 Task: Body Measurement Tracker .
Action: Mouse moved to (375, 163)
Screenshot: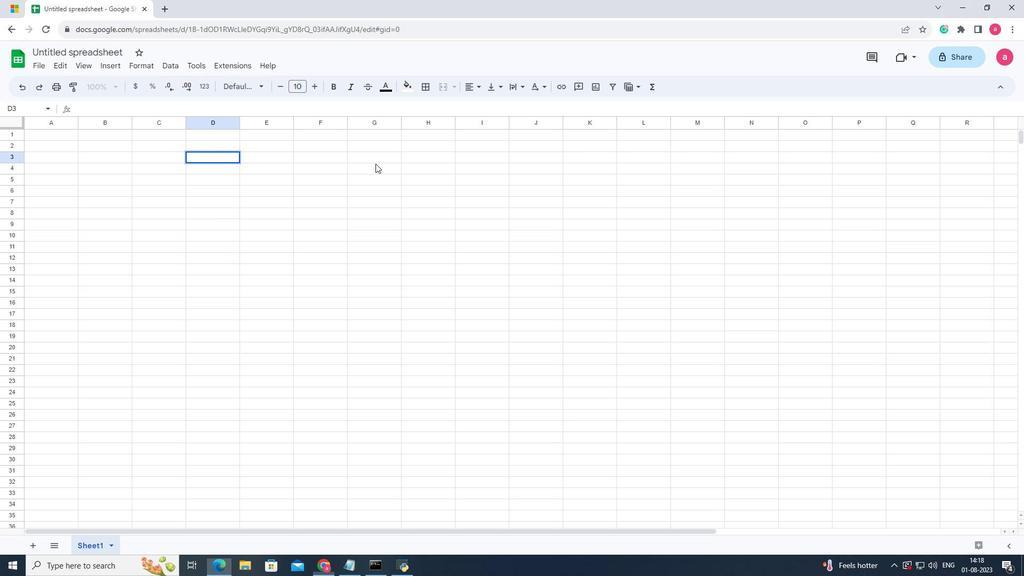 
Action: Mouse pressed left at (375, 163)
Screenshot: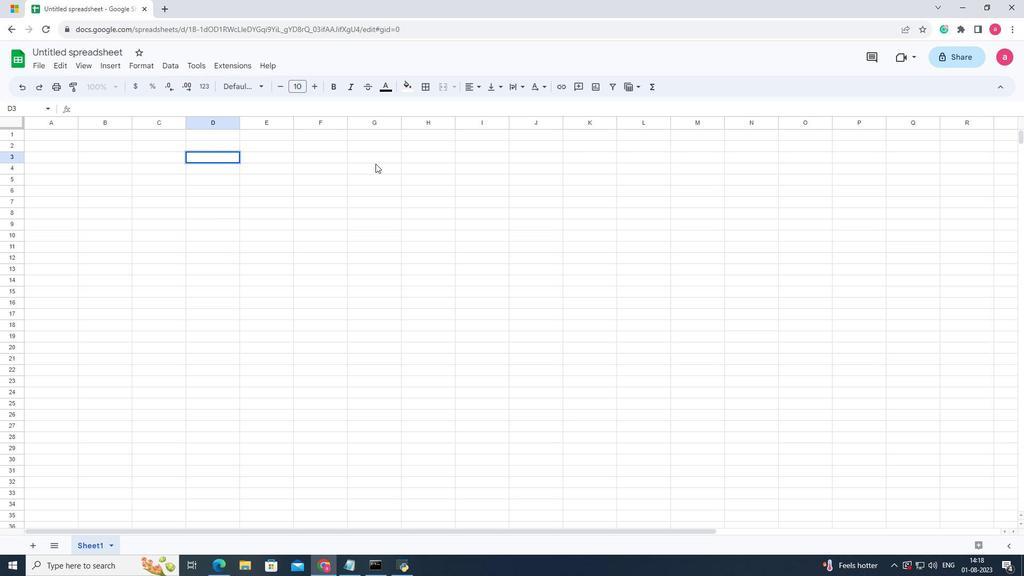
Action: Mouse pressed left at (375, 163)
Screenshot: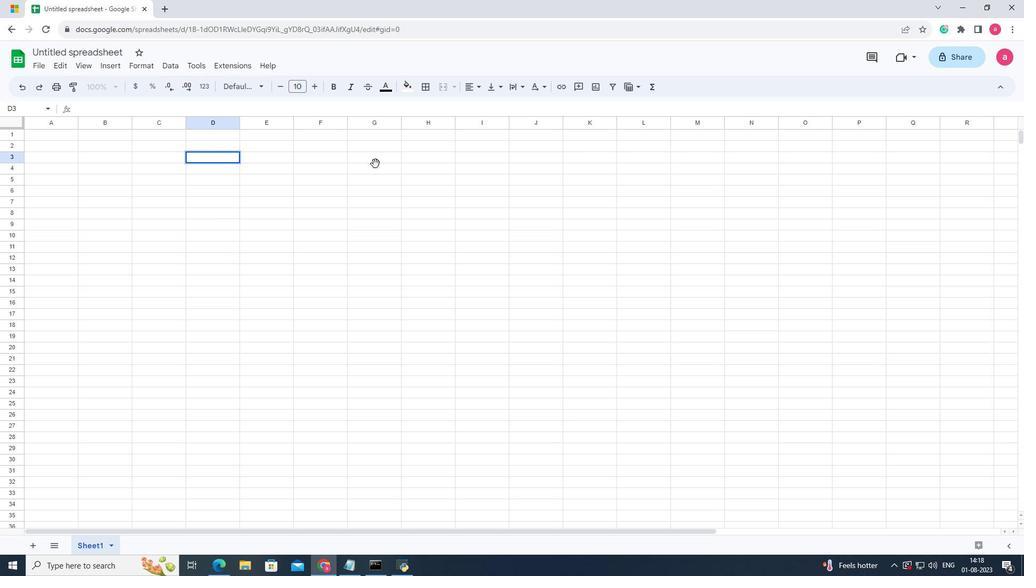 
Action: Mouse moved to (332, 162)
Screenshot: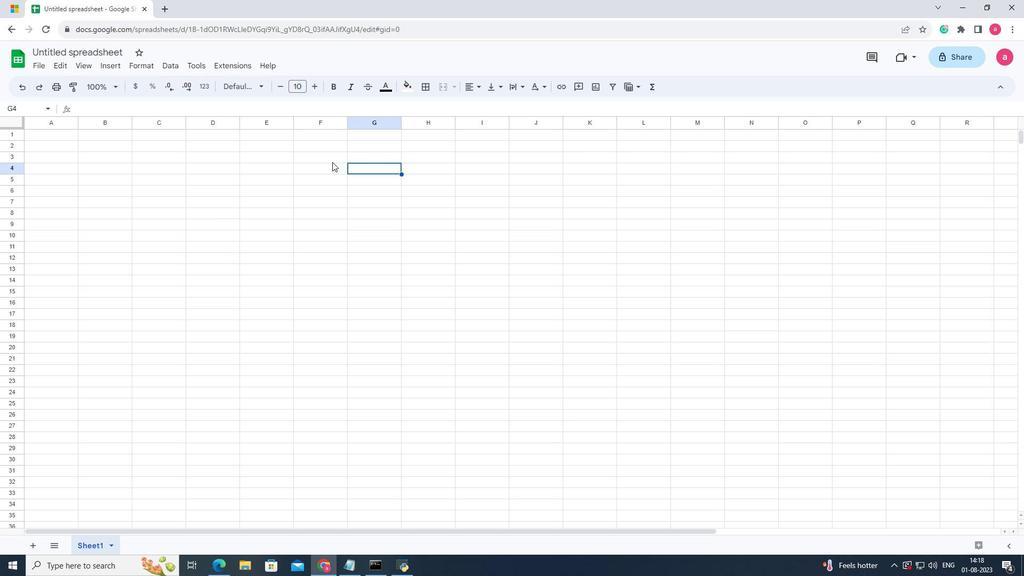 
Action: Mouse pressed left at (332, 162)
Screenshot: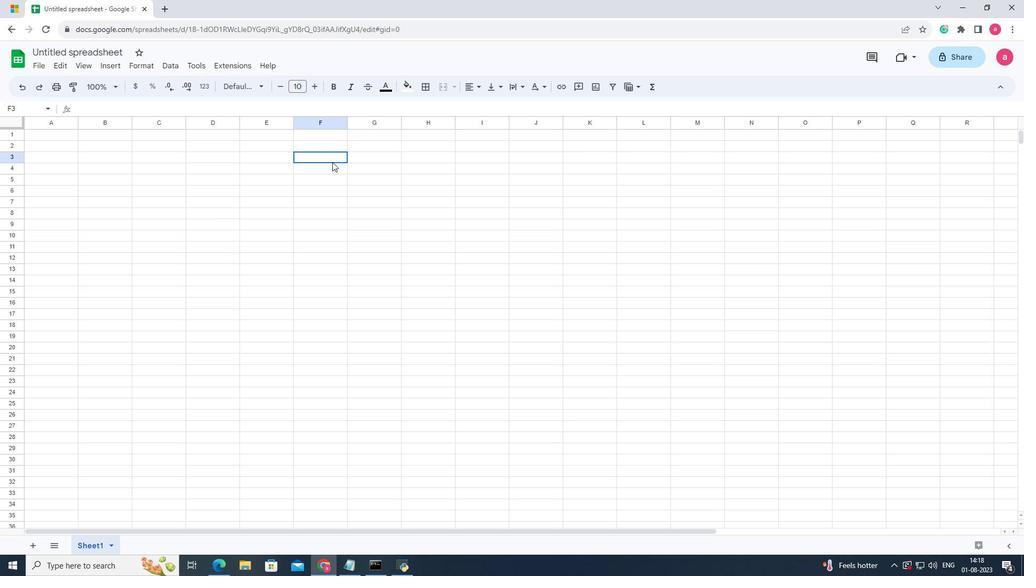 
Action: Mouse pressed left at (332, 162)
Screenshot: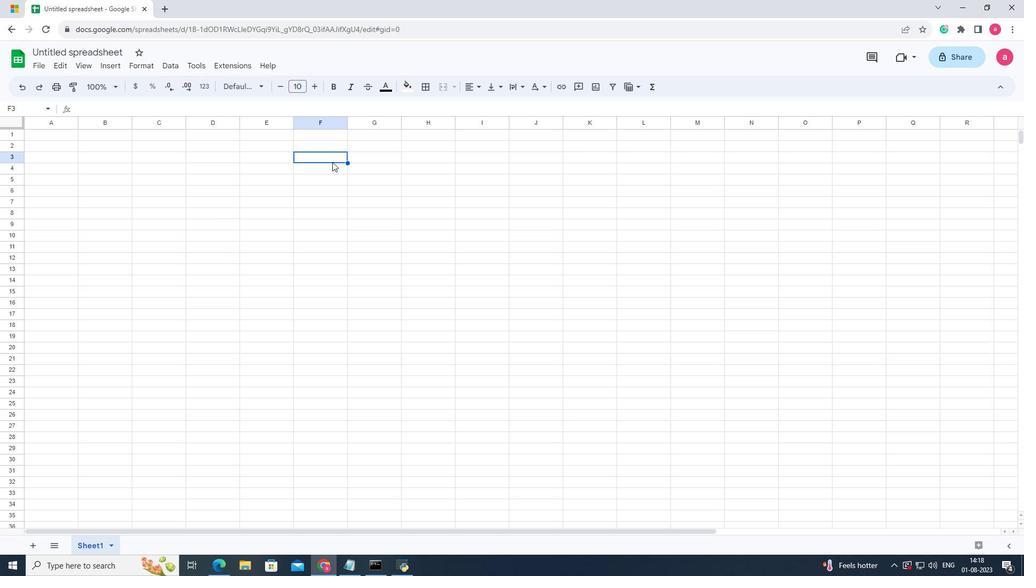
Action: Key pressed <Key.shift><Key.shift><Key.shift><Key.shift><Key.shift><Key.shift><Key.shift><Key.shift><Key.shift><Key.shift><Key.shift><Key.shift><Key.shift>Fox<Key.space><Key.shift><Key.shift><Key.shift><Key.shift><Key.shift>Fitness
Screenshot: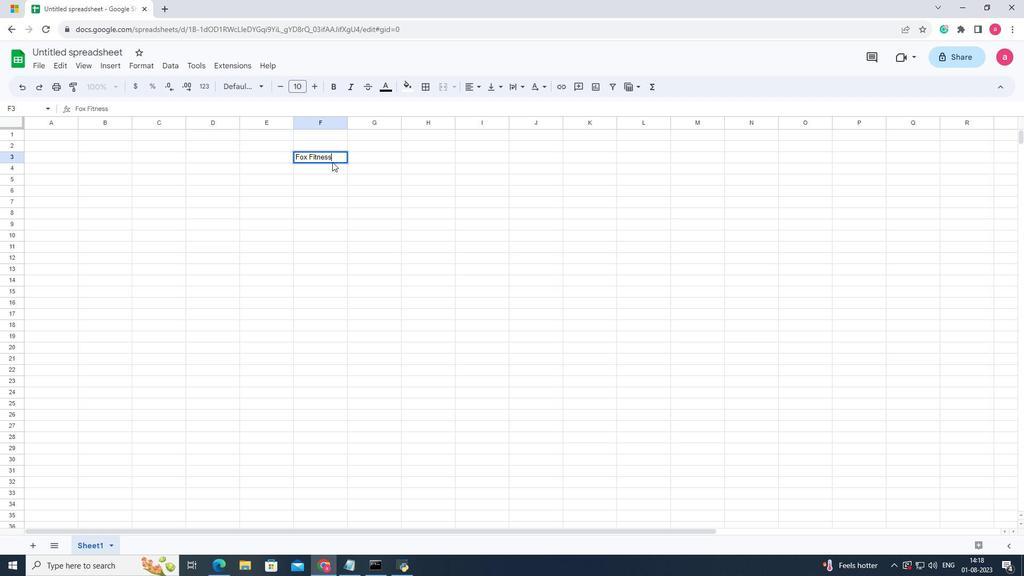
Action: Mouse moved to (319, 155)
Screenshot: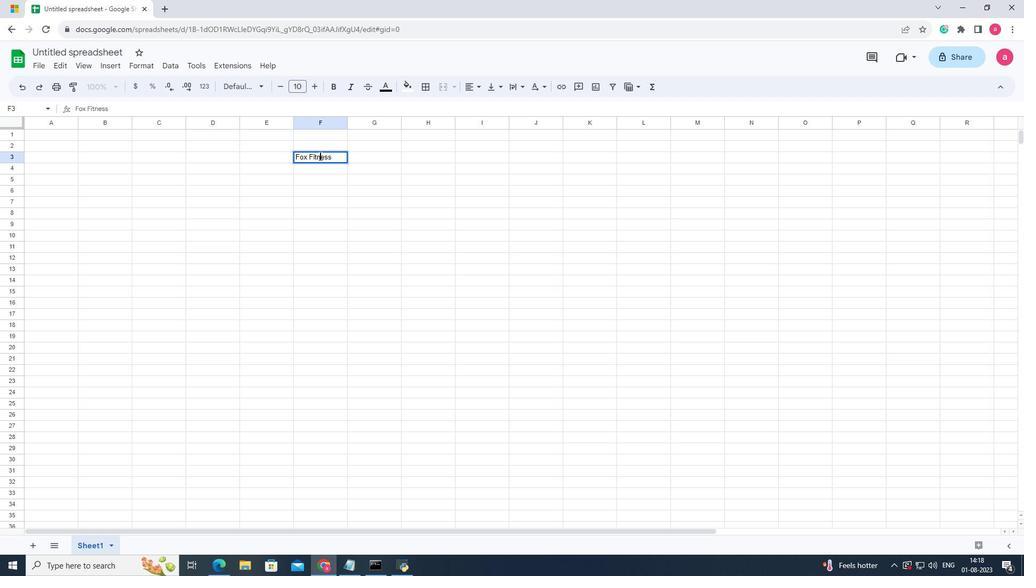 
Action: Mouse pressed left at (319, 155)
Screenshot: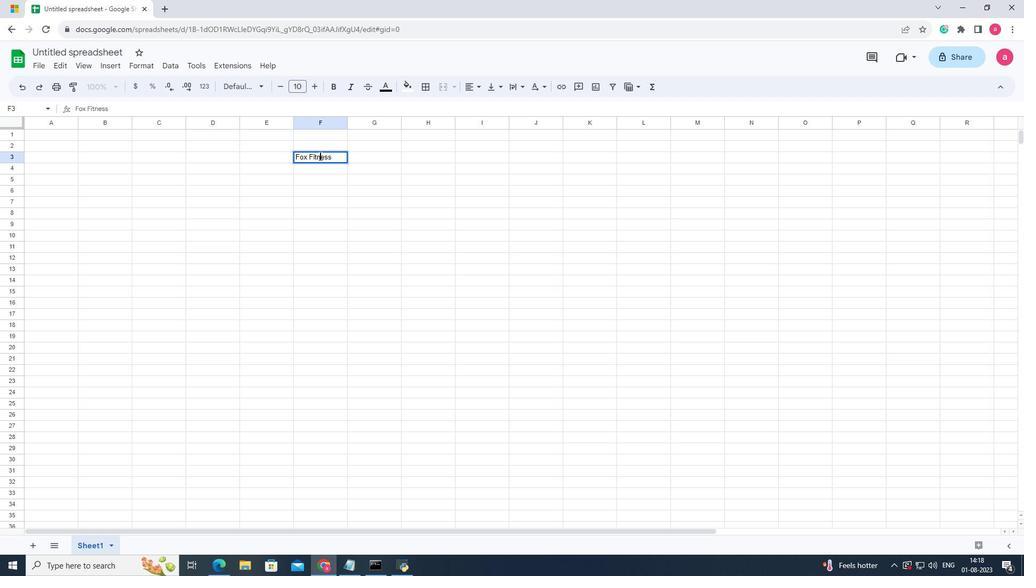 
Action: Mouse pressed left at (319, 155)
Screenshot: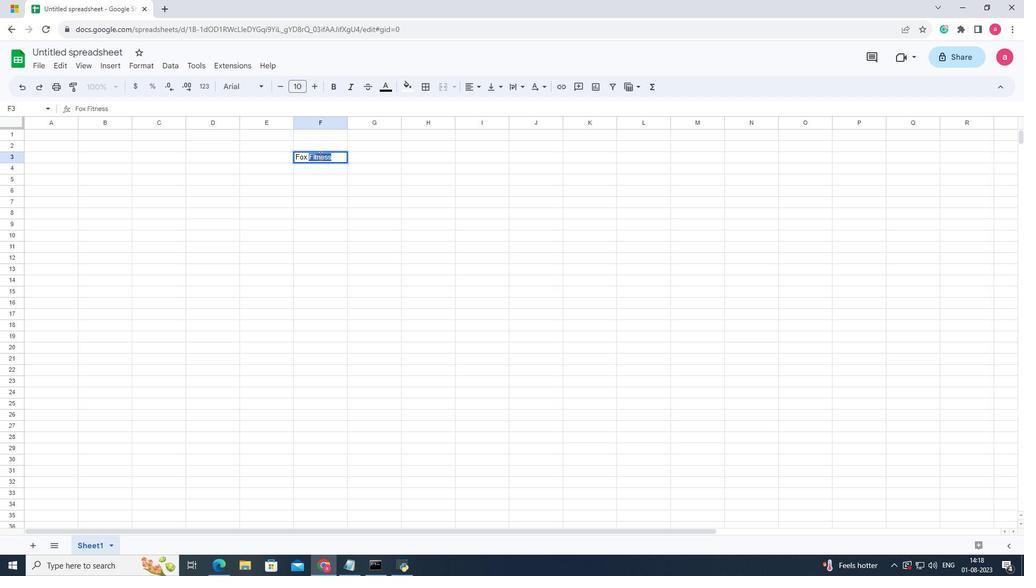 
Action: Mouse pressed left at (319, 155)
Screenshot: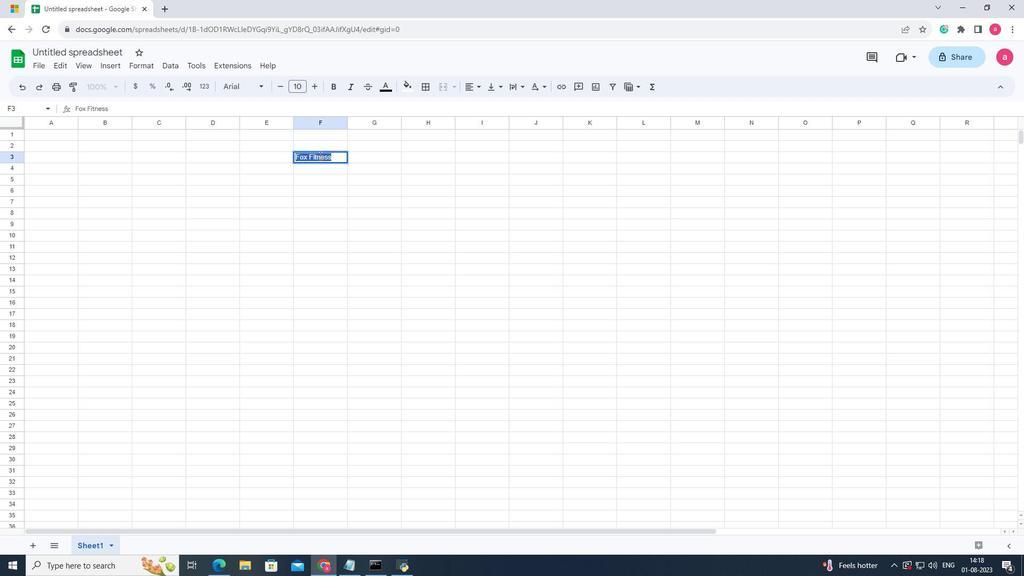 
Action: Mouse moved to (313, 88)
Screenshot: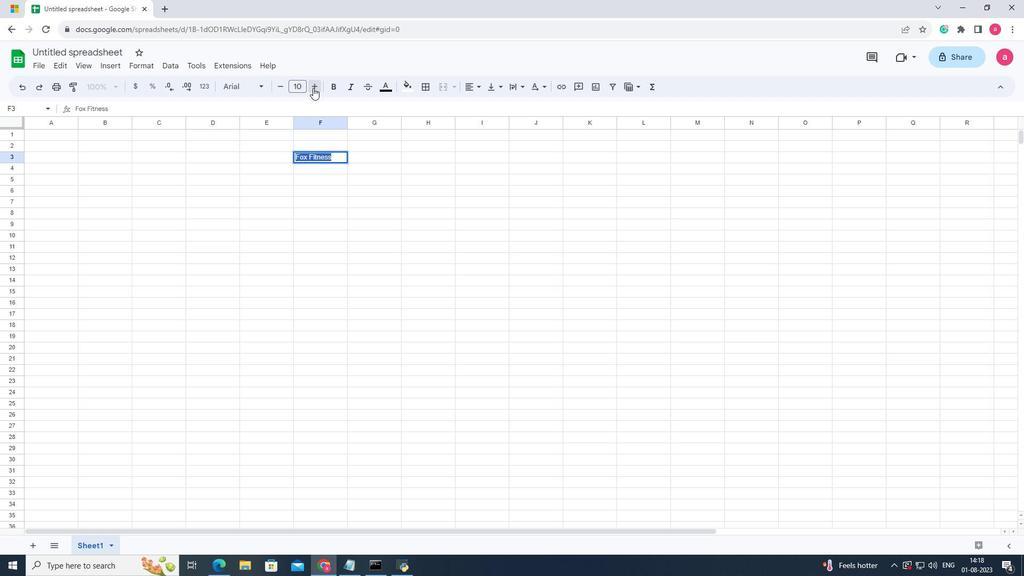 
Action: Mouse pressed left at (313, 88)
Screenshot: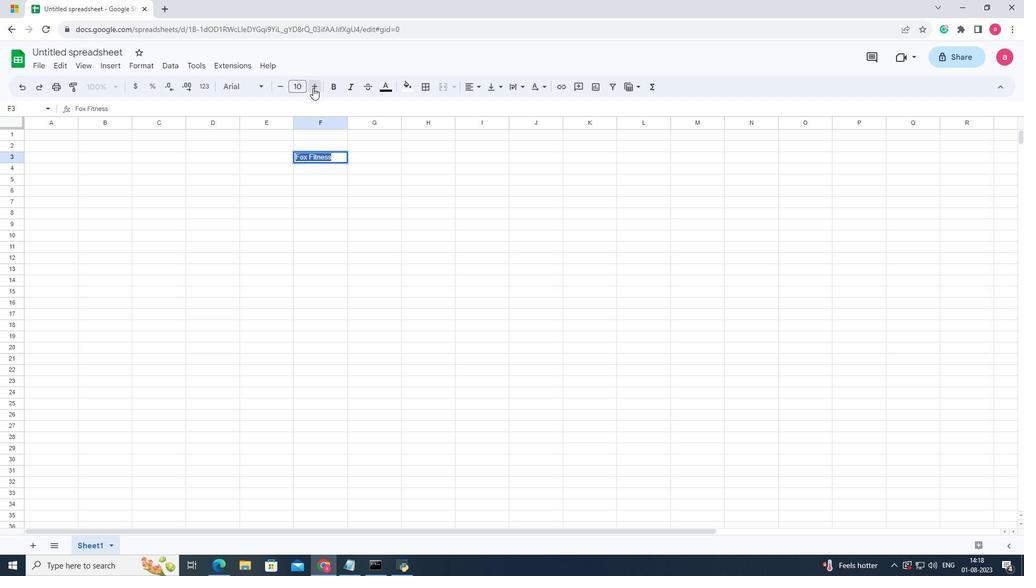 
Action: Mouse pressed left at (313, 88)
Screenshot: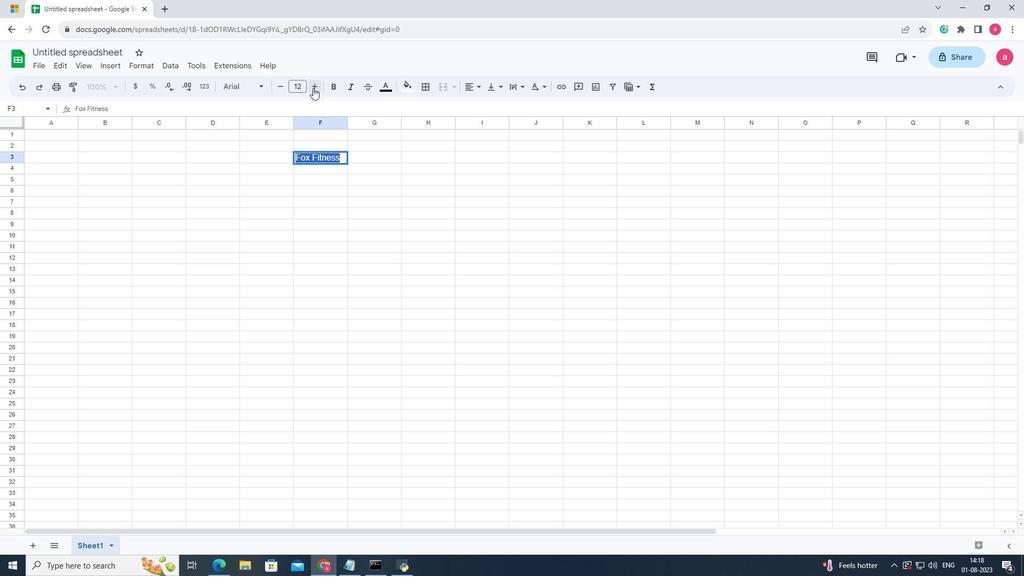 
Action: Mouse pressed left at (313, 88)
Screenshot: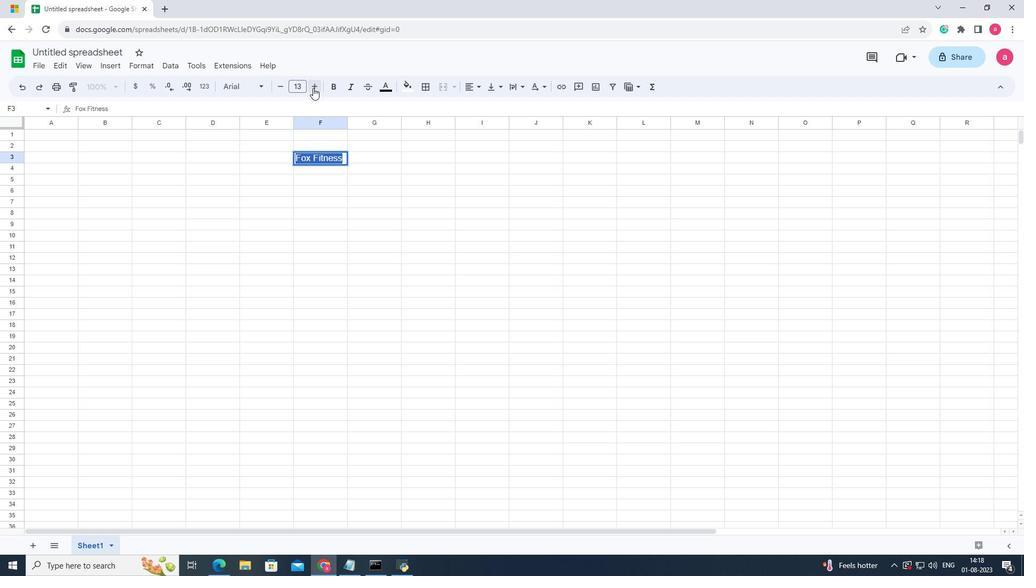 
Action: Mouse pressed left at (313, 88)
Screenshot: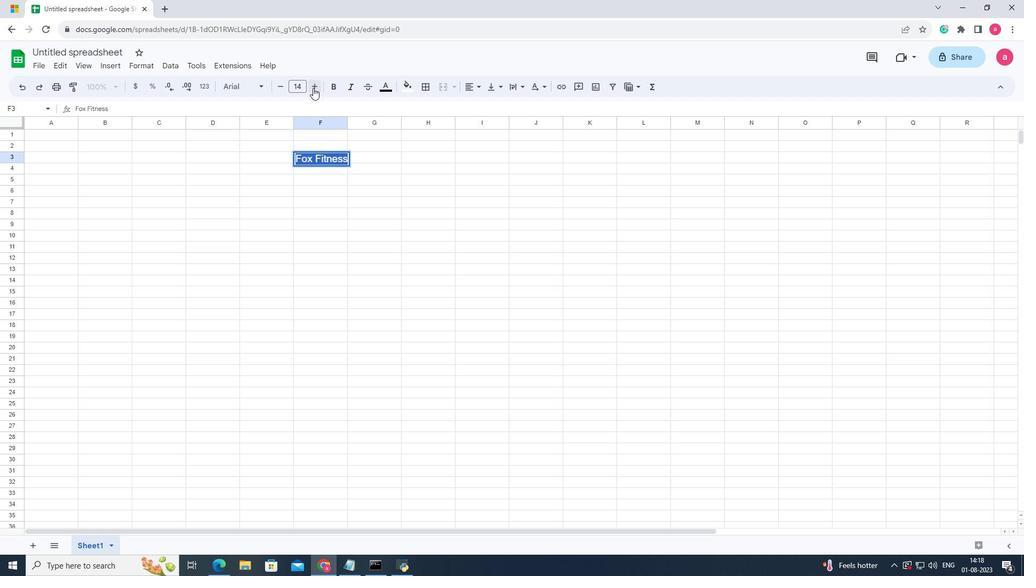 
Action: Mouse pressed left at (313, 88)
Screenshot: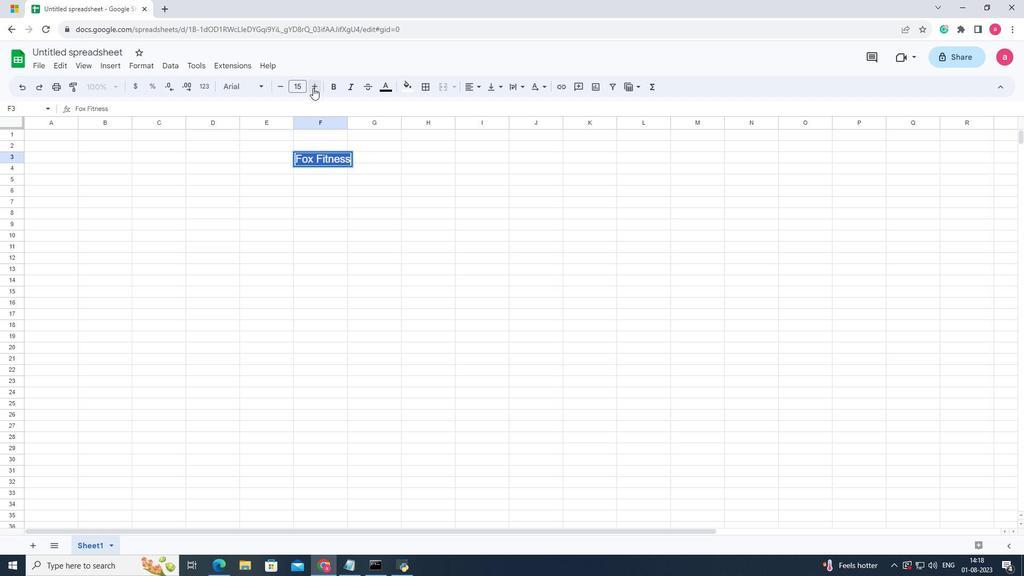 
Action: Mouse moved to (330, 91)
Screenshot: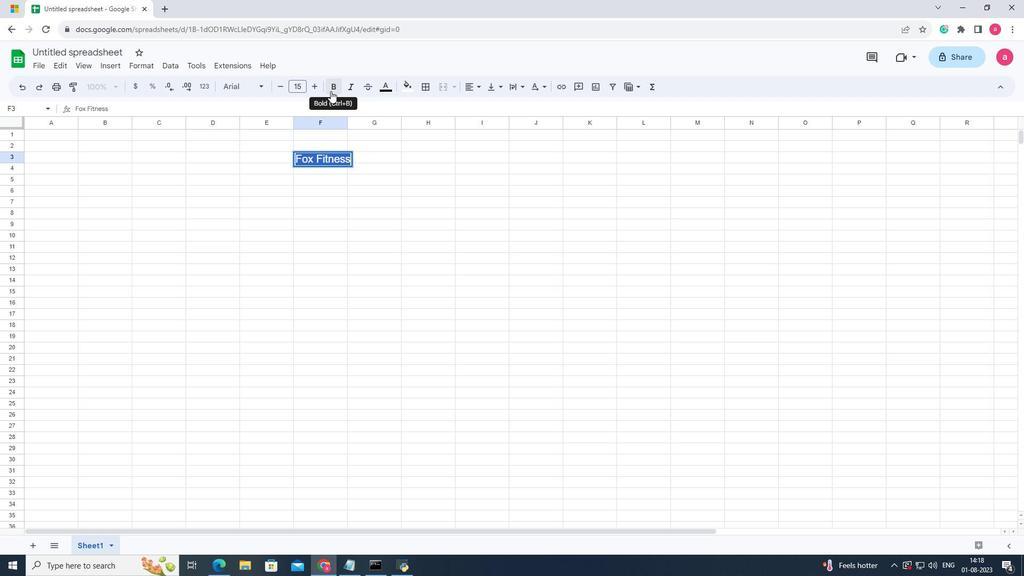 
Action: Mouse pressed left at (330, 91)
Screenshot: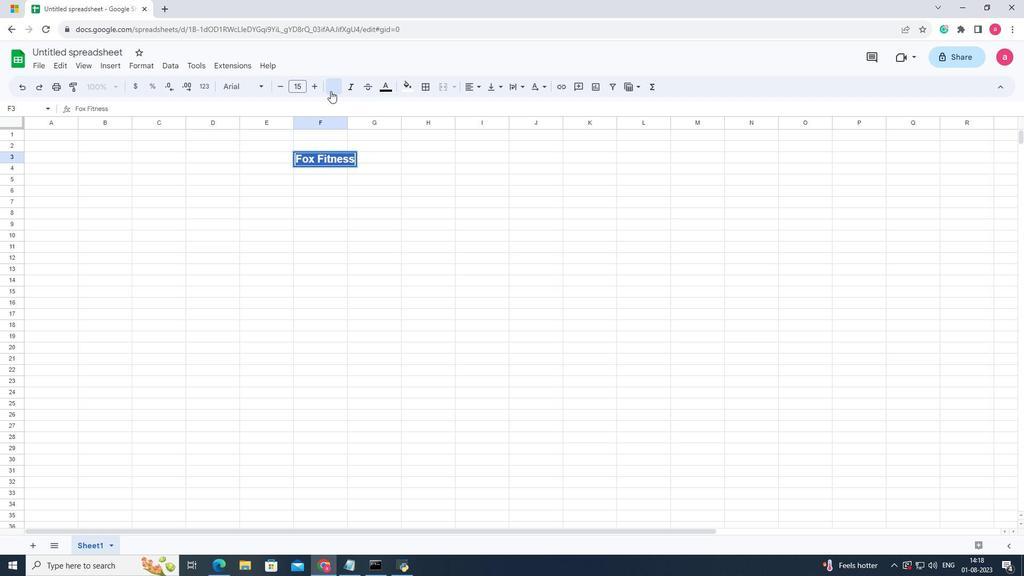 
Action: Mouse moved to (229, 86)
Screenshot: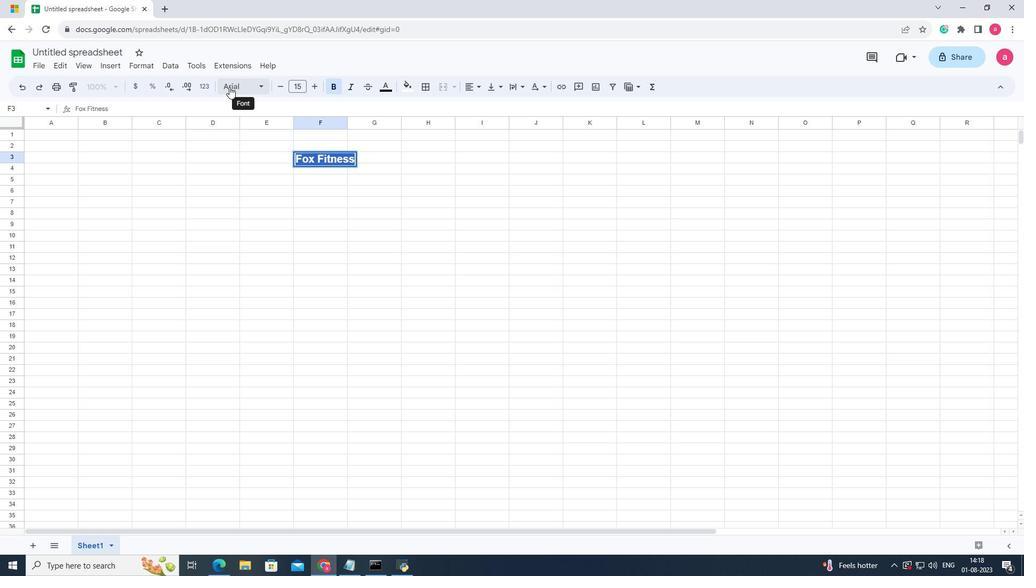 
Action: Mouse pressed left at (229, 86)
Screenshot: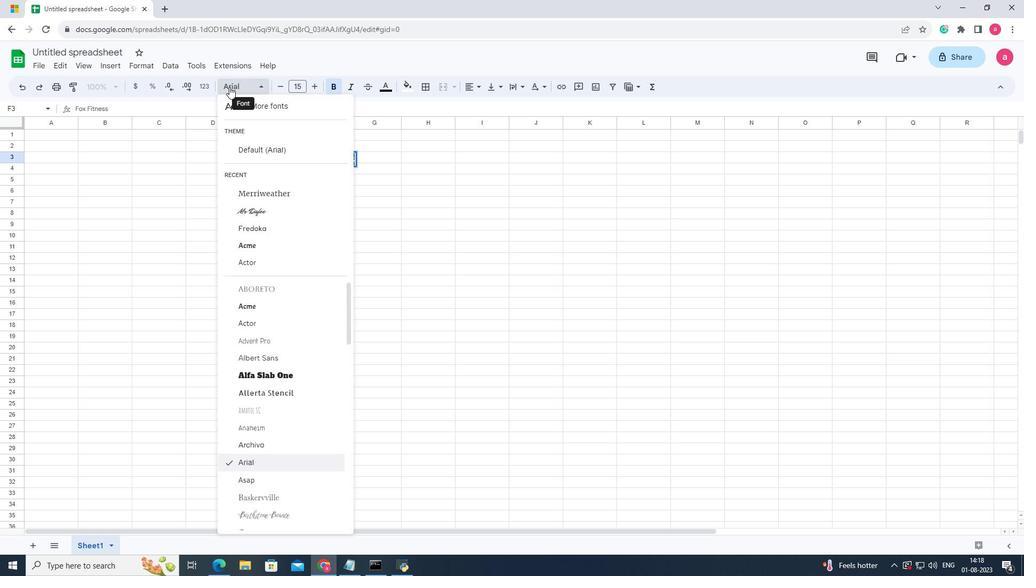 
Action: Mouse moved to (262, 377)
Screenshot: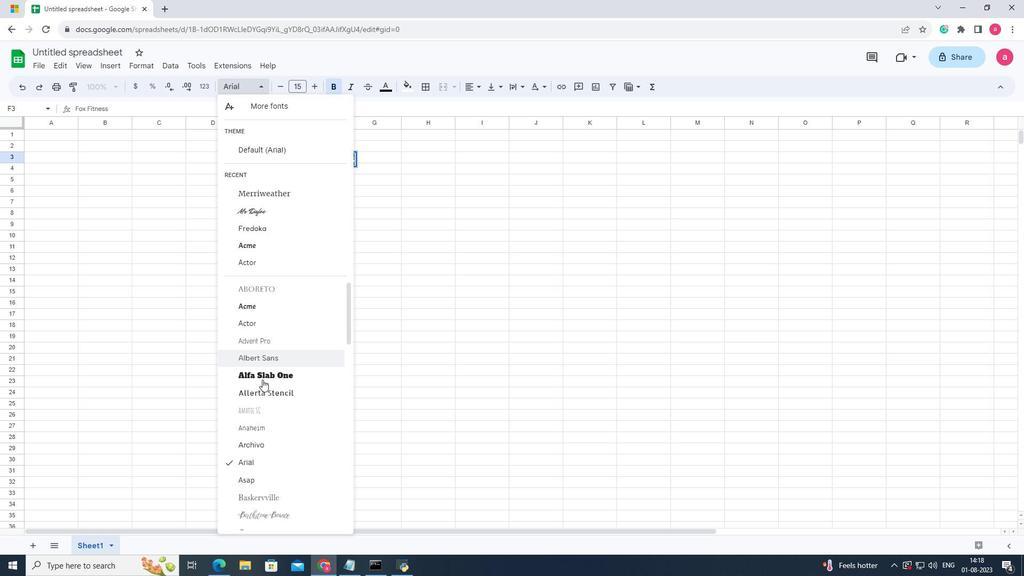 
Action: Mouse scrolled (262, 376) with delta (0, 0)
Screenshot: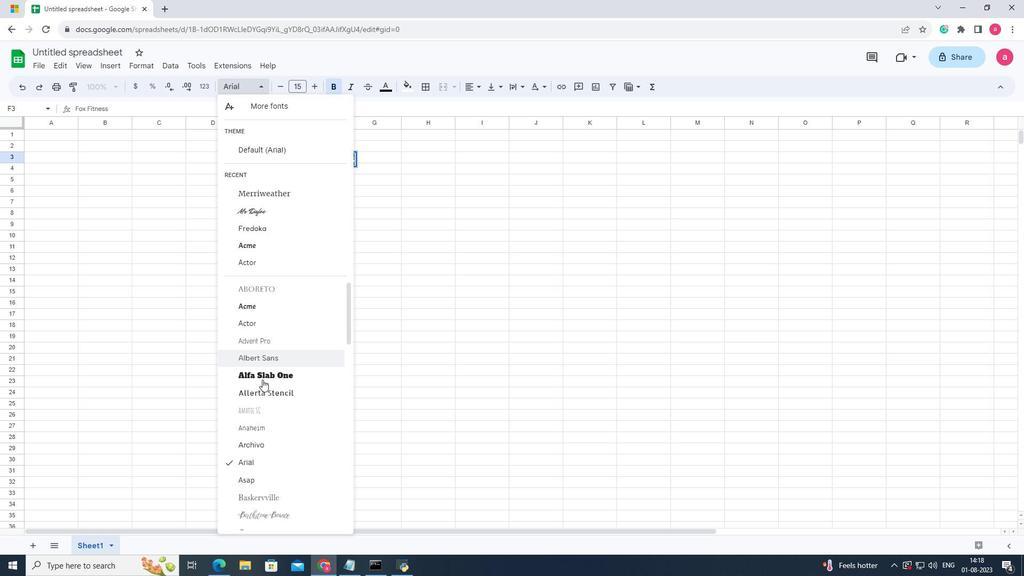 
Action: Mouse moved to (262, 378)
Screenshot: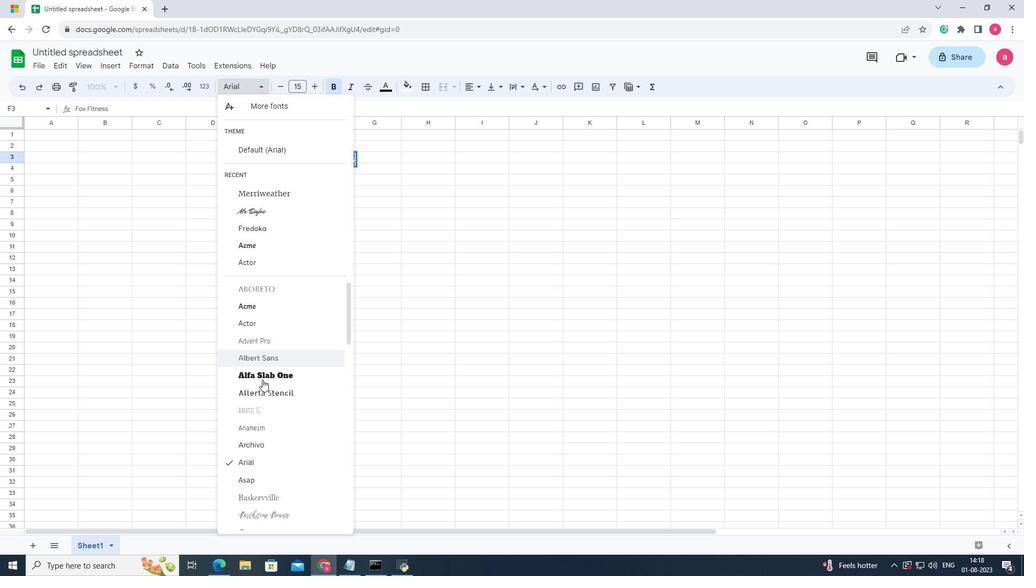 
Action: Mouse scrolled (262, 378) with delta (0, 0)
Screenshot: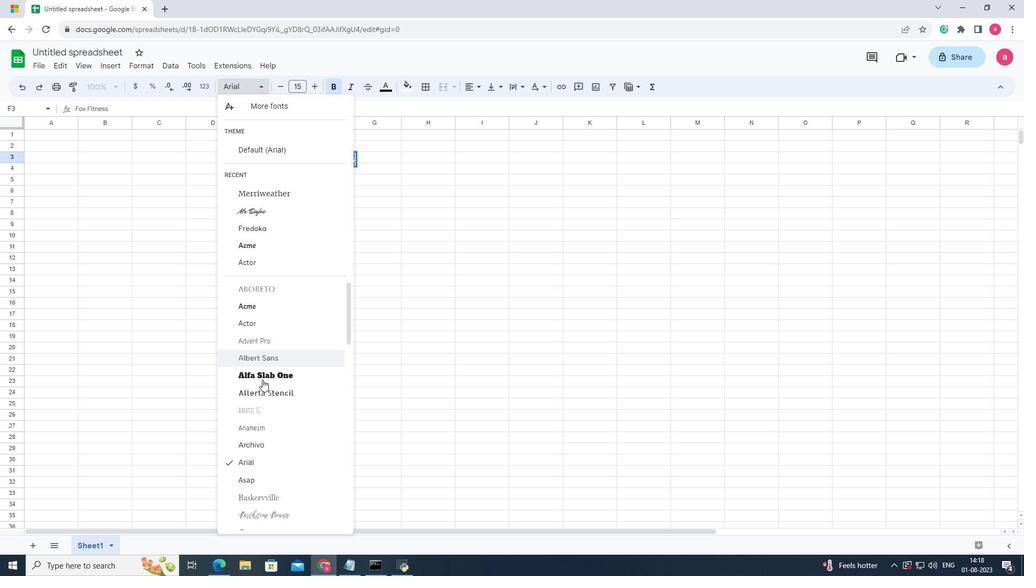 
Action: Mouse moved to (269, 481)
Screenshot: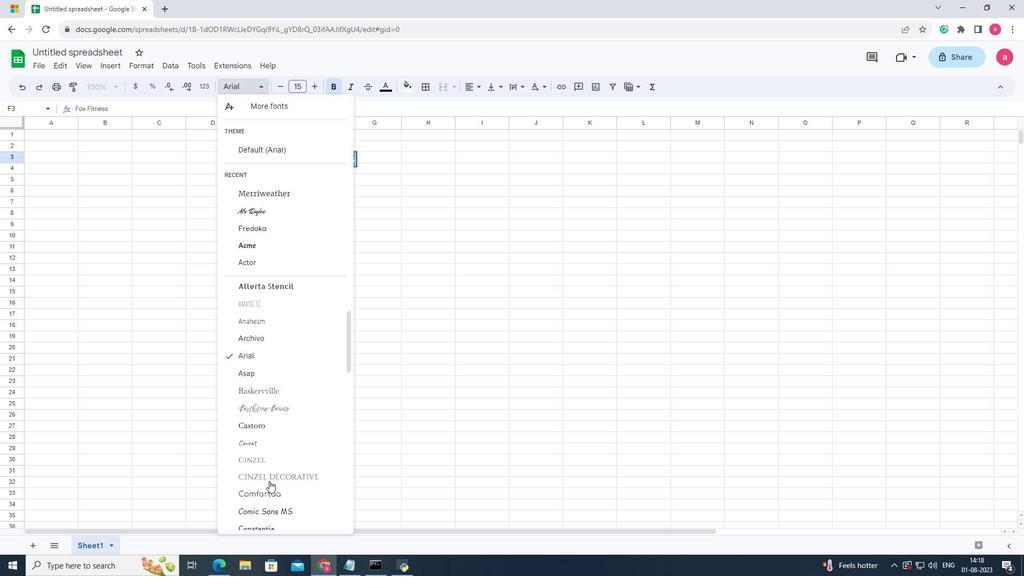 
Action: Mouse scrolled (269, 480) with delta (0, 0)
Screenshot: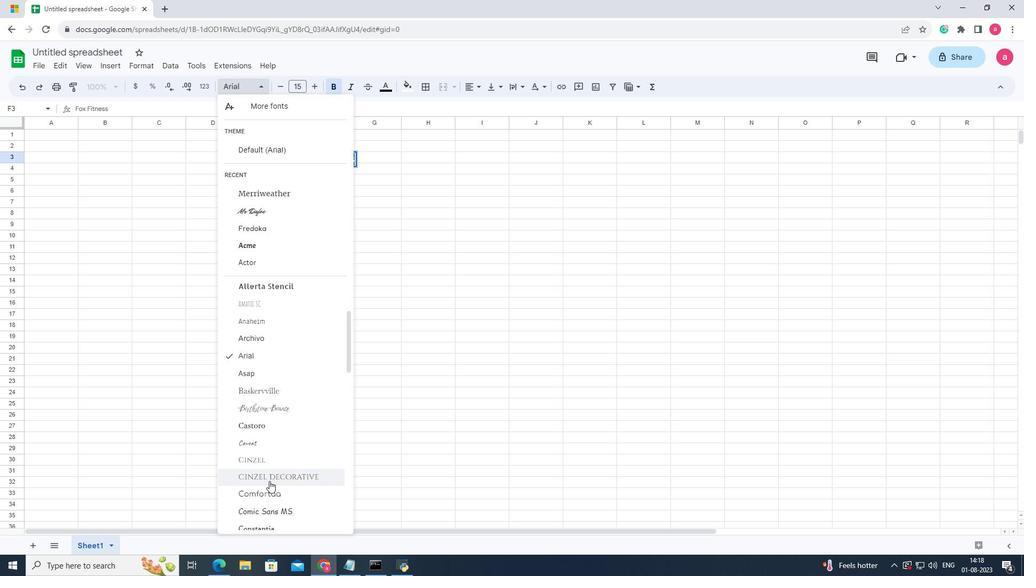 
Action: Mouse moved to (254, 461)
Screenshot: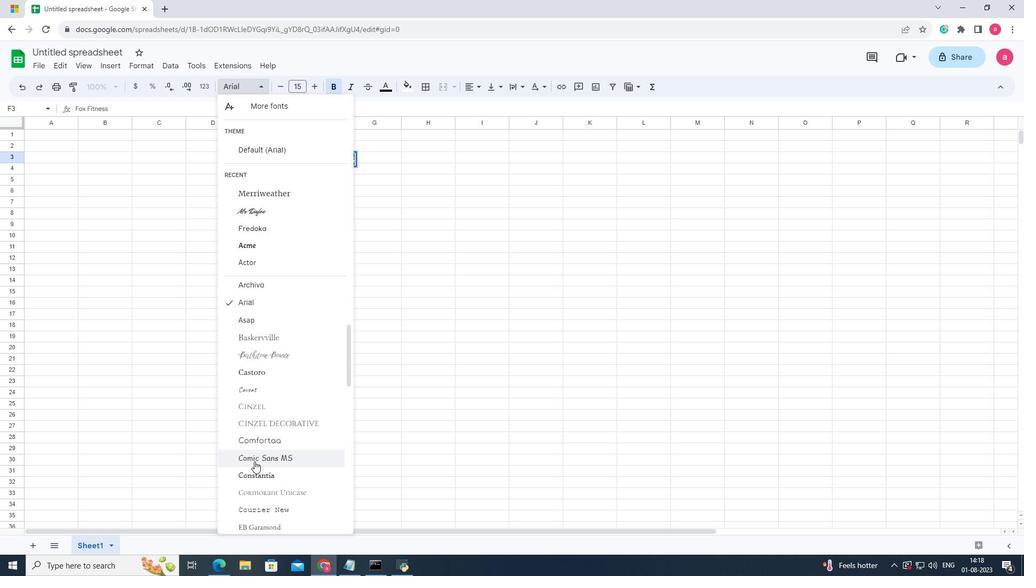 
Action: Mouse pressed left at (254, 461)
Screenshot: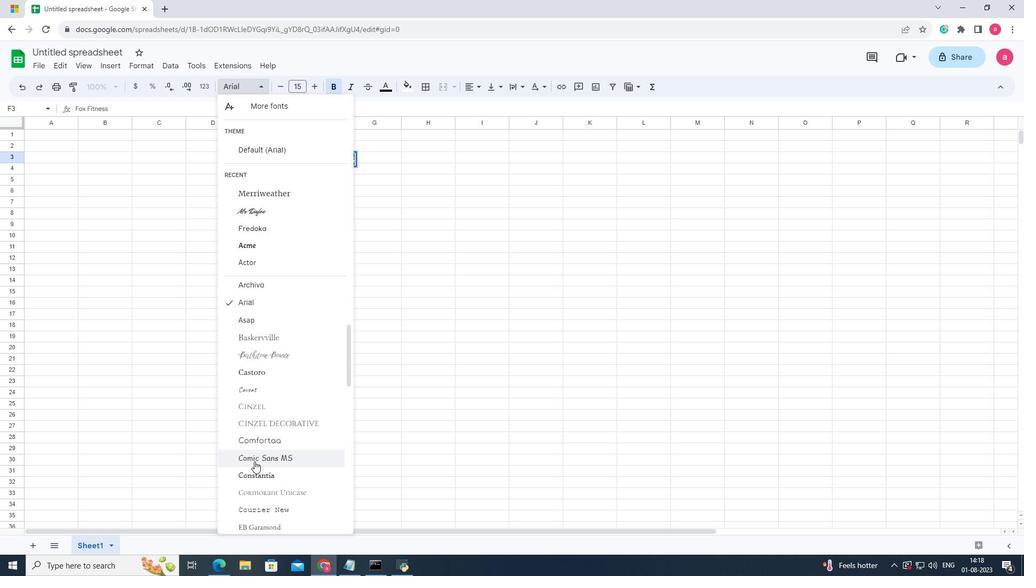 
Action: Mouse moved to (294, 171)
Screenshot: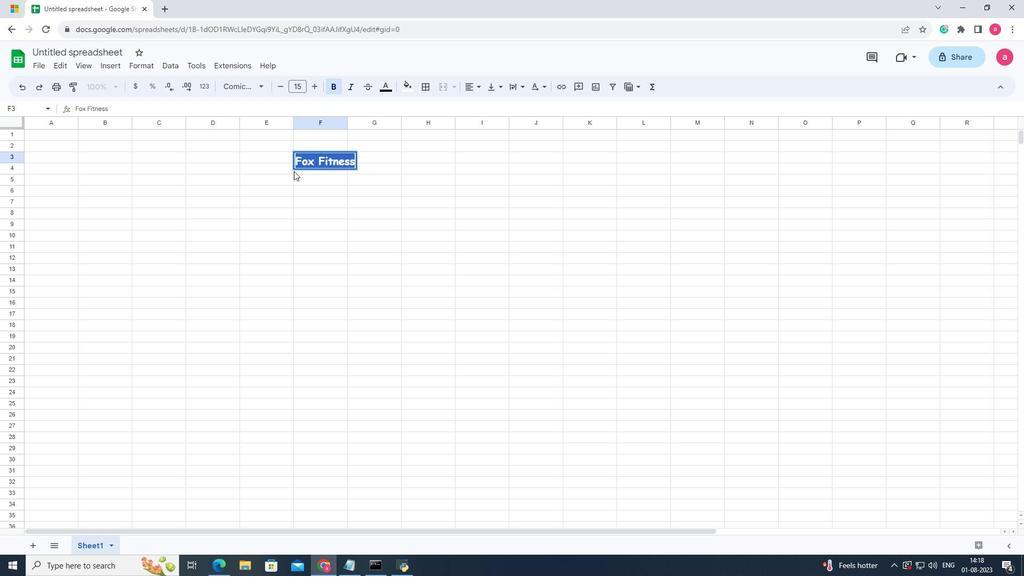 
Action: Mouse pressed left at (294, 171)
Screenshot: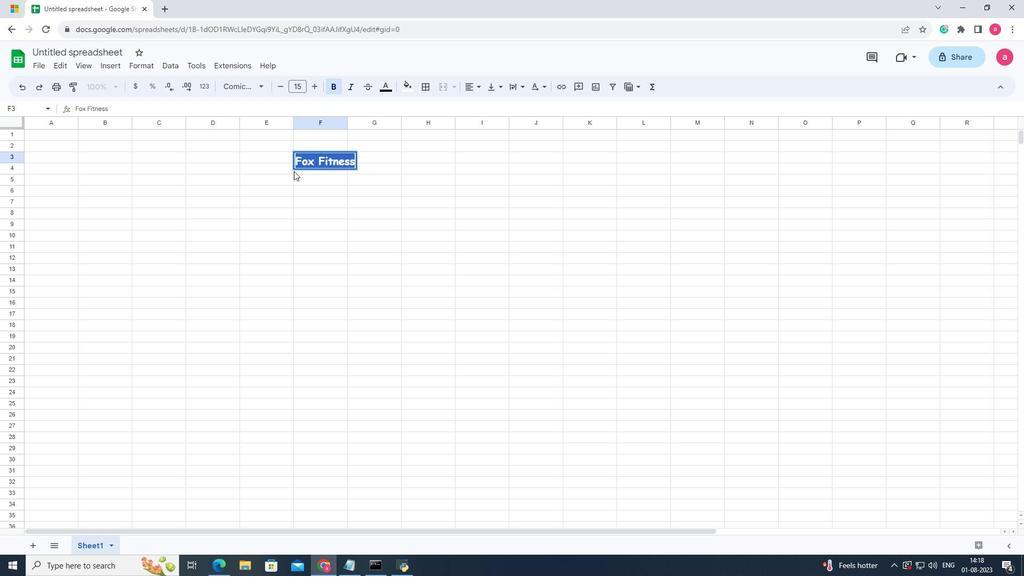 
Action: Mouse moved to (285, 176)
Screenshot: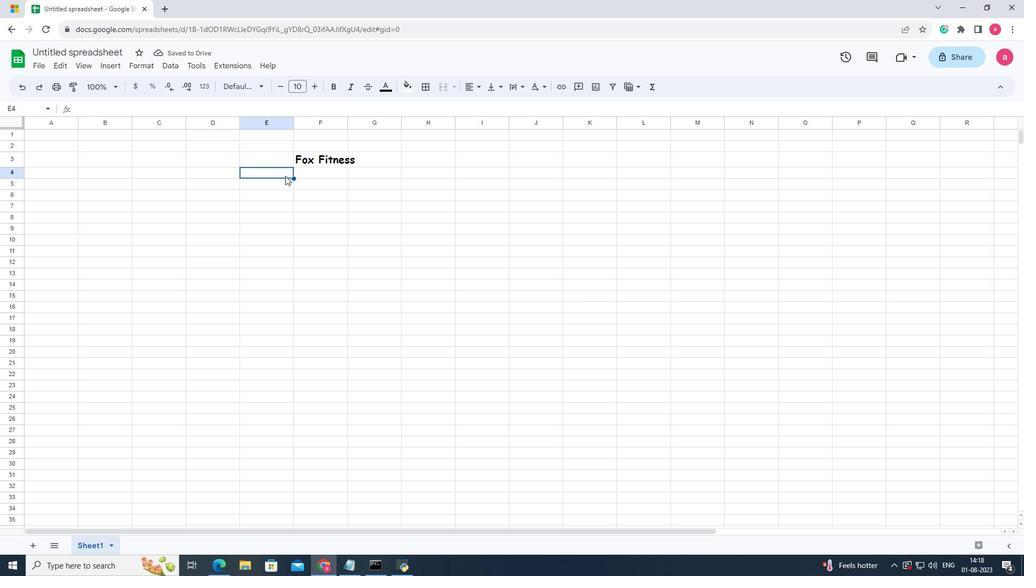 
Action: Mouse pressed left at (285, 176)
Screenshot: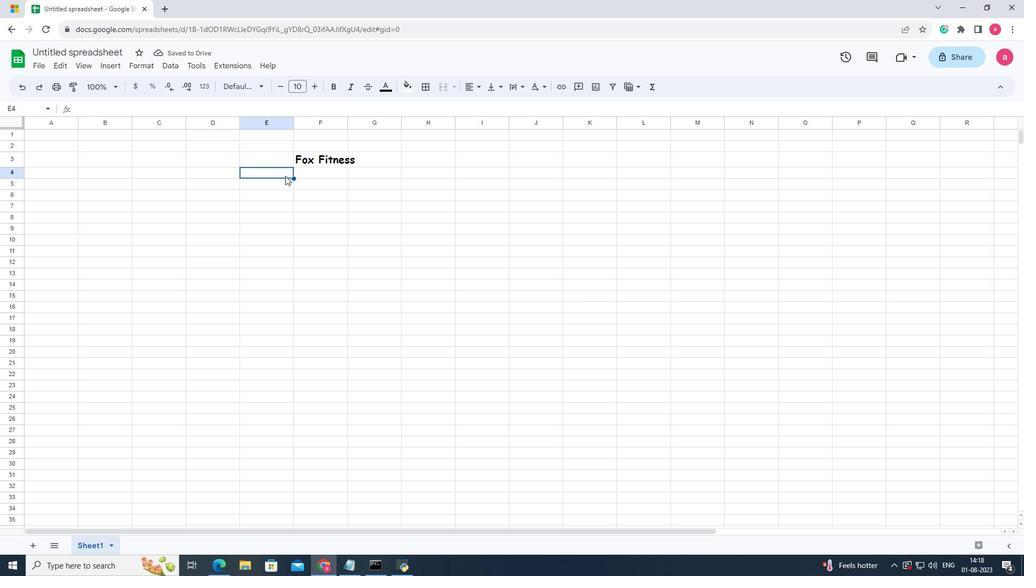 
Action: Mouse pressed left at (285, 176)
Screenshot: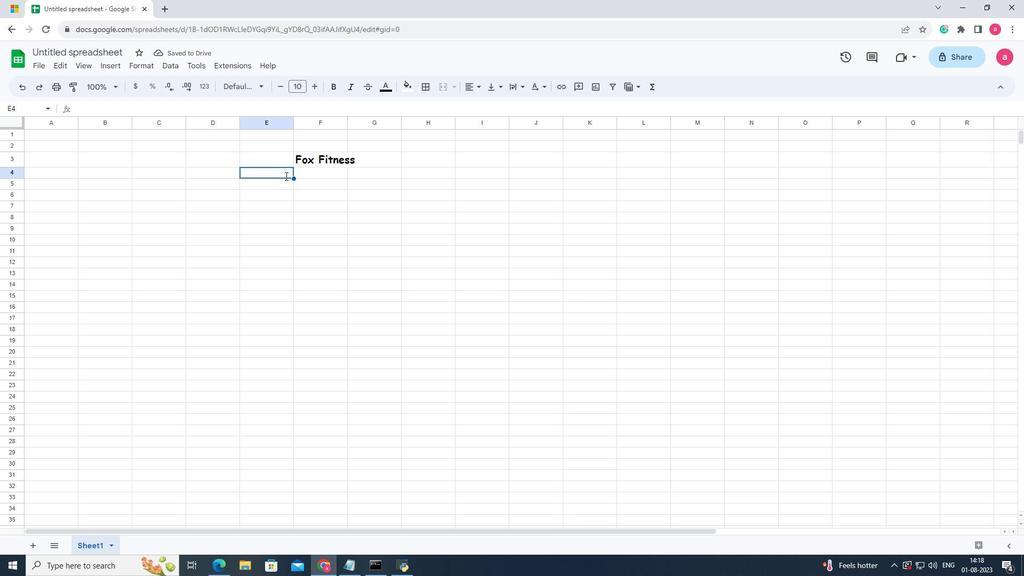 
Action: Key pressed b<Key.backspace><Key.shift>B1<Key.space>columbia<Key.space><Key.shift><Key.shift><Key.shift><Key.shift><Key.shift><Key.shift><Key.shift><Key.shift><Key.shift><Key.shift><Key.shift><Key.shift>St<Key.space><Key.shift>Allbany,<Key.space><Key.shift><Key.shift><Key.shift><Key.shift><Key.shift><Key.shift>N<Key.shift><Key.shift>Y,<Key.space>12210
Screenshot: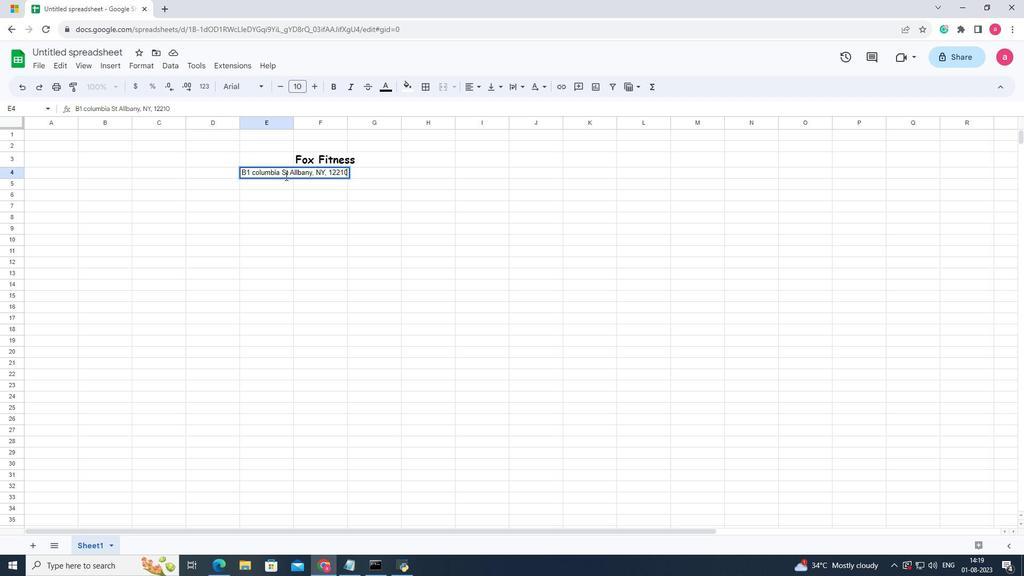 
Action: Mouse moved to (263, 184)
Screenshot: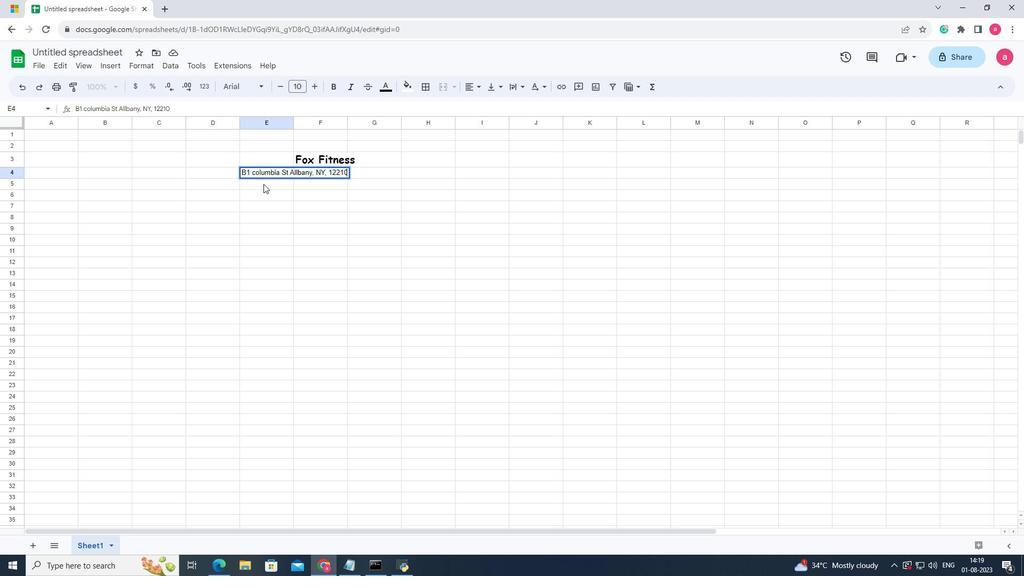 
Action: Mouse pressed left at (263, 184)
Screenshot: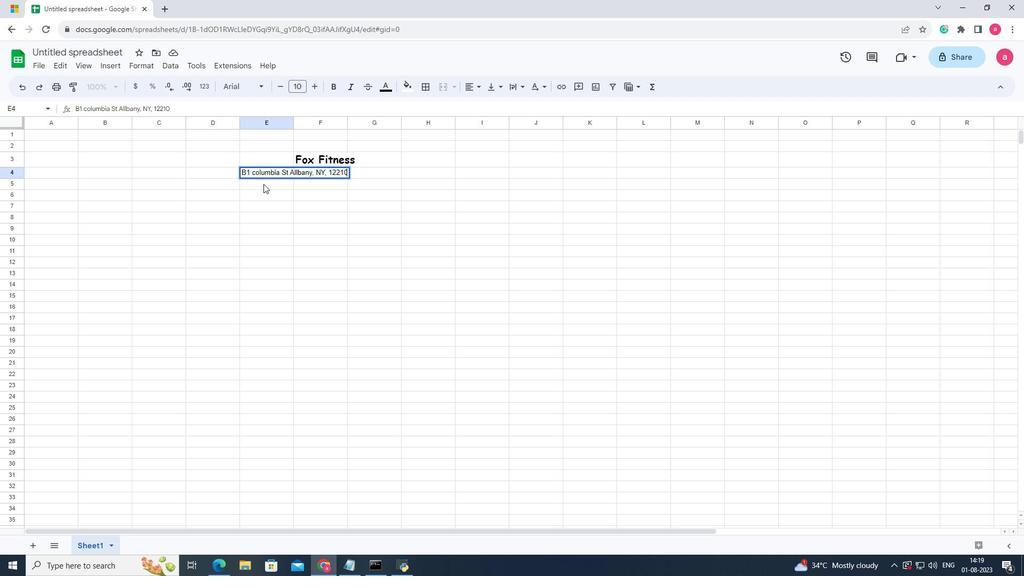 
Action: Mouse pressed left at (263, 184)
Screenshot: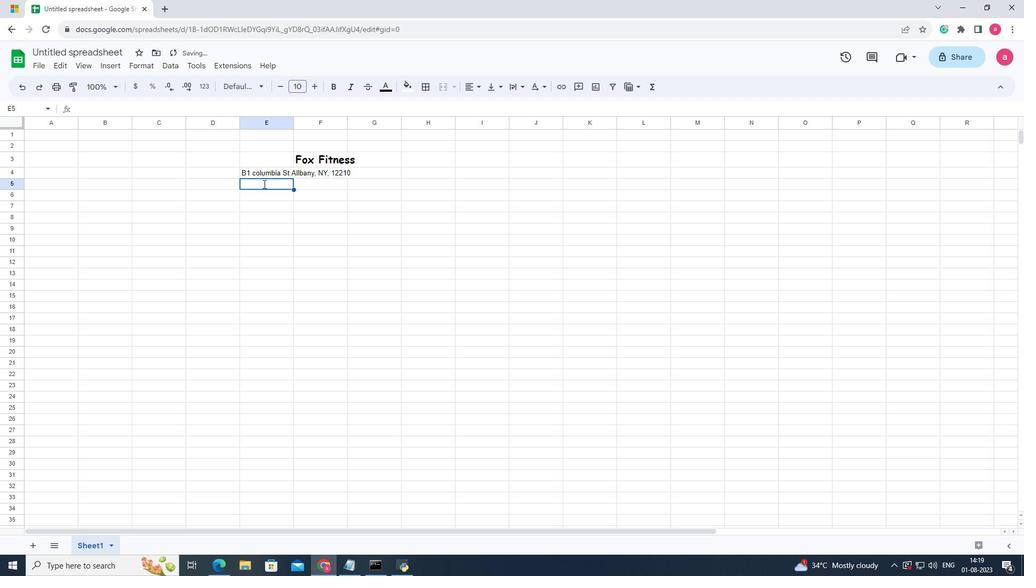 
Action: Key pressed foxfitness<Key.shift>@jo<Key.backspace>ogmail.com<Key.space><Key.shift>|<Key.space>222<Key.space>555<Key.space>7777
Screenshot: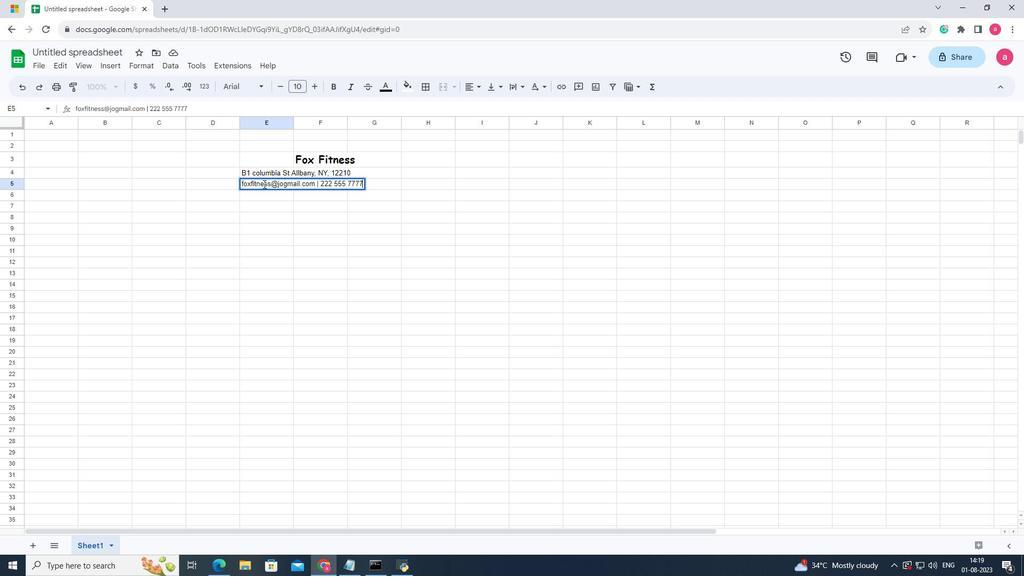 
Action: Mouse moved to (265, 206)
Screenshot: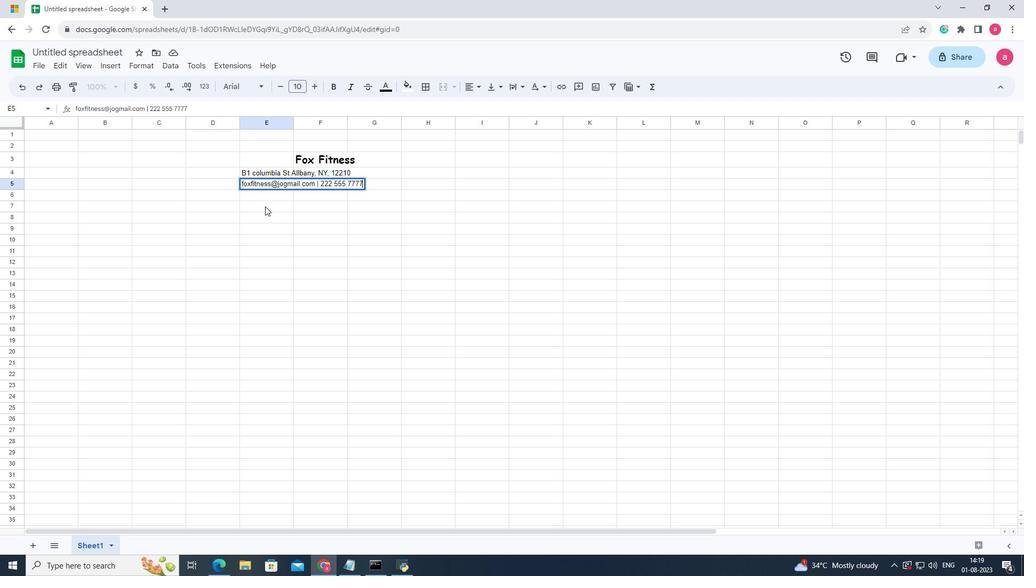
Action: Mouse pressed left at (265, 206)
Screenshot: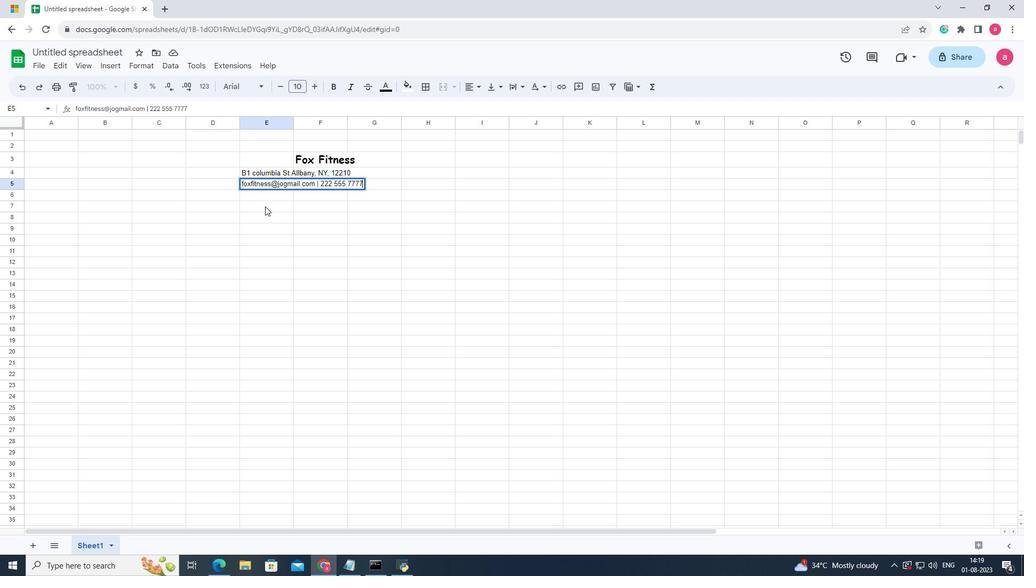 
Action: Mouse pressed left at (265, 206)
Screenshot: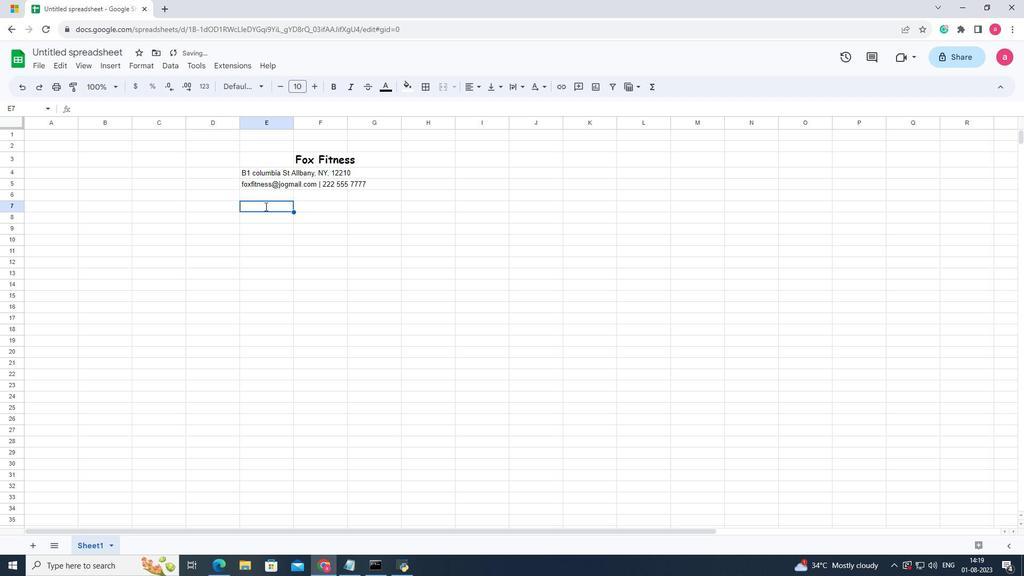 
Action: Key pressed <Key.shift><Key.shift><Key.shift><Key.shift><Key.shift><Key.shift><Key.shift><Key.shift><Key.shift><Key.shift><Key.shift><Key.shift><Key.shift><Key.shift><Key.shift><Key.shift><Key.shift><Key.shift><Key.shift>B<Key.caps_lock>ODY<Key.space>MEASUREMENT<Key.space>TRACKER
Screenshot: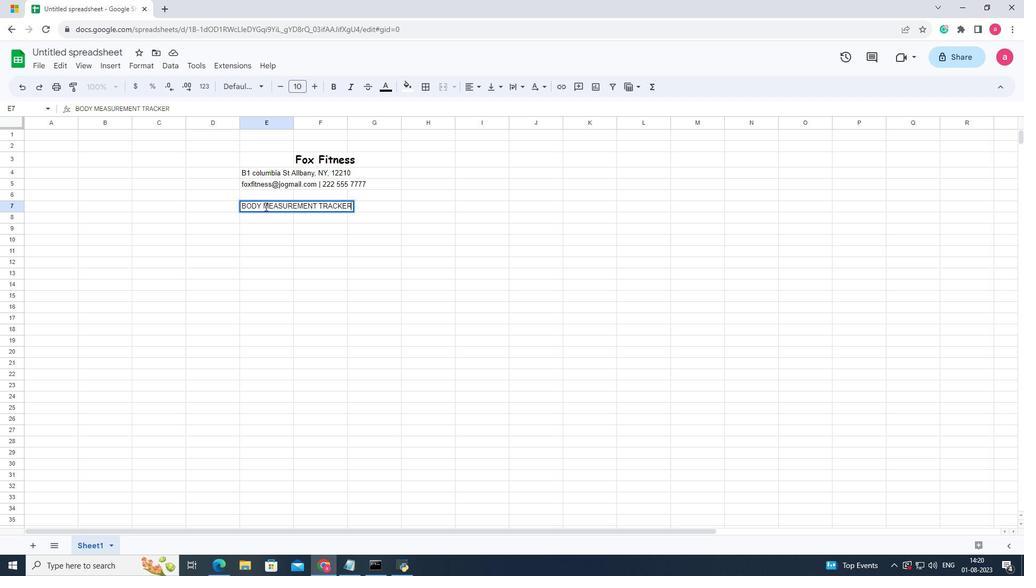 
Action: Mouse pressed left at (265, 206)
Screenshot: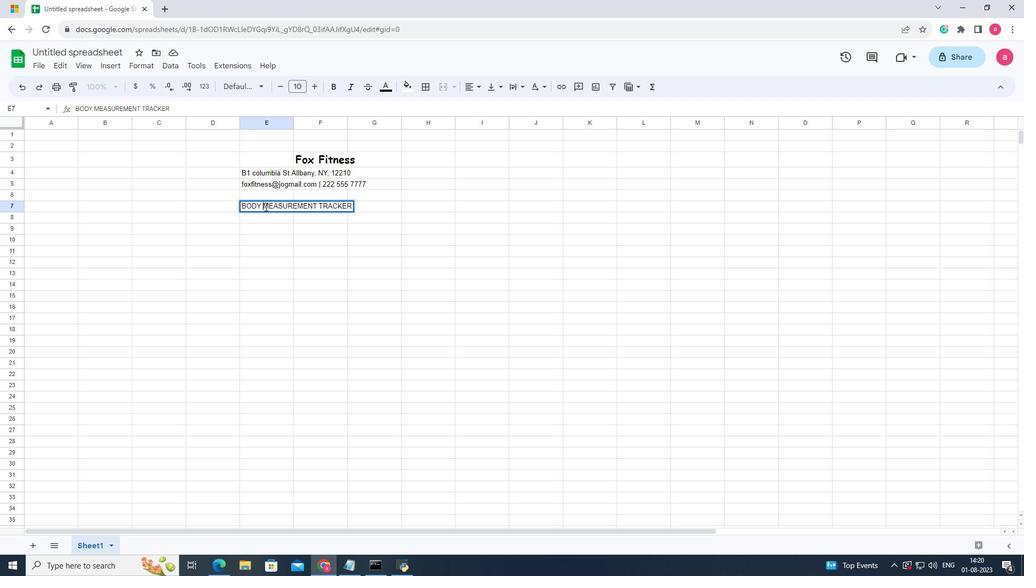 
Action: Mouse pressed left at (265, 206)
Screenshot: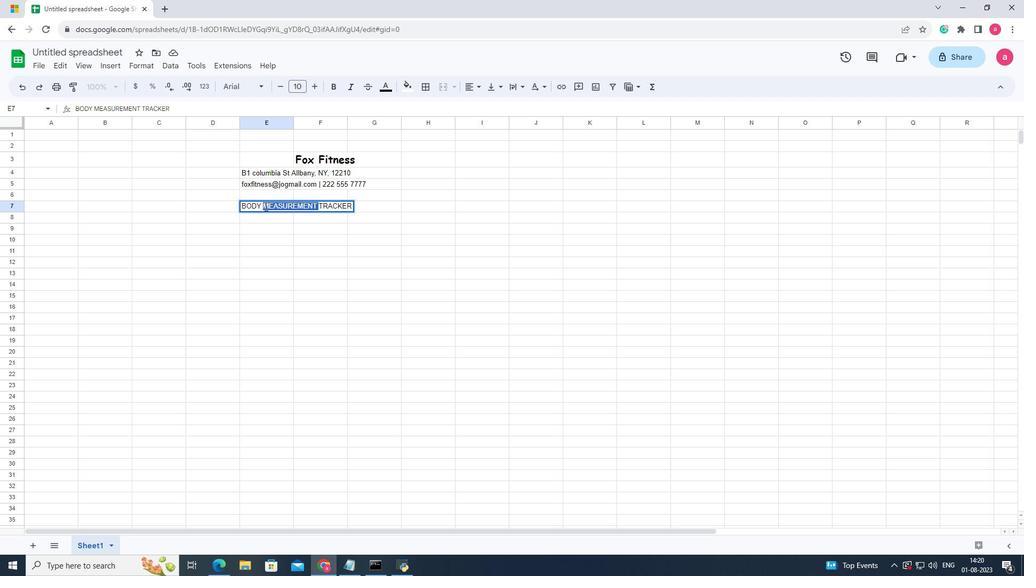 
Action: Mouse pressed left at (265, 206)
Screenshot: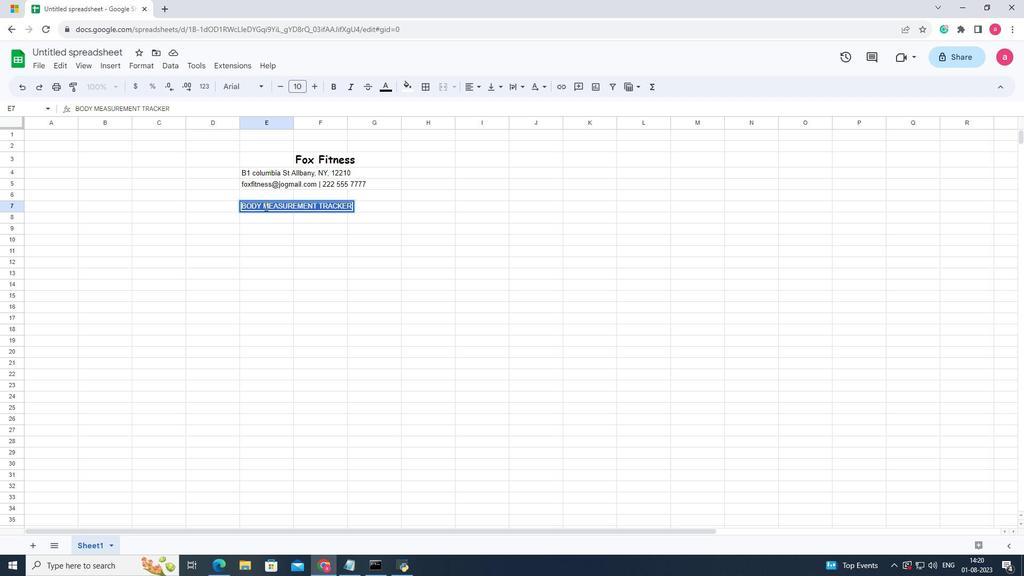 
Action: Mouse moved to (308, 83)
Screenshot: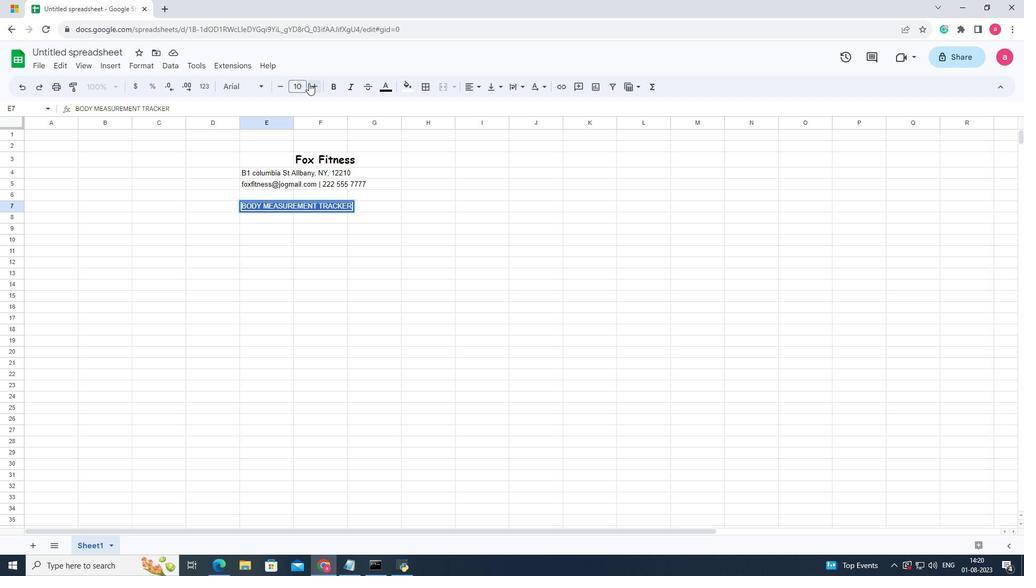 
Action: Mouse pressed left at (308, 83)
Screenshot: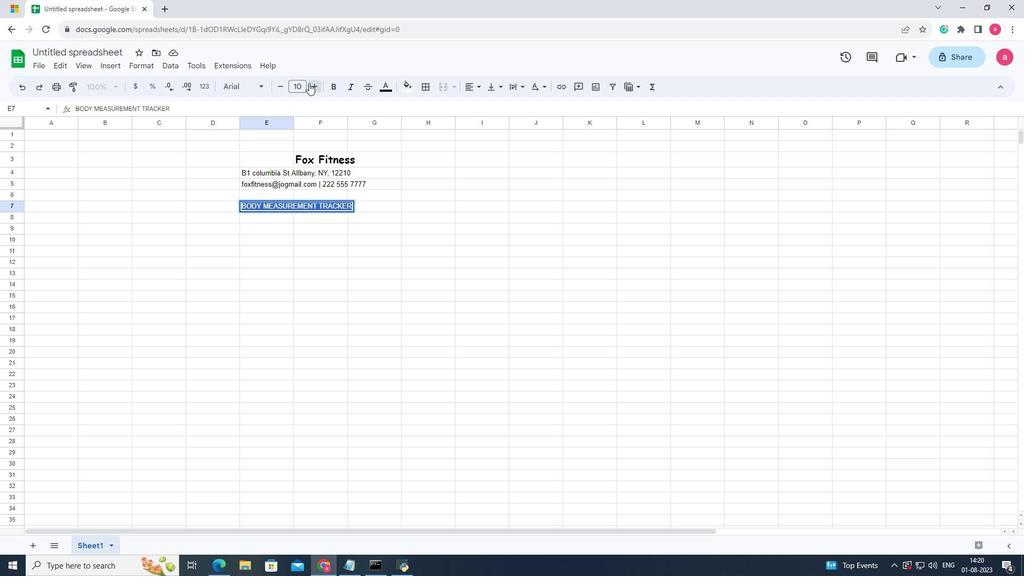 
Action: Mouse pressed left at (308, 83)
Screenshot: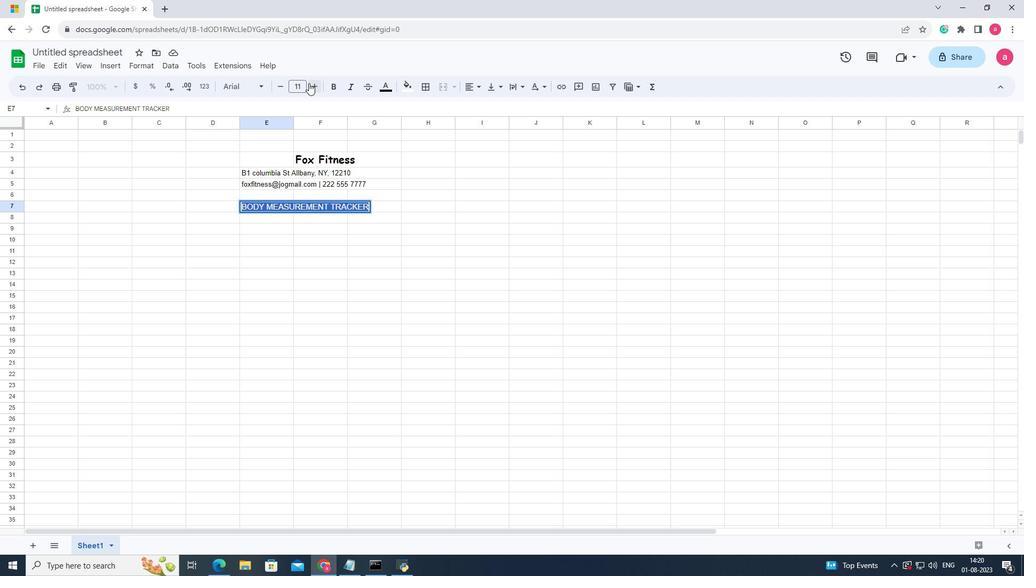 
Action: Mouse pressed left at (308, 83)
Screenshot: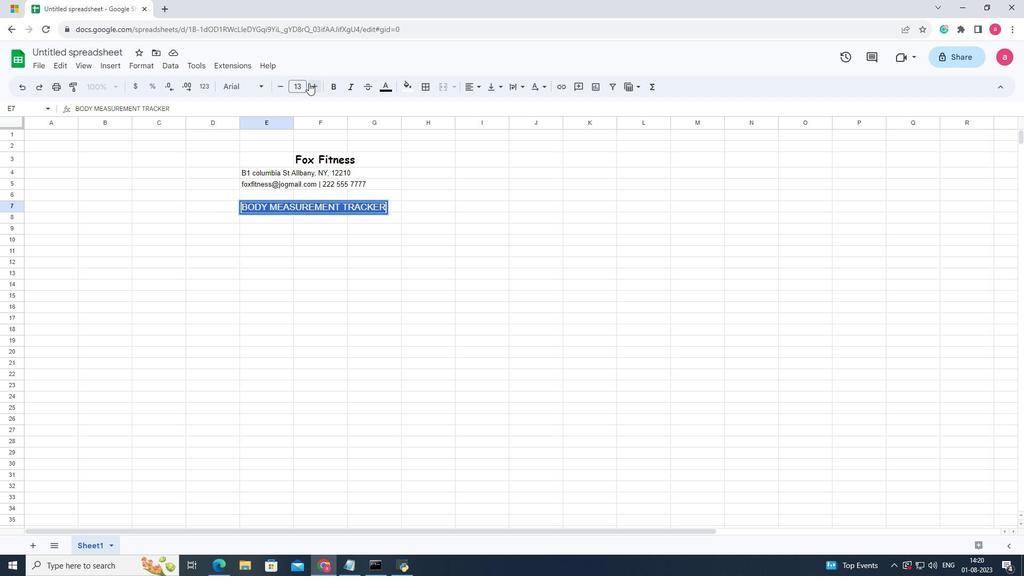 
Action: Mouse pressed left at (308, 83)
Screenshot: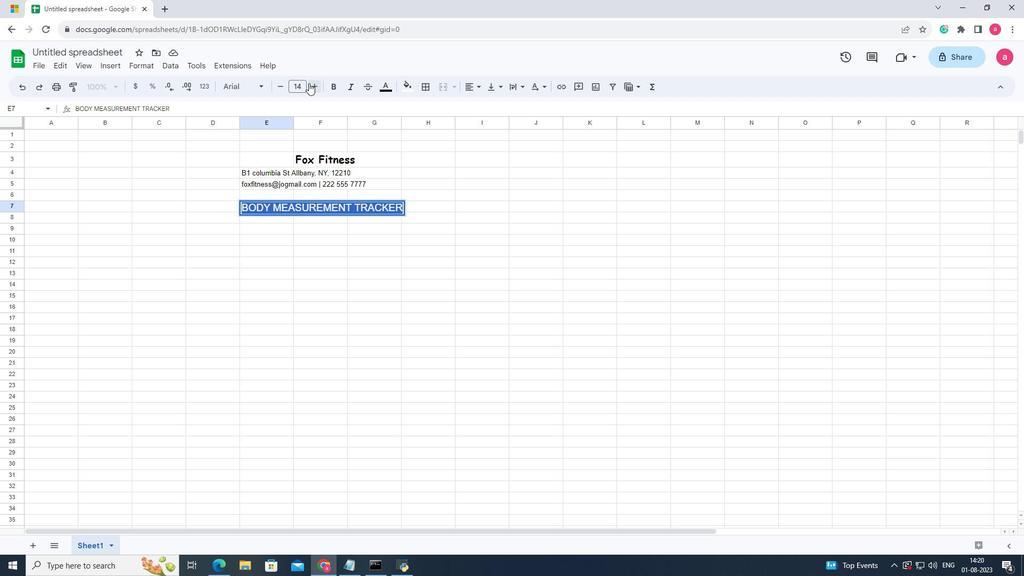 
Action: Mouse pressed left at (308, 83)
Screenshot: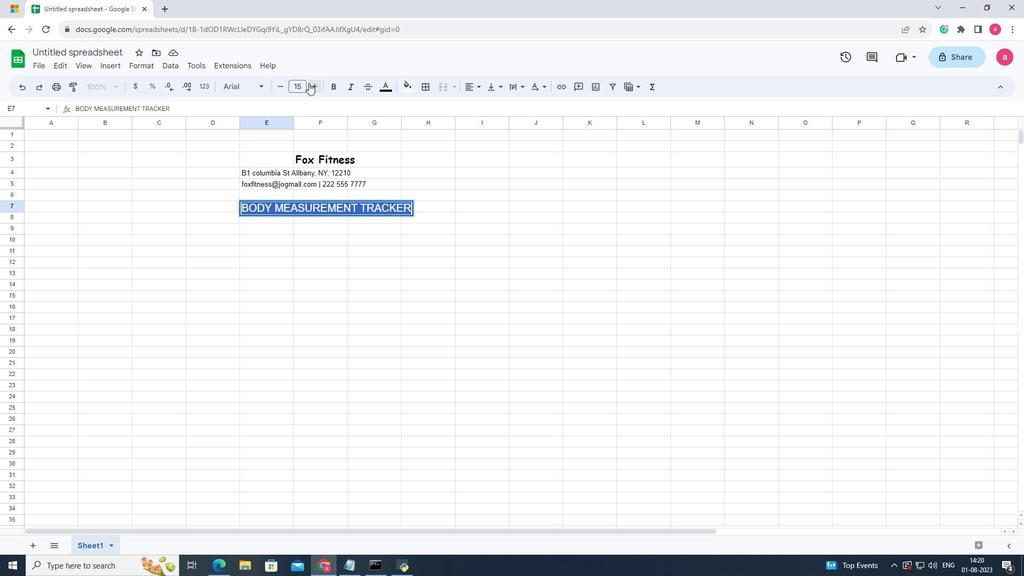 
Action: Mouse pressed left at (308, 83)
Screenshot: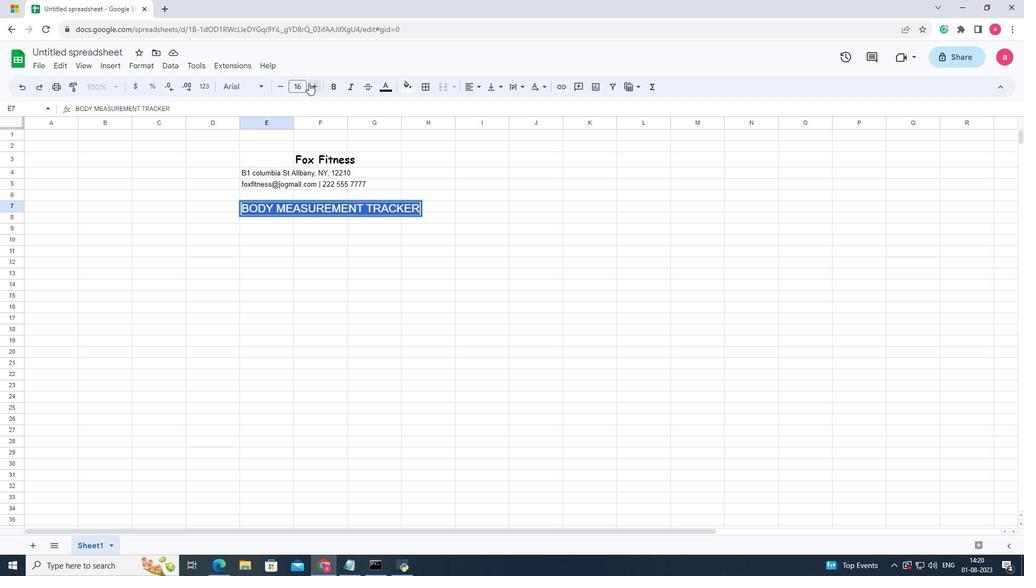 
Action: Mouse pressed left at (308, 83)
Screenshot: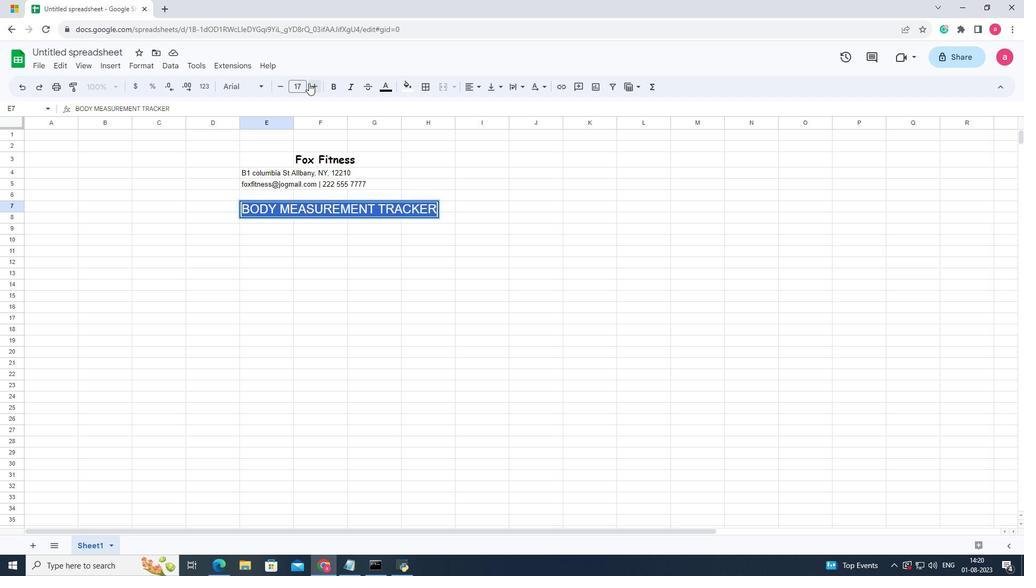 
Action: Mouse moved to (330, 82)
Screenshot: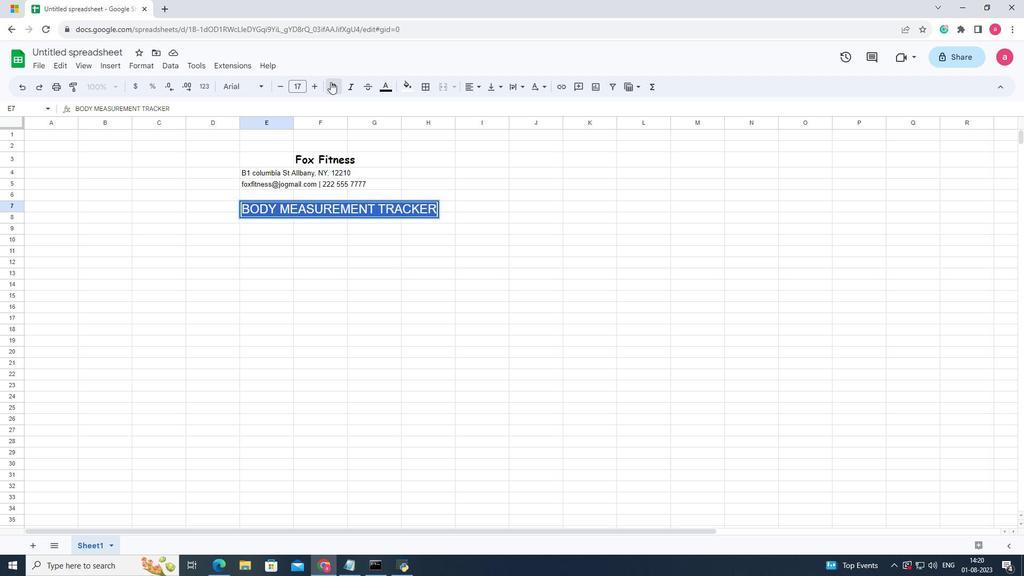 
Action: Mouse pressed left at (330, 82)
Screenshot: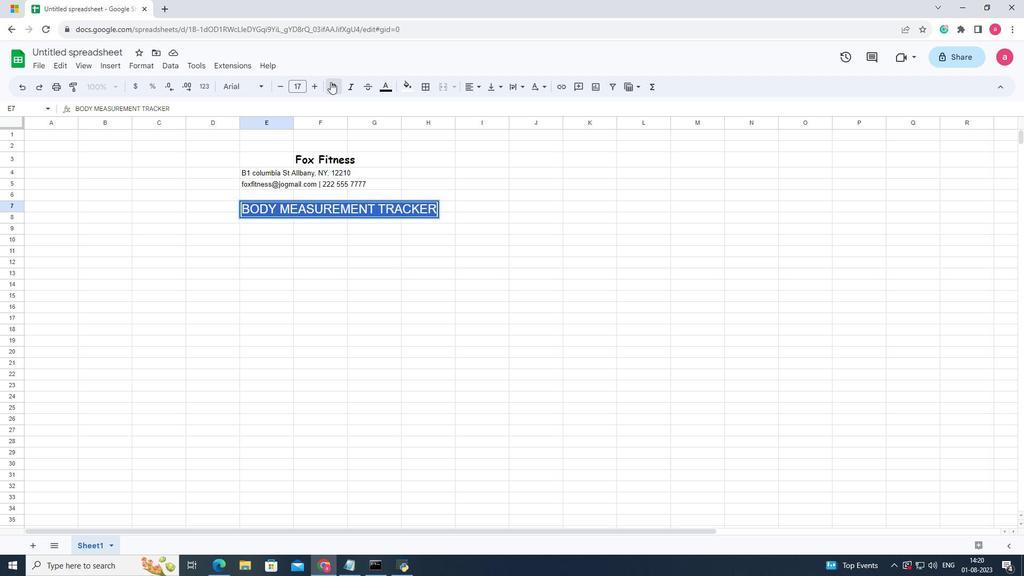 
Action: Mouse moved to (258, 240)
Screenshot: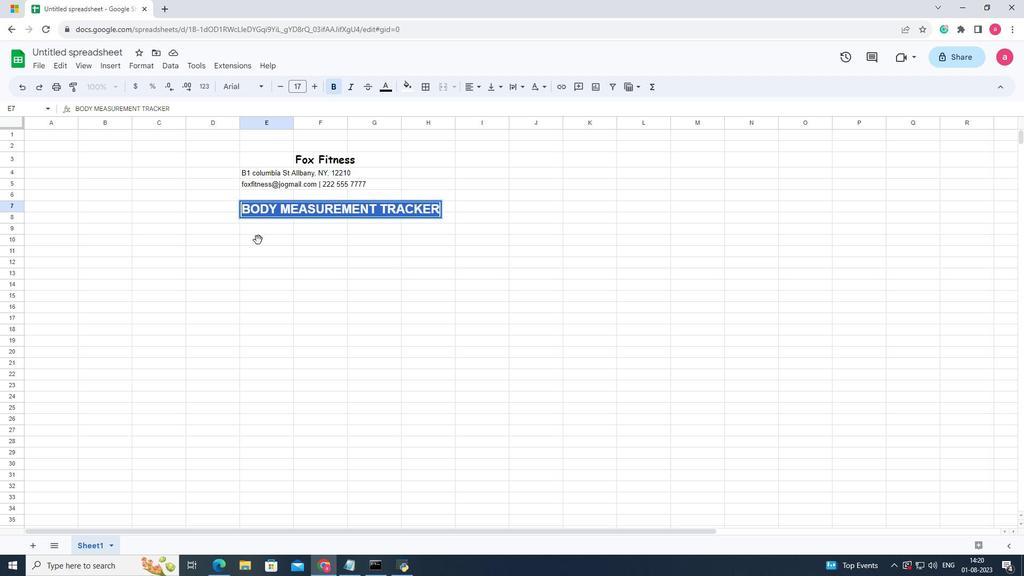 
Action: Mouse pressed left at (258, 240)
Screenshot: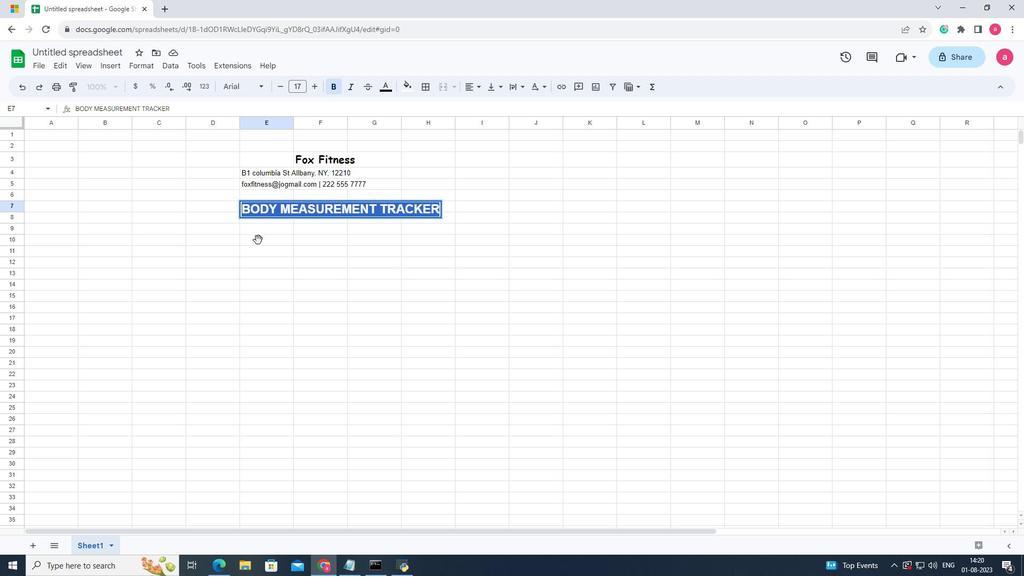 
Action: Mouse moved to (151, 170)
Screenshot: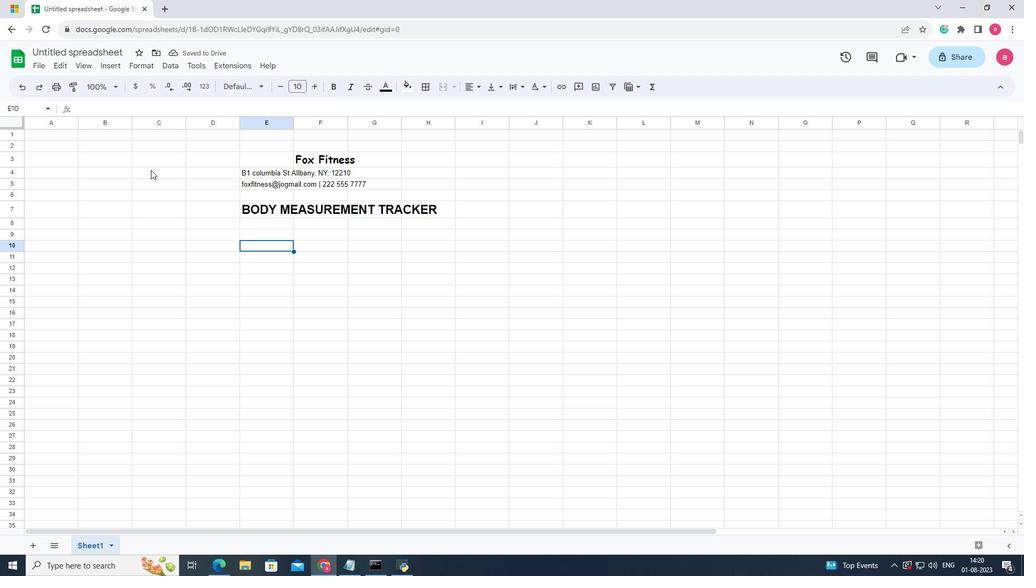 
Action: Mouse pressed left at (151, 170)
Screenshot: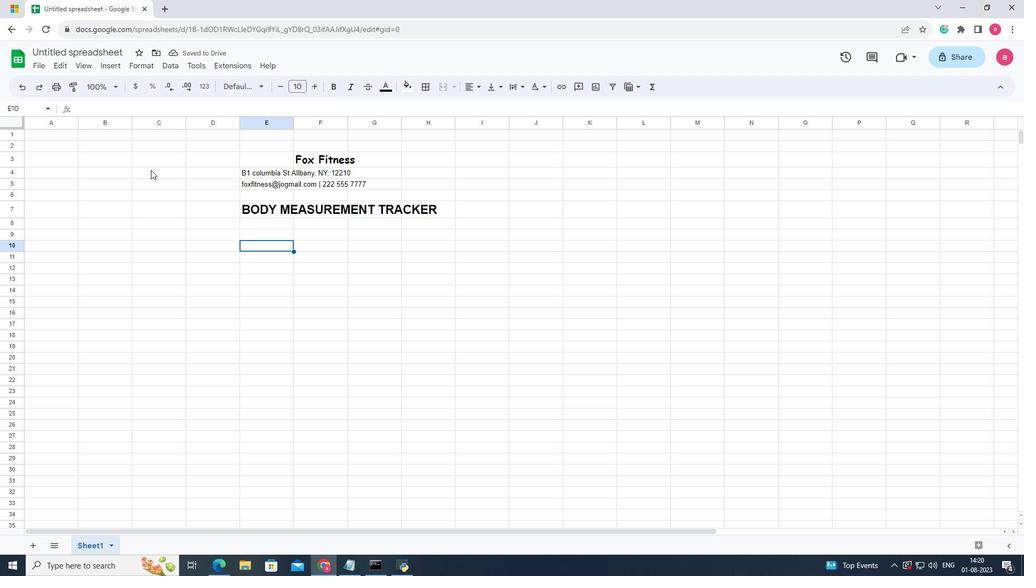 
Action: Mouse pressed left at (151, 170)
Screenshot: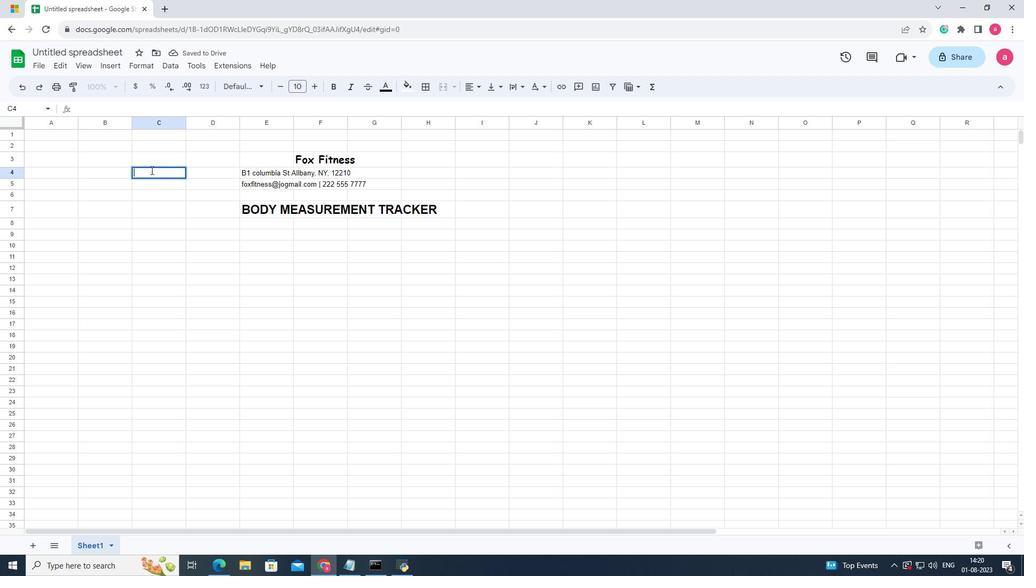 
Action: Mouse moved to (152, 153)
Screenshot: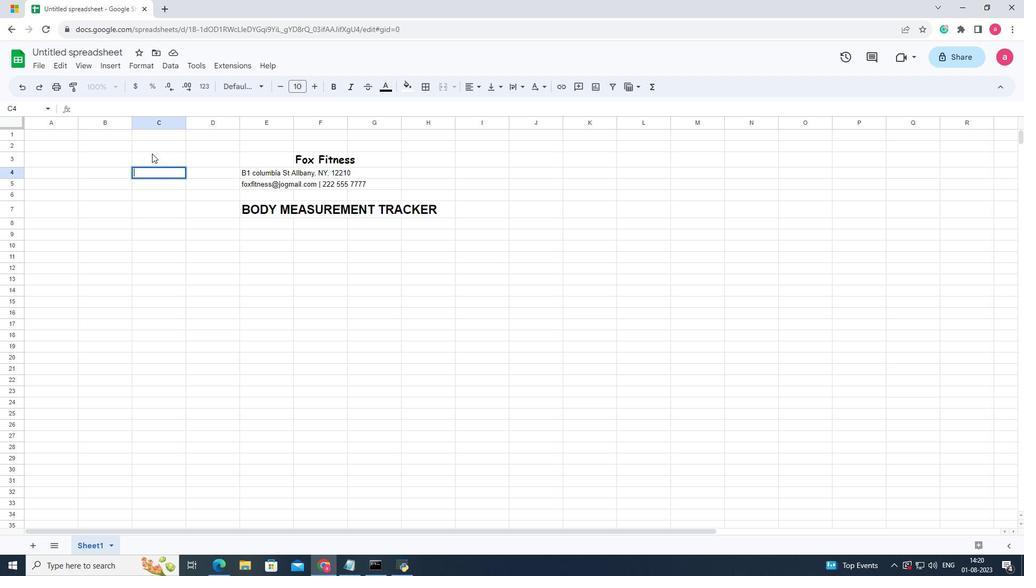
Action: Mouse pressed left at (152, 153)
Screenshot: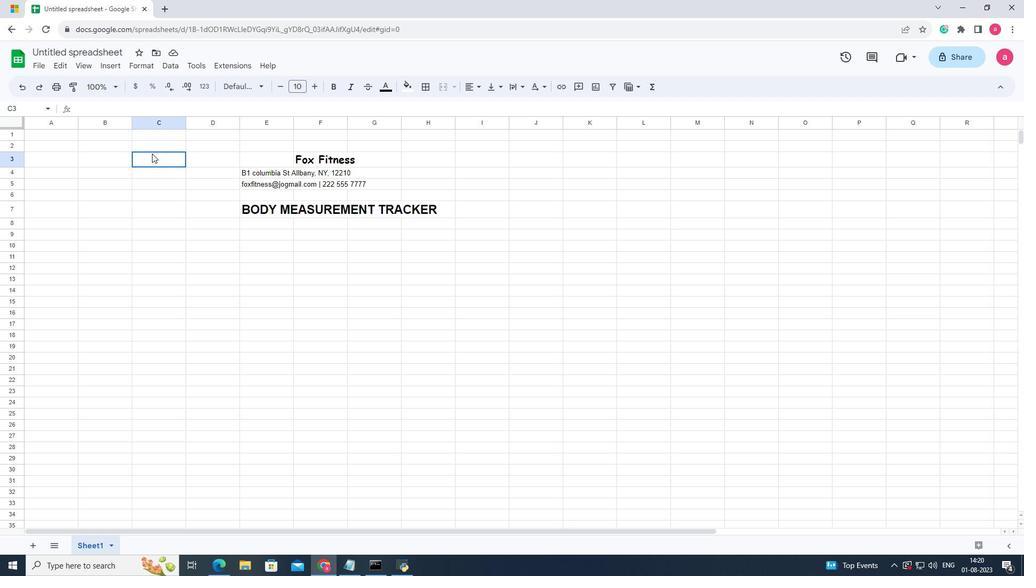 
Action: Mouse moved to (153, 226)
Screenshot: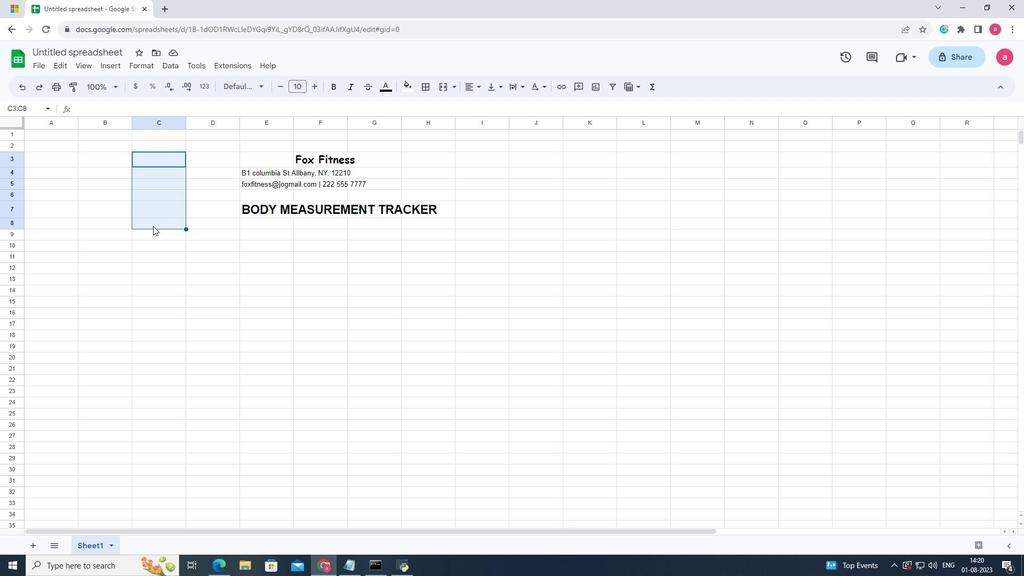 
Action: Mouse pressed left at (153, 226)
Screenshot: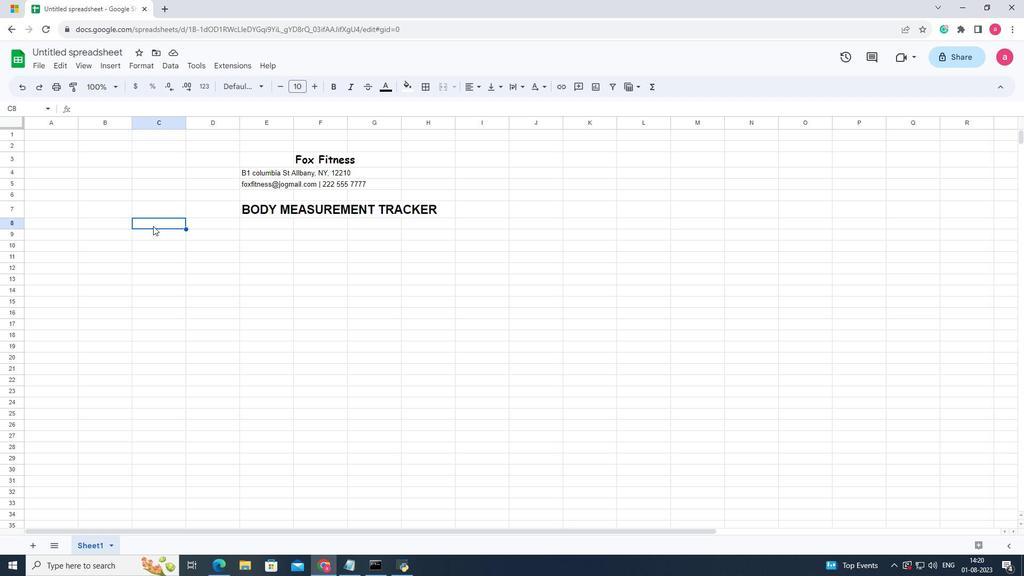 
Action: Mouse pressed left at (153, 226)
Screenshot: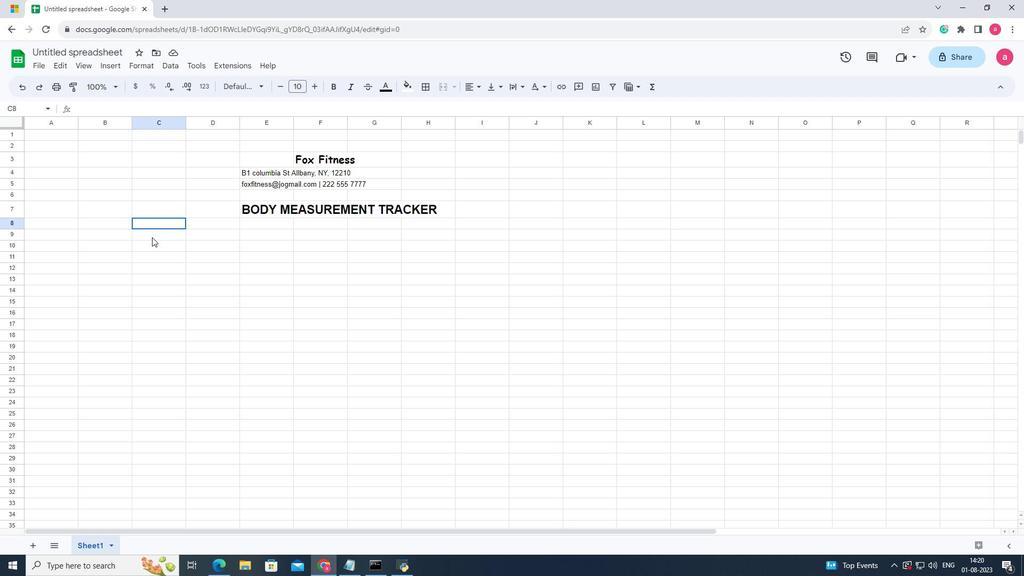 
Action: Mouse moved to (441, 83)
Screenshot: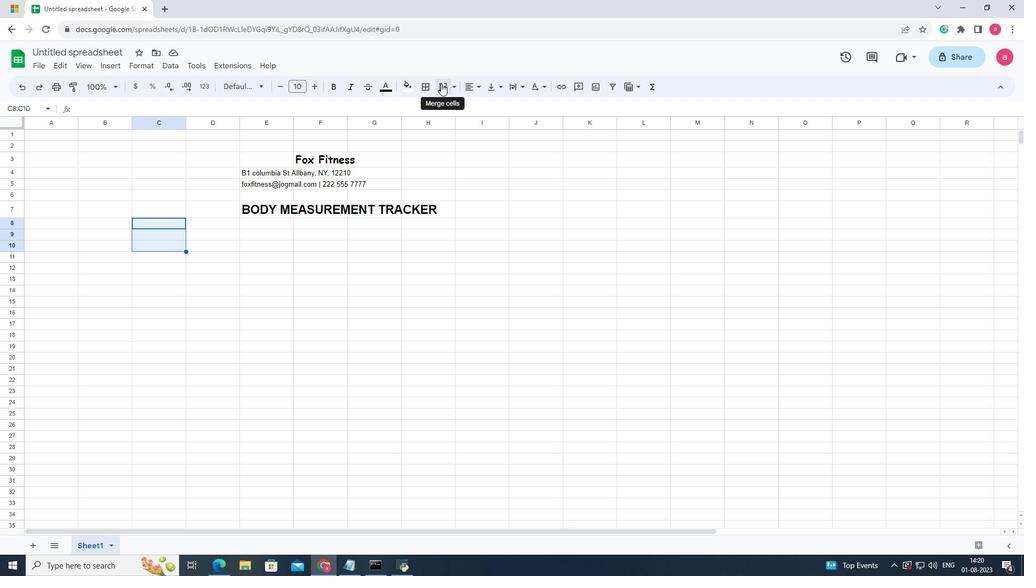 
Action: Mouse pressed left at (441, 83)
Screenshot: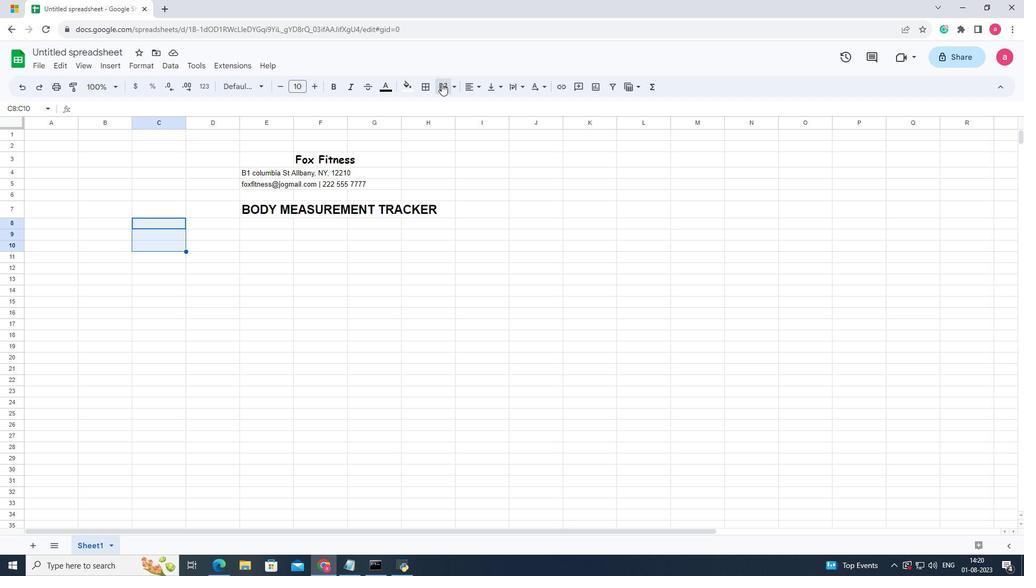 
Action: Mouse moved to (149, 232)
Screenshot: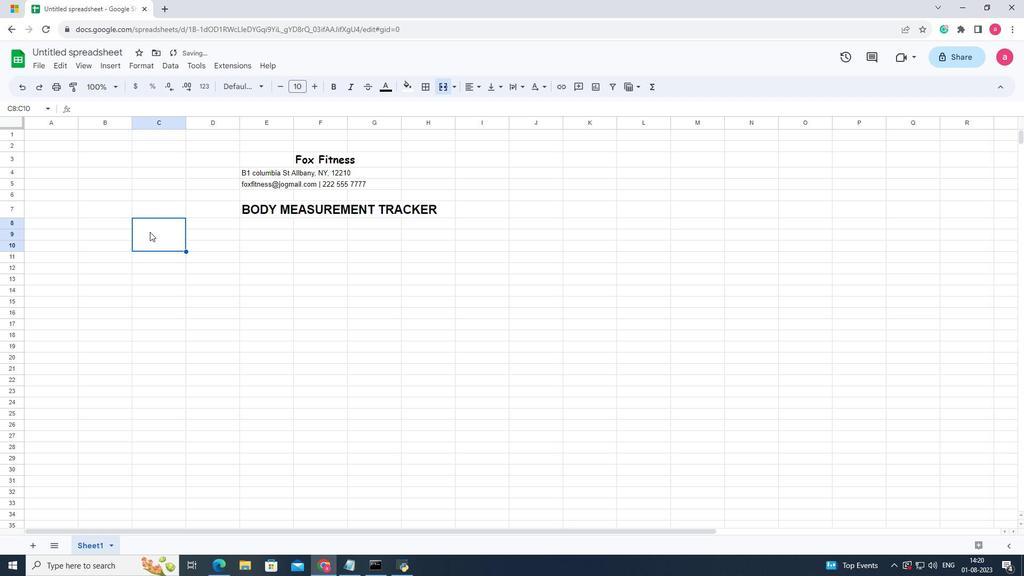 
Action: Mouse pressed left at (149, 232)
Screenshot: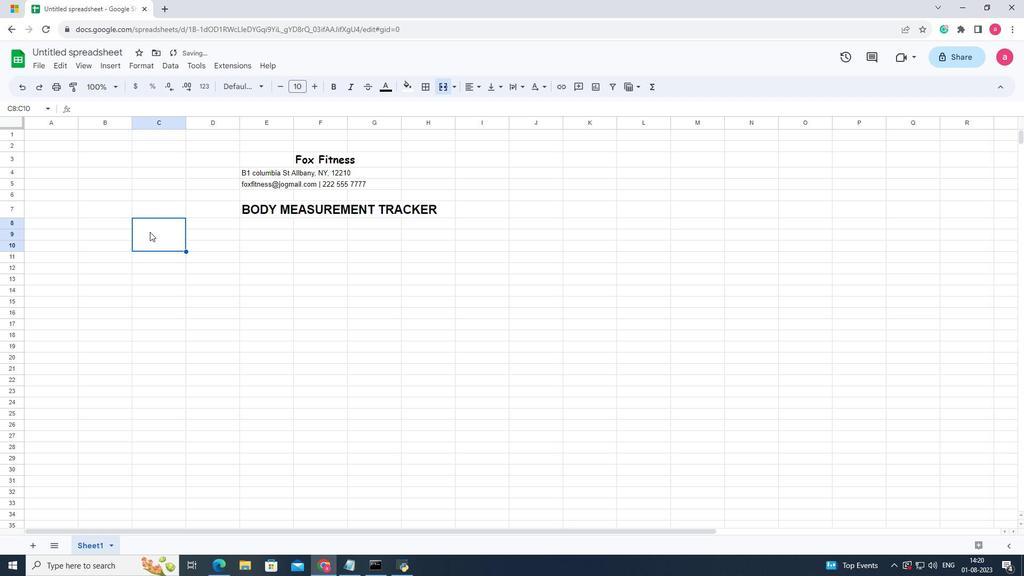 
Action: Mouse pressed left at (149, 232)
Screenshot: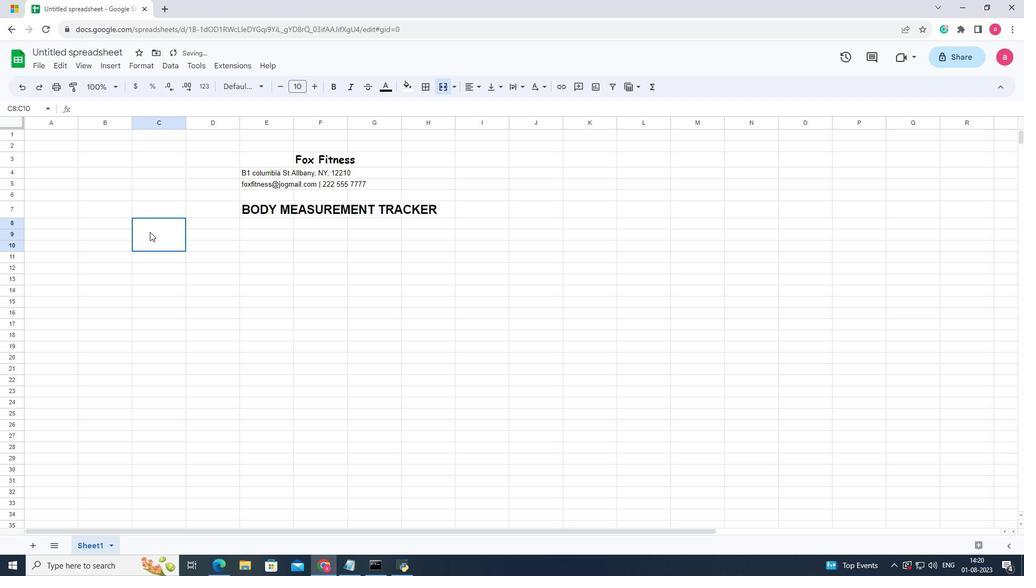 
Action: Key pressed <Key.shift>kAYLA<Key.space><Key.shift>b<Key.backspace>B.
Screenshot: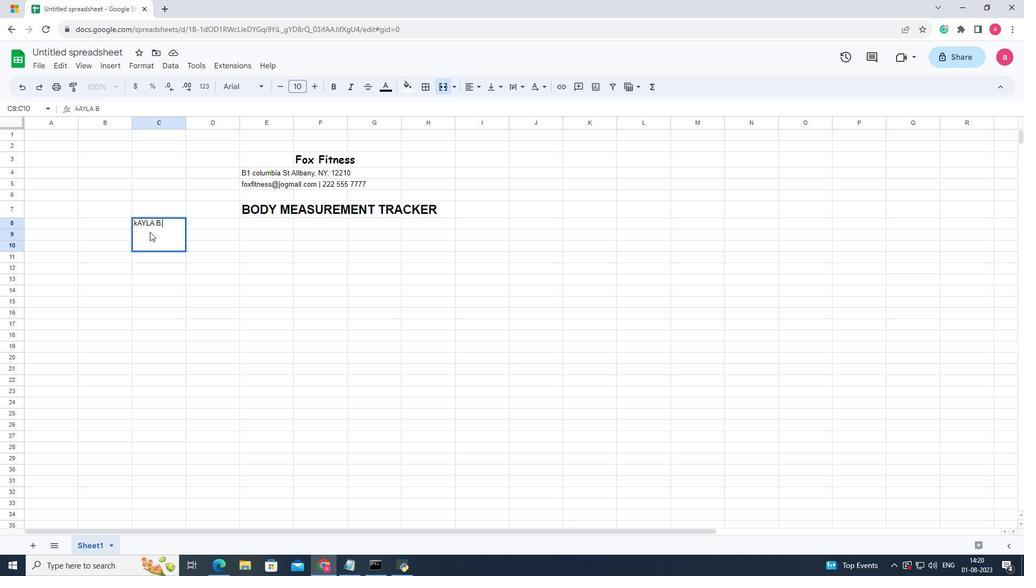 
Action: Mouse moved to (138, 220)
Screenshot: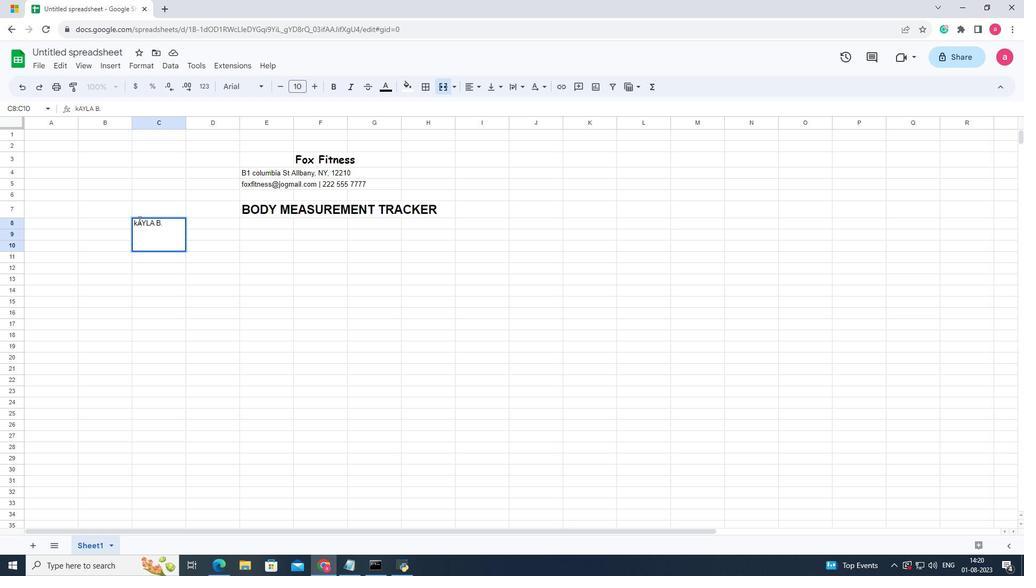 
Action: Mouse pressed left at (138, 220)
Screenshot: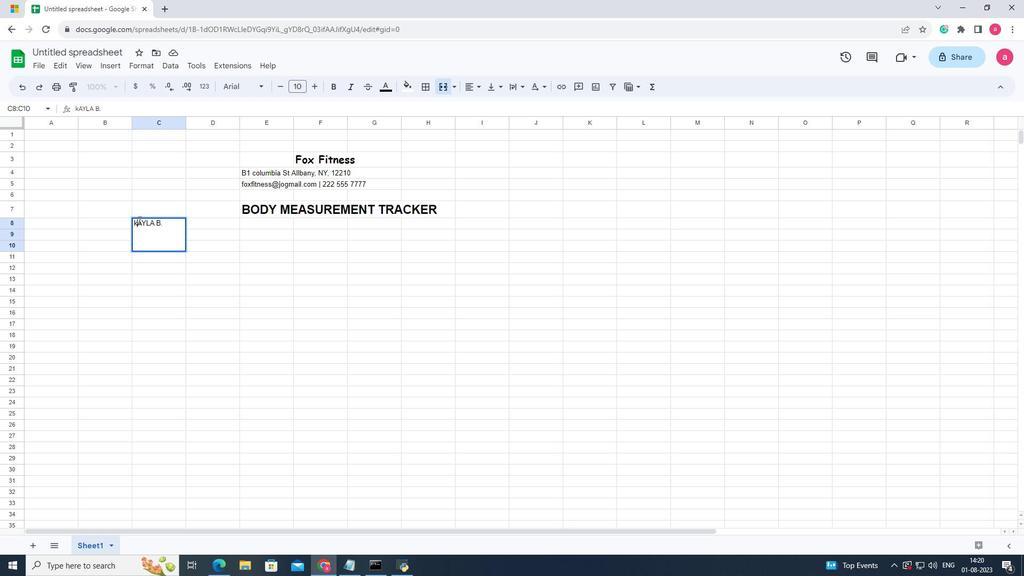 
Action: Key pressed <Key.backspace>K
Screenshot: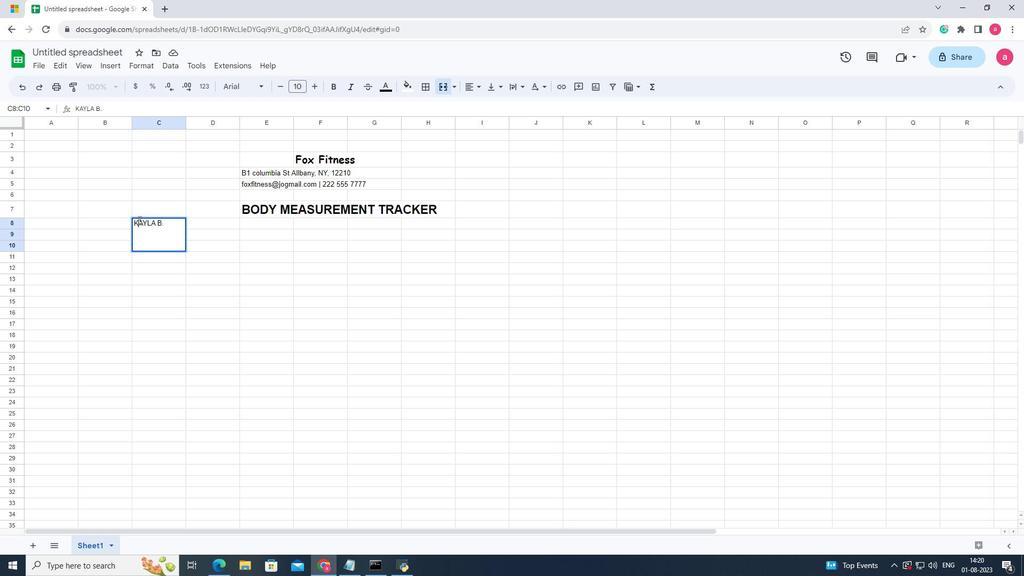 
Action: Mouse moved to (153, 223)
Screenshot: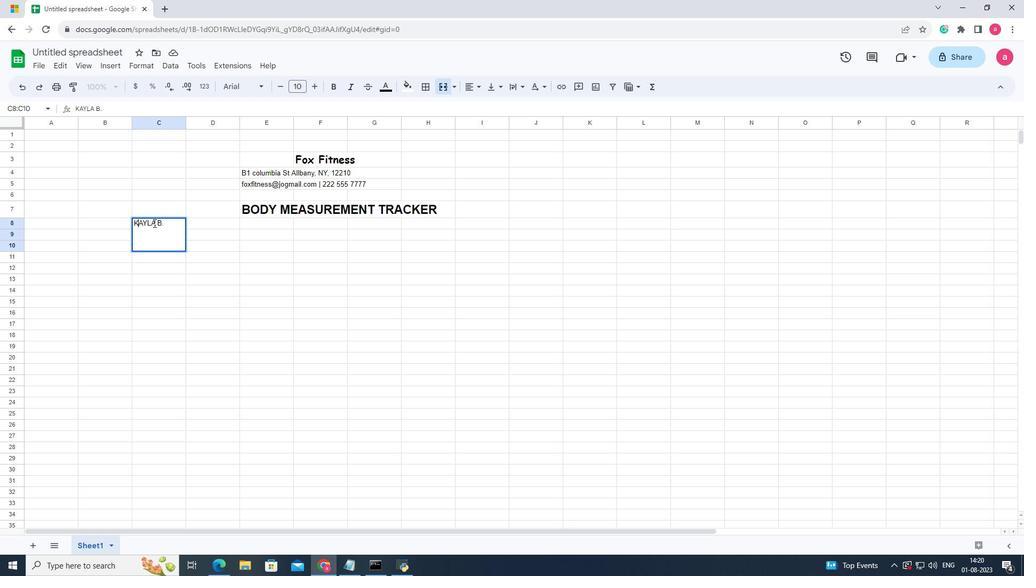 
Action: Mouse pressed left at (153, 223)
Screenshot: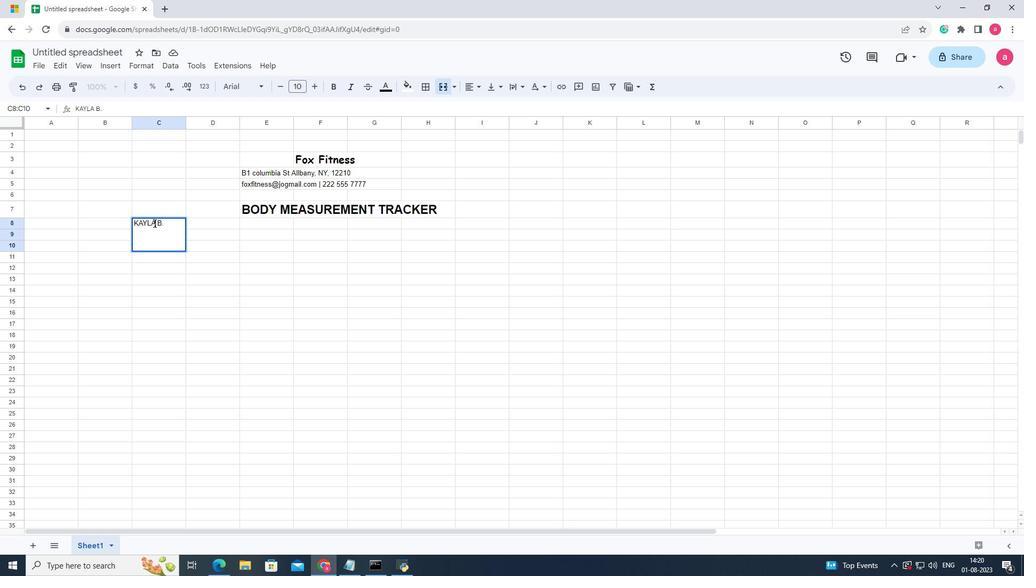 
Action: Mouse moved to (138, 222)
Screenshot: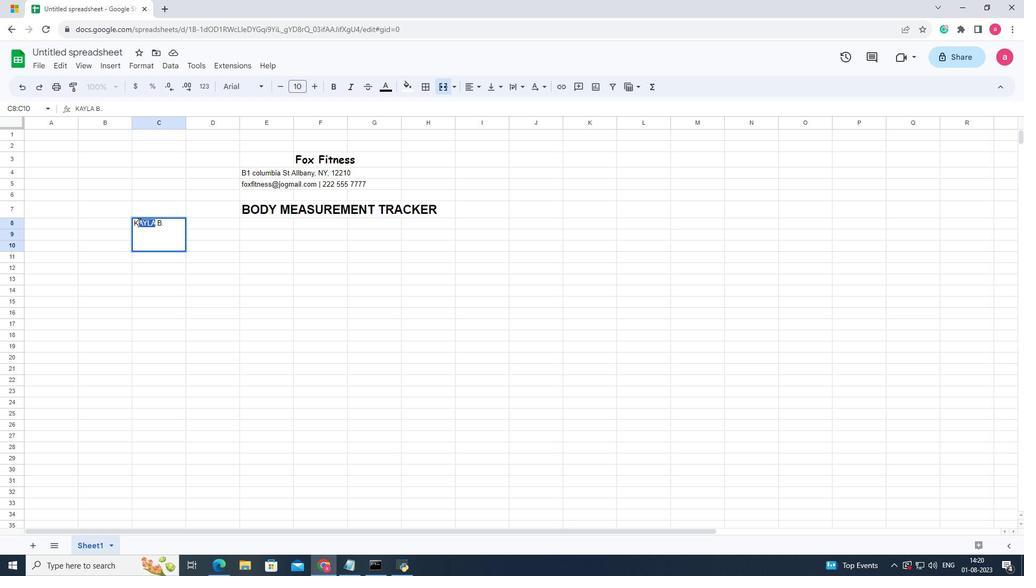 
Action: Key pressed <Key.backspace>AYLA
Screenshot: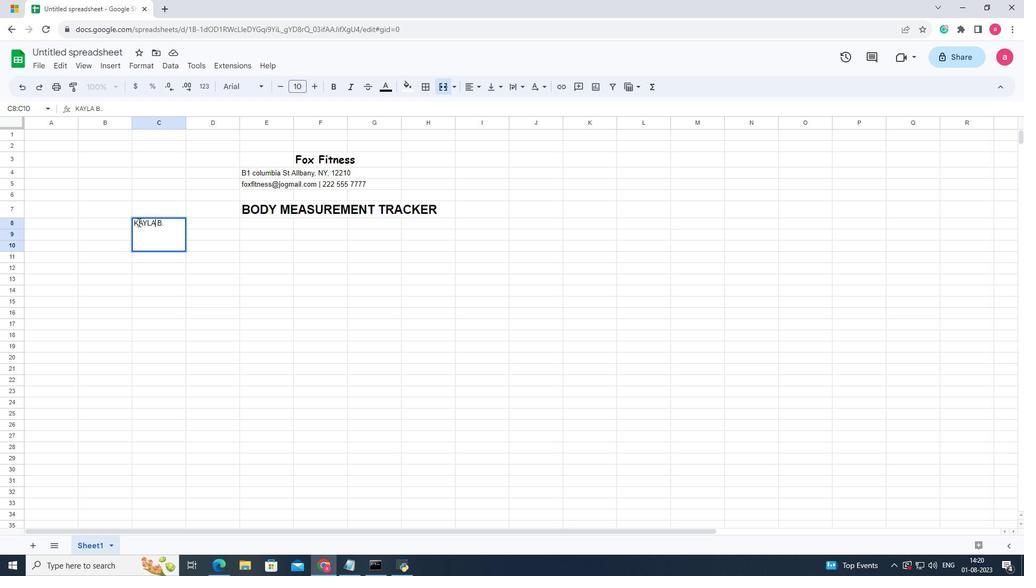 
Action: Mouse moved to (165, 223)
Screenshot: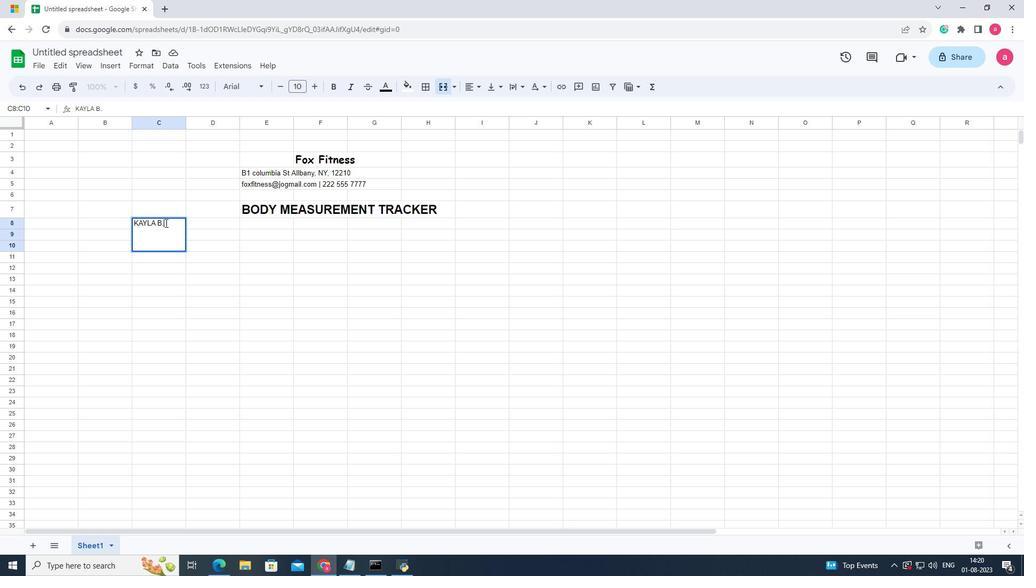 
Action: Mouse pressed left at (165, 223)
Screenshot: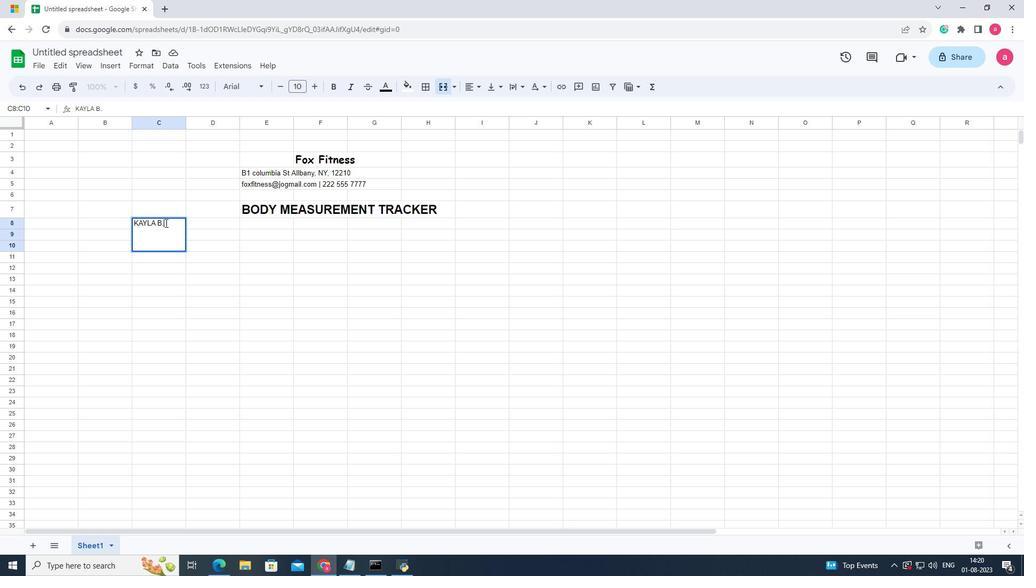 
Action: Key pressed <Key.enter>
Screenshot: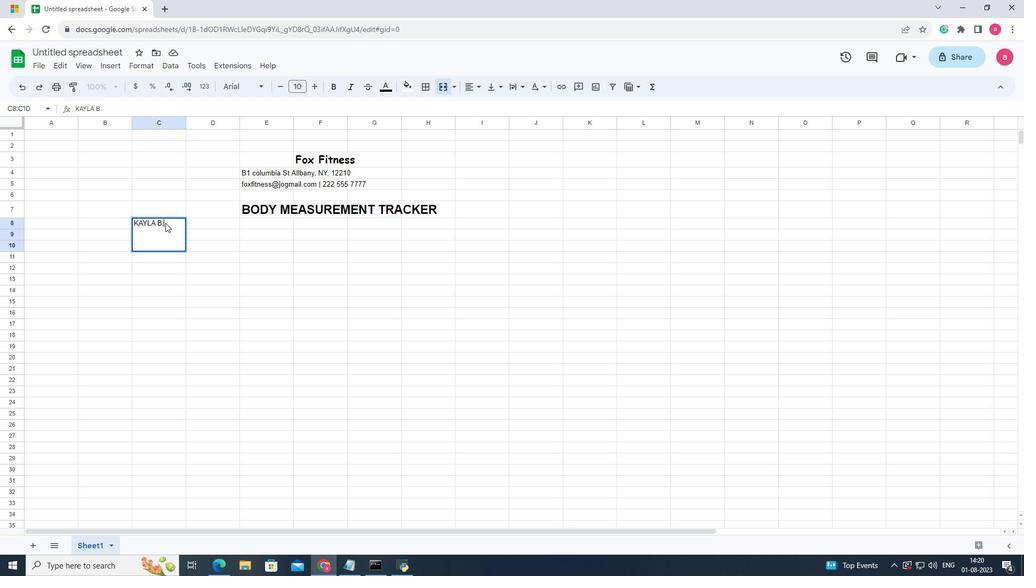 
Action: Mouse moved to (167, 242)
Screenshot: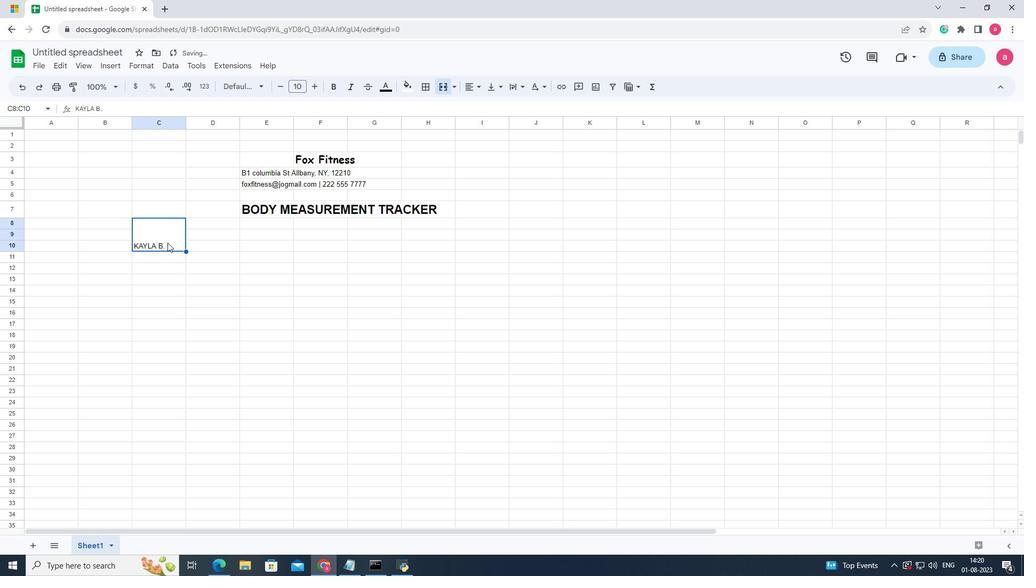 
Action: Mouse pressed left at (167, 242)
Screenshot: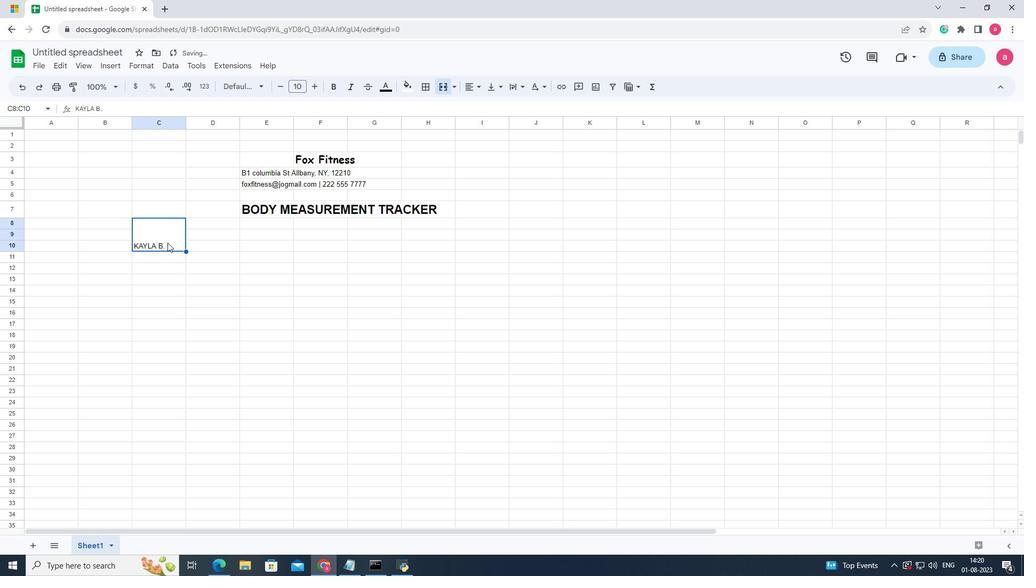 
Action: Mouse pressed left at (167, 242)
Screenshot: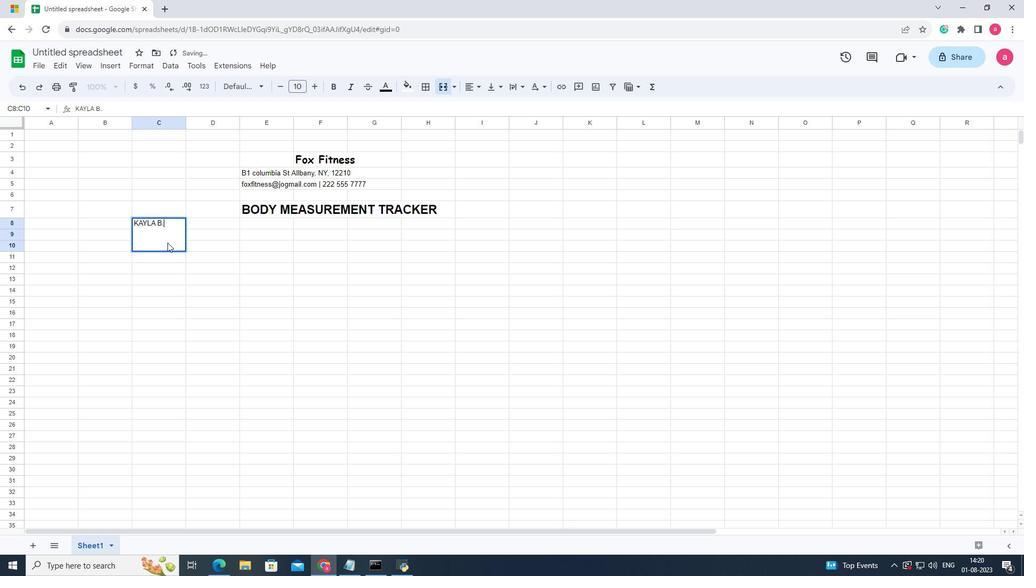 
Action: Mouse moved to (165, 233)
Screenshot: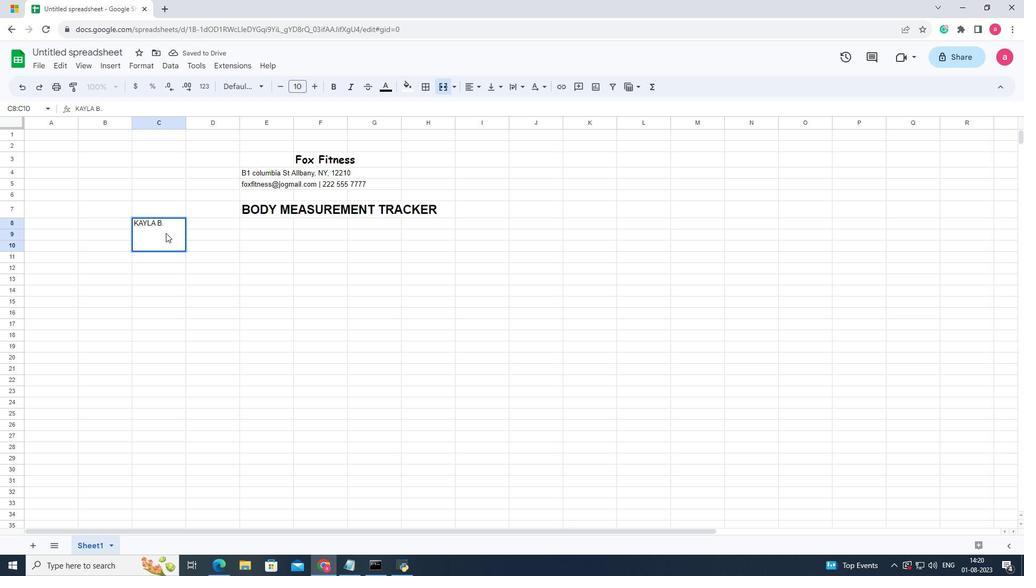 
Action: Key pressed NAME<Key.backspace><Key.backspace><Key.backspace><Key.backspace><Key.caps_lock><Key.shift>Name
Screenshot: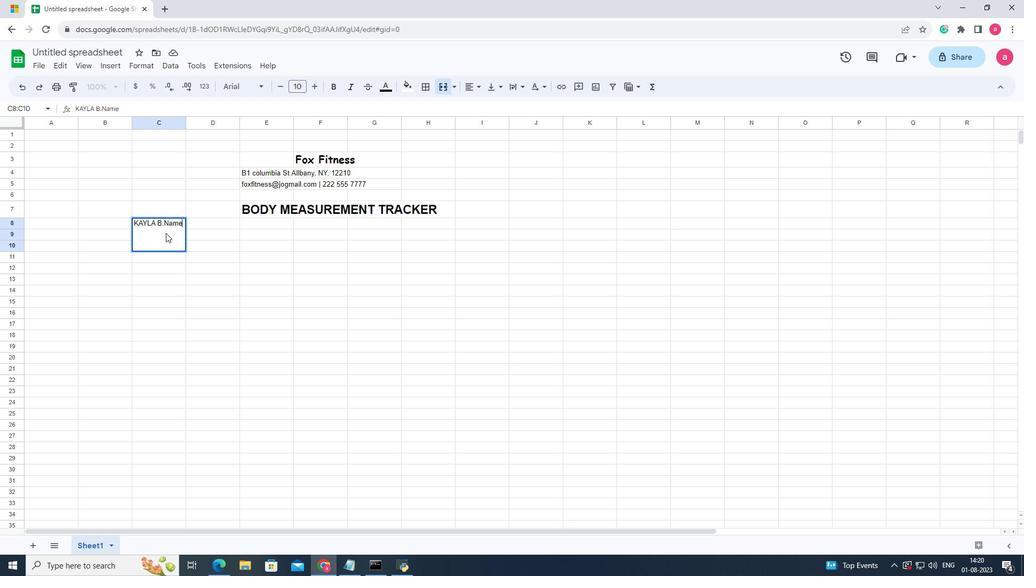
Action: Mouse moved to (148, 256)
Screenshot: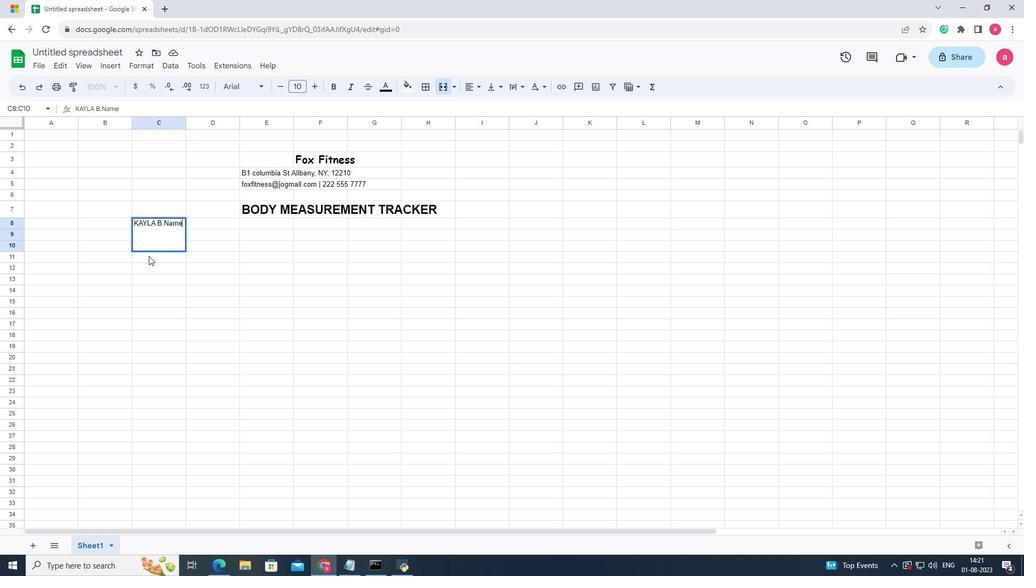 
Action: Mouse pressed left at (148, 256)
Screenshot: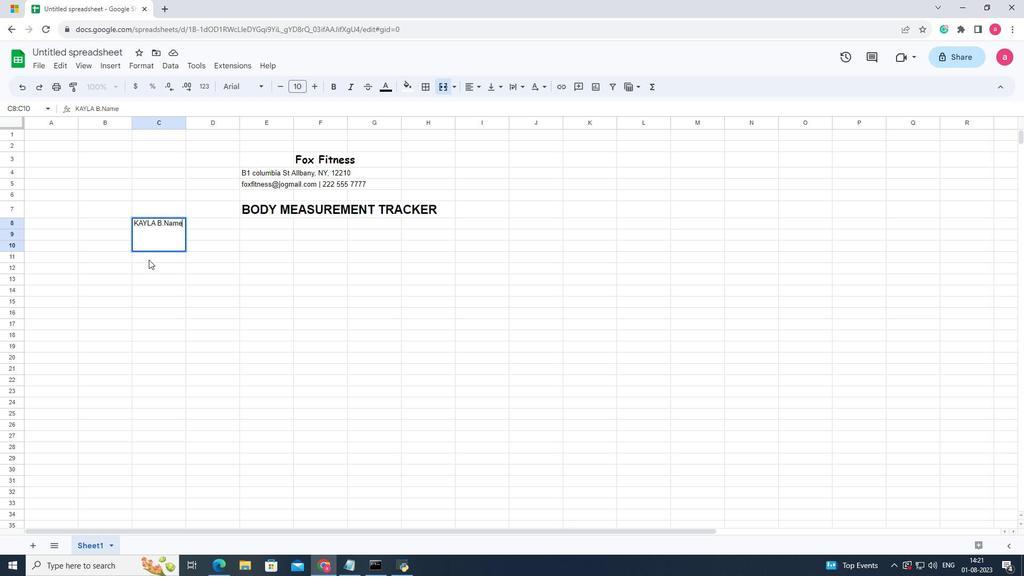 
Action: Mouse moved to (446, 84)
Screenshot: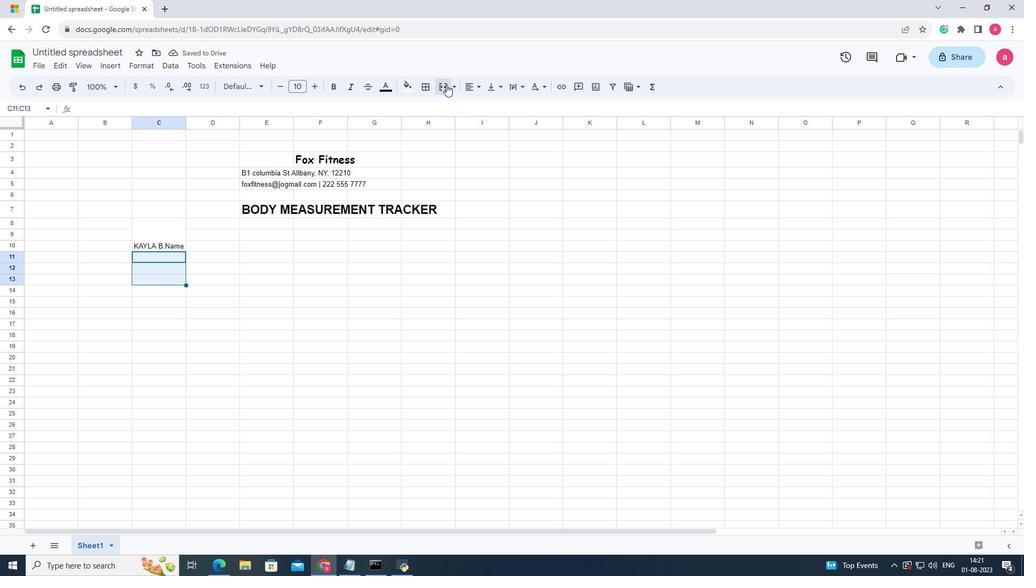 
Action: Mouse pressed left at (446, 84)
Screenshot: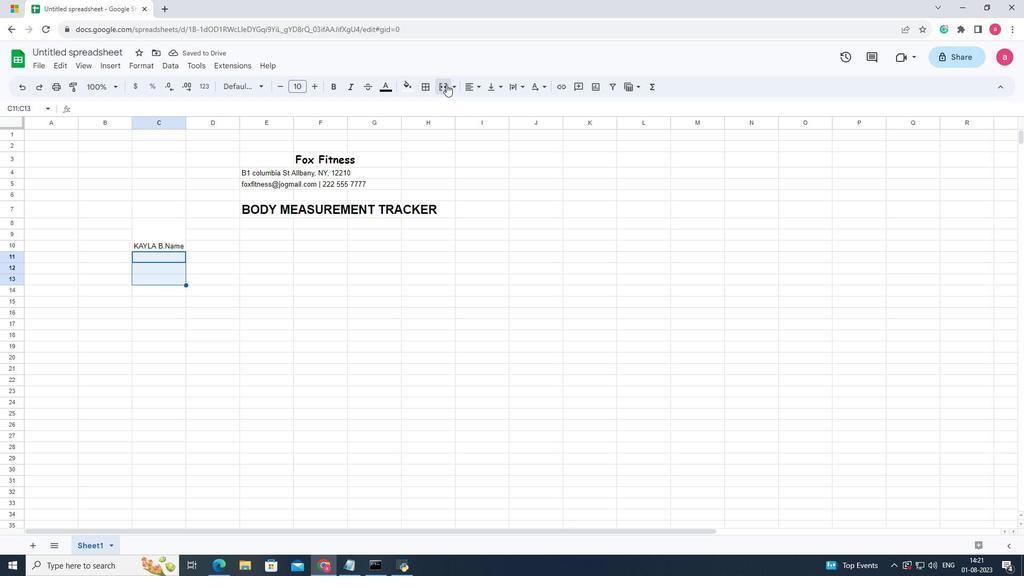 
Action: Mouse moved to (161, 263)
Screenshot: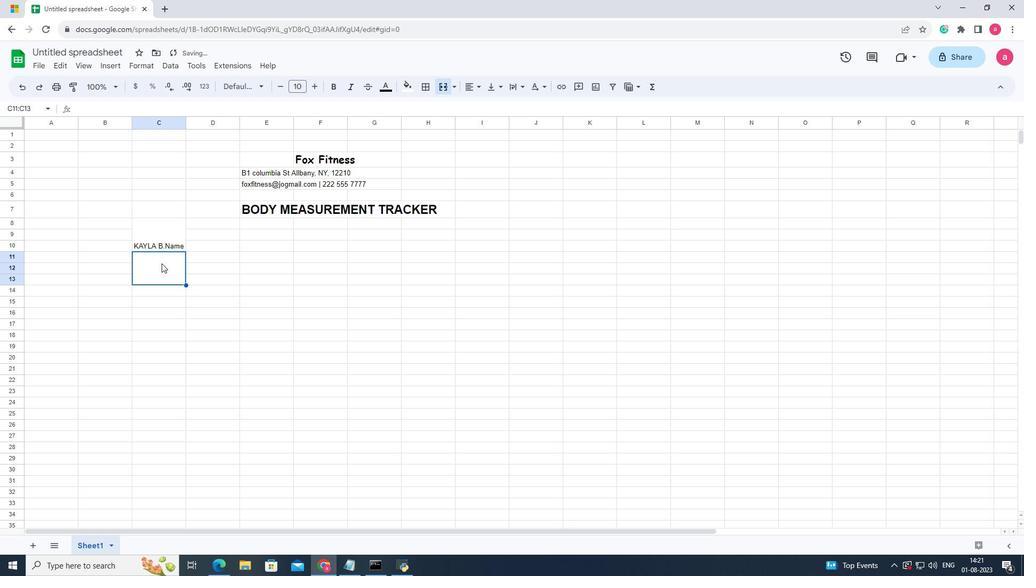 
Action: Mouse pressed left at (161, 263)
Screenshot: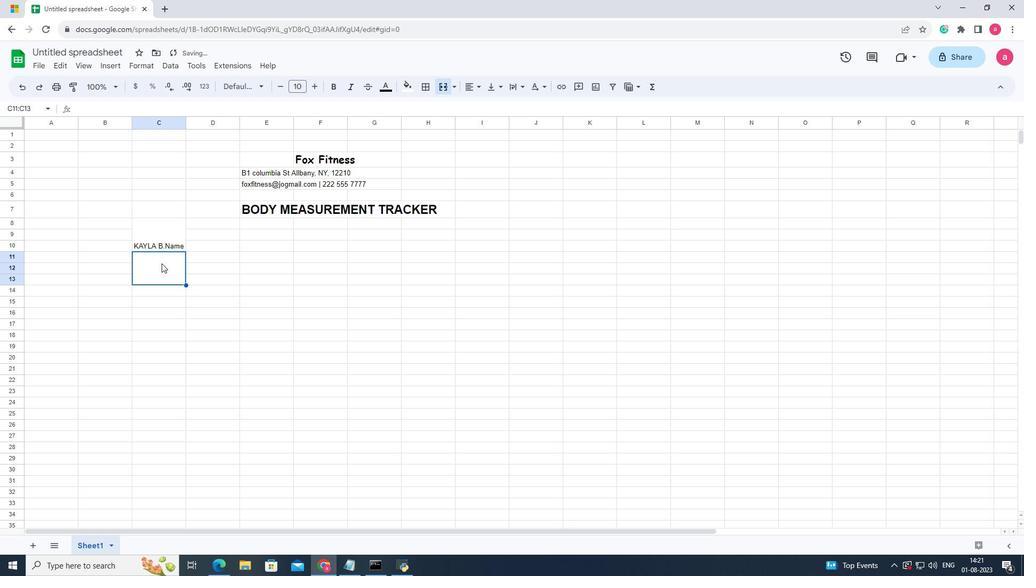 
Action: Mouse pressed left at (161, 263)
Screenshot: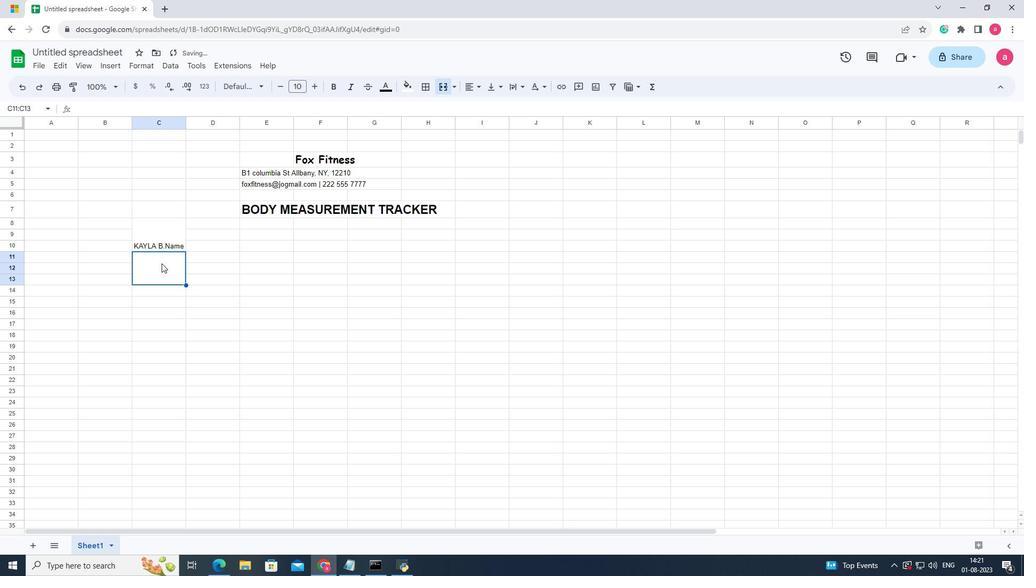 
Action: Key pressed 210lbs<Key.space>
Screenshot: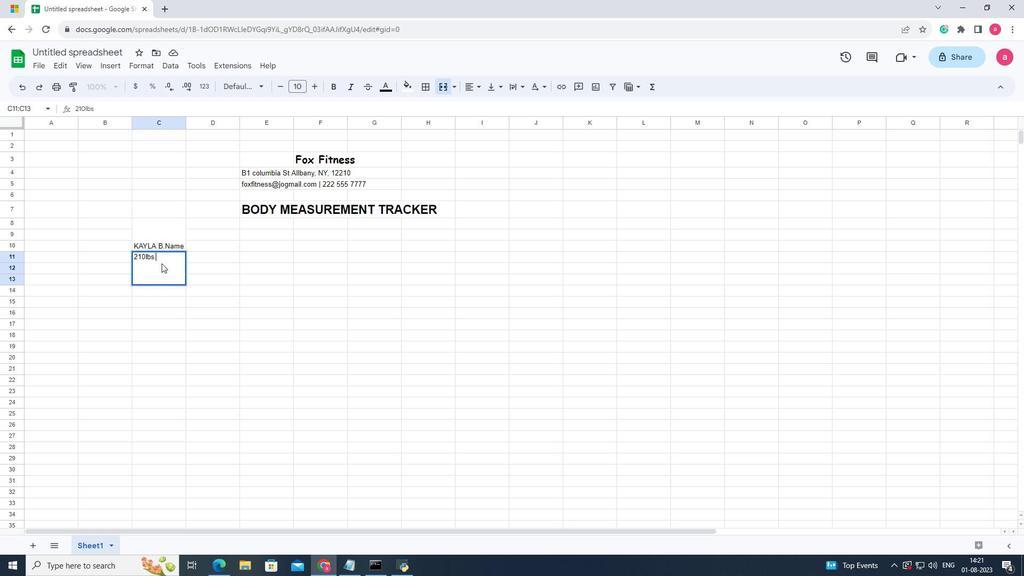 
Action: Mouse moved to (157, 263)
Screenshot: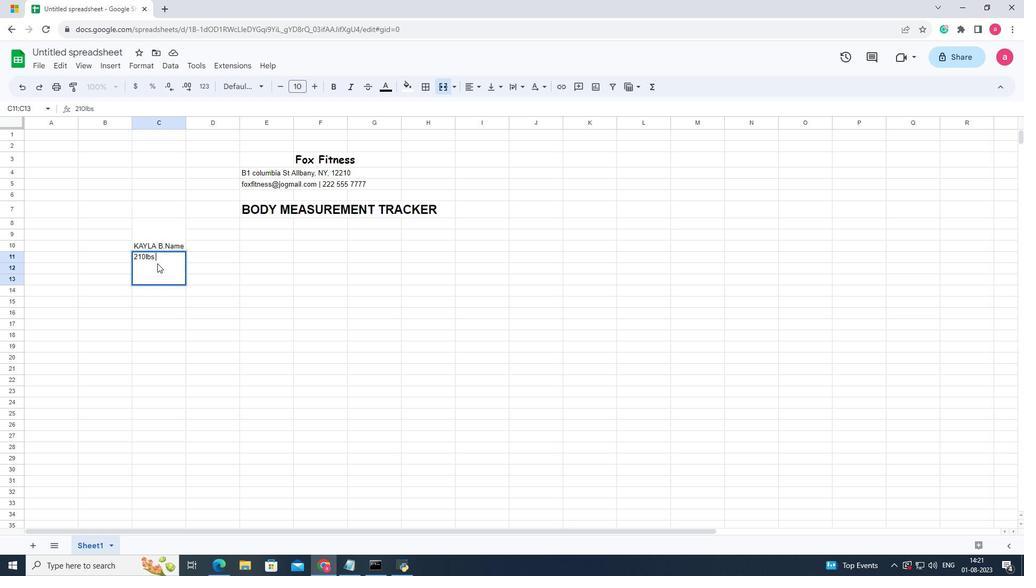 
Action: Key pressed ctrl+Z<'\x1a'><'\x1a'><'\x1a'><'\x1a'><'\x1a'><'\x1a'><'\x1a'>
Screenshot: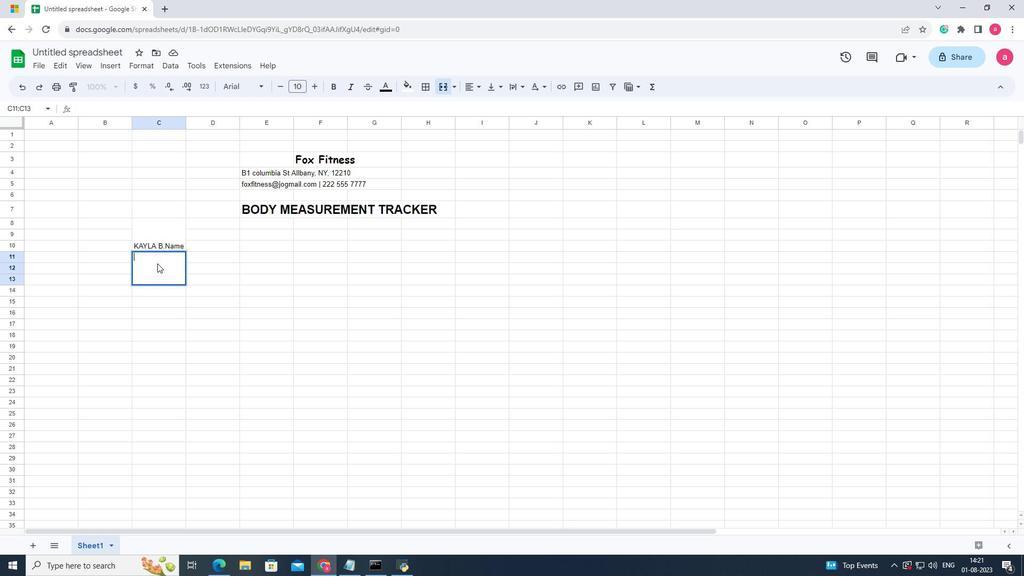 
Action: Mouse moved to (446, 82)
Screenshot: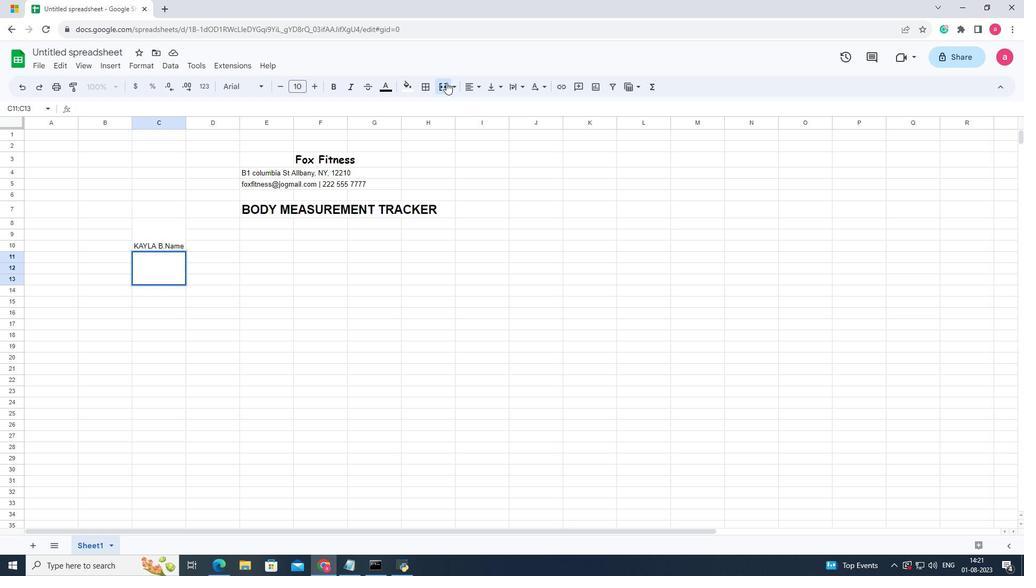 
Action: Mouse pressed left at (446, 82)
Screenshot: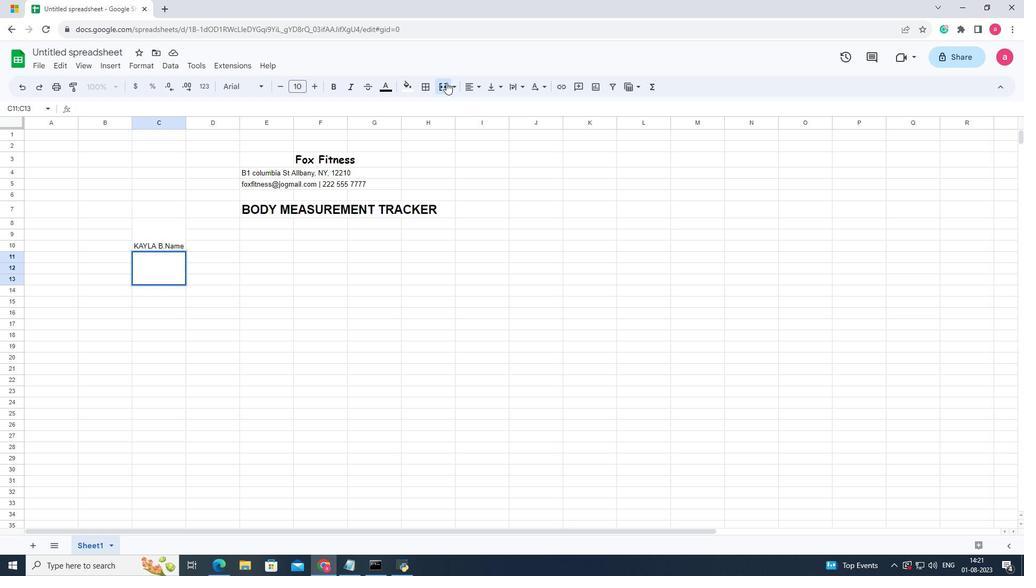 
Action: Mouse moved to (444, 86)
Screenshot: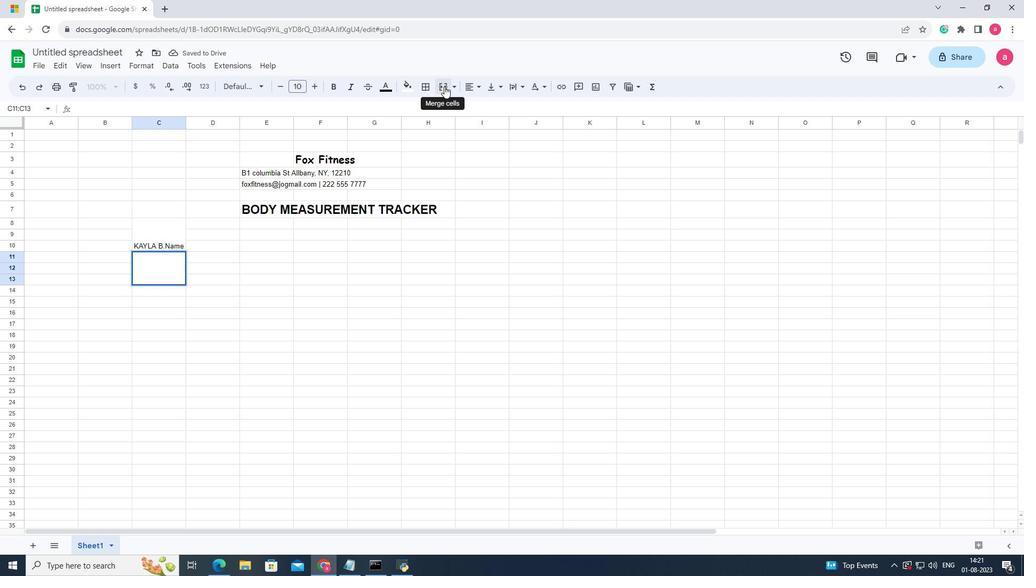 
Action: Mouse pressed left at (444, 86)
Screenshot: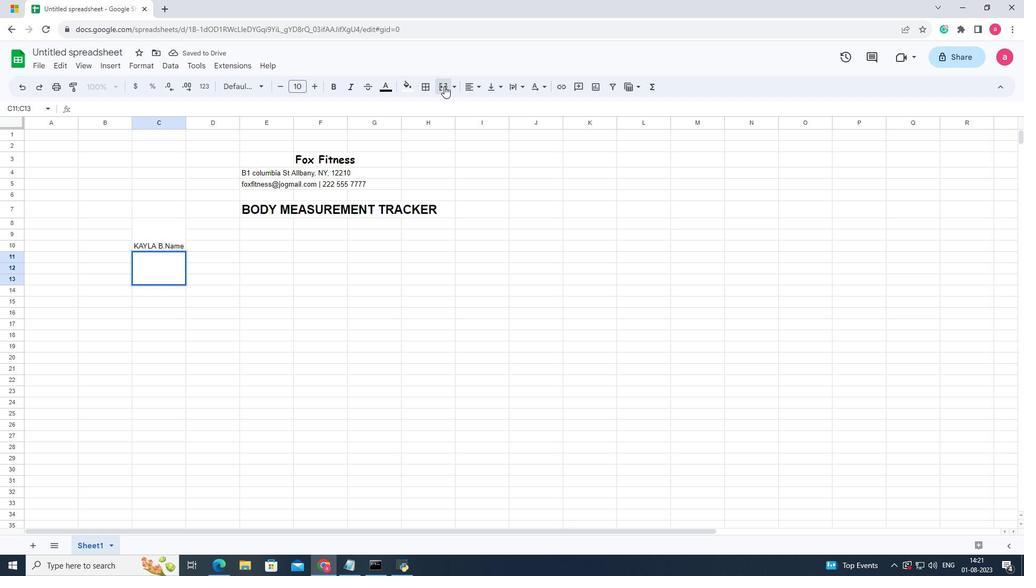 
Action: Mouse moved to (146, 243)
Screenshot: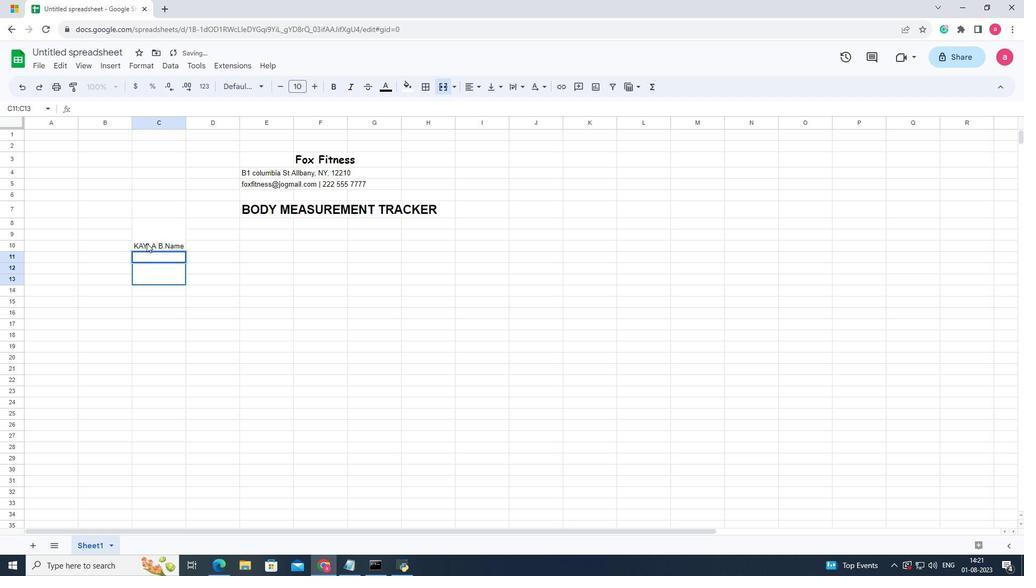 
Action: Mouse pressed left at (146, 243)
Screenshot: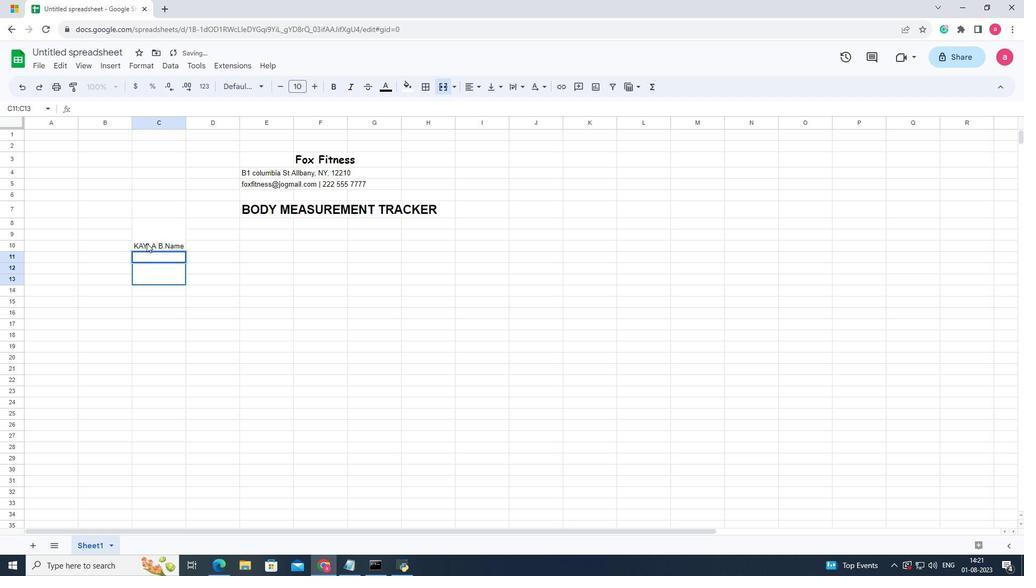 
Action: Mouse moved to (442, 88)
Screenshot: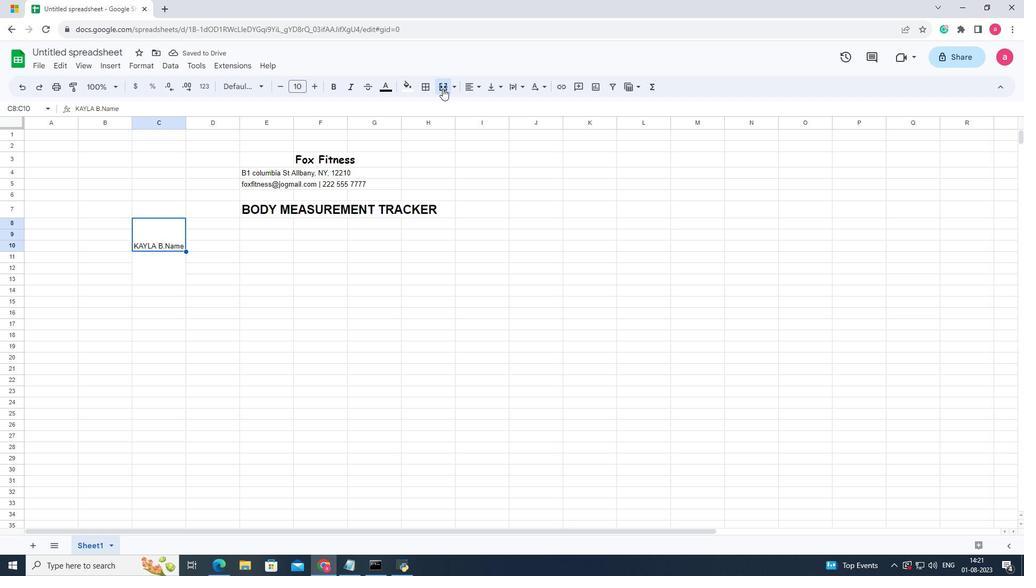 
Action: Mouse pressed left at (442, 88)
Screenshot: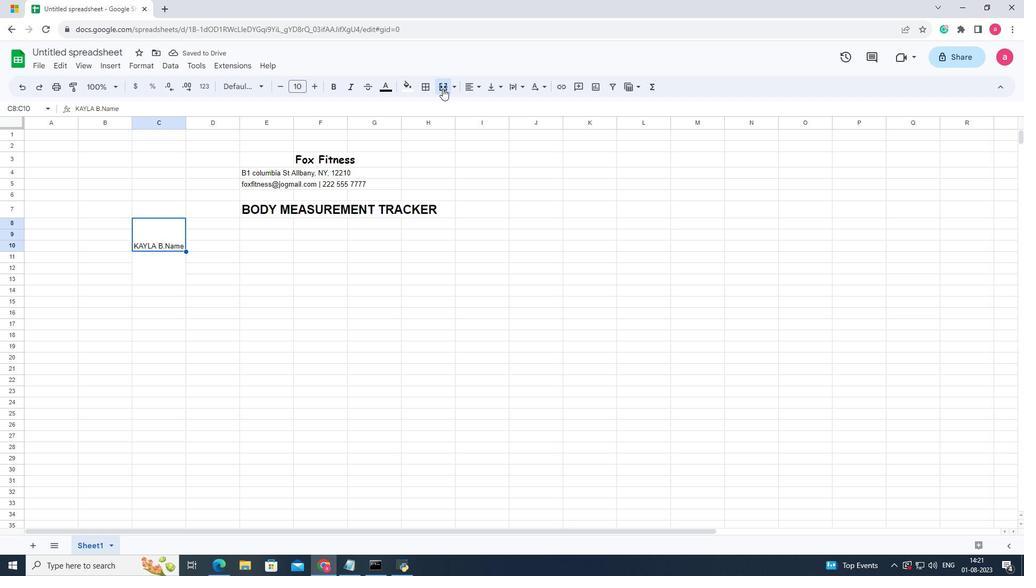 
Action: Mouse moved to (151, 266)
Screenshot: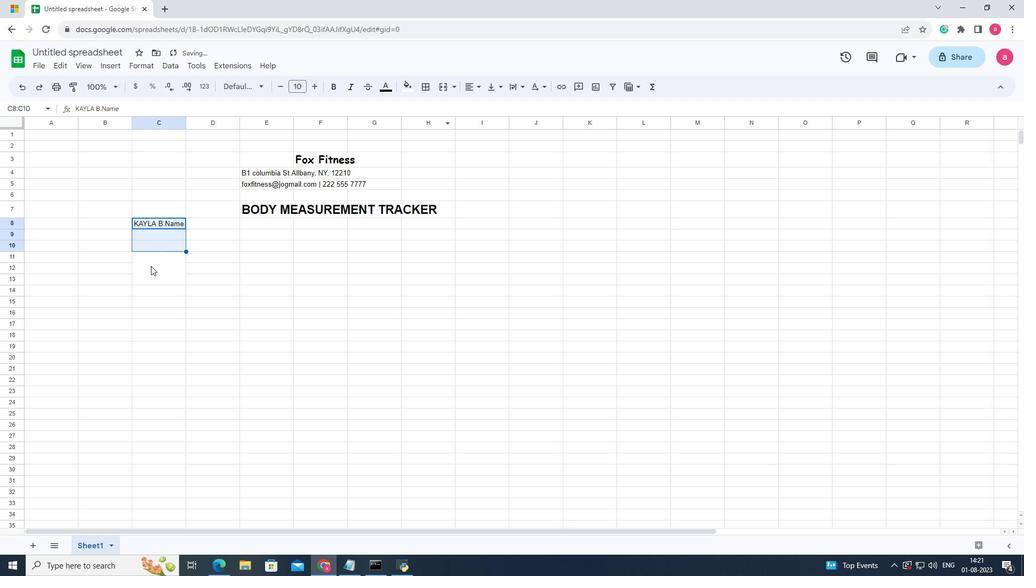 
Action: Mouse pressed left at (151, 266)
Screenshot: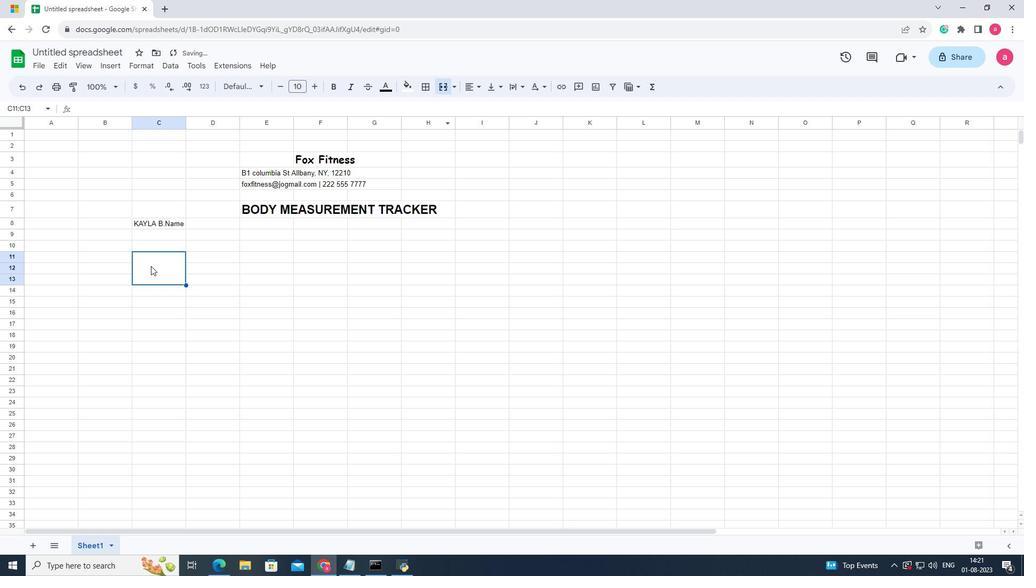 
Action: Mouse moved to (439, 83)
Screenshot: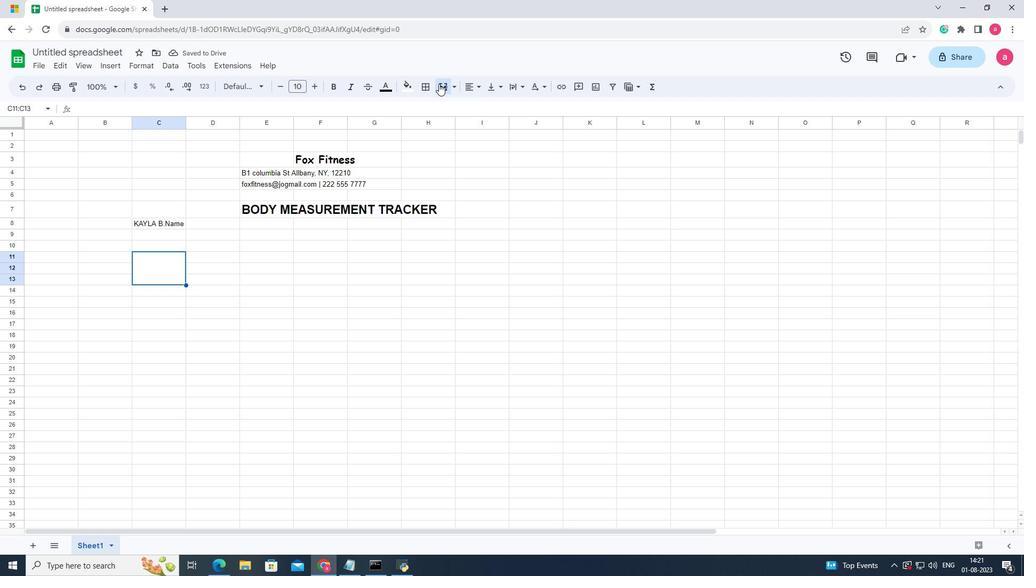 
Action: Mouse pressed left at (439, 83)
Screenshot: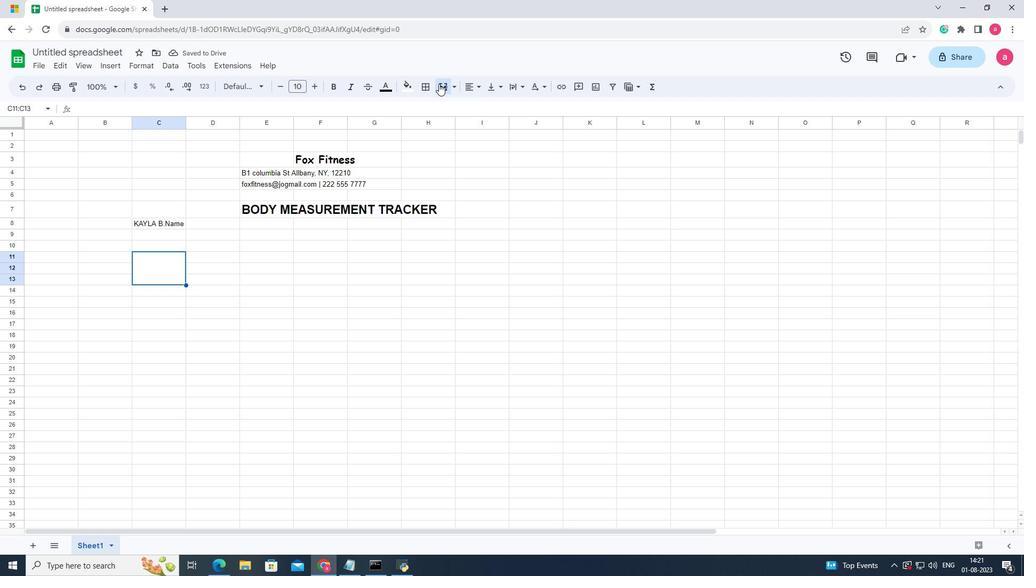
Action: Mouse moved to (144, 226)
Screenshot: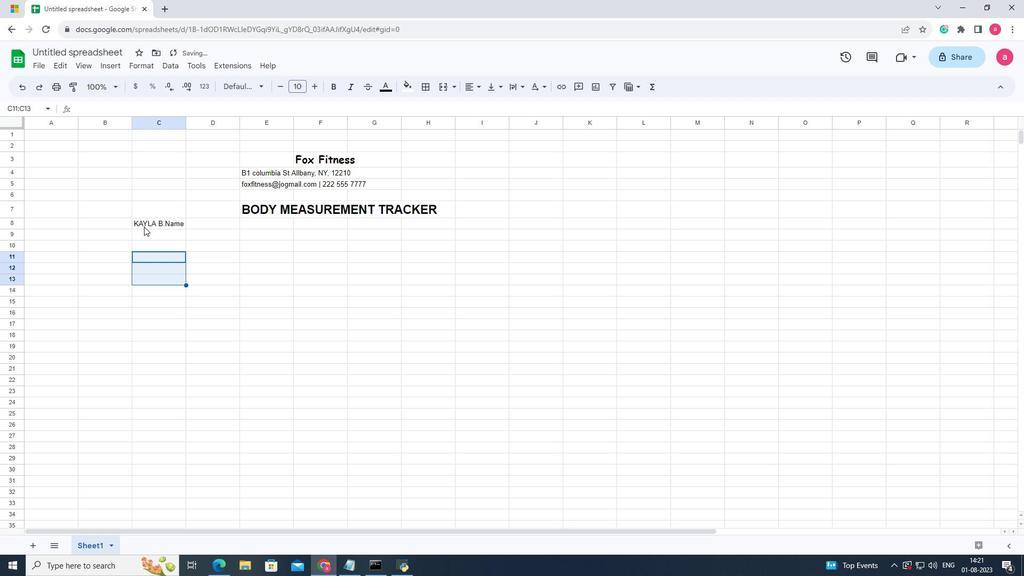 
Action: Mouse pressed left at (144, 226)
Screenshot: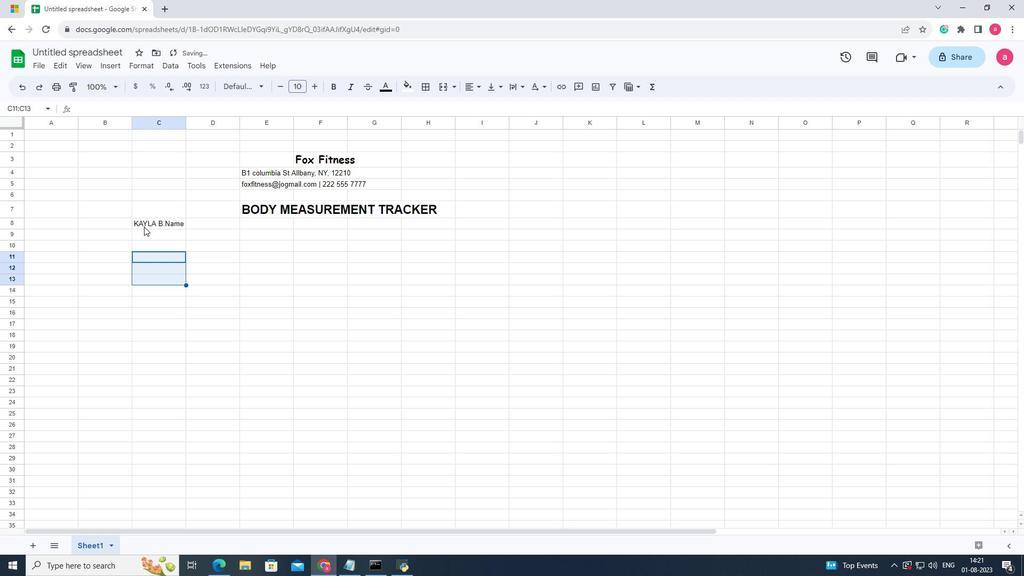 
Action: Mouse moved to (146, 233)
Screenshot: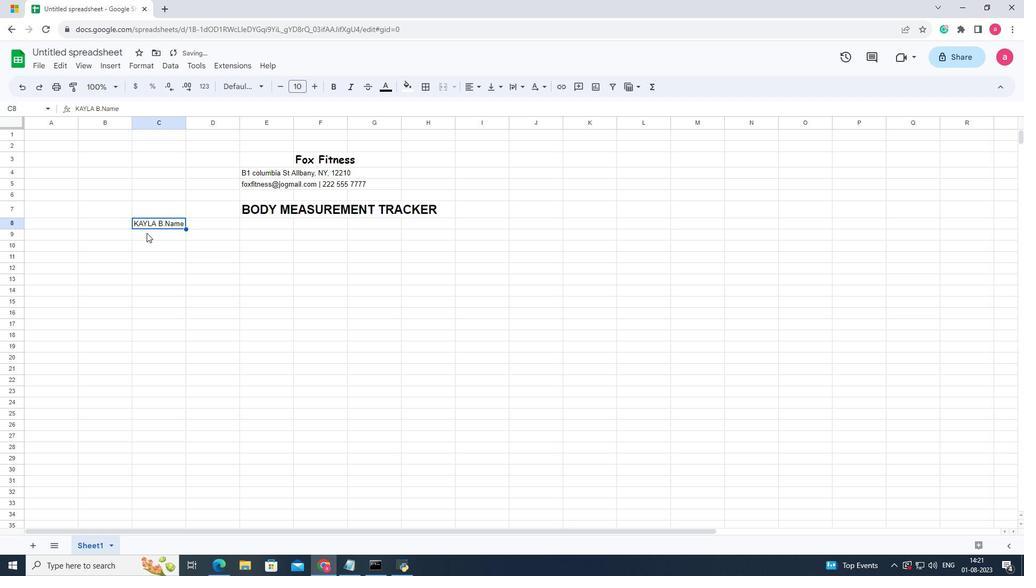 
Action: Mouse pressed left at (146, 233)
Screenshot: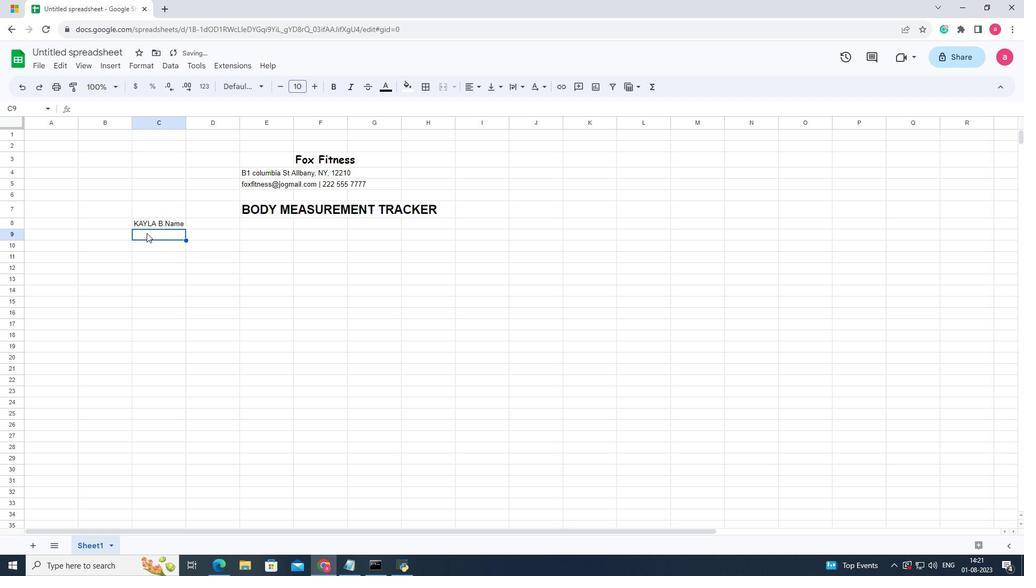 
Action: Mouse moved to (152, 223)
Screenshot: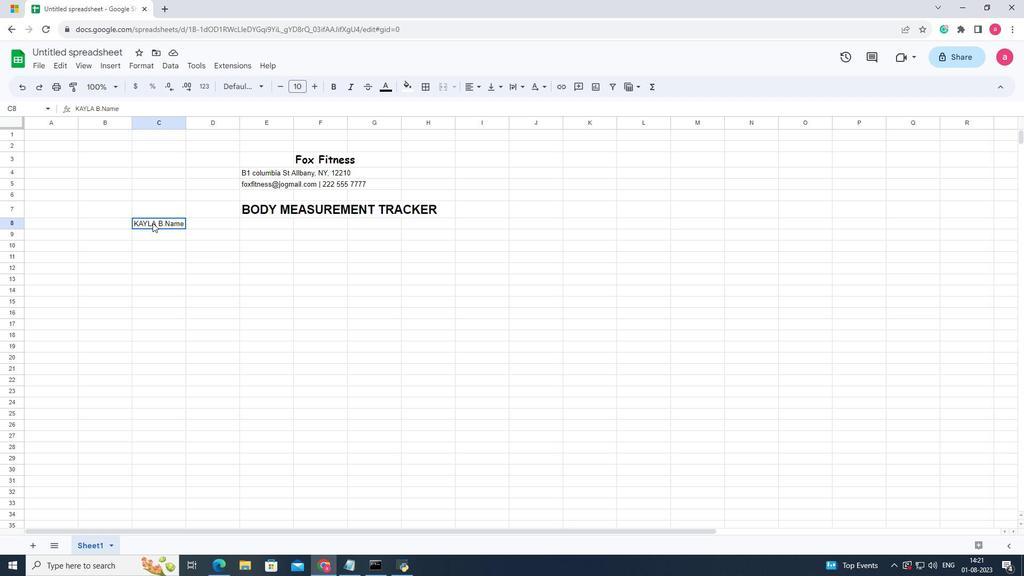 
Action: Mouse pressed left at (152, 223)
Screenshot: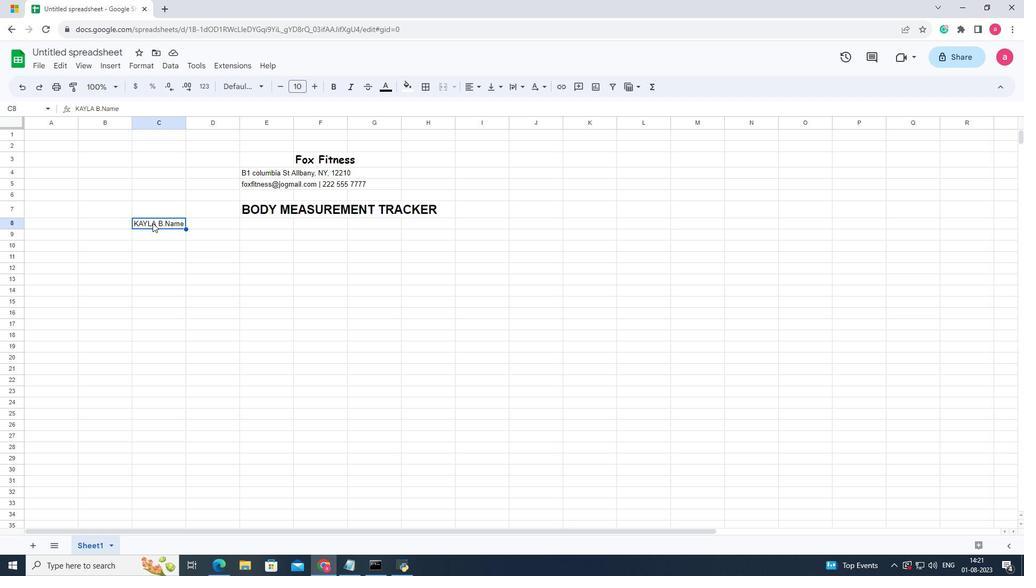 
Action: Mouse pressed left at (152, 223)
Screenshot: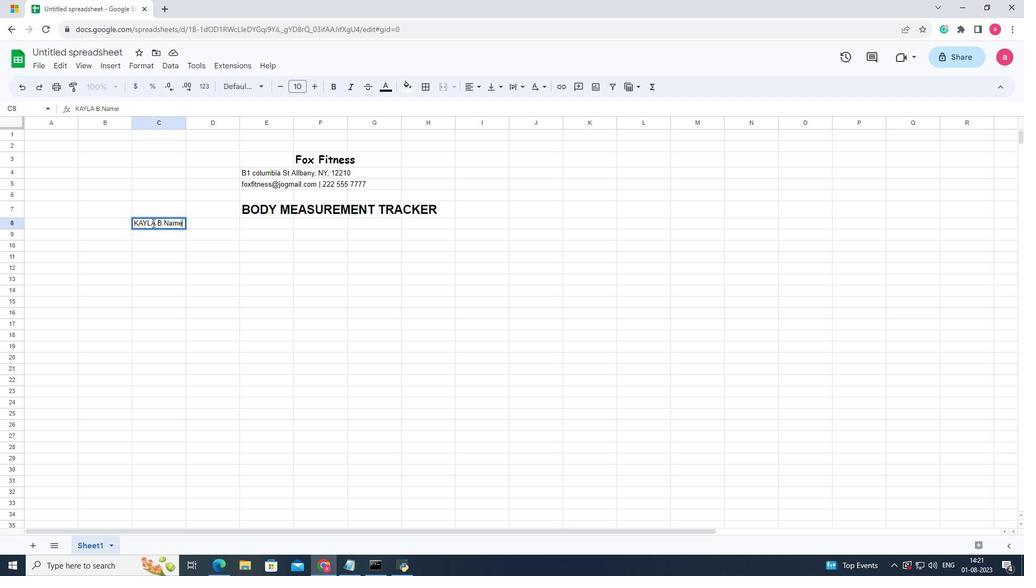 
Action: Mouse moved to (163, 222)
Screenshot: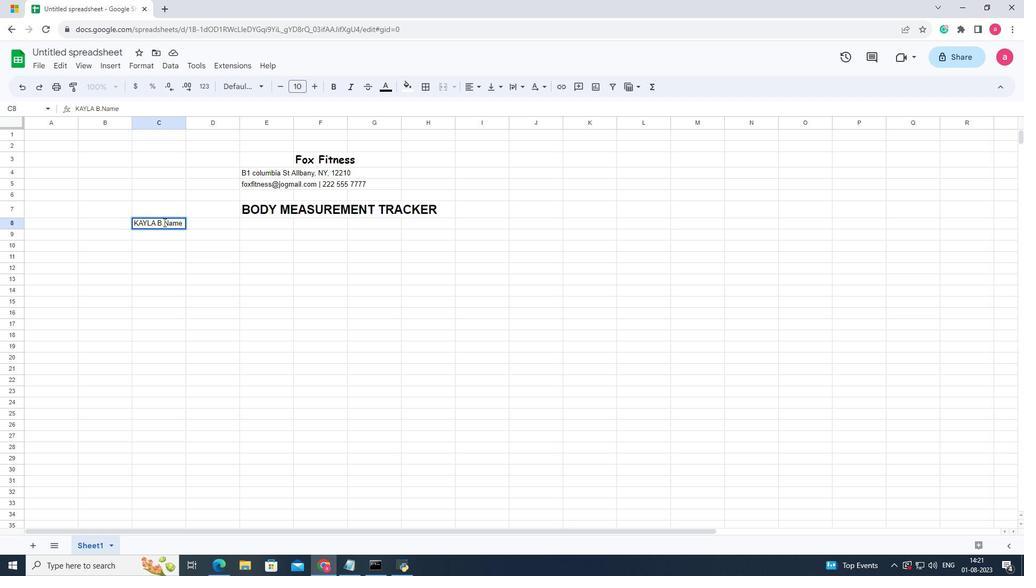 
Action: Mouse pressed left at (163, 222)
Screenshot: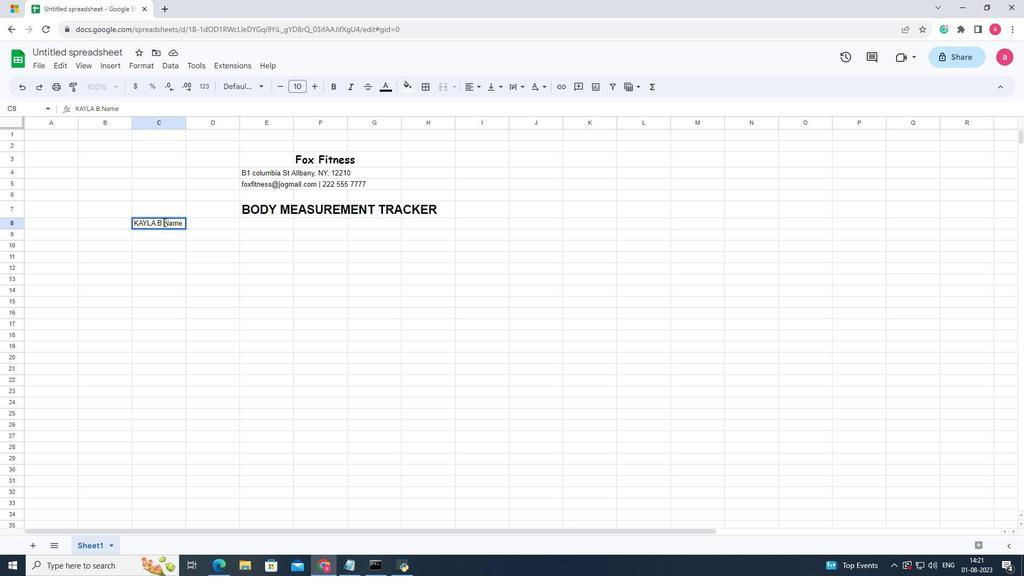 
Action: Mouse moved to (181, 226)
Screenshot: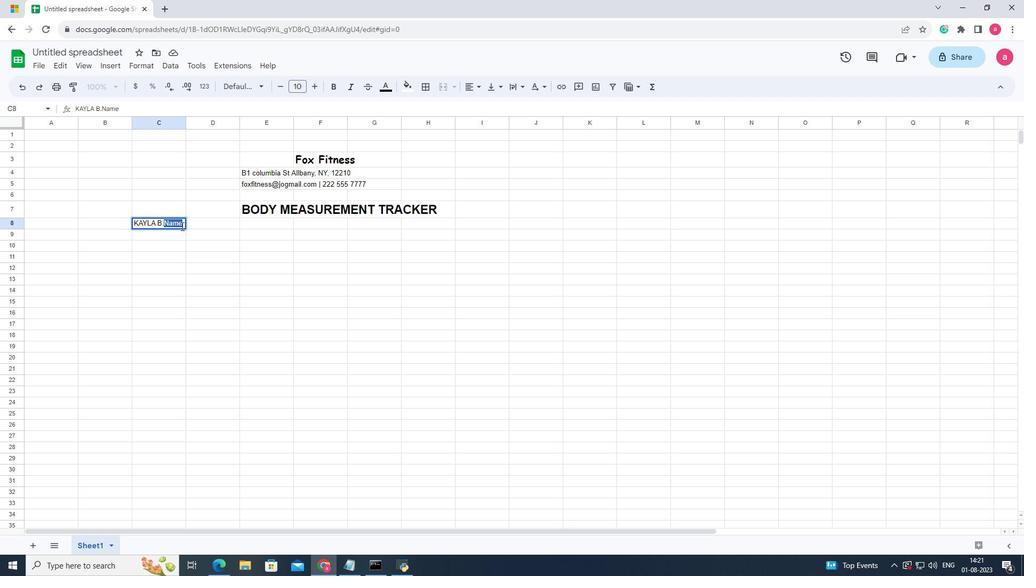 
Action: Key pressed <Key.backspace>
Screenshot: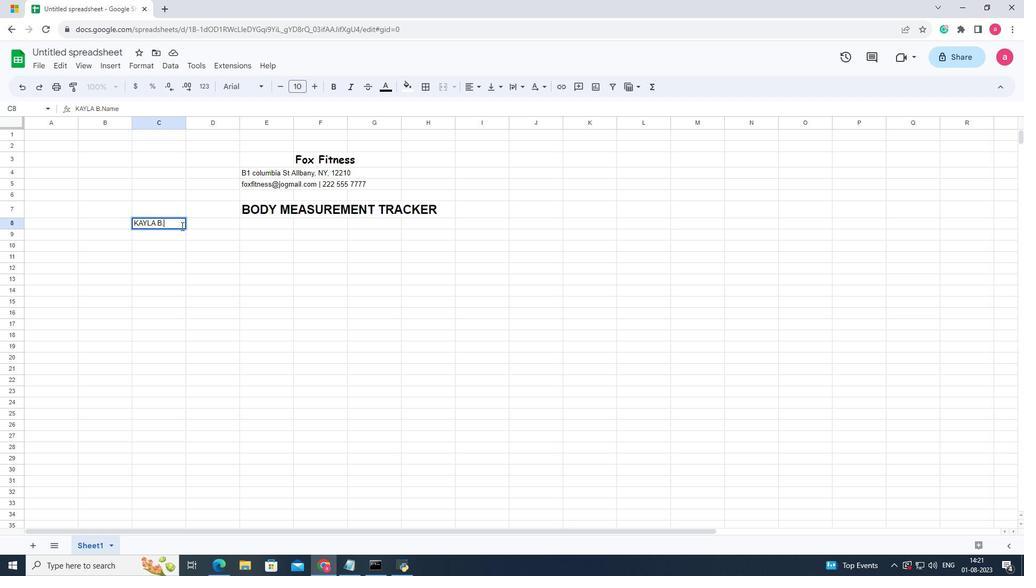 
Action: Mouse moved to (149, 240)
Screenshot: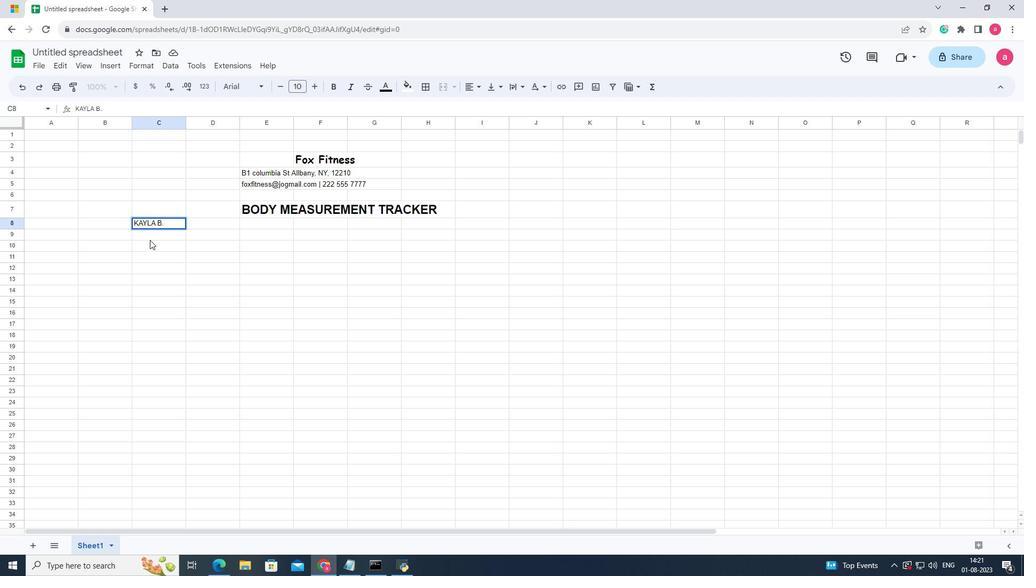 
Action: Mouse pressed left at (149, 240)
Screenshot: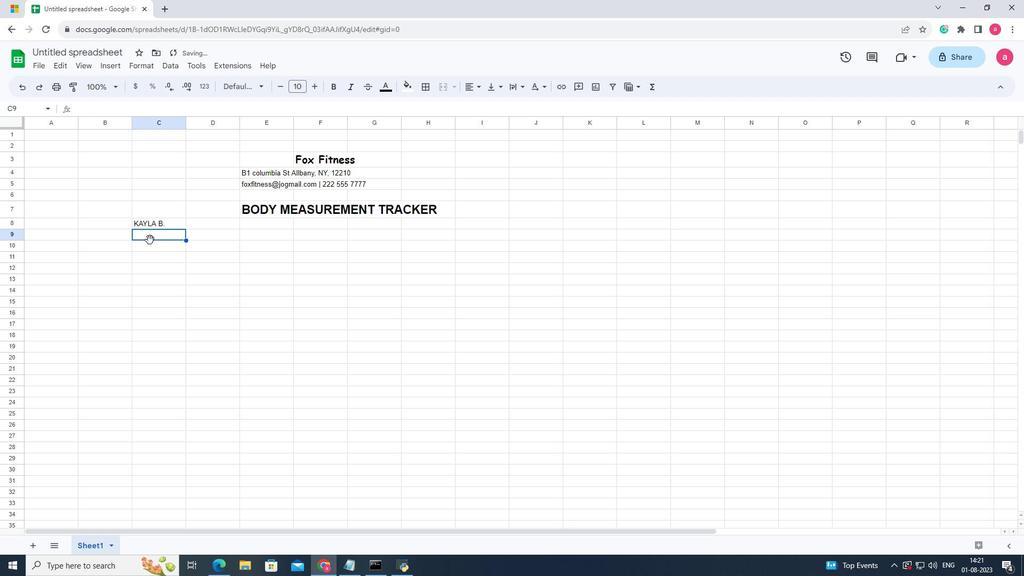 
Action: Mouse pressed left at (149, 240)
Screenshot: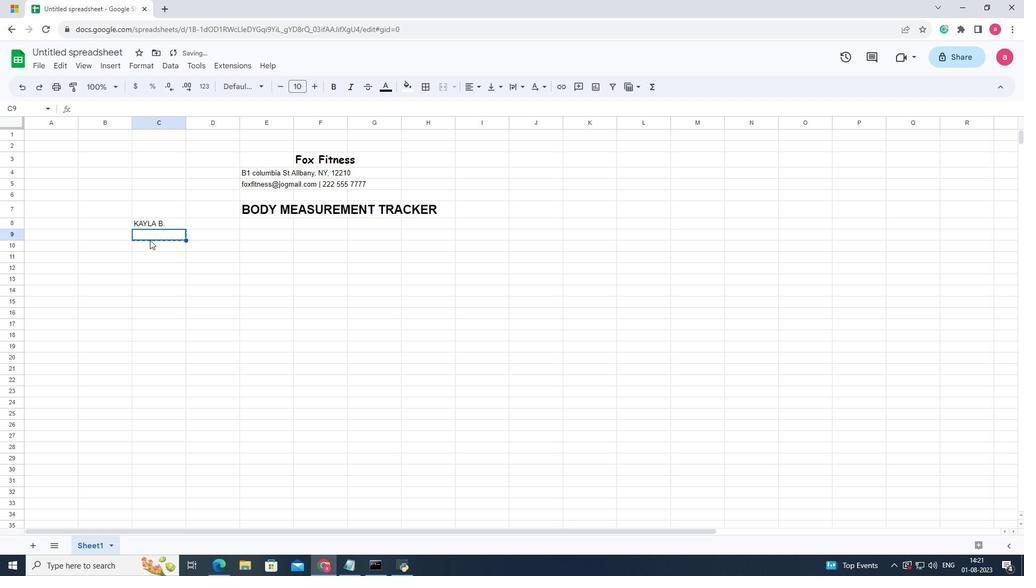 
Action: Mouse moved to (148, 234)
Screenshot: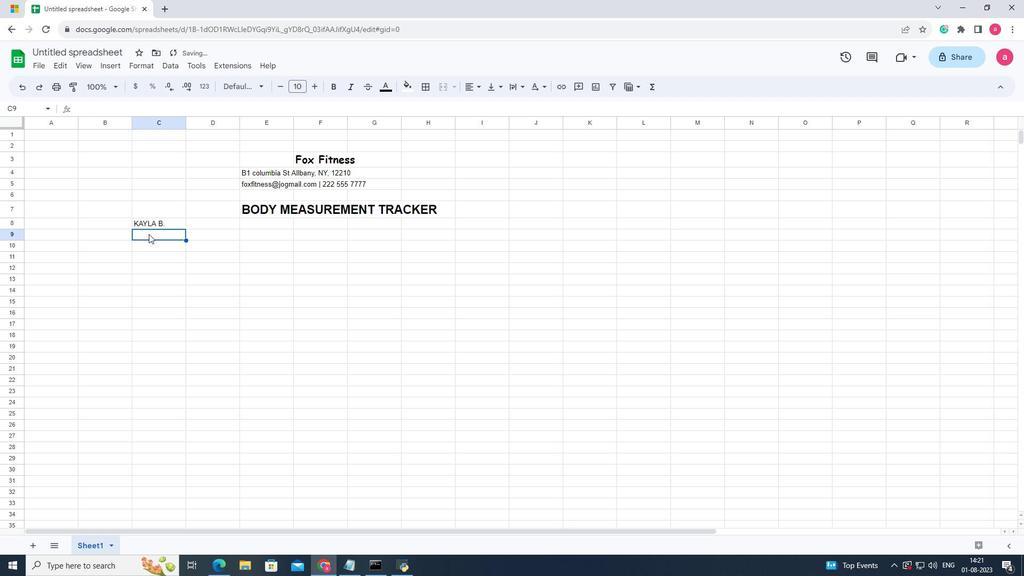 
Action: Mouse pressed left at (148, 234)
Screenshot: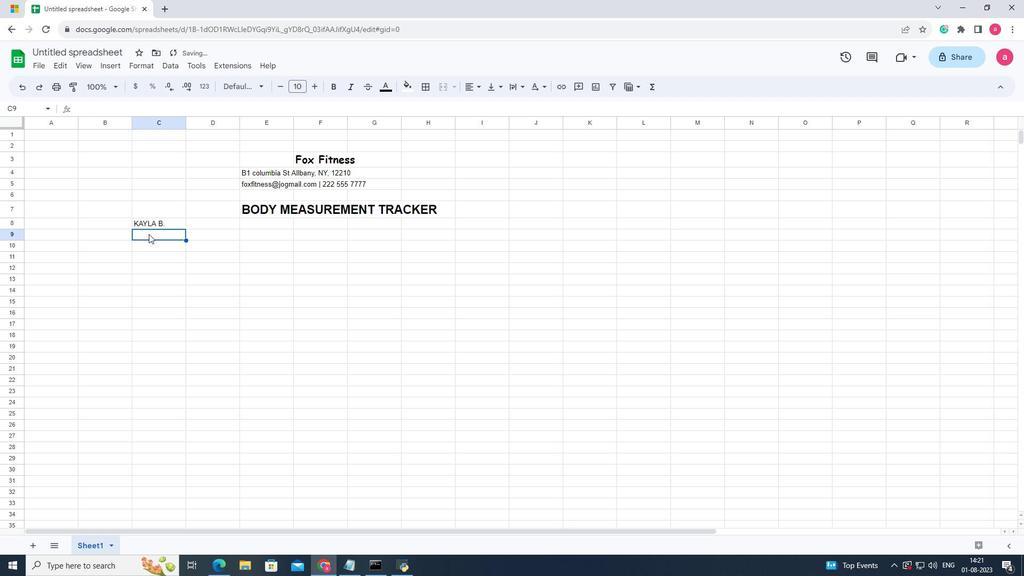 
Action: Mouse pressed left at (148, 234)
Screenshot: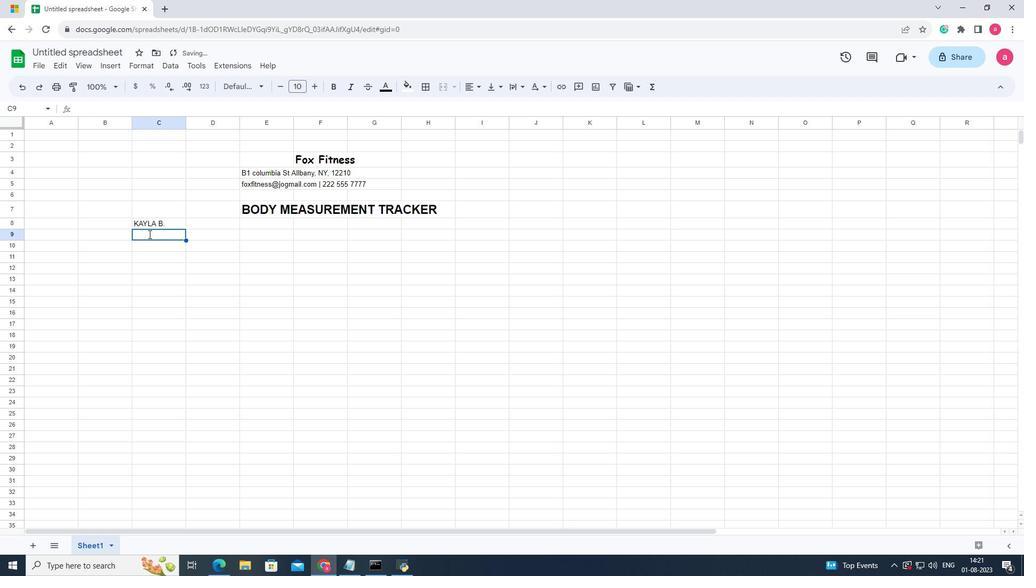 
Action: Key pressed <Key.shift><Key.shift><Key.shift><Key.shift><Key.shift>N<Key.shift>AME
Screenshot: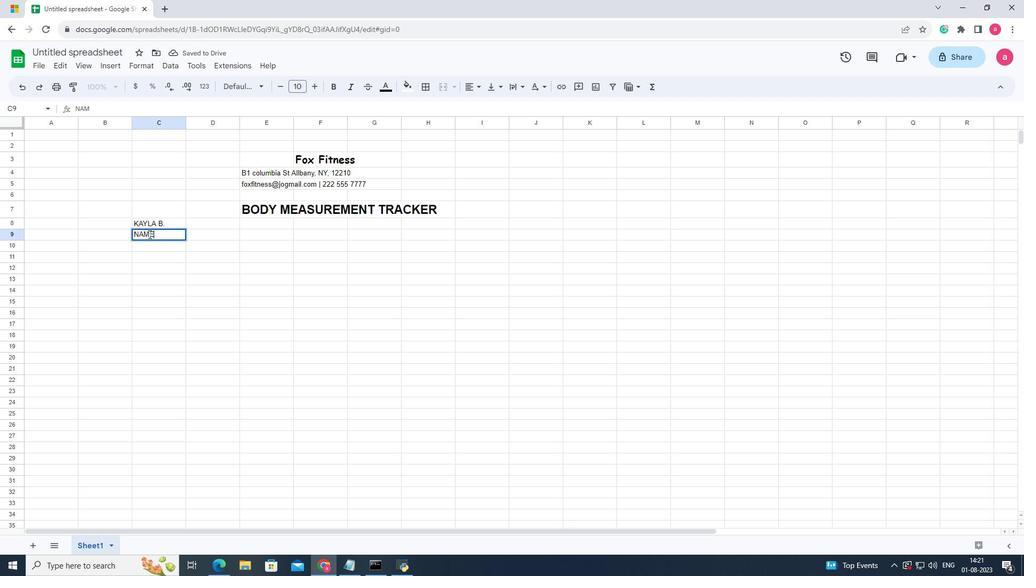 
Action: Mouse moved to (146, 257)
Screenshot: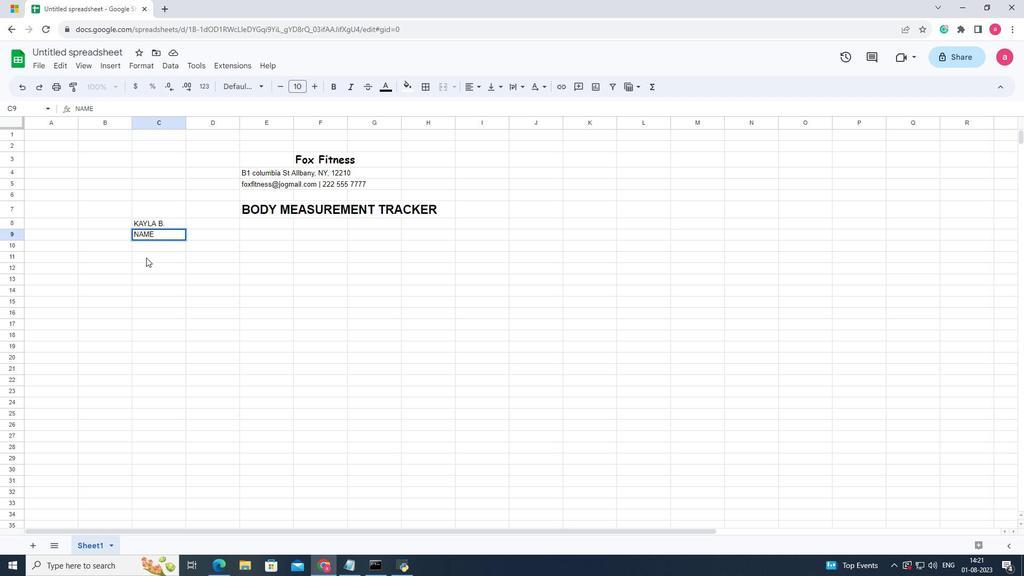 
Action: Mouse pressed left at (146, 257)
Screenshot: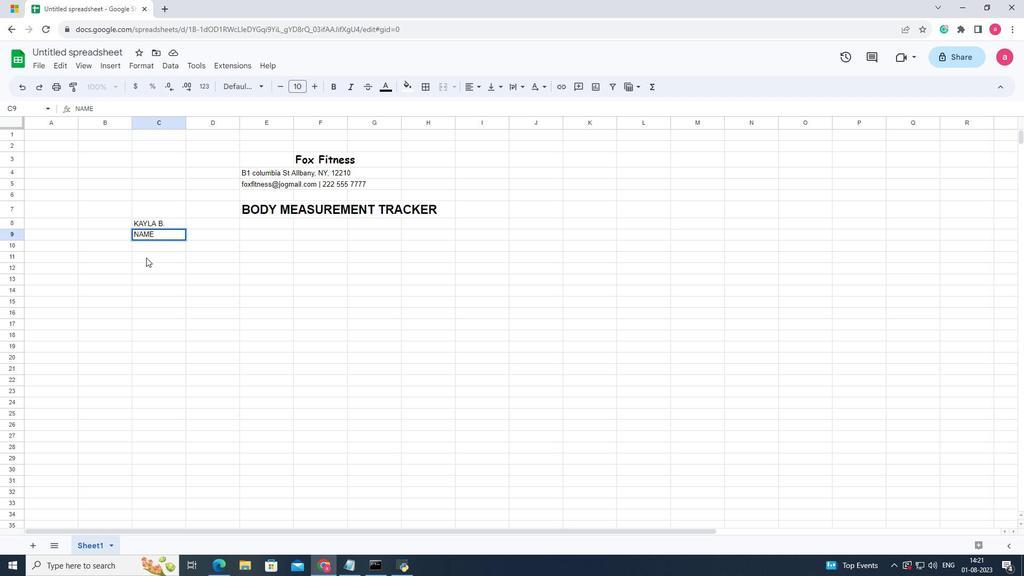 
Action: Key pressed 210<Key.space>lbs
Screenshot: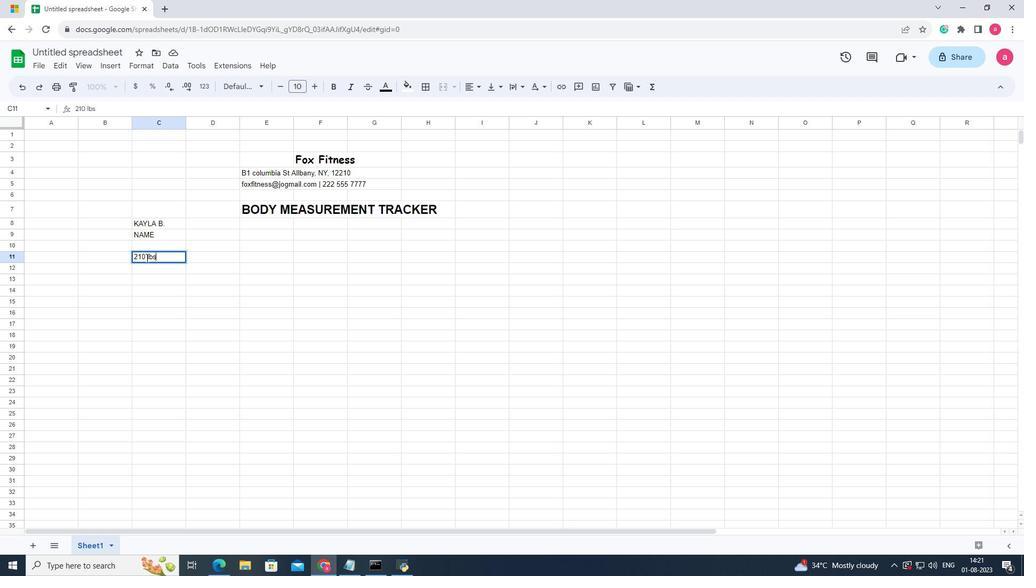 
Action: Mouse pressed left at (146, 257)
Screenshot: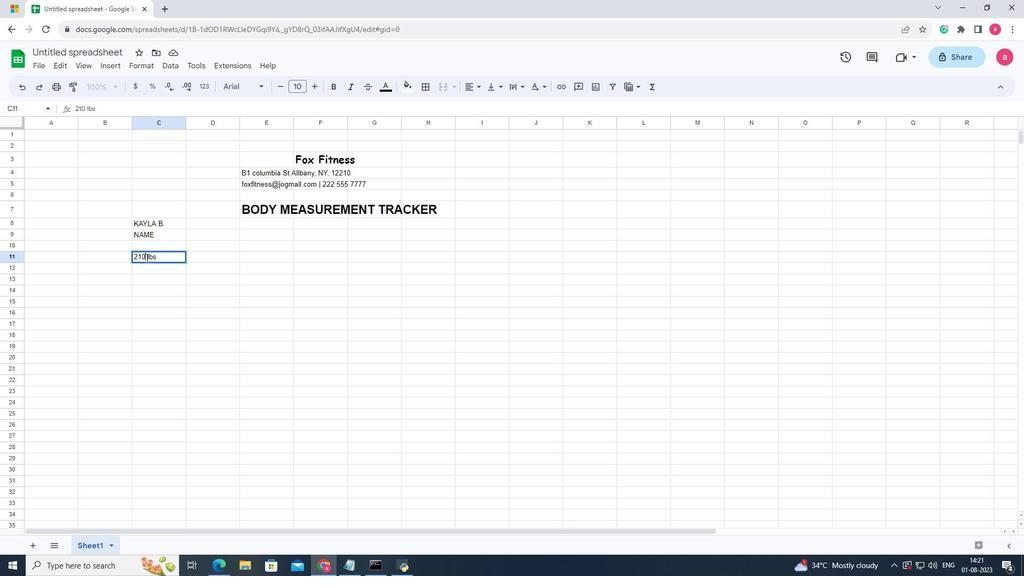
Action: Mouse moved to (147, 268)
Screenshot: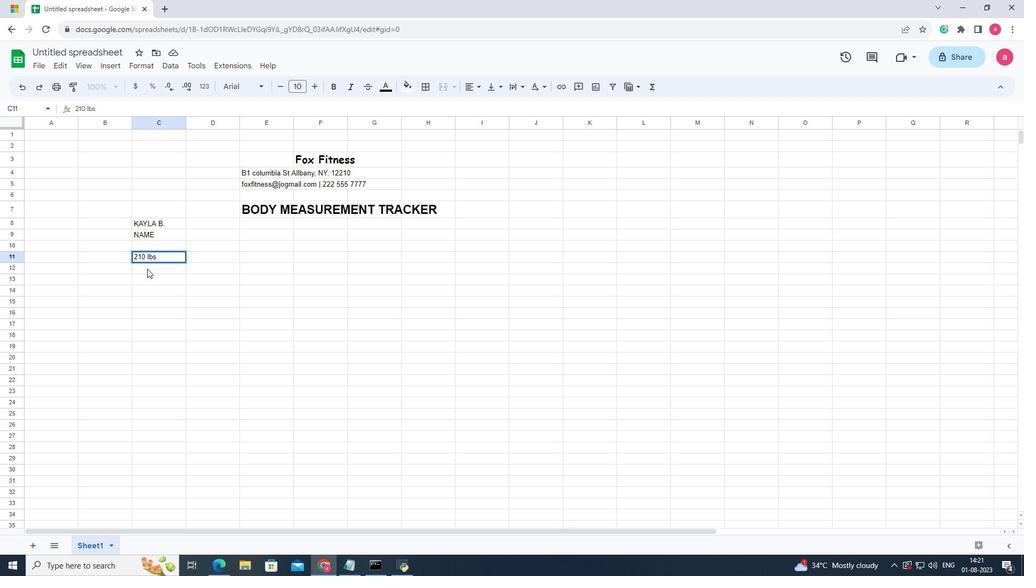 
Action: Mouse pressed left at (147, 268)
Screenshot: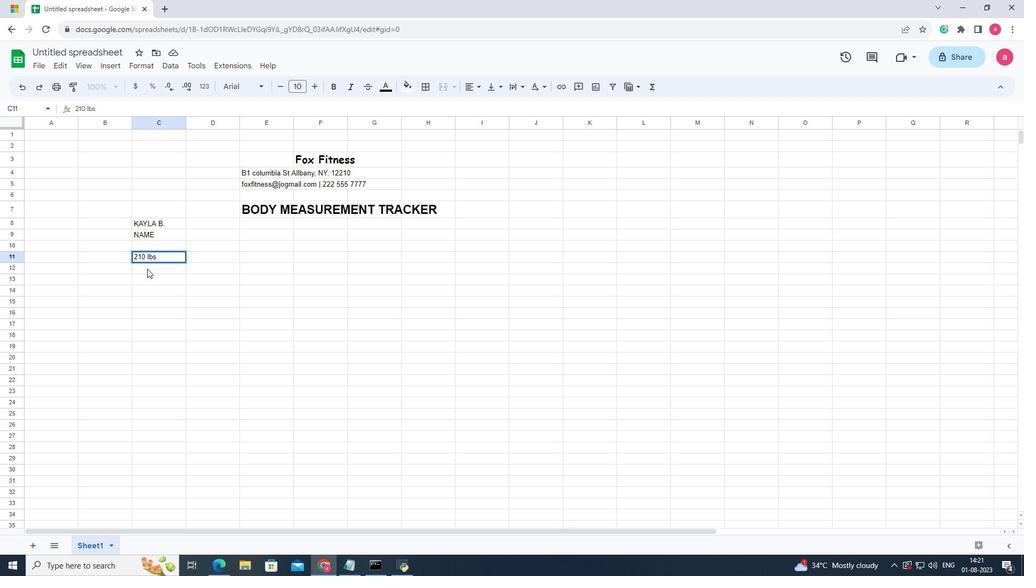 
Action: Mouse pressed left at (147, 268)
Screenshot: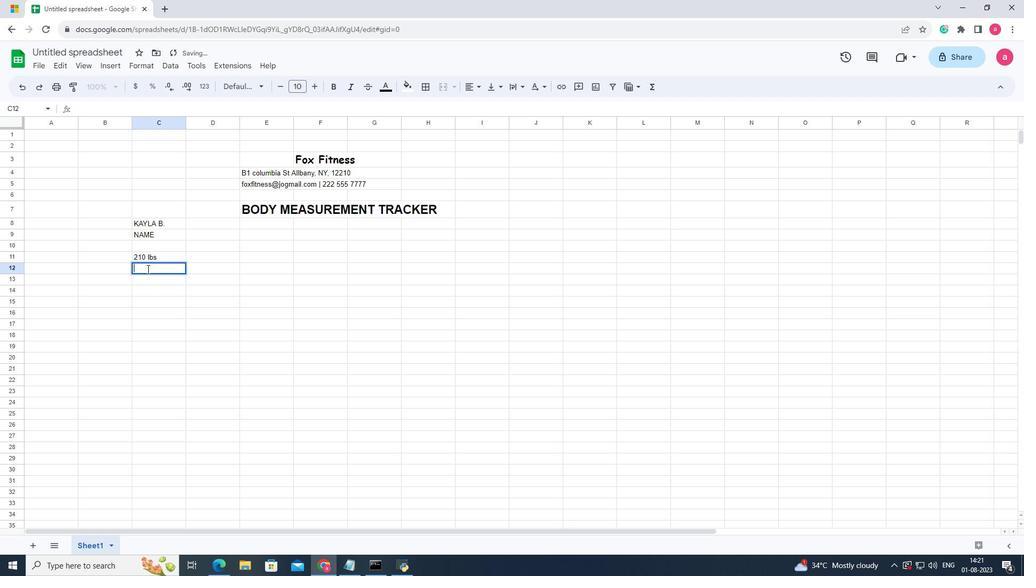 
Action: Key pressed <Key.shift>S<Key.caps_lock>TART<Key.space>WEIGHT
Screenshot: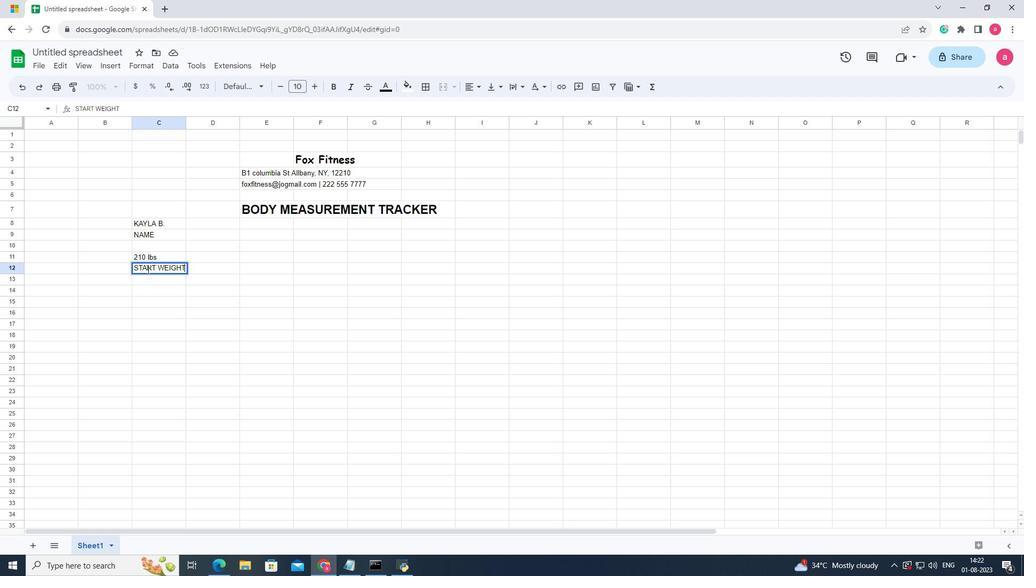 
Action: Mouse moved to (146, 286)
Screenshot: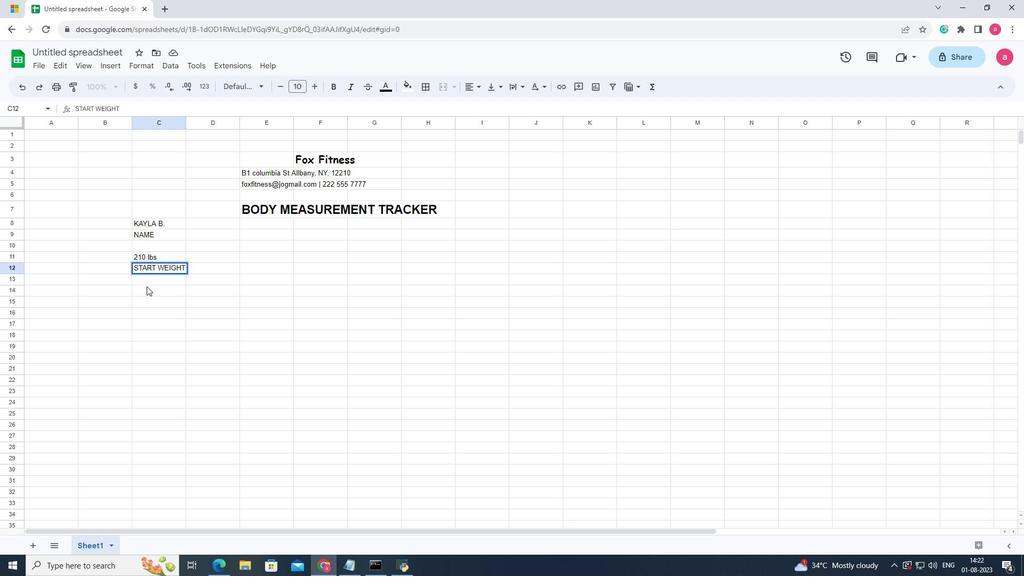 
Action: Mouse pressed left at (146, 286)
Screenshot: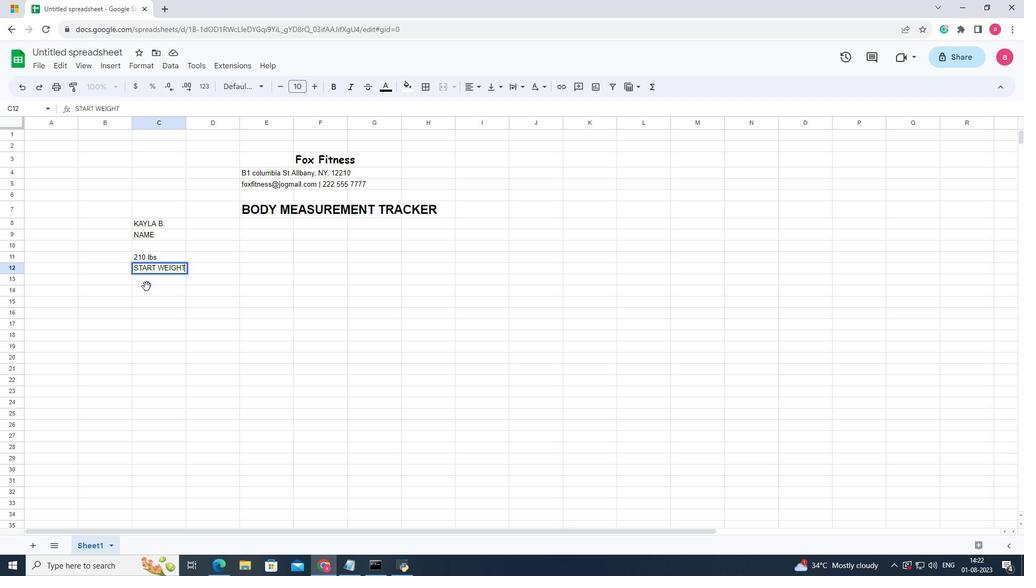 
Action: Mouse moved to (143, 291)
Screenshot: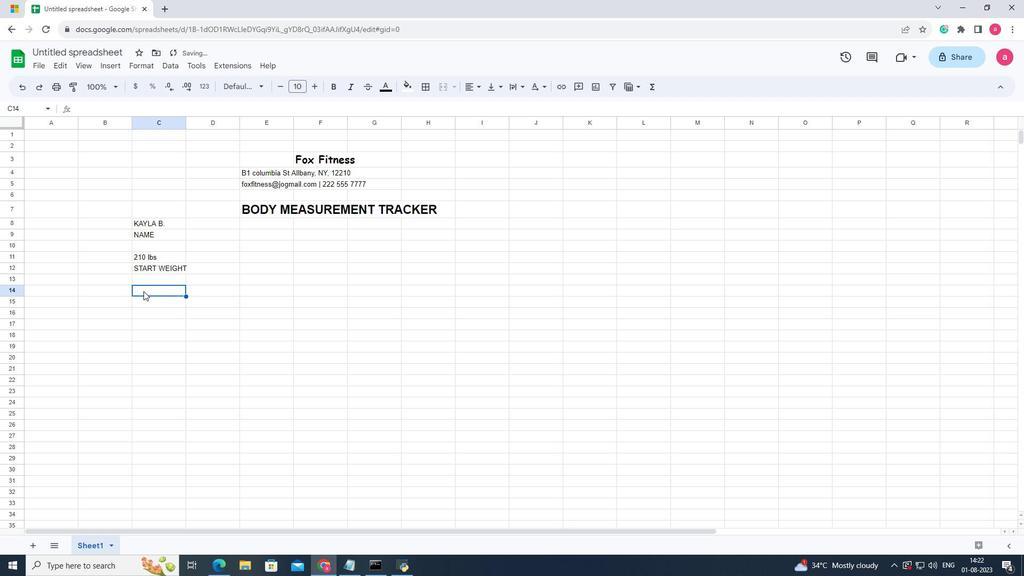 
Action: Mouse pressed left at (143, 291)
Screenshot: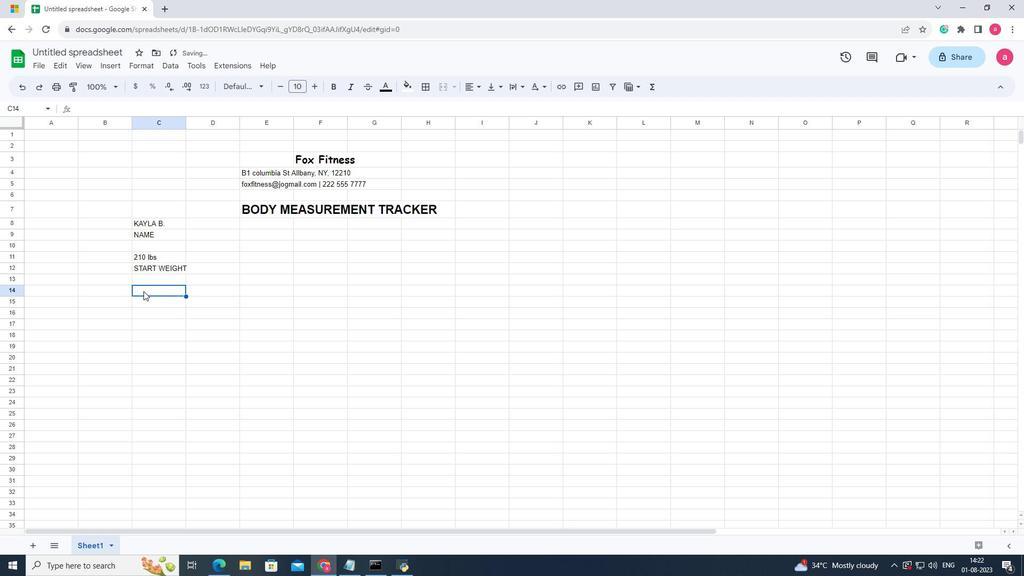 
Action: Mouse pressed left at (143, 291)
Screenshot: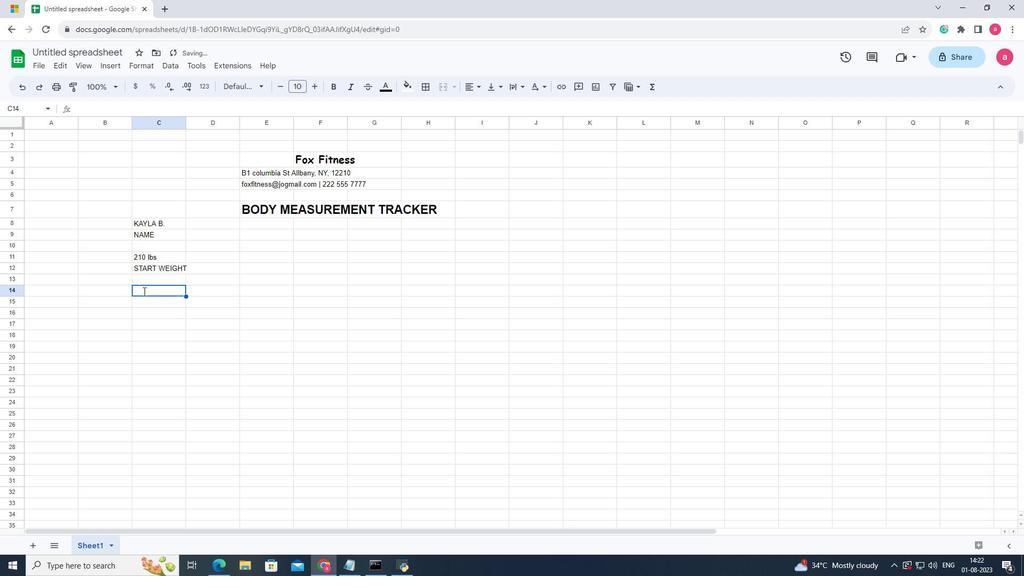 
Action: Key pressed 210<Key.space>LBS<Key.backspace><Key.backspace><Key.backspace><Key.caps_lock>lbs
Screenshot: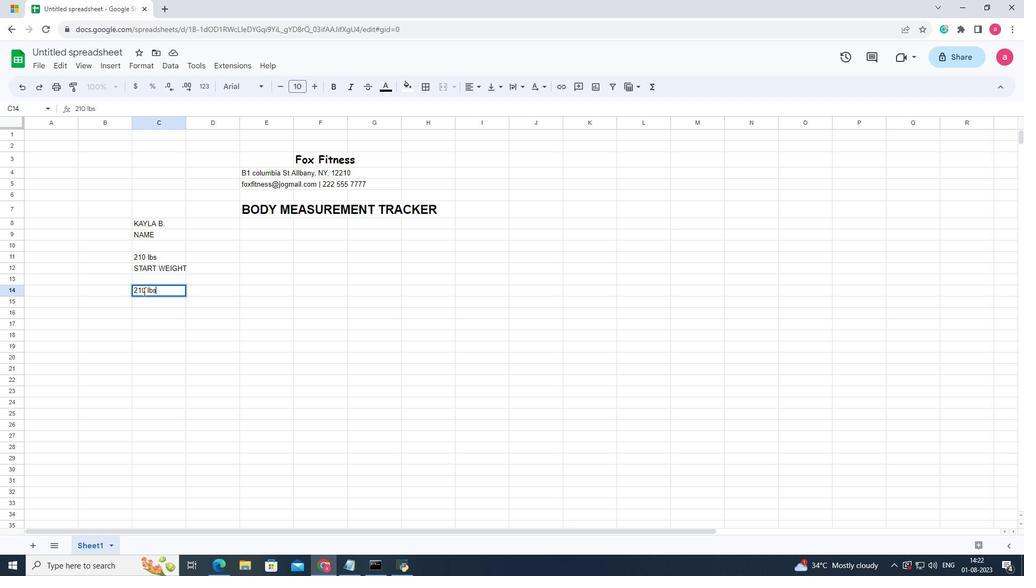 
Action: Mouse moved to (148, 301)
Screenshot: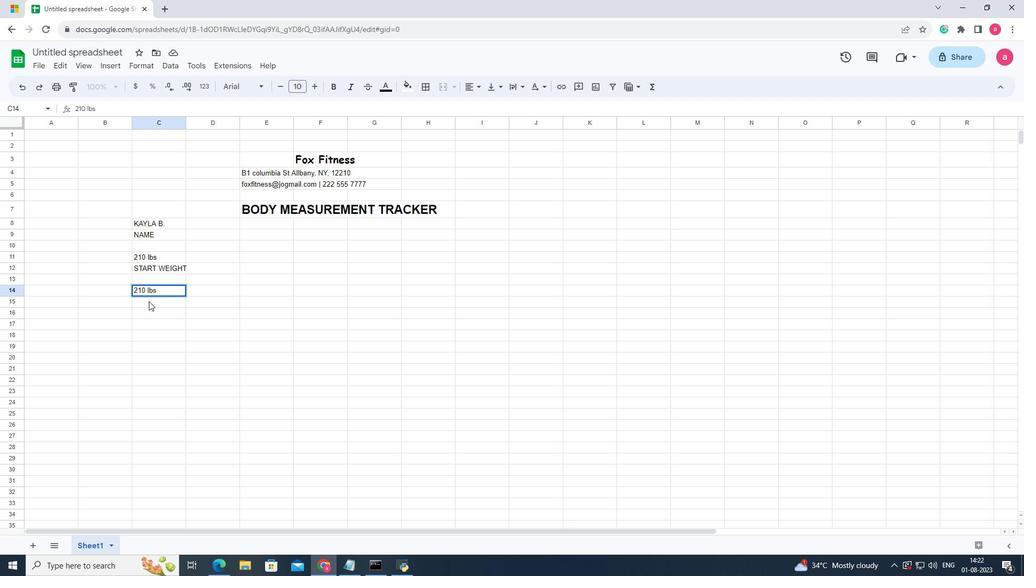 
Action: Mouse pressed left at (148, 301)
Screenshot: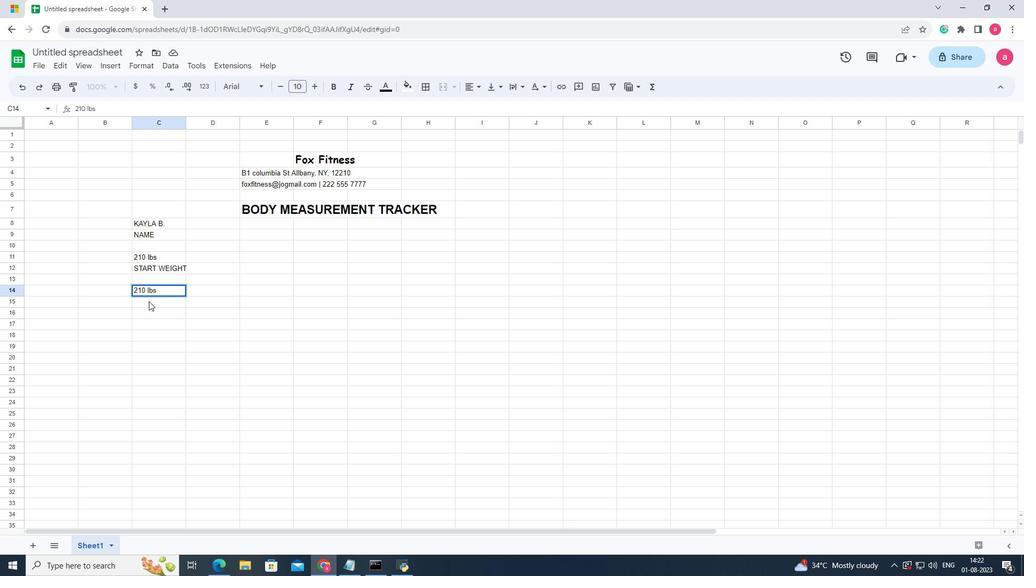 
Action: Mouse pressed left at (148, 301)
Screenshot: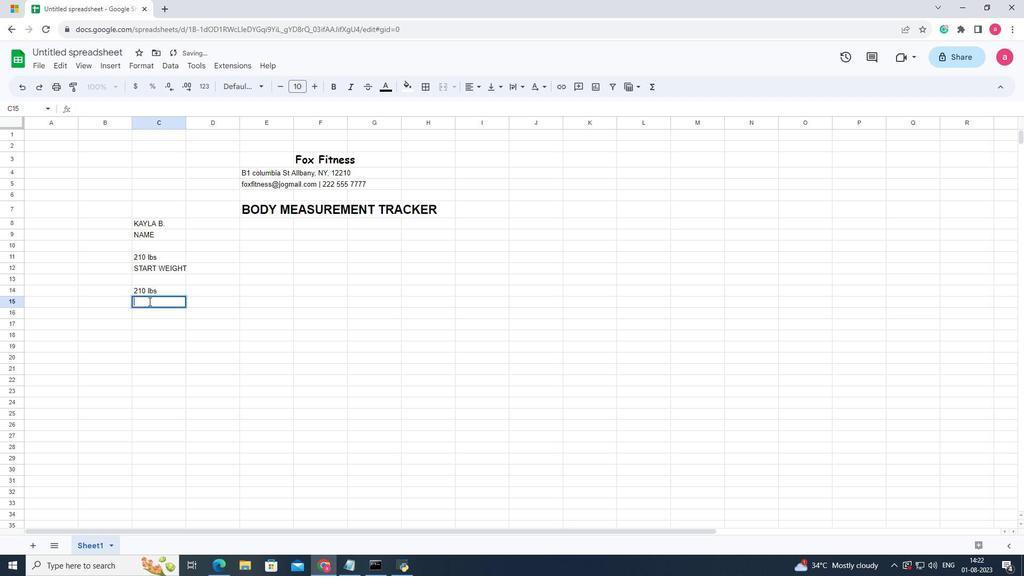 
Action: Mouse moved to (140, 267)
Screenshot: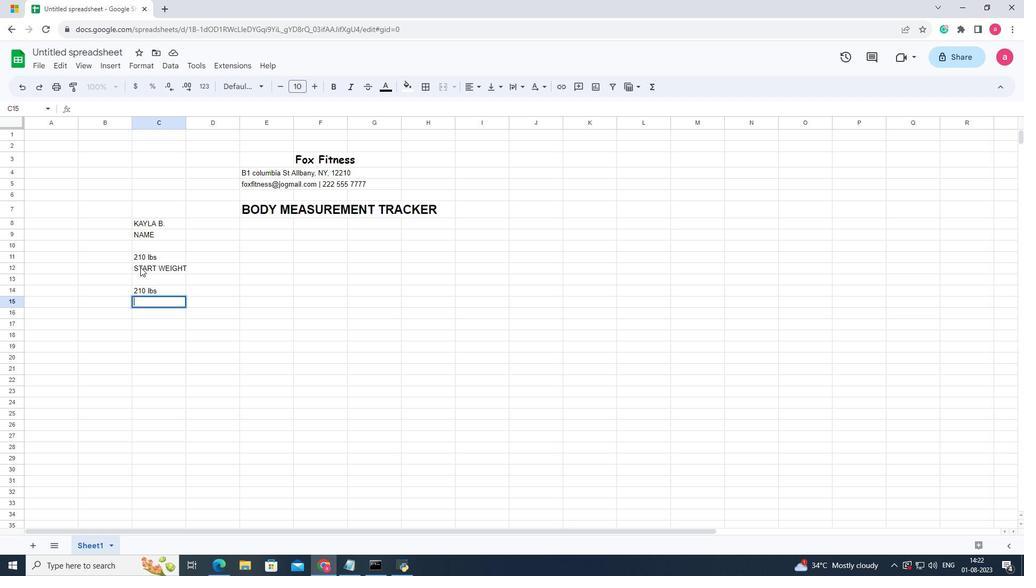 
Action: Mouse pressed left at (140, 267)
Screenshot: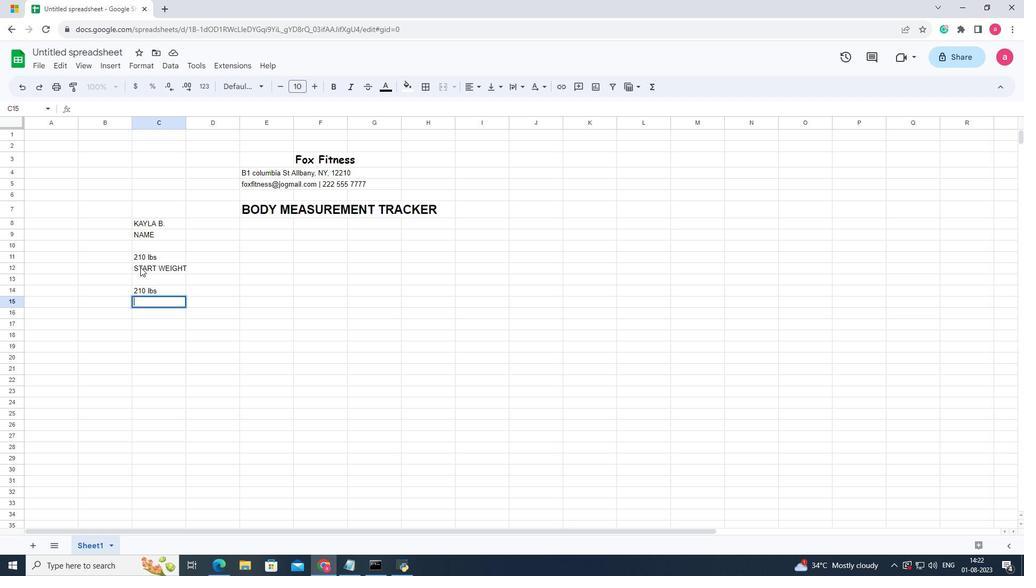 
Action: Mouse pressed left at (140, 267)
Screenshot: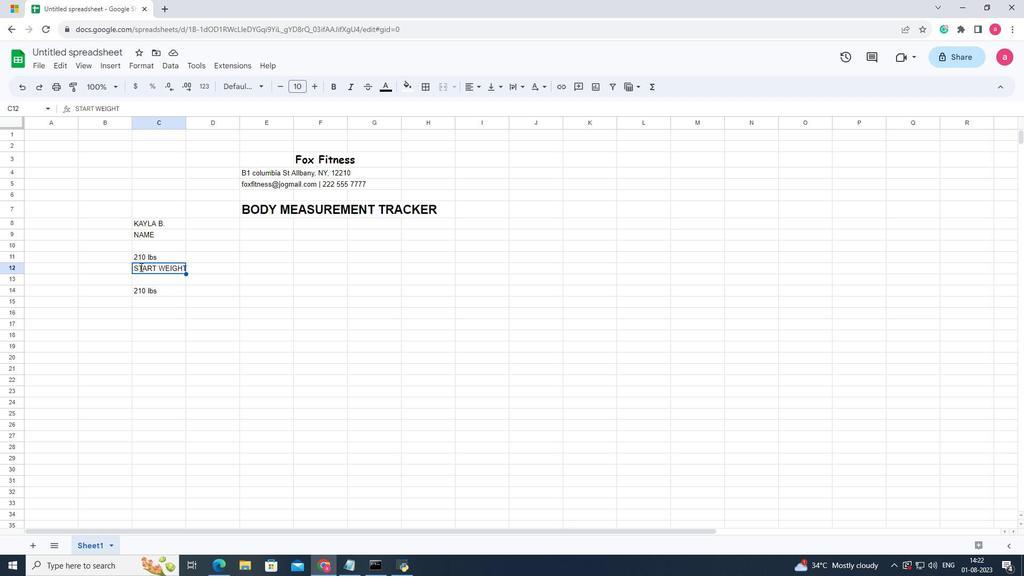 
Action: Mouse pressed left at (140, 267)
Screenshot: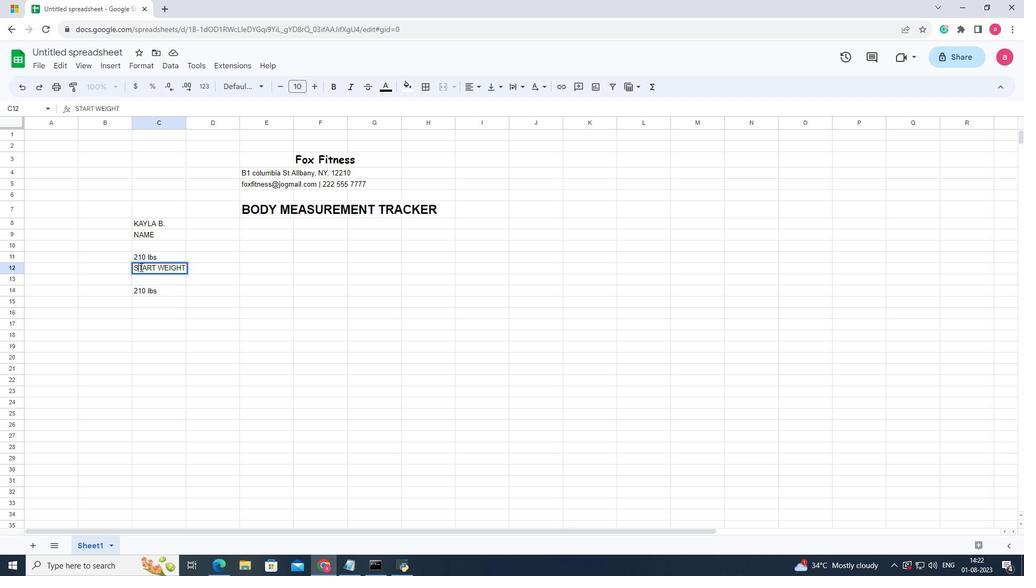 
Action: Mouse pressed left at (140, 267)
Screenshot: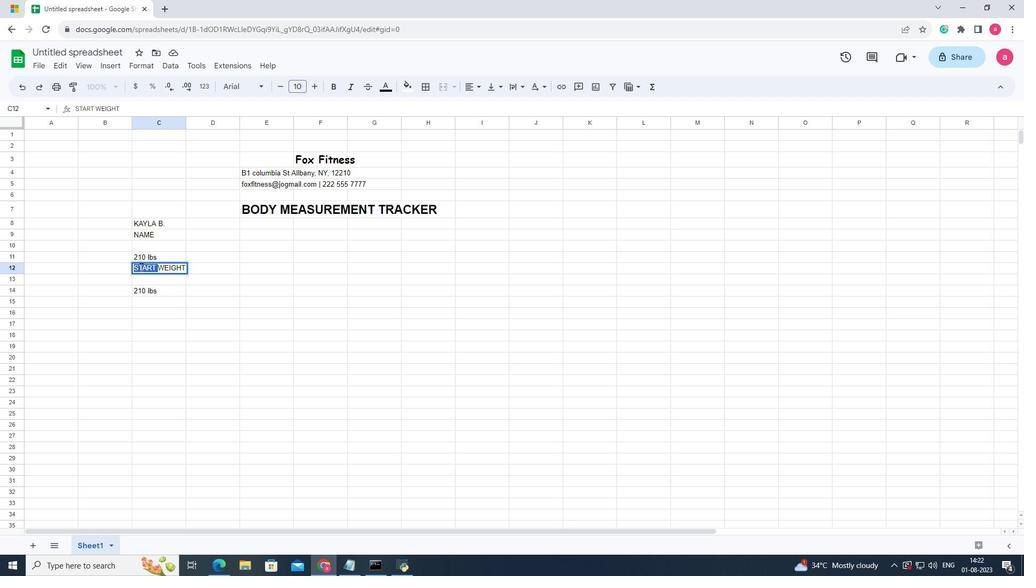 
Action: Mouse pressed left at (140, 267)
Screenshot: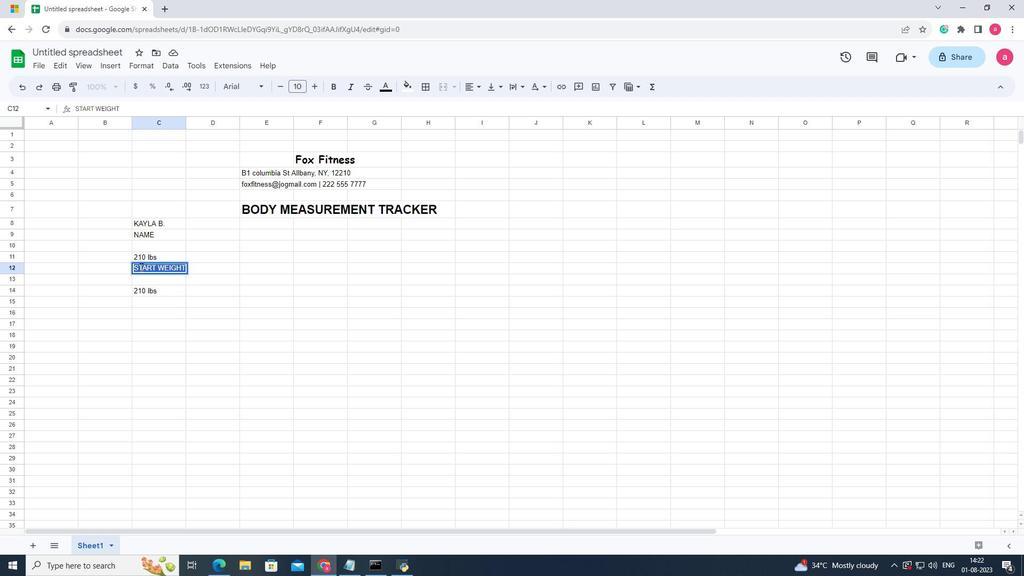 
Action: Key pressed <Key.backspace><Key.shift><Key.shift>G<Key.shift>OALWEIGHT
Screenshot: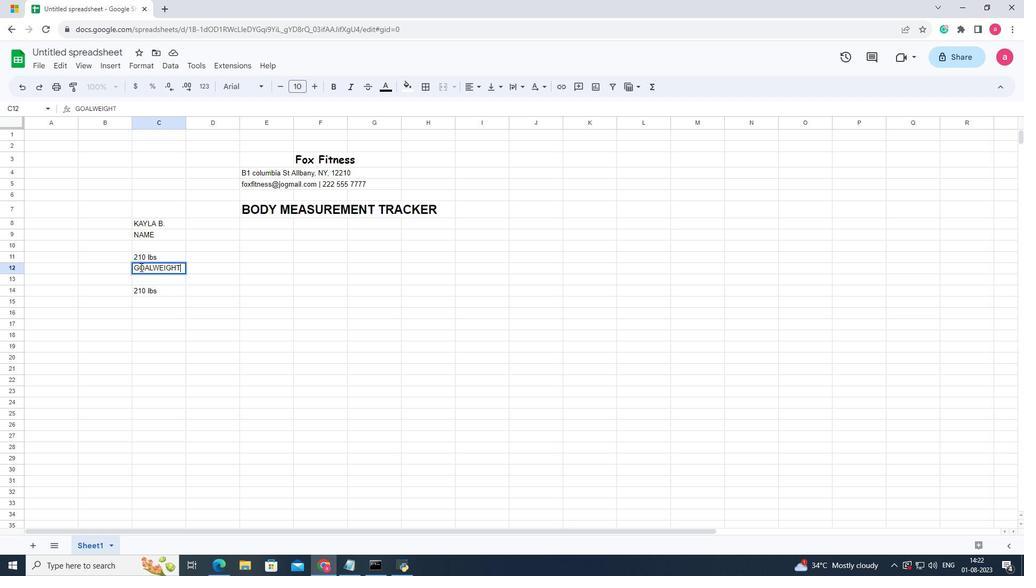 
Action: Mouse moved to (151, 267)
Screenshot: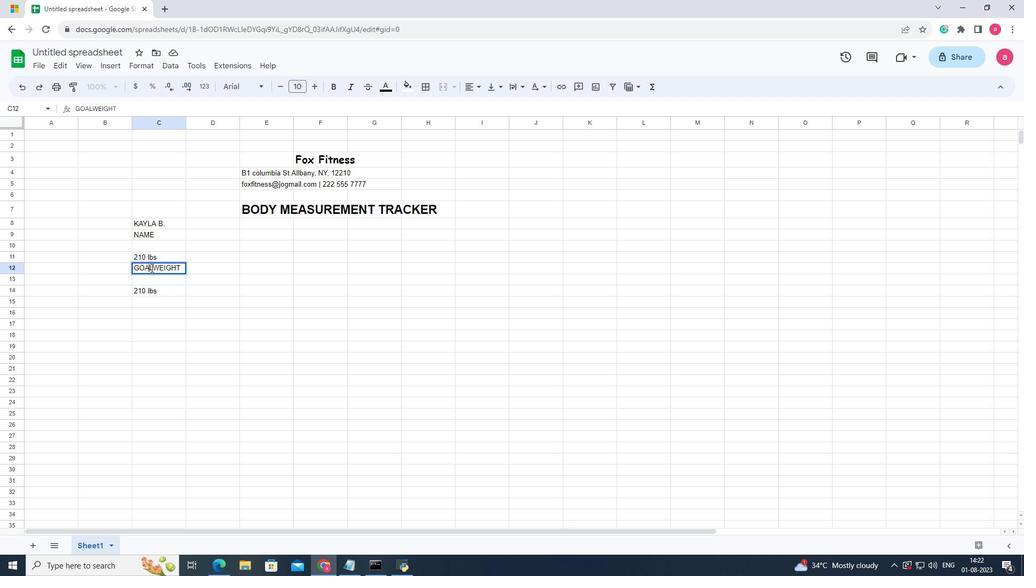 
Action: Mouse pressed left at (151, 267)
Screenshot: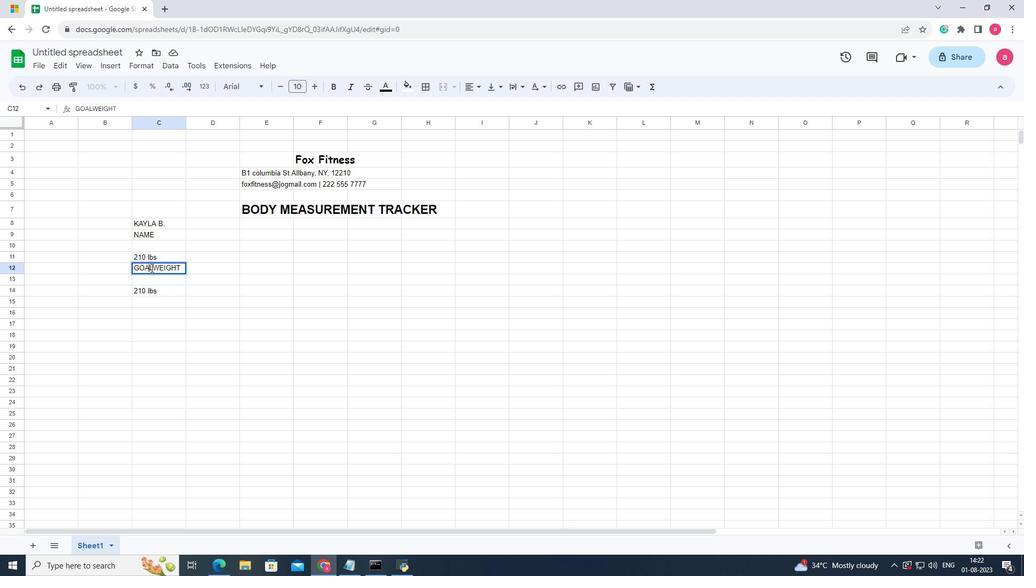 
Action: Mouse moved to (154, 282)
Screenshot: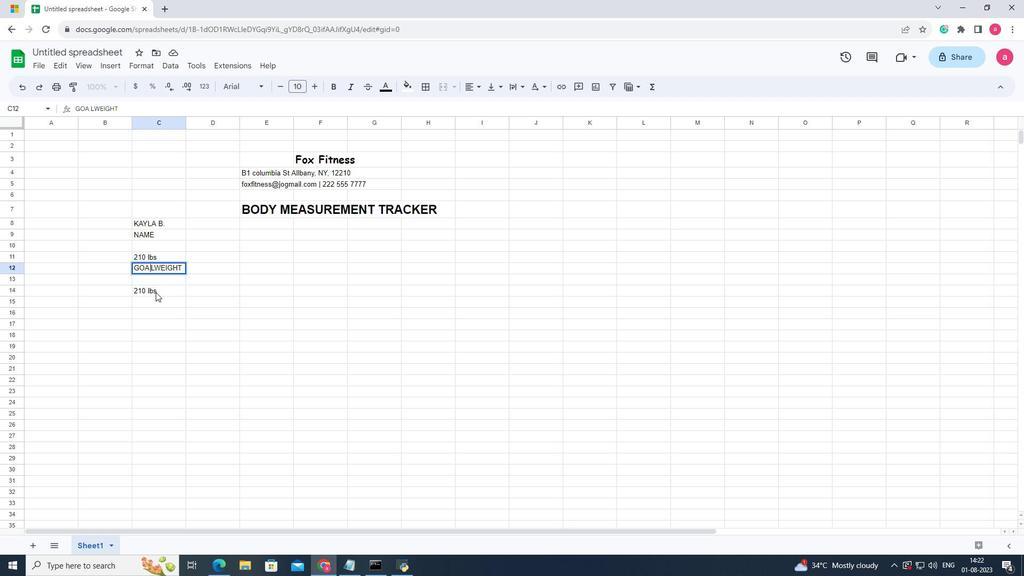 
Action: Key pressed <Key.space>
Screenshot: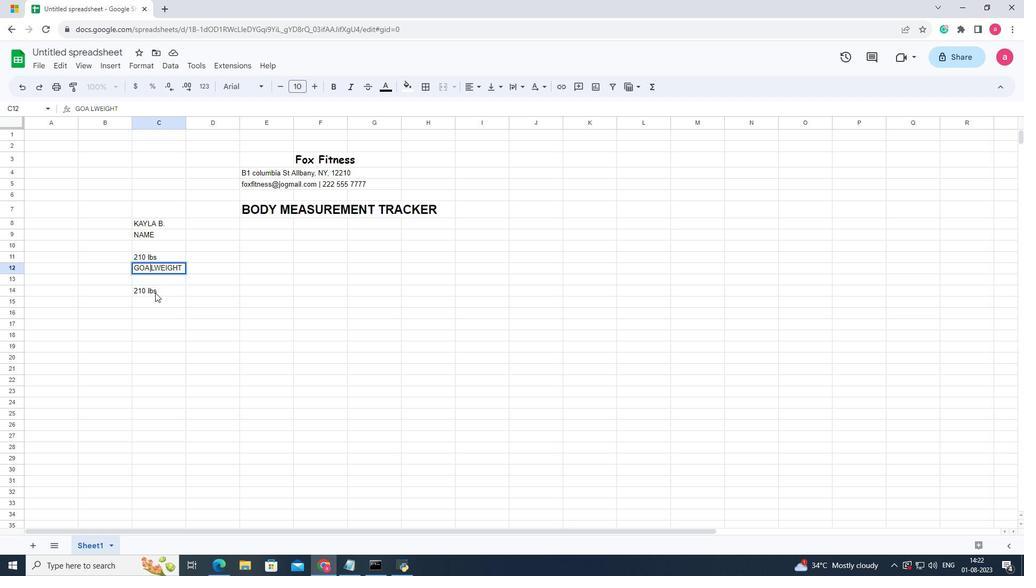 
Action: Mouse moved to (154, 268)
Screenshot: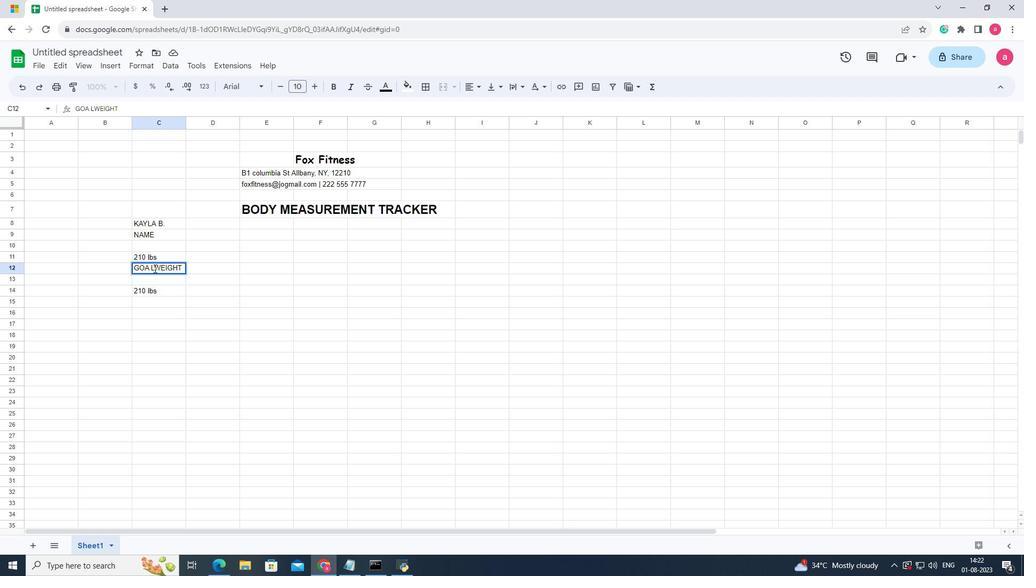 
Action: Mouse pressed left at (154, 268)
Screenshot: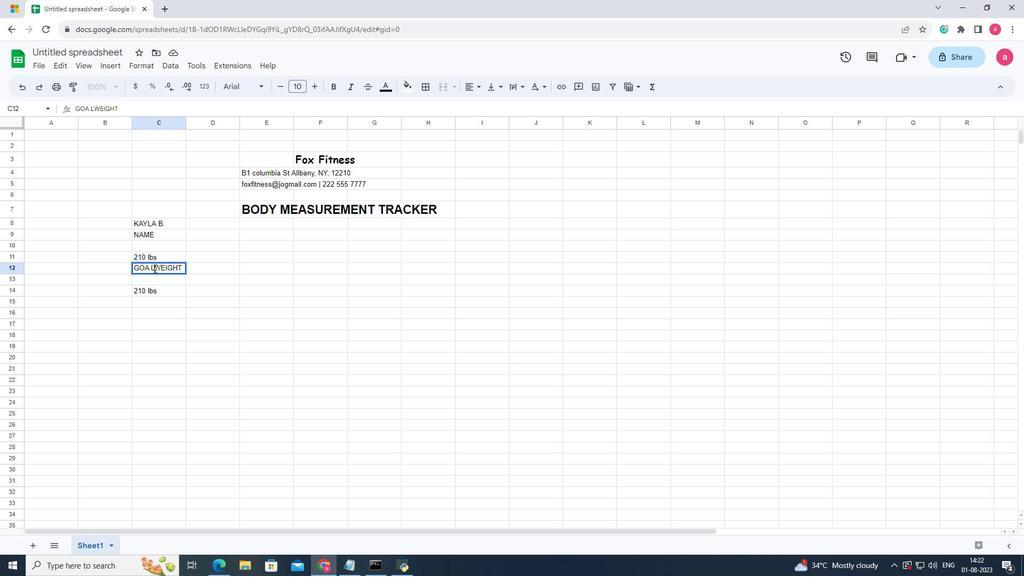 
Action: Key pressed <Key.space>
Screenshot: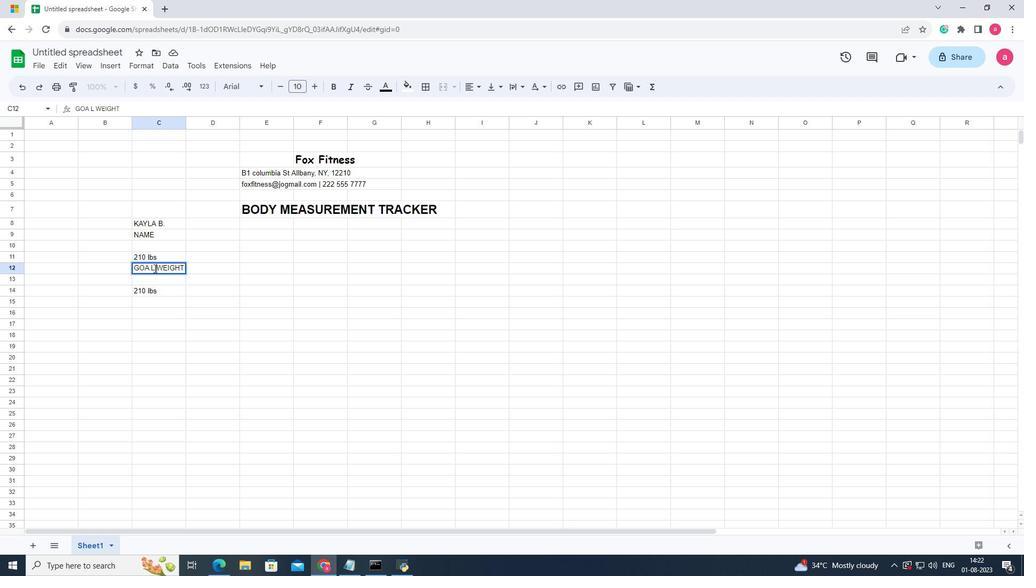 
Action: Mouse moved to (150, 267)
Screenshot: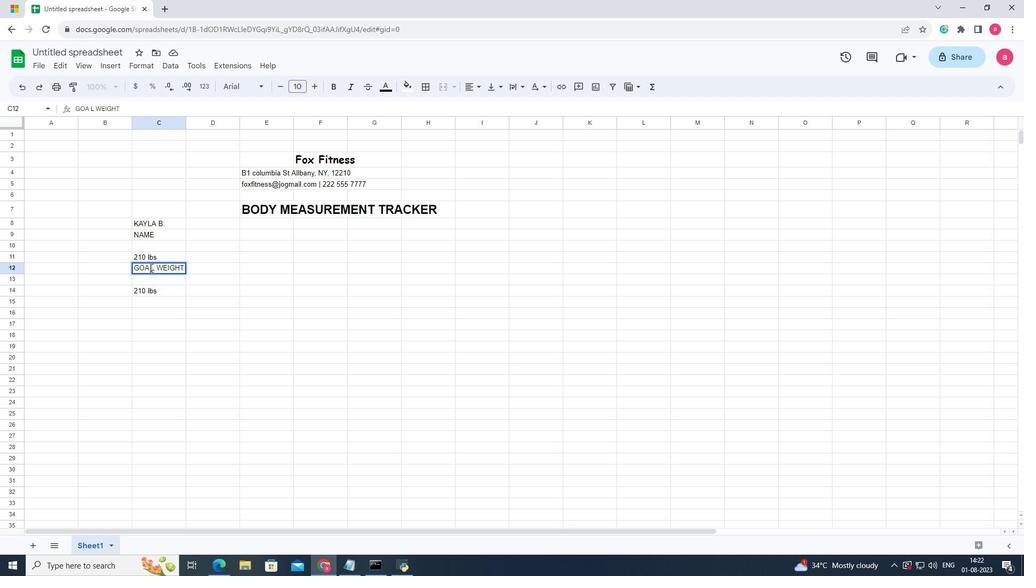 
Action: Mouse pressed left at (150, 267)
Screenshot: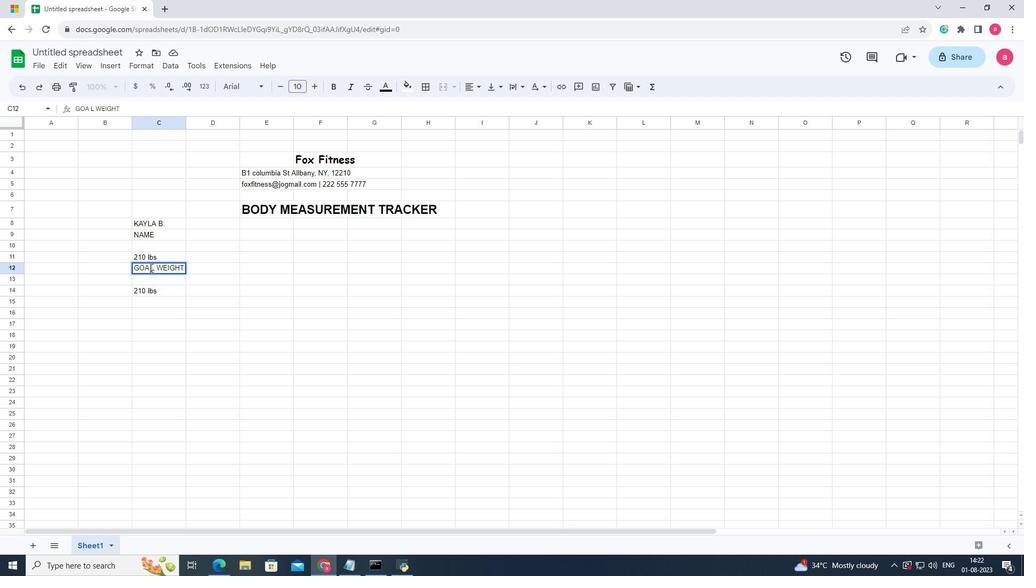 
Action: Mouse moved to (153, 282)
Screenshot: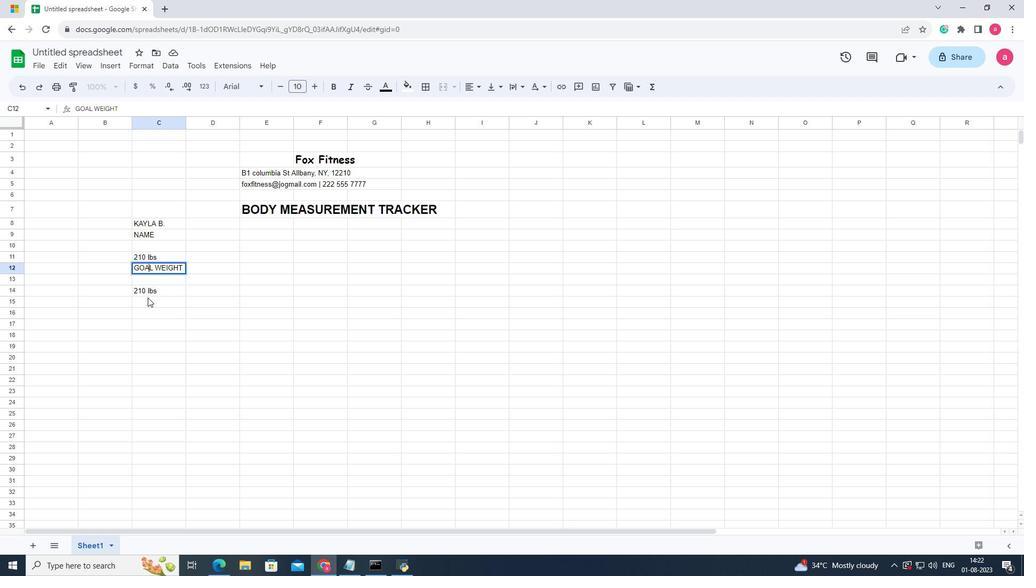 
Action: Key pressed <Key.backspace>
Screenshot: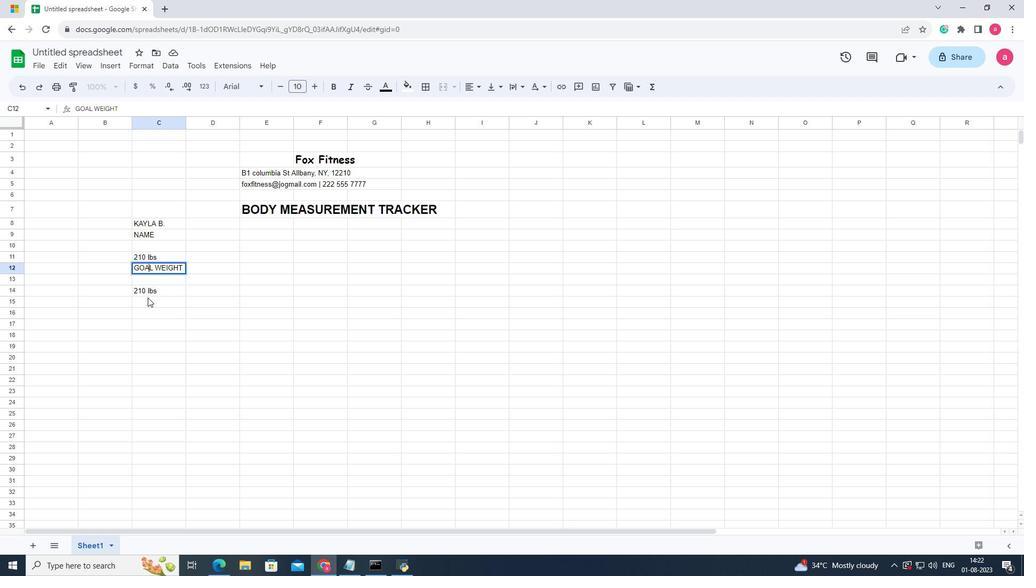 
Action: Mouse moved to (147, 299)
Screenshot: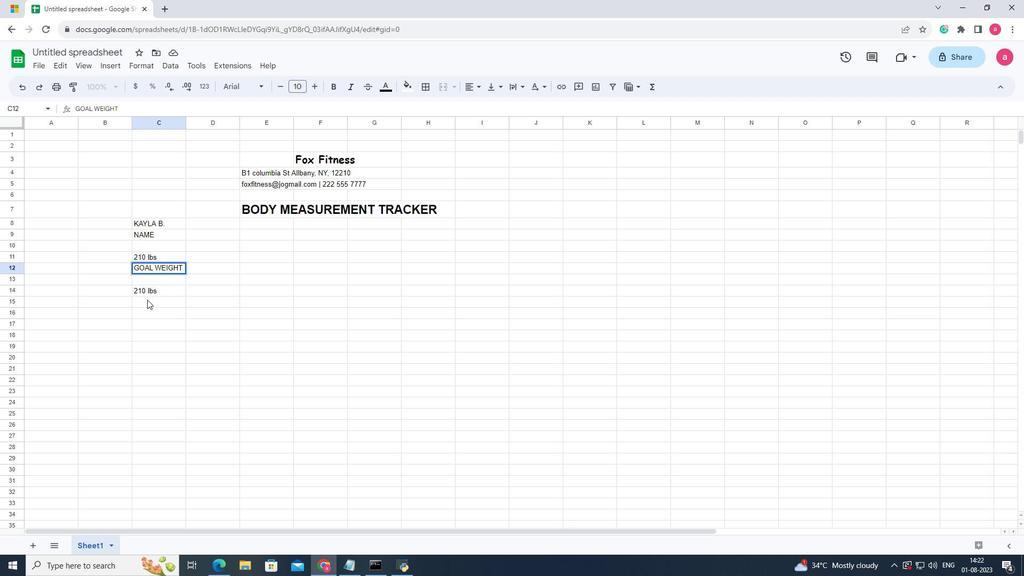 
Action: Mouse pressed left at (147, 299)
Screenshot: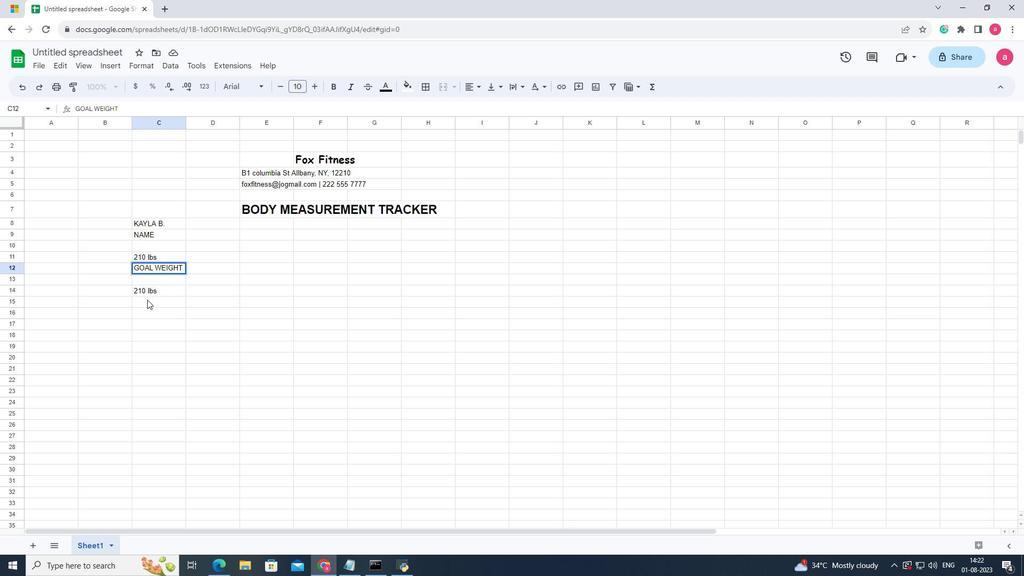 
Action: Mouse pressed left at (147, 299)
Screenshot: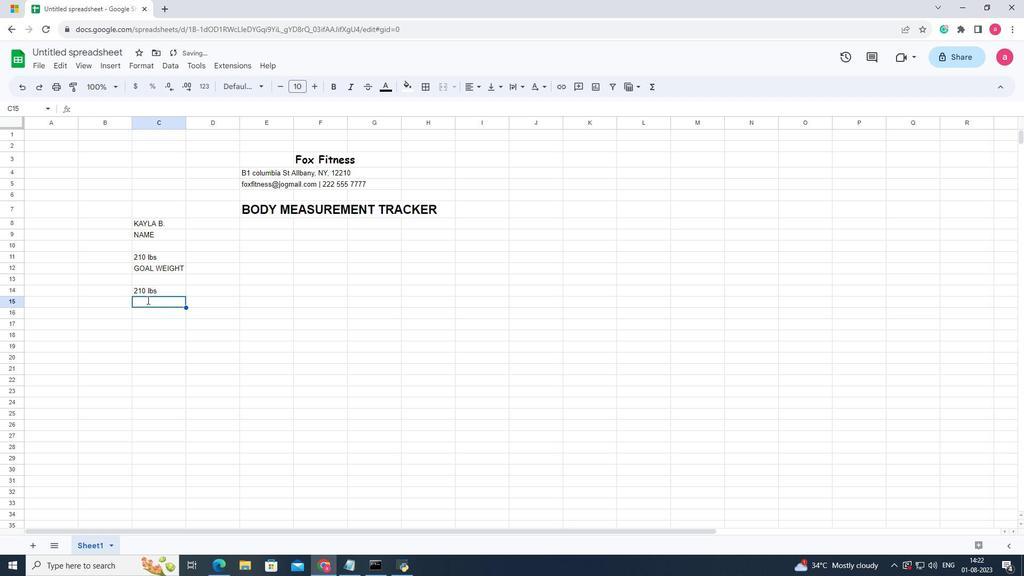 
Action: Key pressed <Key.shift>S<Key.shift>TART<Key.space>WEIGHT
Screenshot: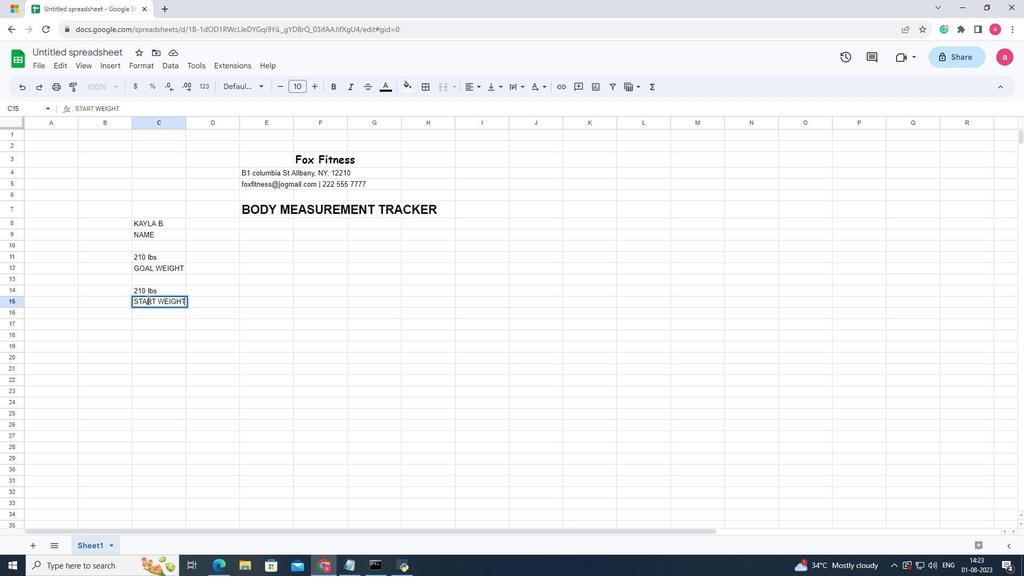 
Action: Mouse moved to (153, 324)
Screenshot: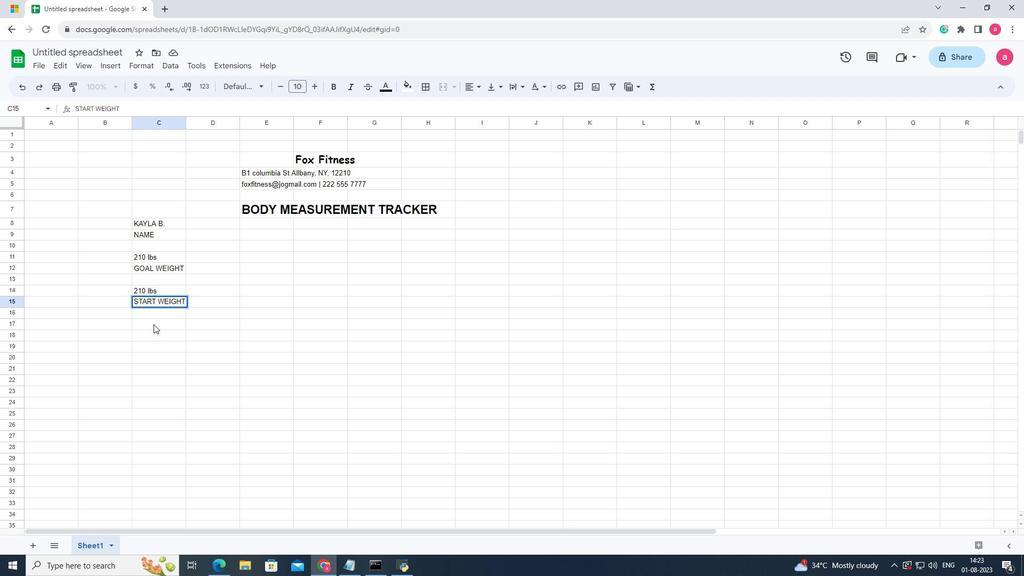 
Action: Mouse pressed left at (153, 324)
Screenshot: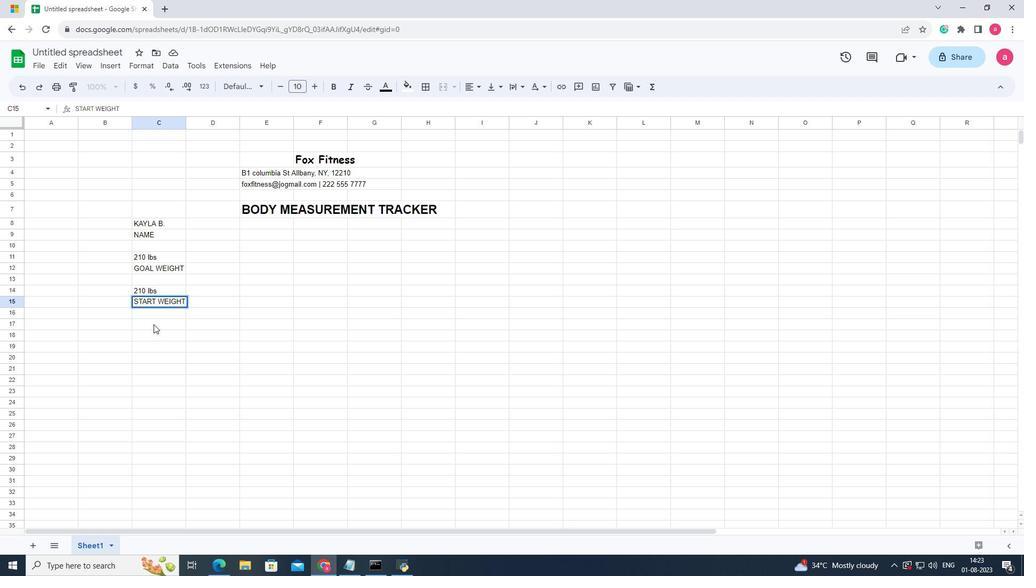 
Action: Mouse pressed left at (153, 324)
Screenshot: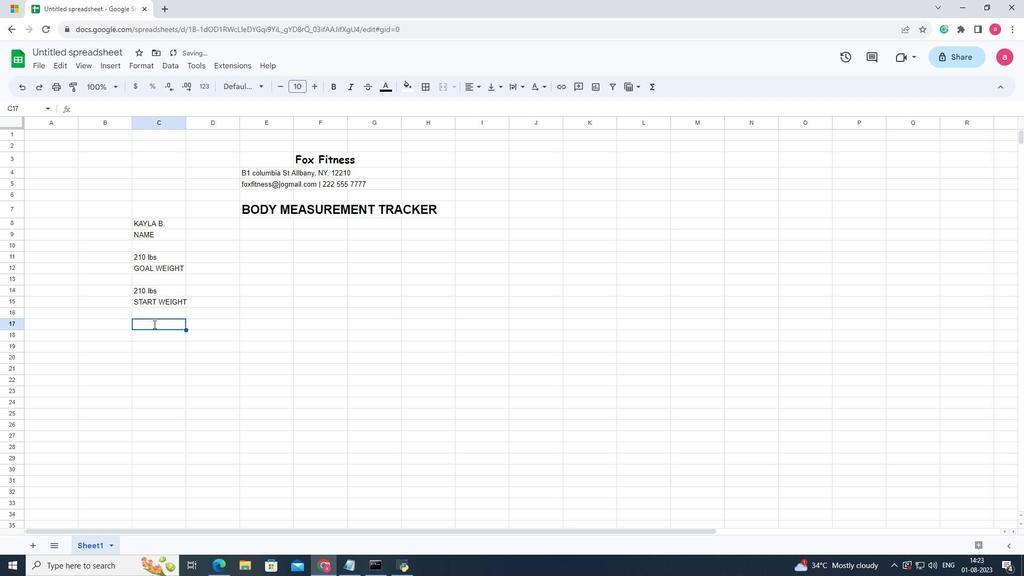
Action: Key pressed 210<Key.space>lbs
Screenshot: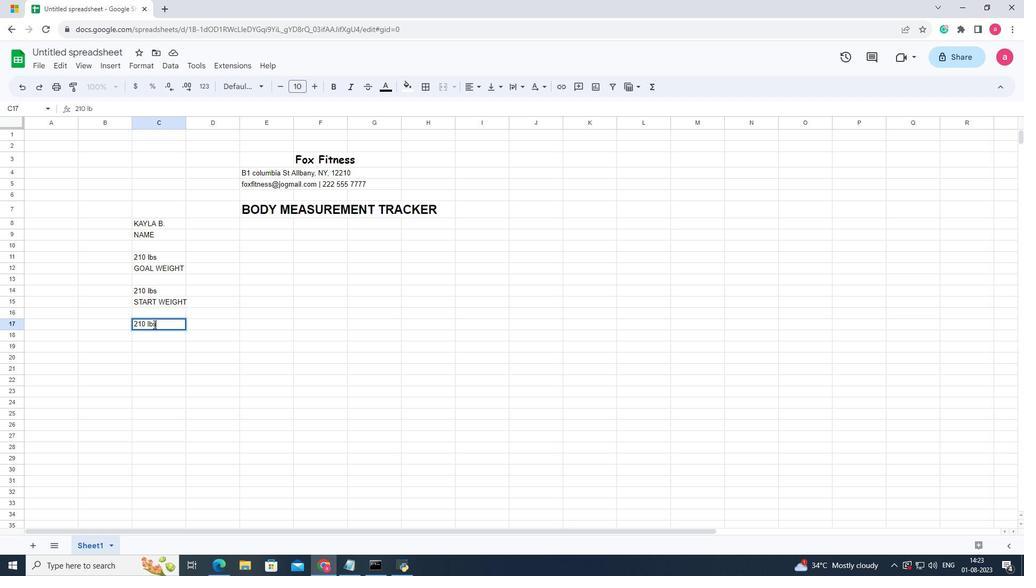 
Action: Mouse moved to (157, 334)
Screenshot: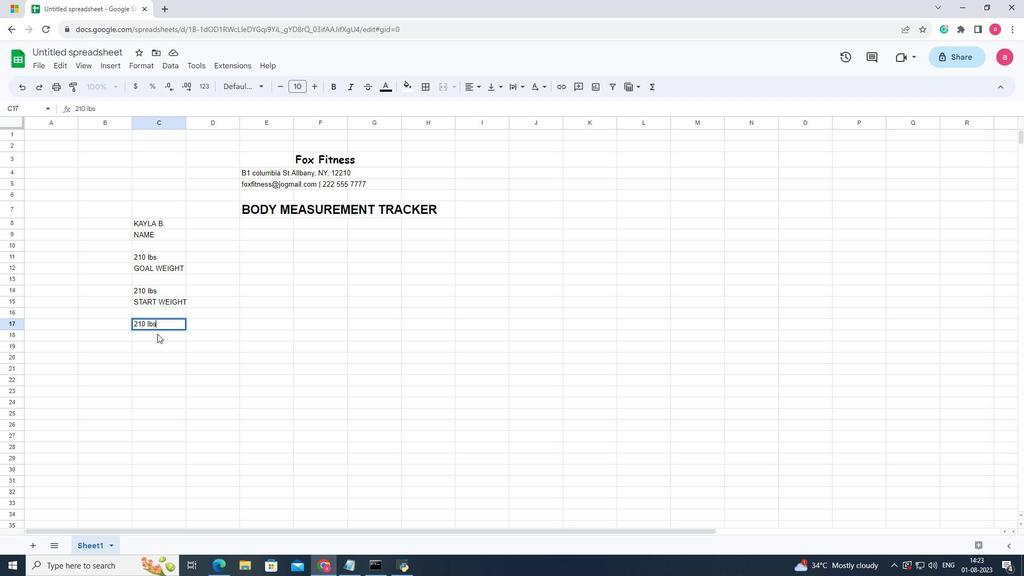 
Action: Mouse pressed left at (157, 334)
Screenshot: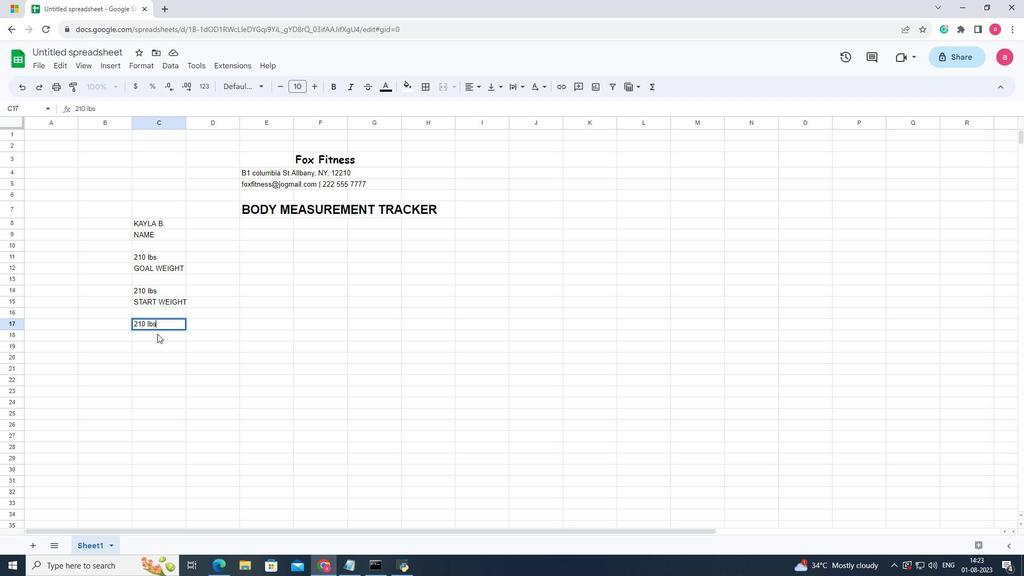 
Action: Mouse pressed left at (157, 334)
Screenshot: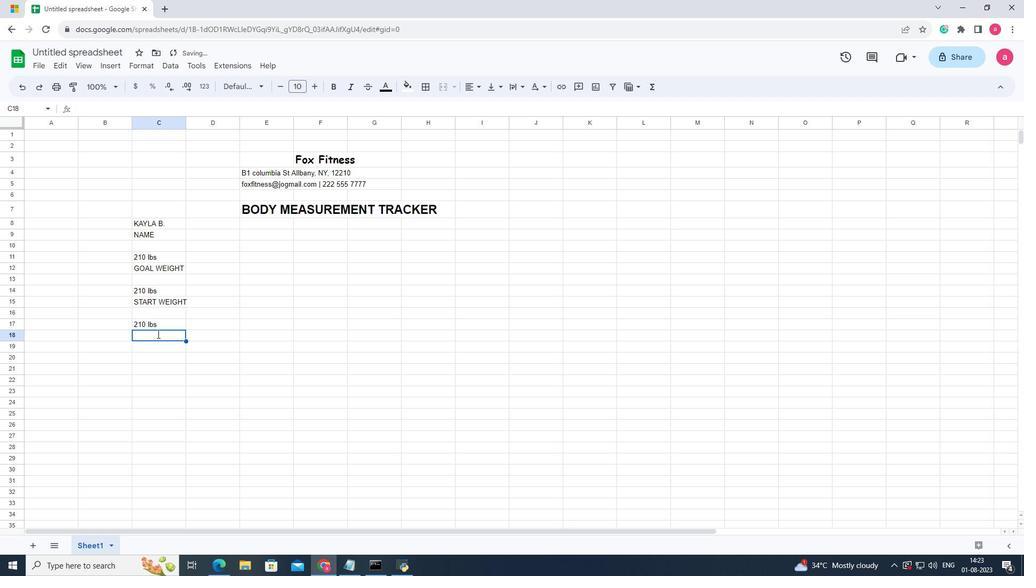 
Action: Key pressed <Key.shift>En<Key.shift>D<Key.backspace><Key.backspace><Key.shift><Key.shift><Key.shift><Key.shift><Key.shift><Key.shift><Key.shift><Key.shift><Key.shift><Key.shift><Key.shift><Key.shift><Key.shift><Key.shift>ND<Key.space>WEIGHT
Screenshot: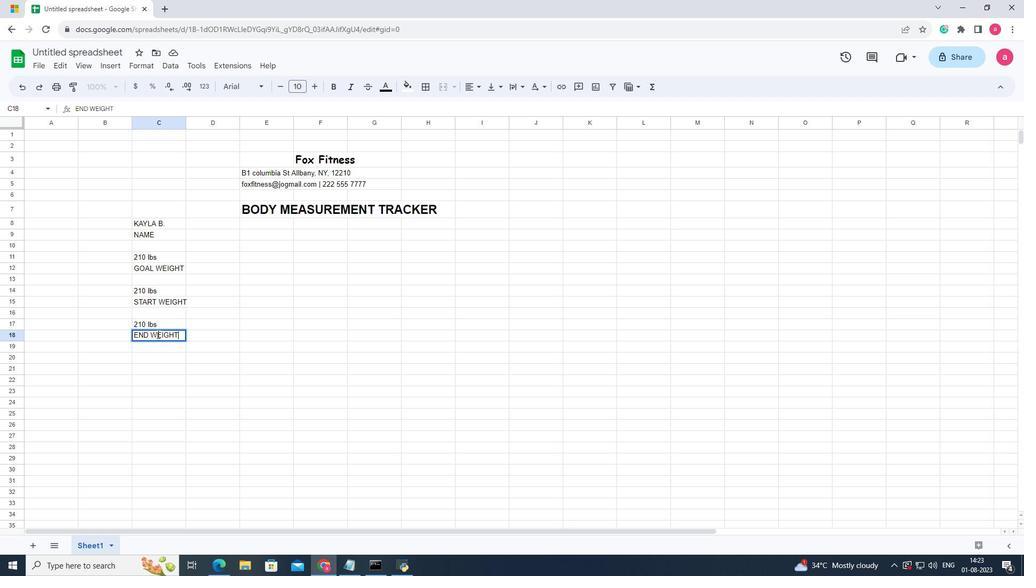 
Action: Mouse moved to (154, 356)
Screenshot: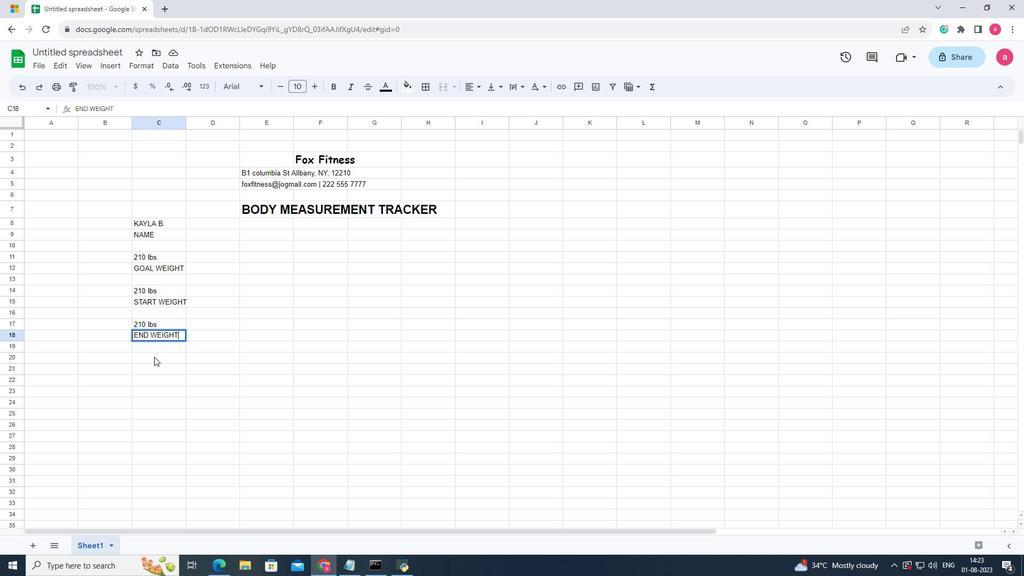 
Action: Mouse pressed left at (154, 356)
Screenshot: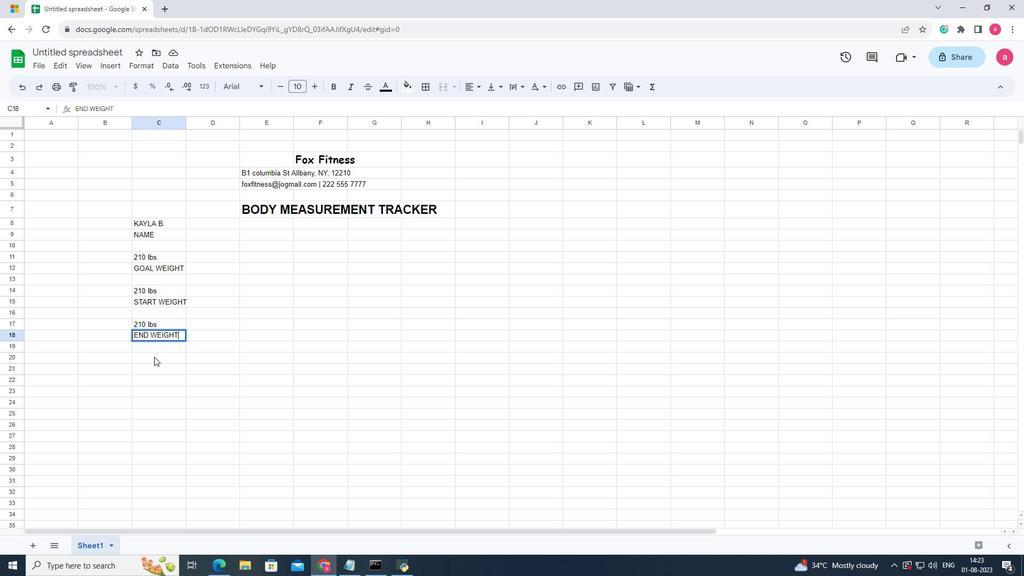 
Action: Mouse pressed left at (154, 356)
Screenshot: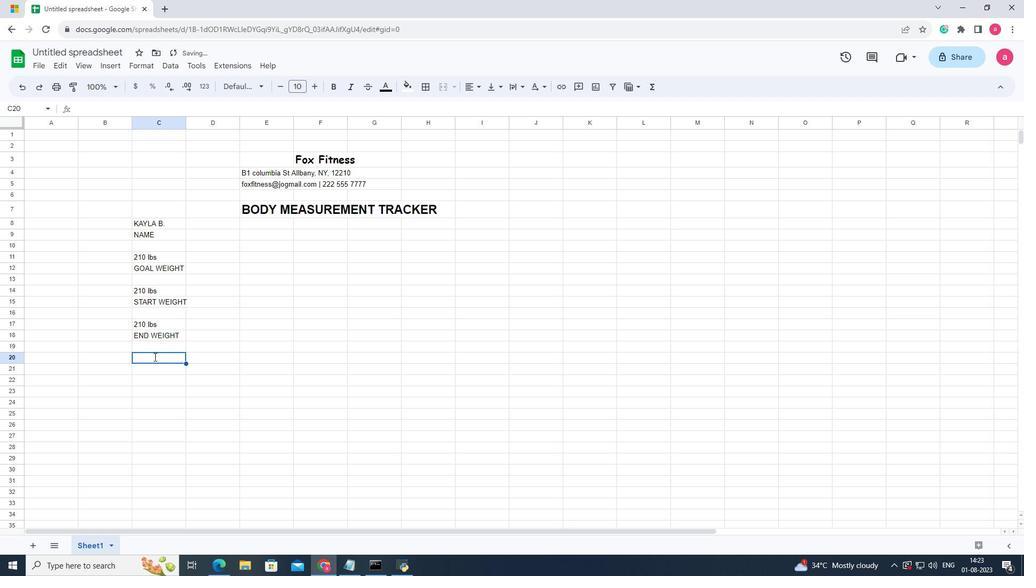 
Action: Key pressed 3/31/2050
Screenshot: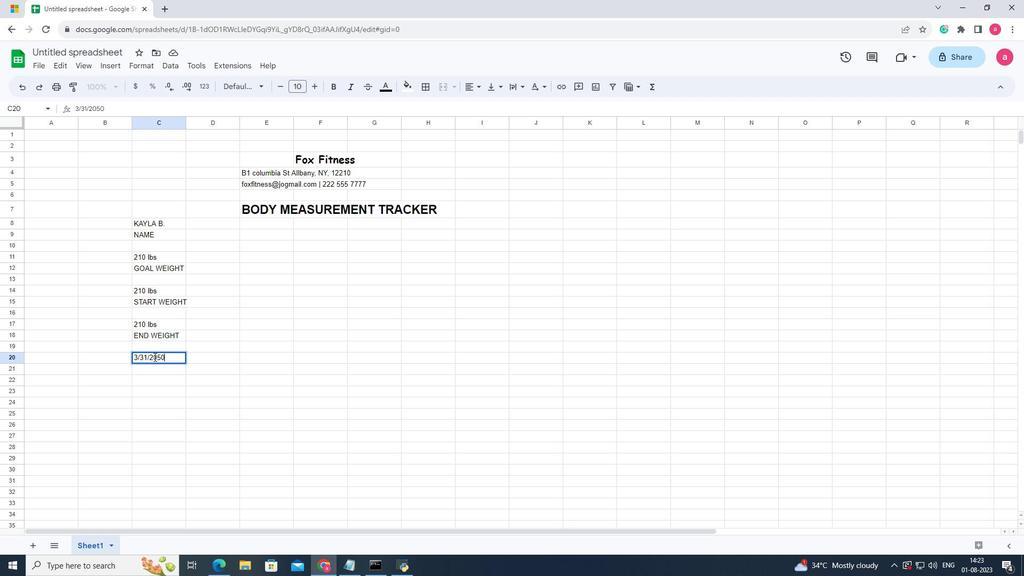 
Action: Mouse moved to (152, 366)
Screenshot: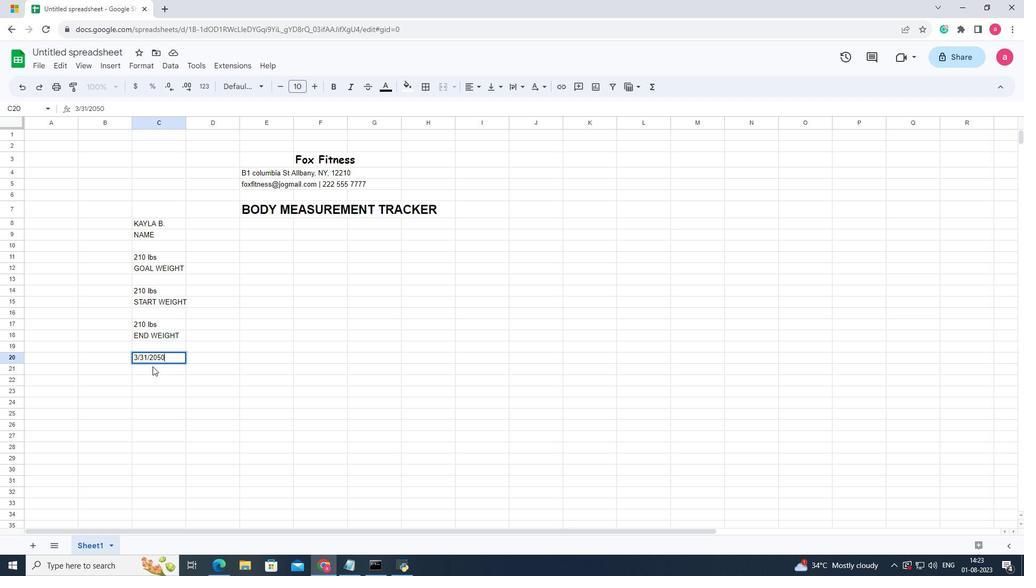 
Action: Mouse pressed left at (152, 366)
Screenshot: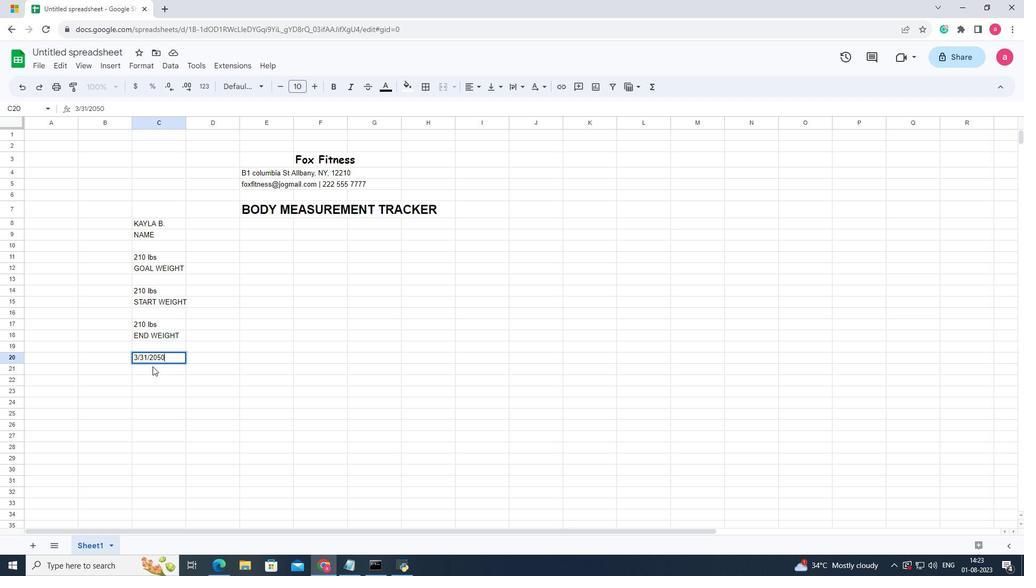 
Action: Mouse pressed left at (152, 366)
Screenshot: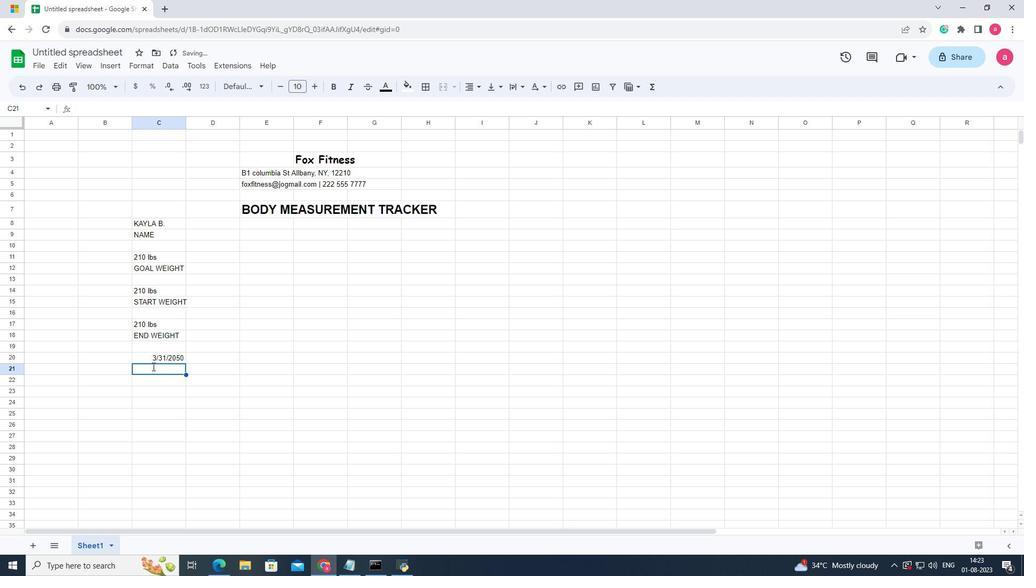 
Action: Key pressed <Key.shift><Key.shift><Key.shift><Key.shift><Key.shift><Key.shift><Key.shift><Key.shift><Key.shift><Key.shift>S<Key.shift>TART<Key.space>DATE
Screenshot: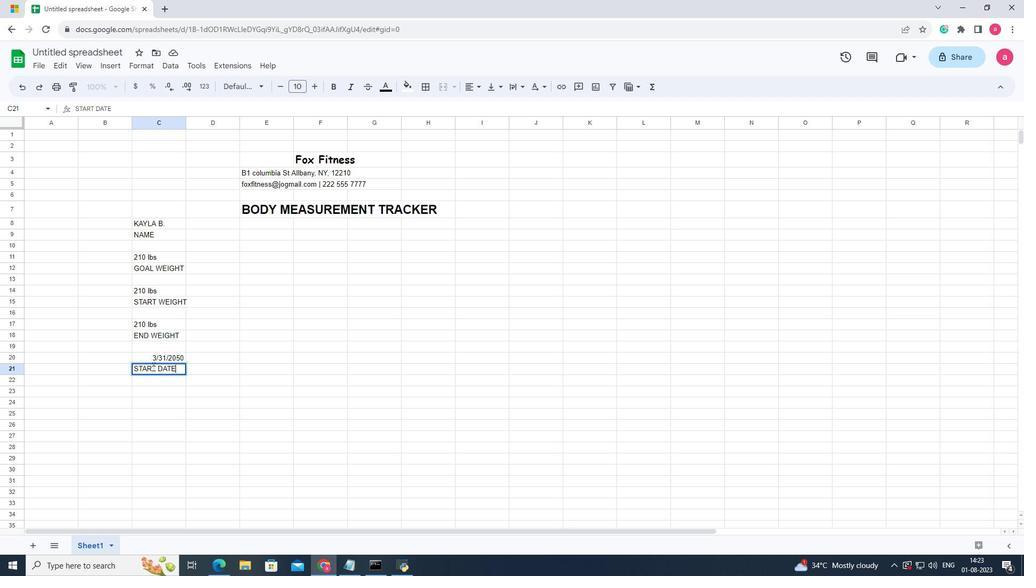 
Action: Mouse moved to (152, 392)
Screenshot: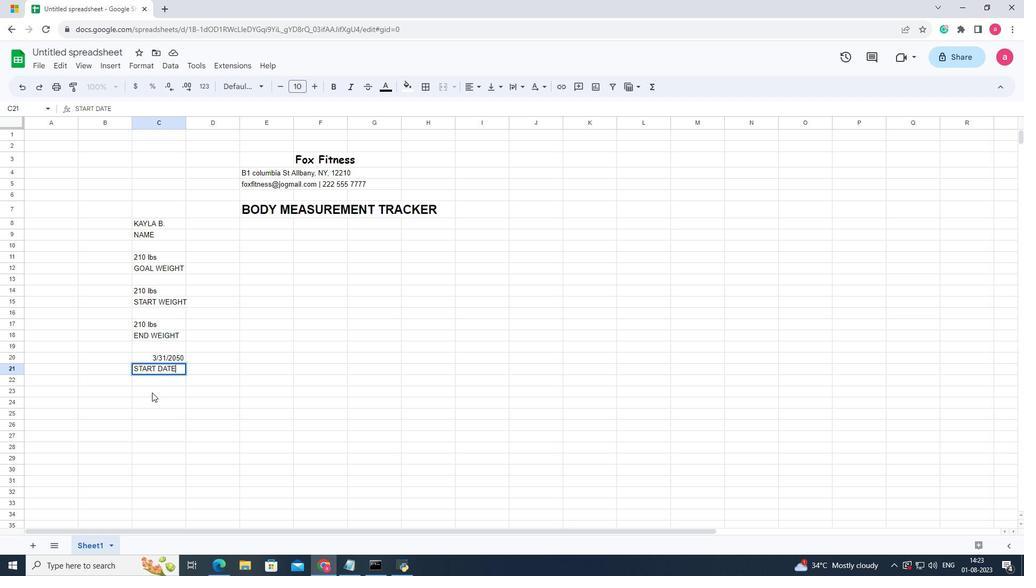 
Action: Mouse pressed left at (152, 392)
Screenshot: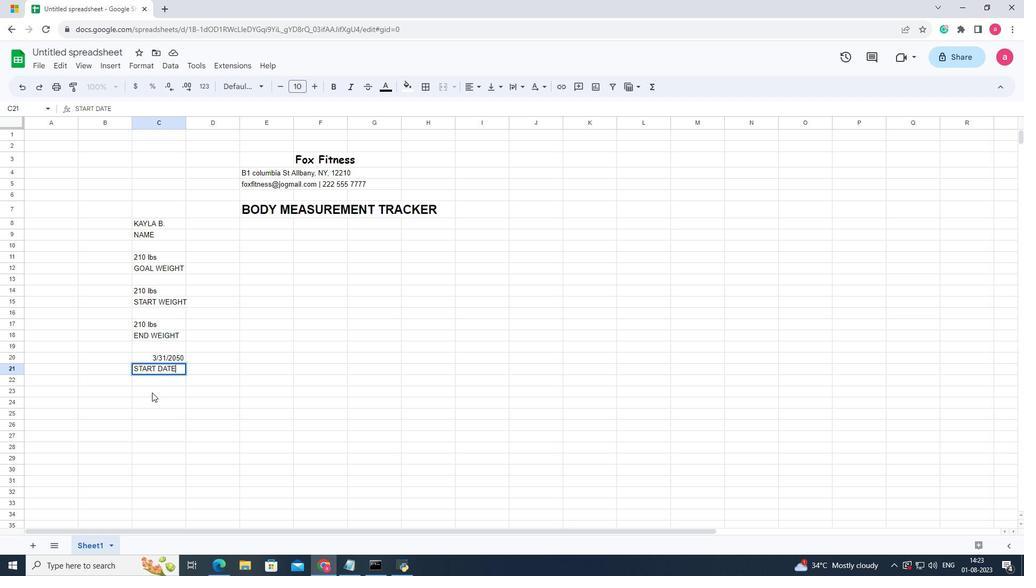 
Action: Mouse pressed left at (152, 392)
Screenshot: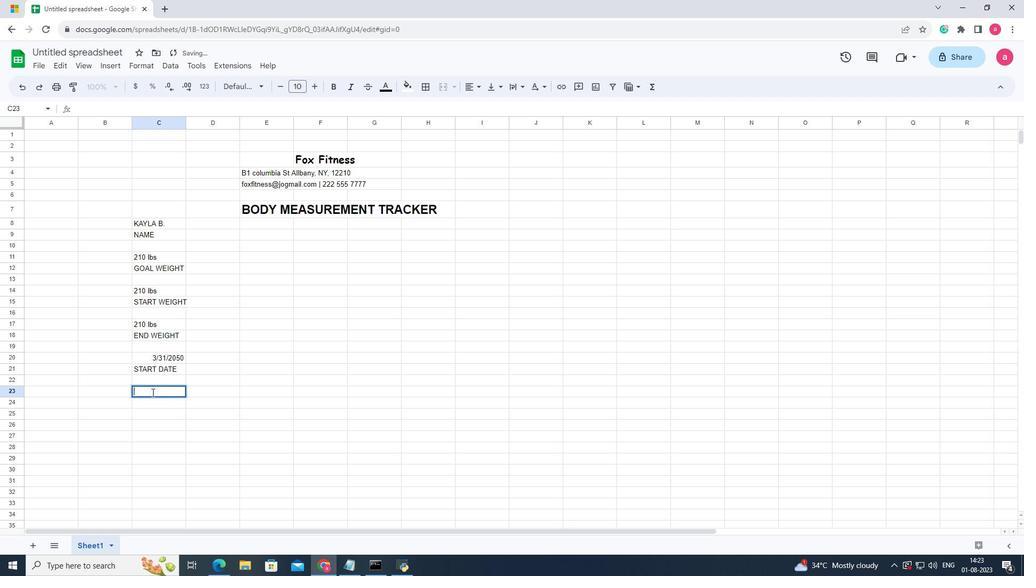 
Action: Key pressed 4/30/2050
Screenshot: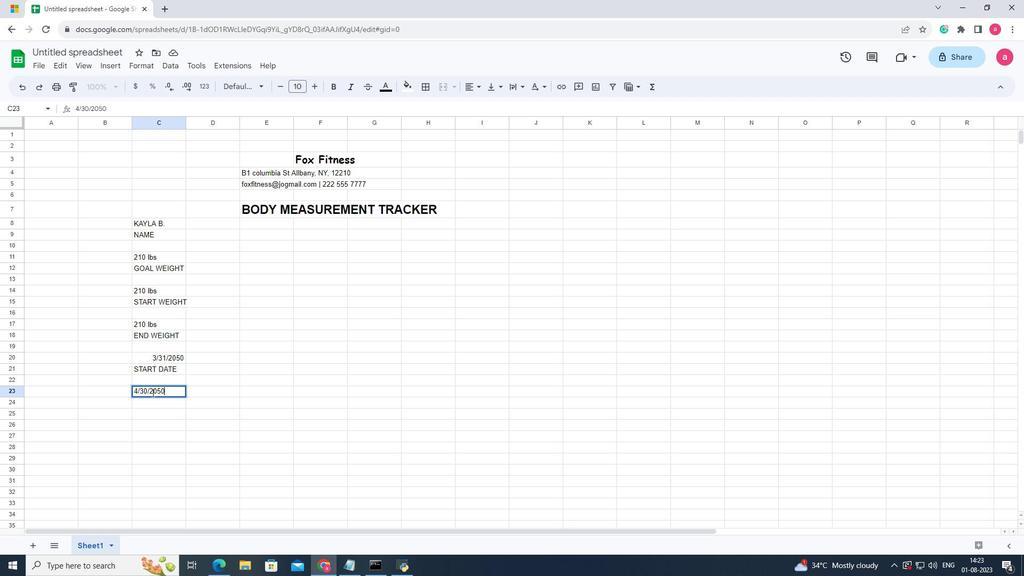 
Action: Mouse moved to (147, 402)
Screenshot: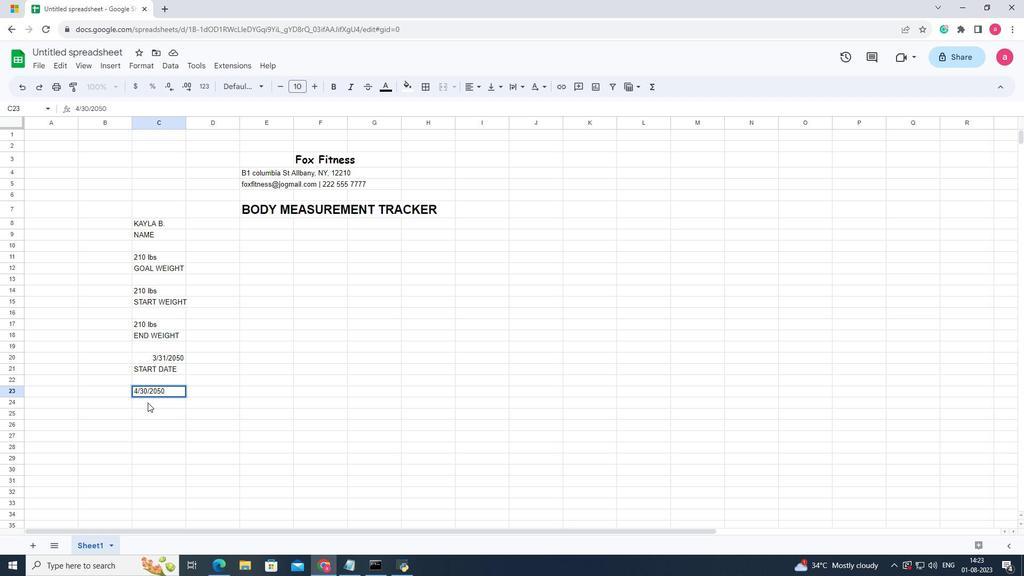 
Action: Mouse pressed left at (147, 402)
Screenshot: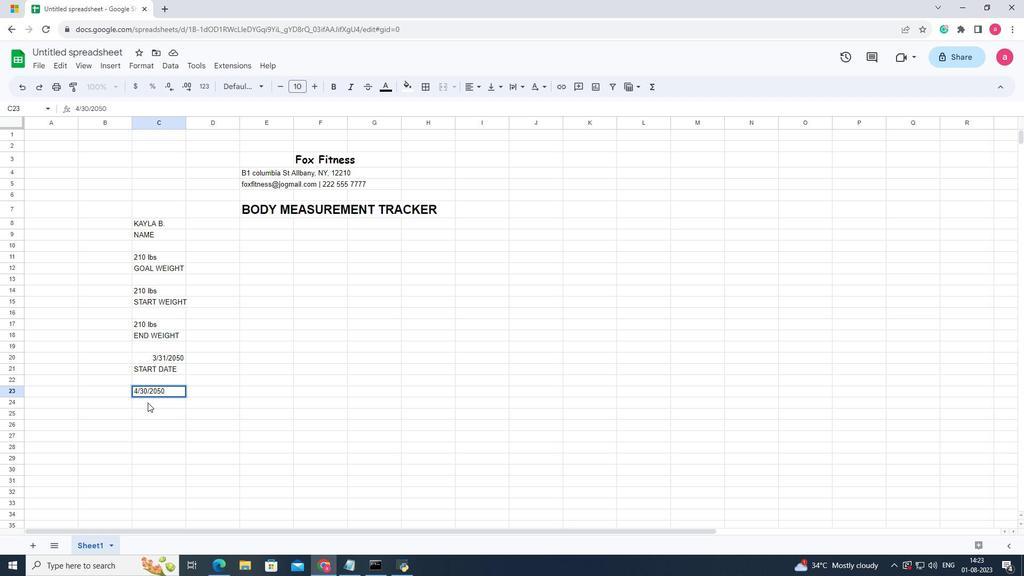 
Action: Mouse pressed left at (147, 402)
Screenshot: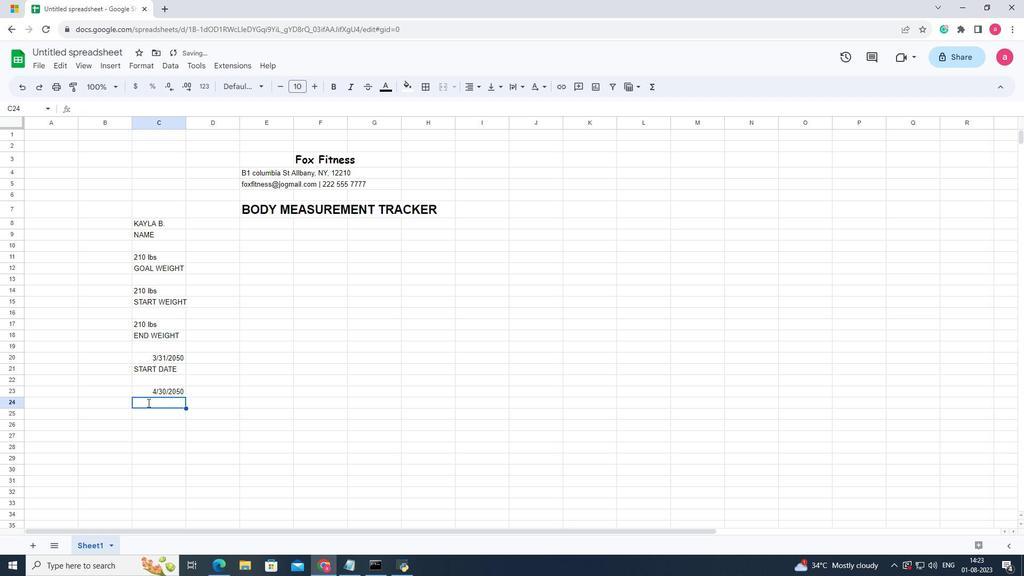 
Action: Key pressed <Key.shift>END<Key.space>DATE
Screenshot: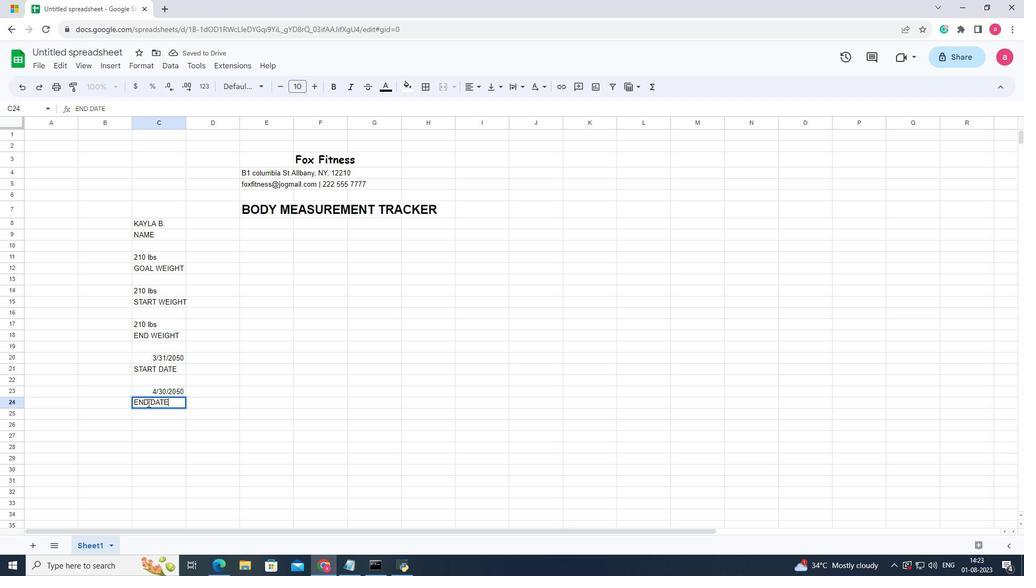 
Action: Mouse moved to (160, 224)
Screenshot: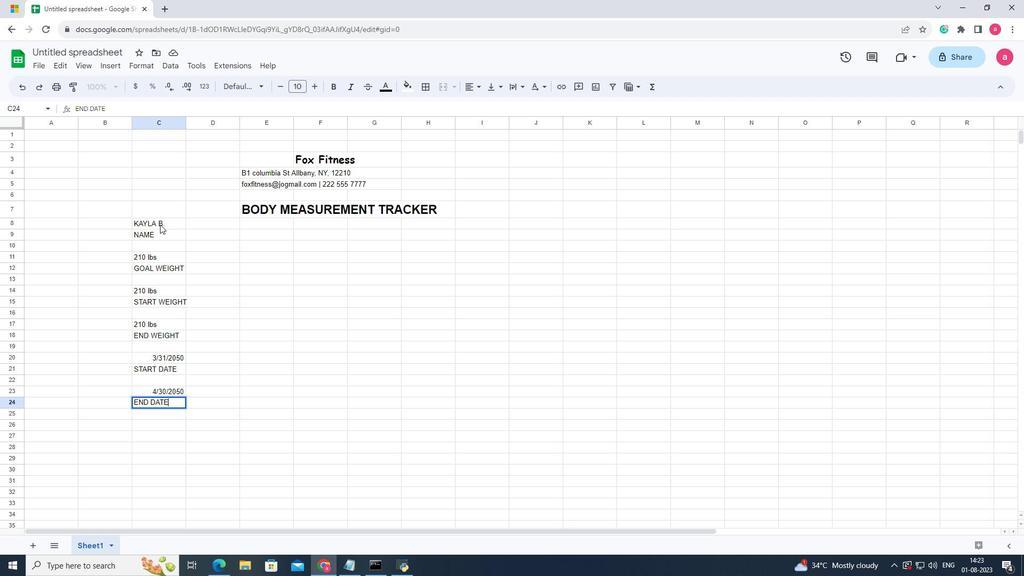 
Action: Mouse pressed left at (160, 224)
Screenshot: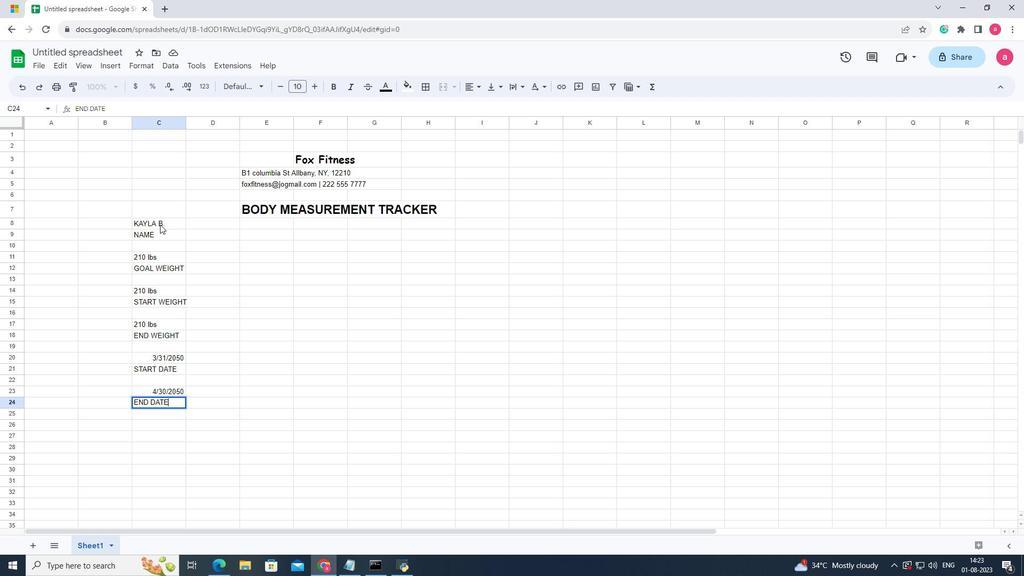 
Action: Mouse moved to (470, 89)
Screenshot: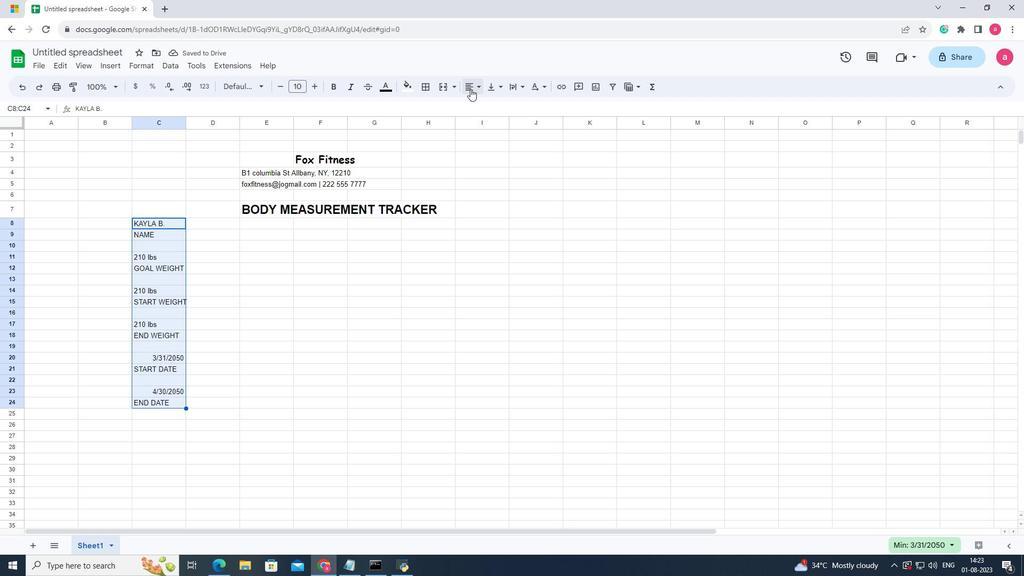 
Action: Mouse pressed left at (470, 89)
Screenshot: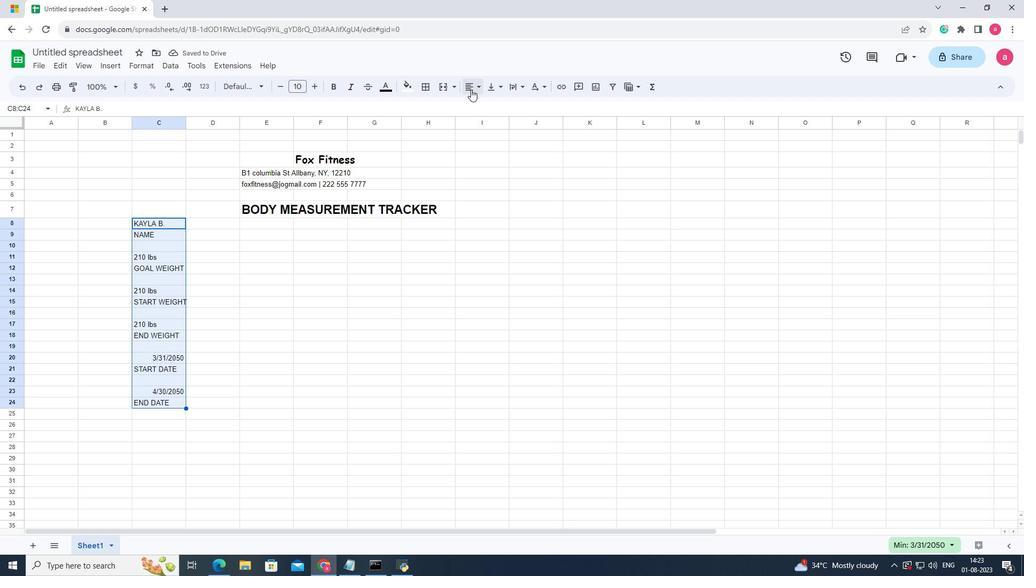 
Action: Mouse moved to (489, 104)
Screenshot: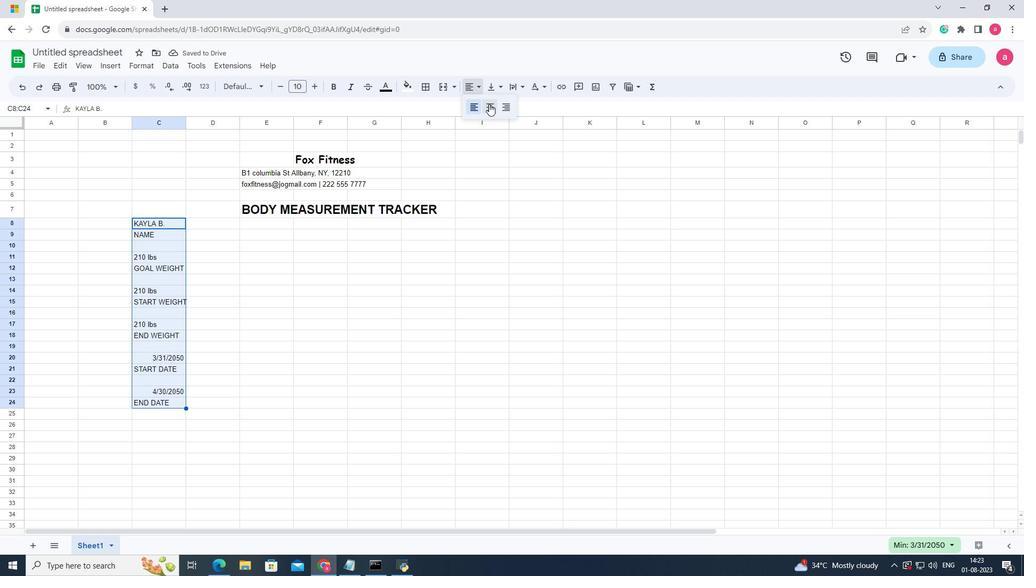 
Action: Mouse pressed left at (489, 104)
Screenshot: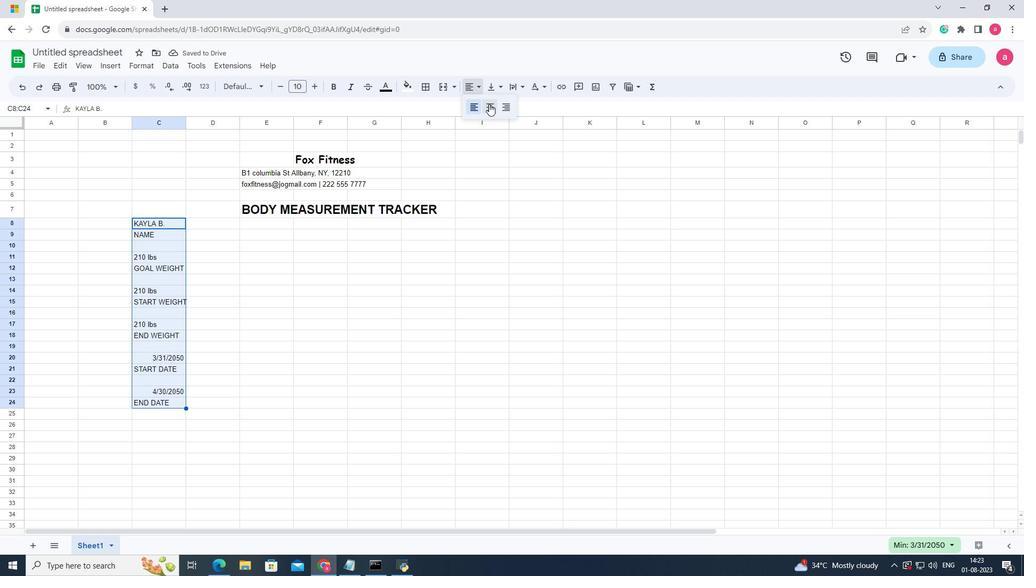 
Action: Mouse moved to (396, 327)
Screenshot: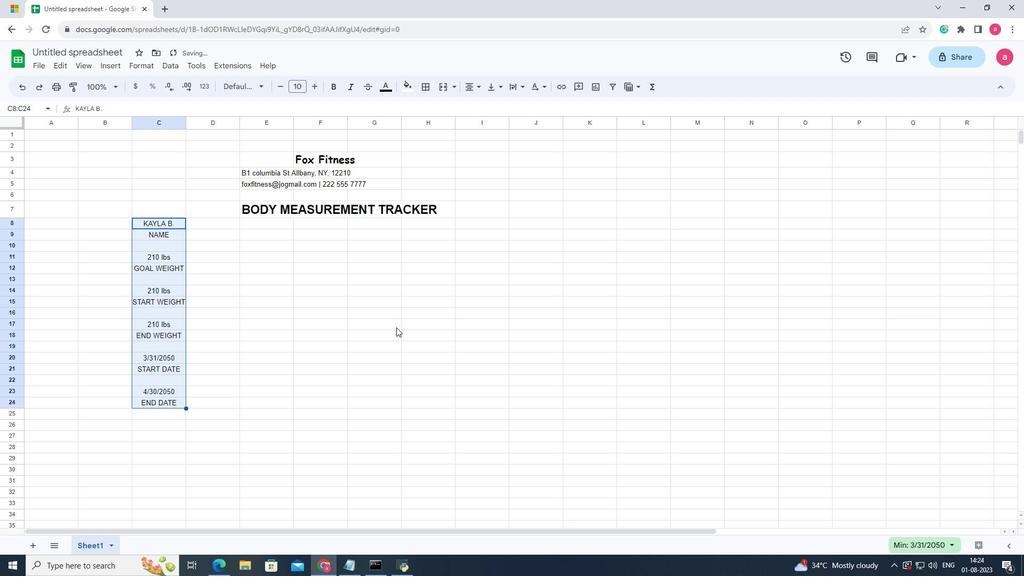 
Action: Mouse pressed left at (396, 327)
Screenshot: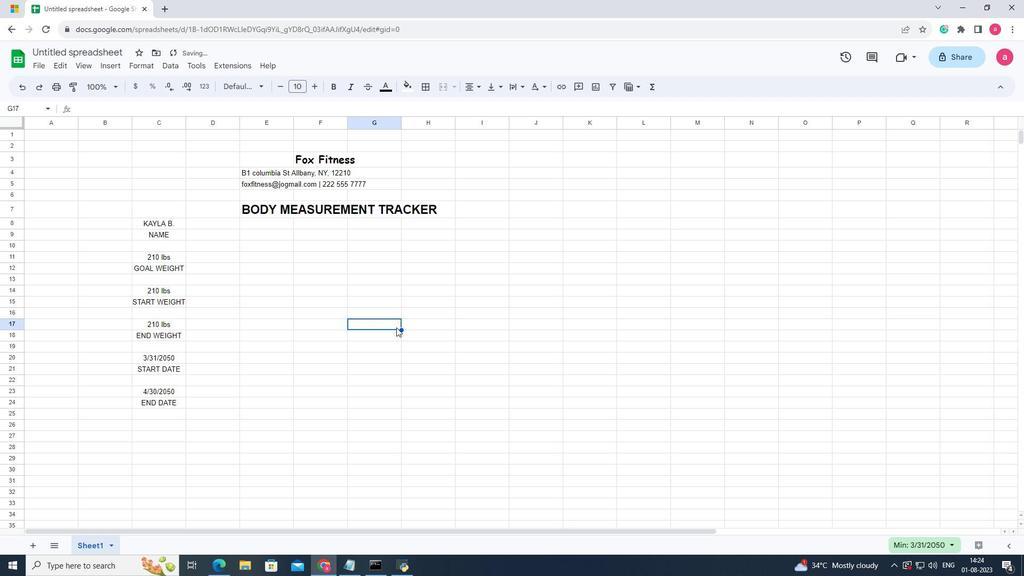 
Action: Mouse moved to (163, 159)
Screenshot: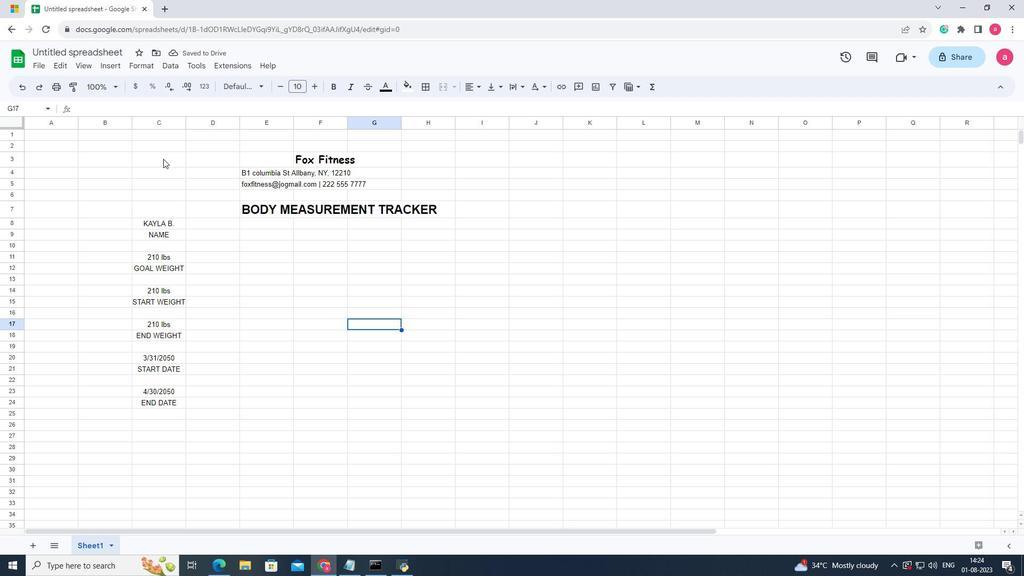 
Action: Mouse pressed left at (163, 159)
Screenshot: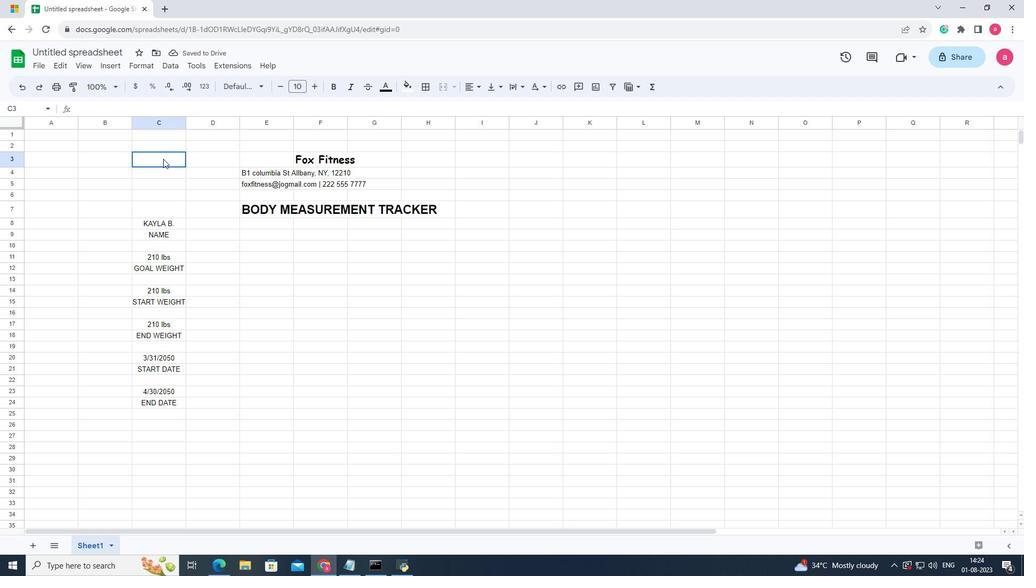 
Action: Mouse moved to (147, 220)
Screenshot: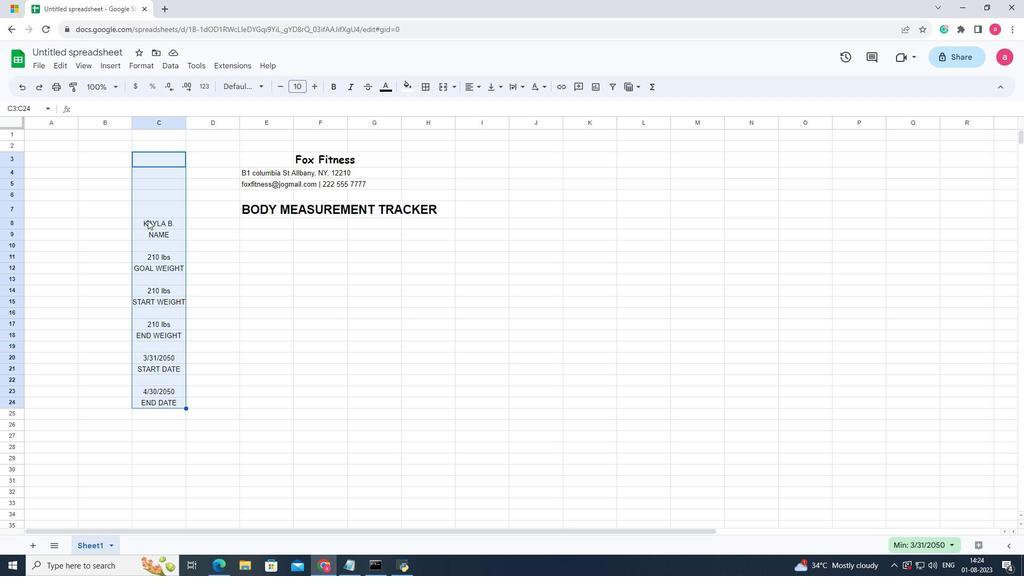 
Action: Mouse pressed left at (147, 220)
Screenshot: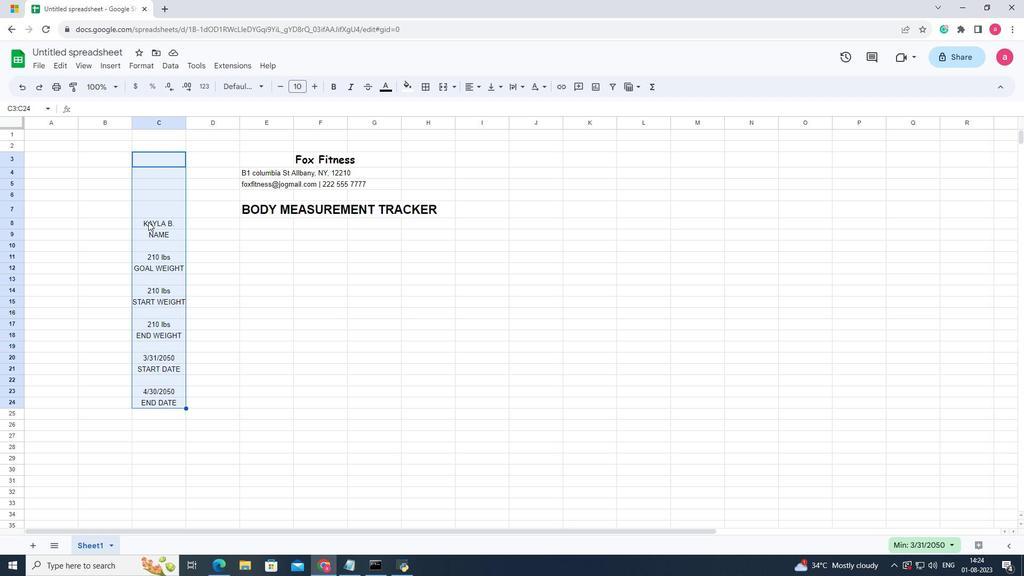 
Action: Mouse moved to (418, 90)
Screenshot: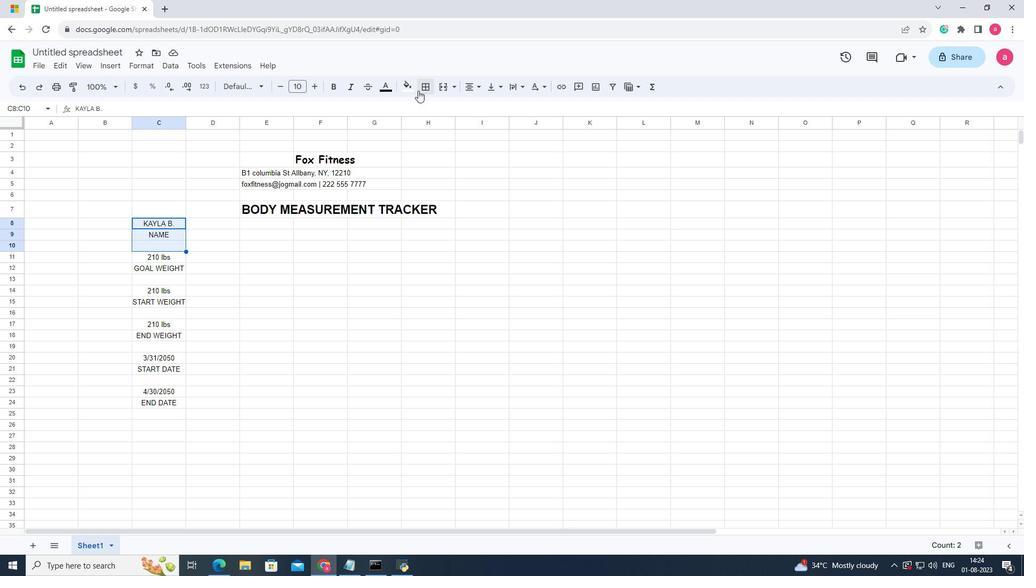 
Action: Mouse pressed left at (418, 90)
Screenshot: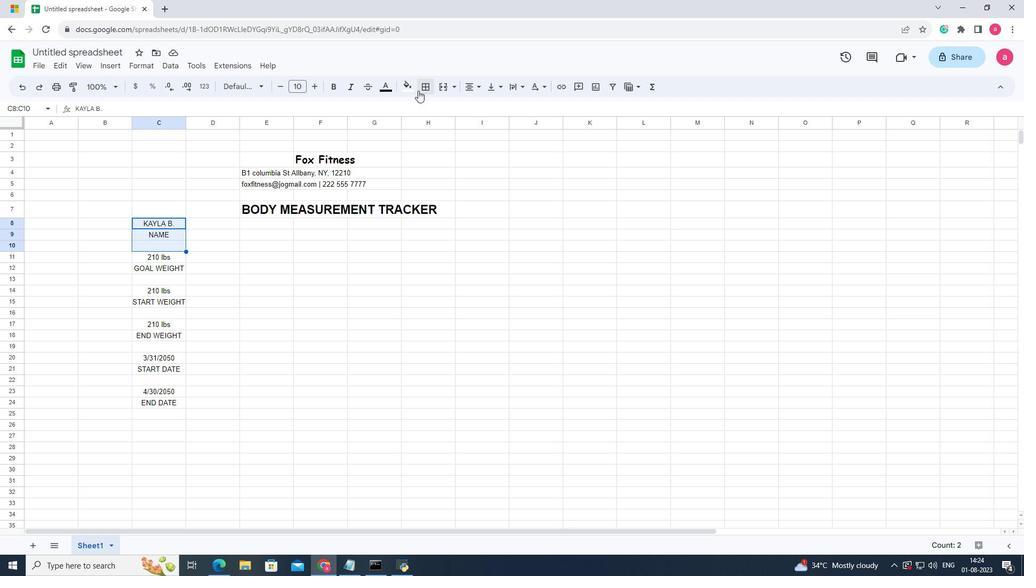 
Action: Mouse moved to (451, 125)
Screenshot: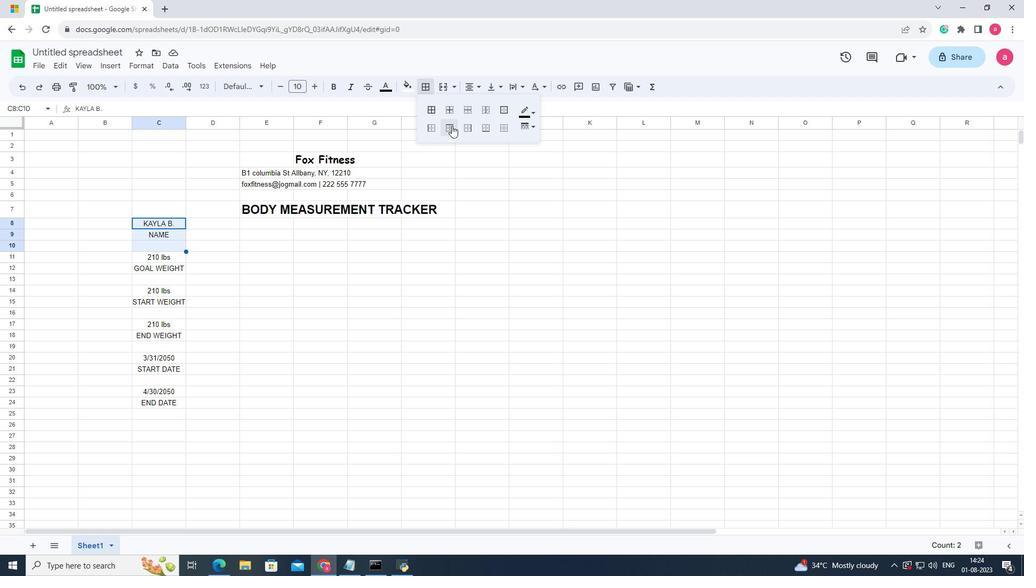 
Action: Mouse pressed left at (451, 125)
Screenshot: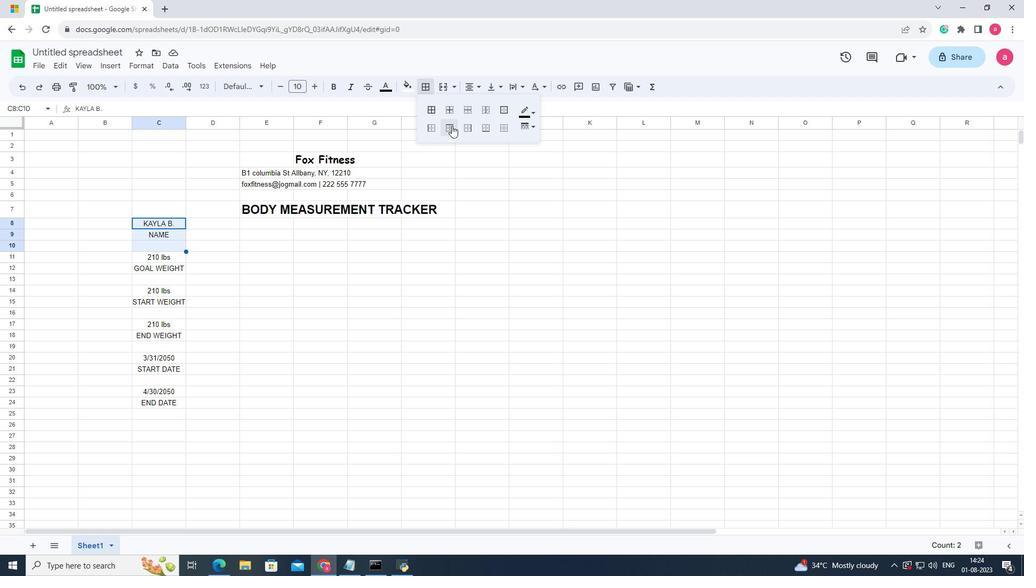 
Action: Mouse moved to (491, 129)
Screenshot: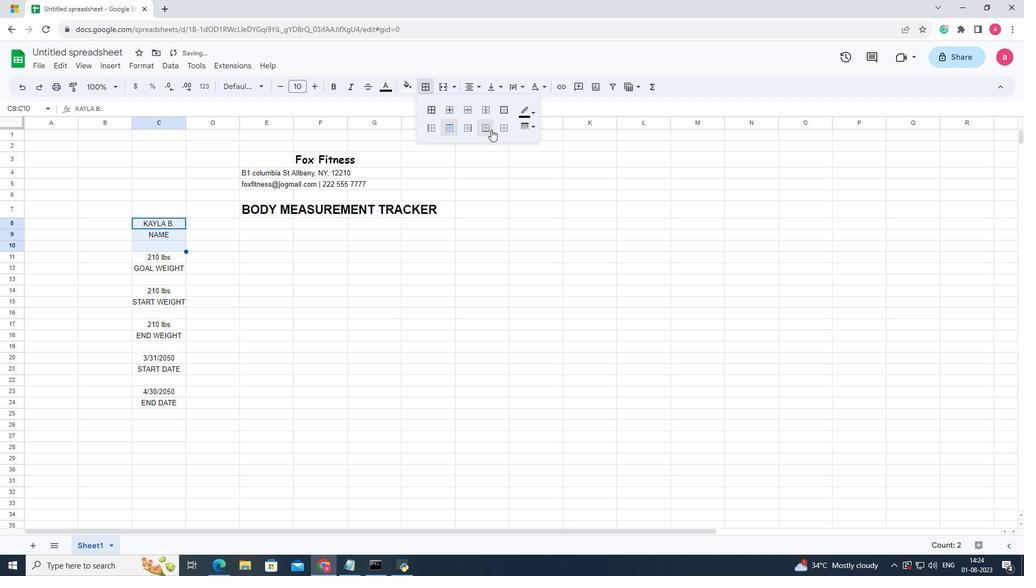 
Action: Mouse pressed left at (491, 129)
Screenshot: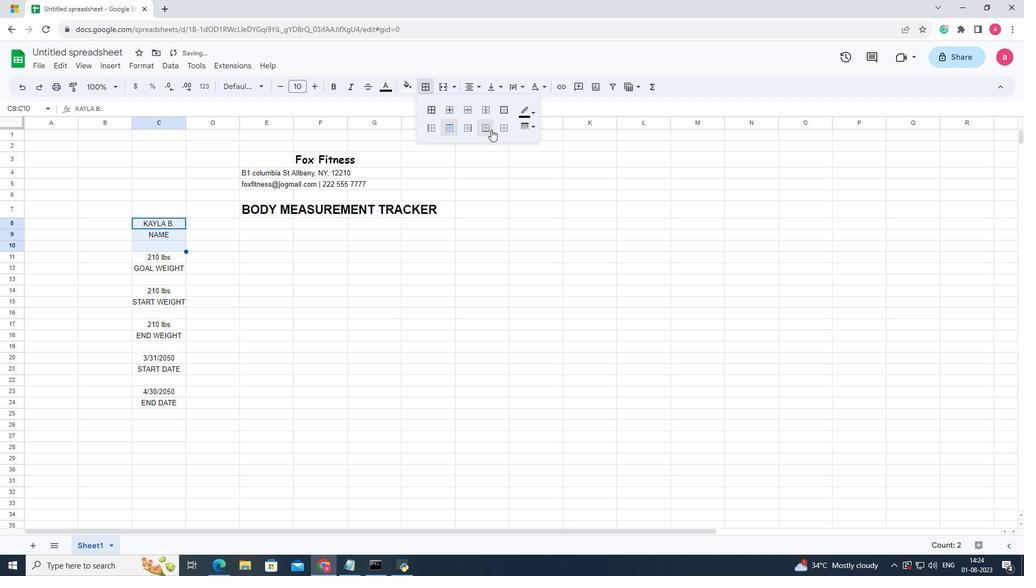 
Action: Mouse moved to (161, 263)
Screenshot: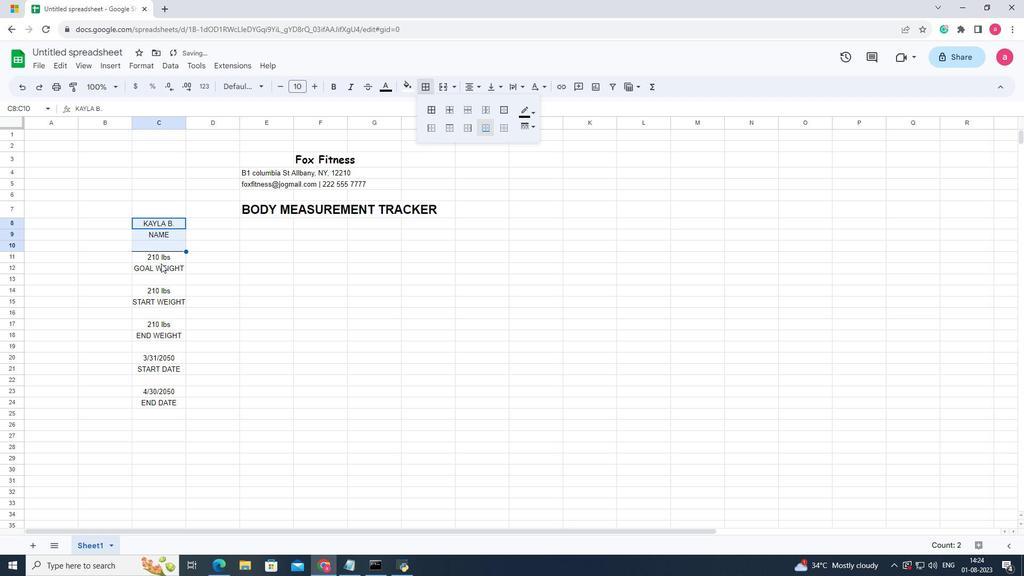 
Action: Mouse pressed left at (161, 263)
Screenshot: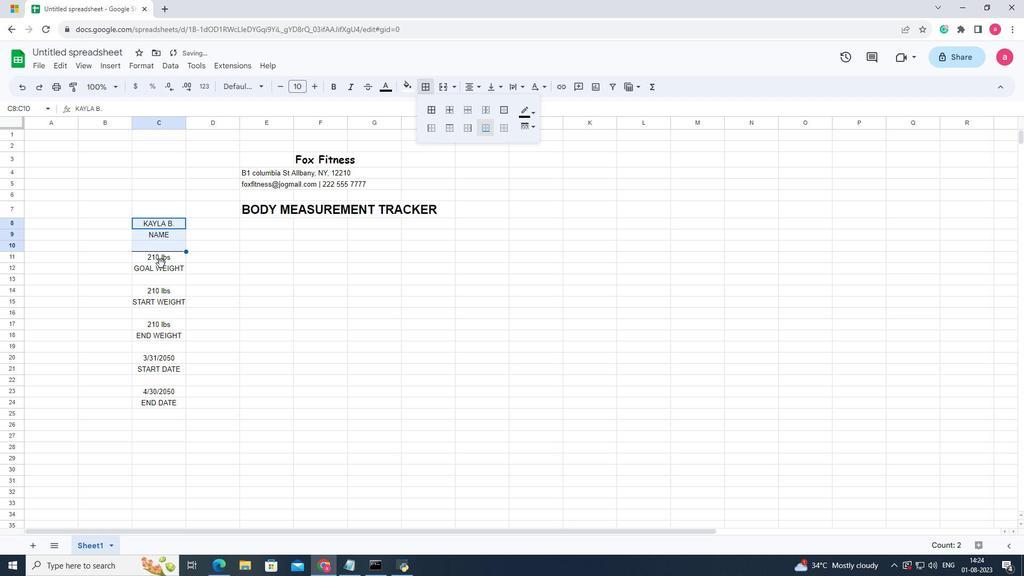 
Action: Mouse moved to (164, 256)
Screenshot: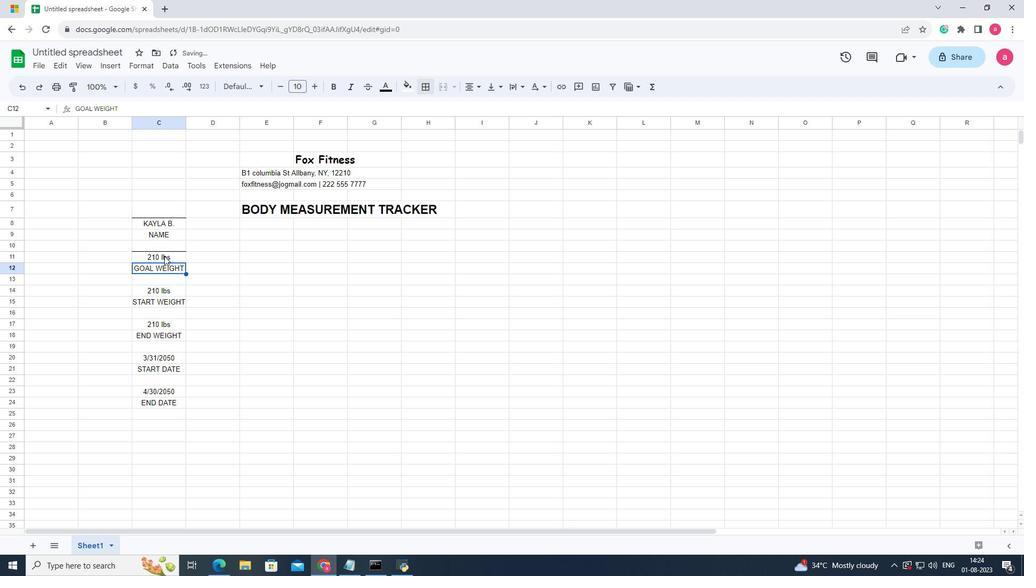 
Action: Mouse pressed left at (164, 256)
Screenshot: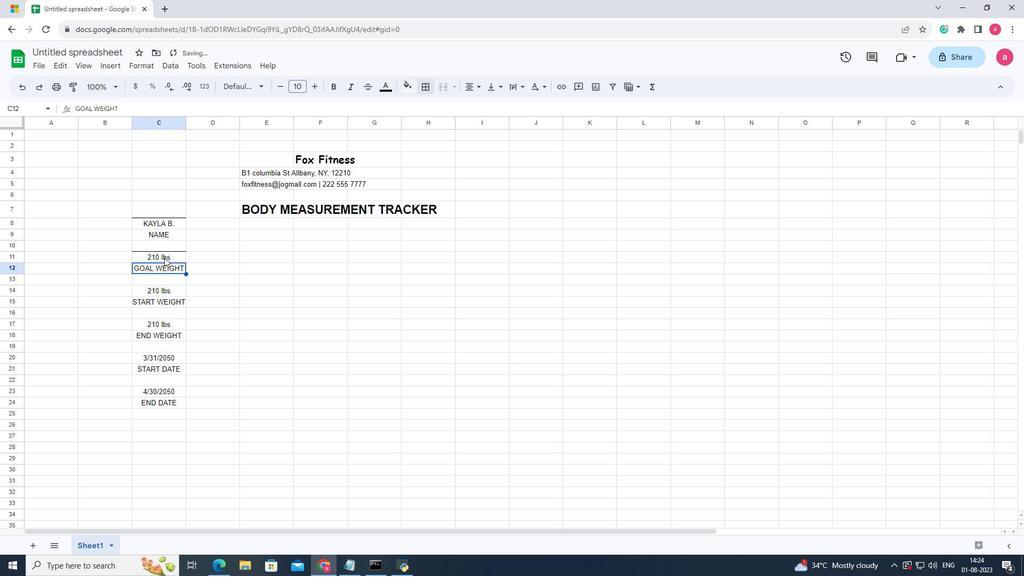 
Action: Mouse moved to (427, 85)
Screenshot: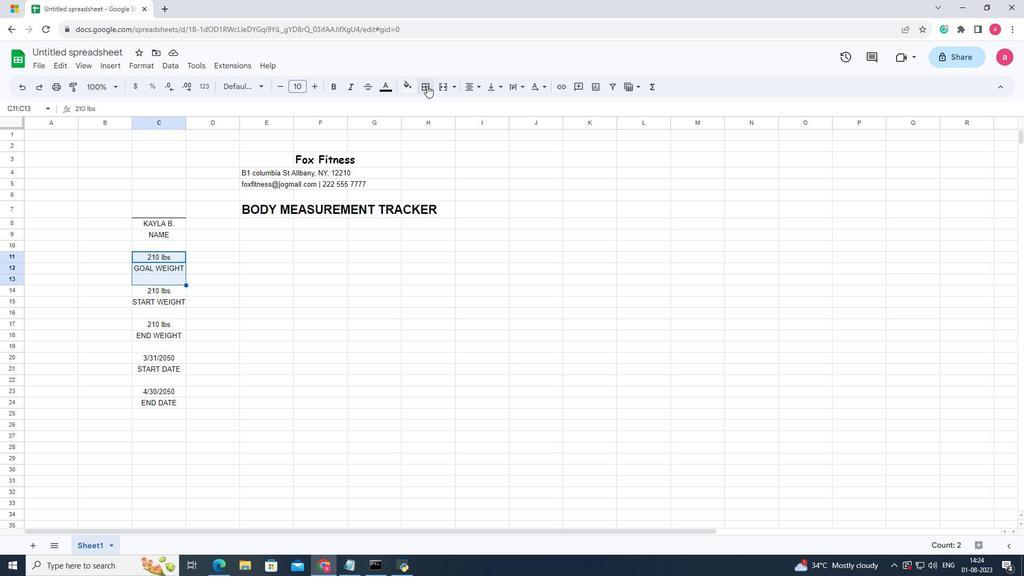 
Action: Mouse pressed left at (427, 85)
Screenshot: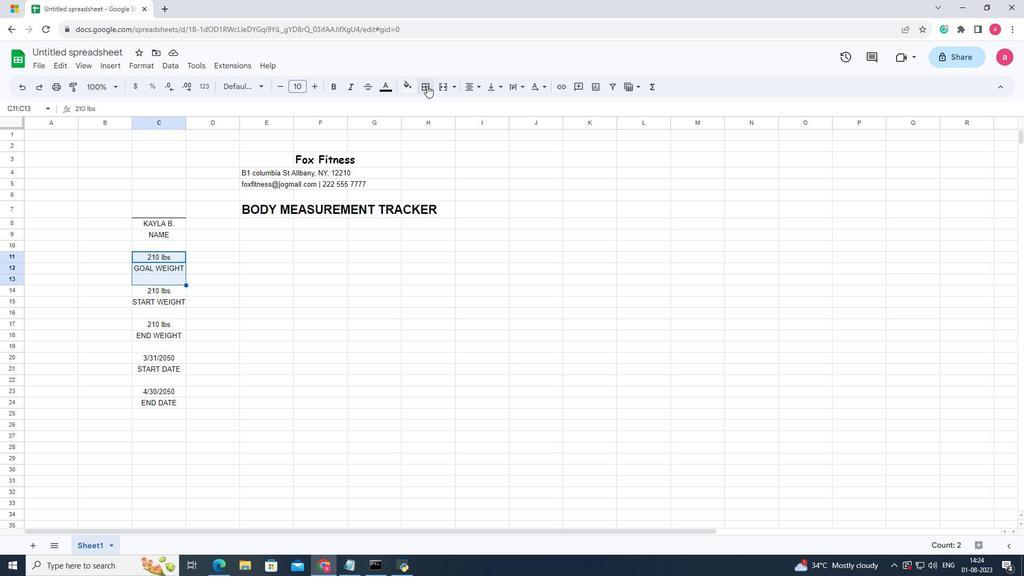 
Action: Mouse moved to (445, 133)
Screenshot: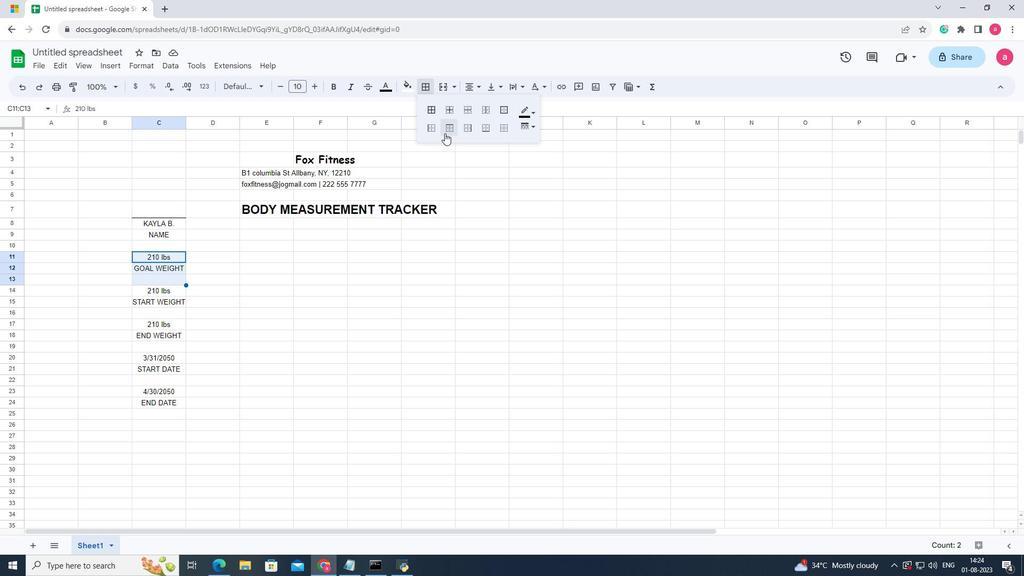 
Action: Mouse pressed left at (445, 133)
Screenshot: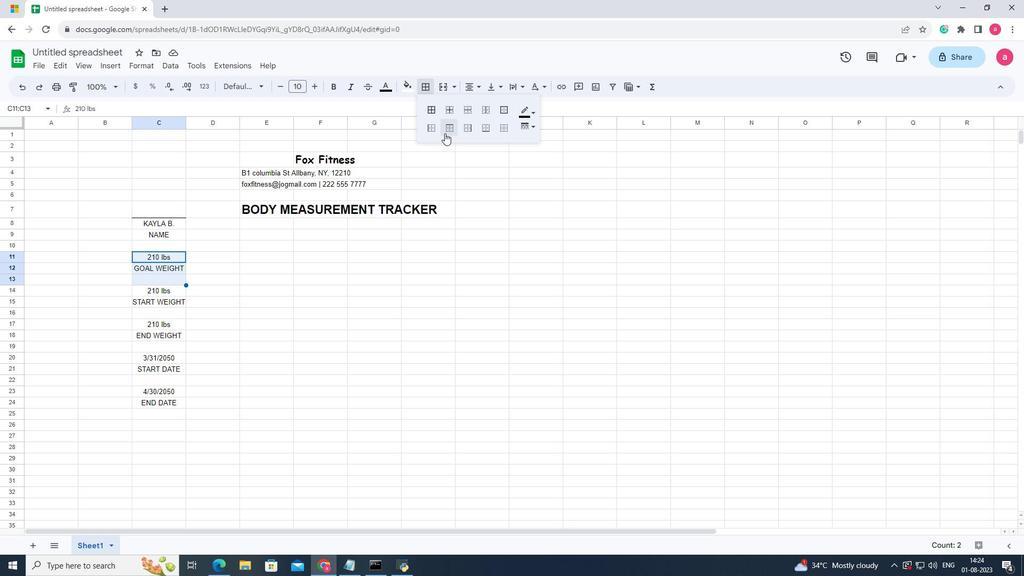 
Action: Mouse moved to (489, 128)
Screenshot: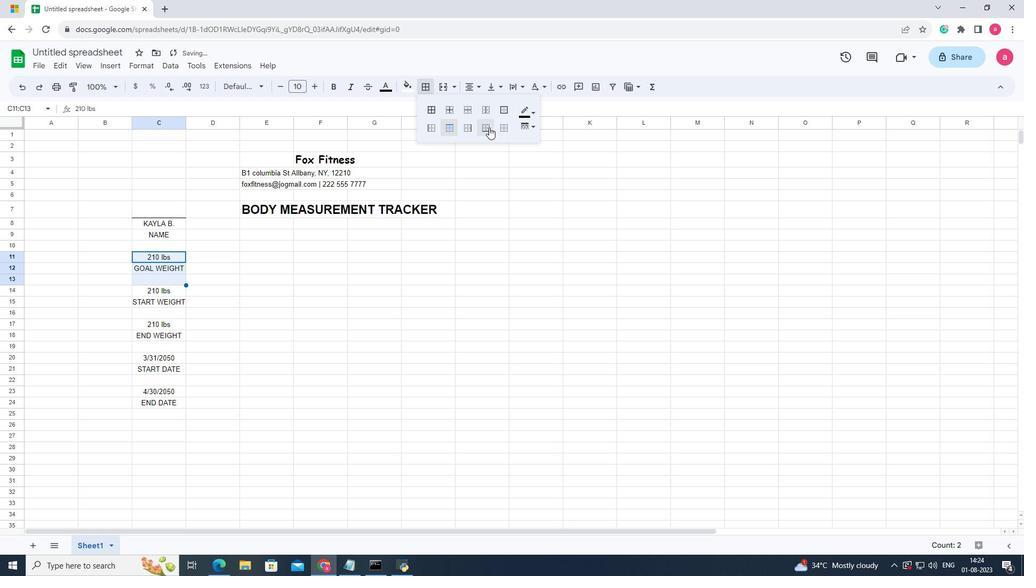 
Action: Mouse pressed left at (489, 128)
Screenshot: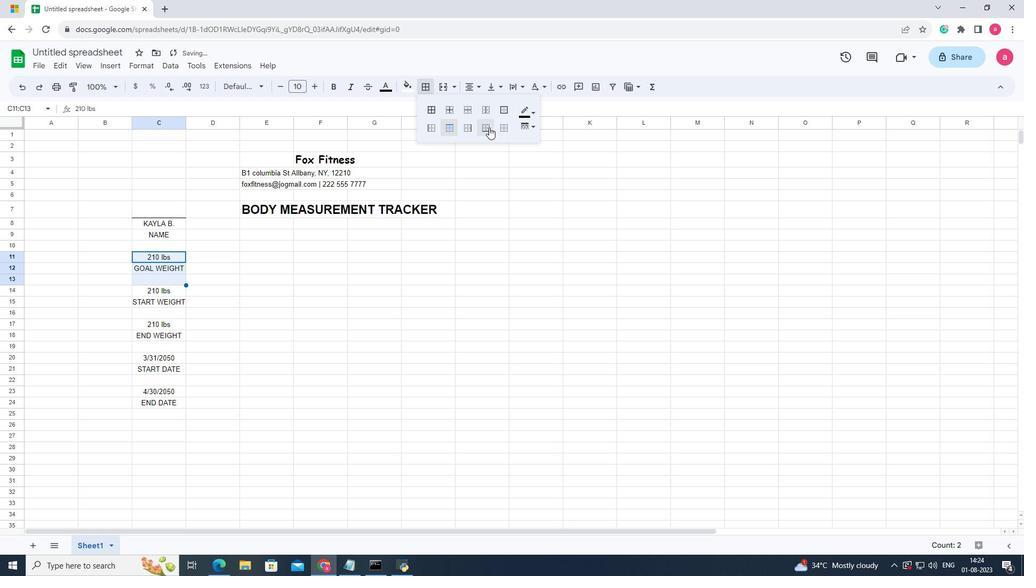 
Action: Mouse moved to (149, 289)
Screenshot: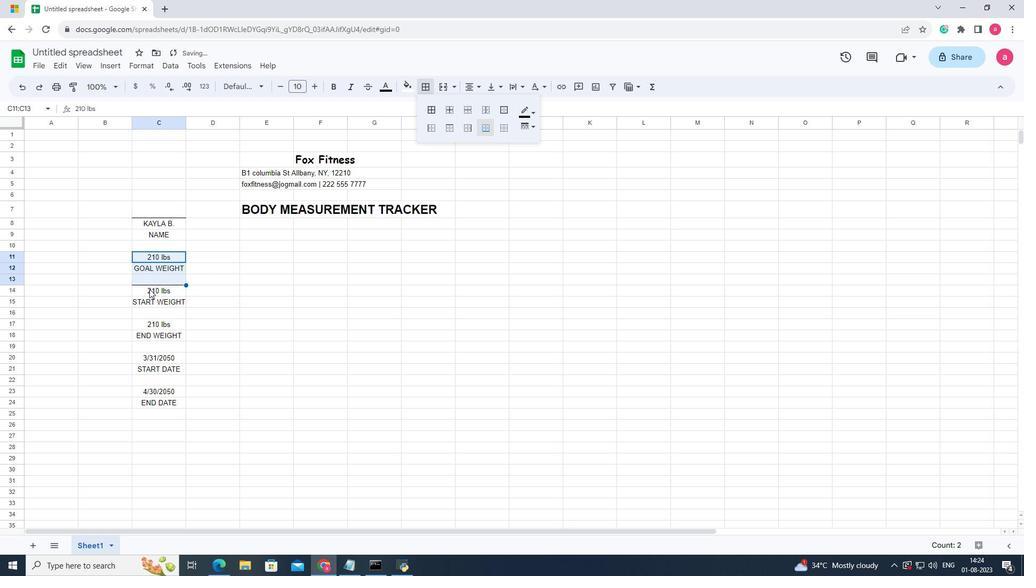 
Action: Mouse pressed left at (149, 289)
Screenshot: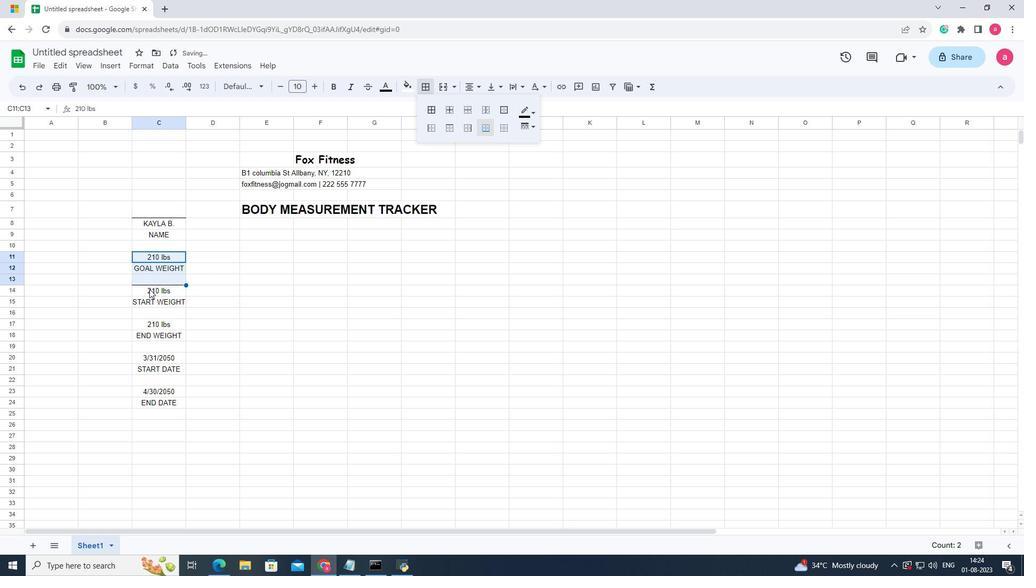 
Action: Mouse moved to (154, 320)
Screenshot: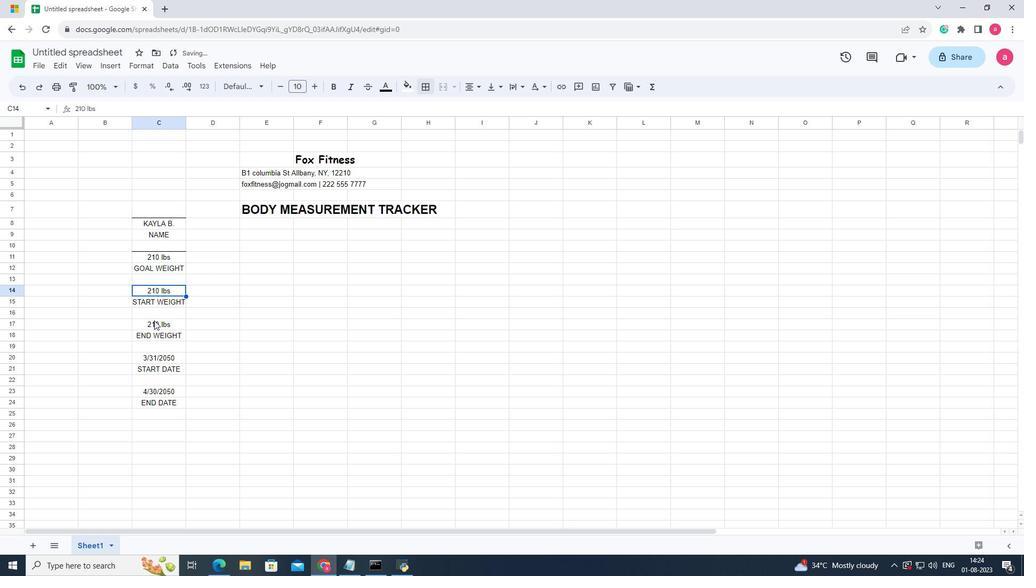 
Action: Mouse pressed left at (154, 320)
Screenshot: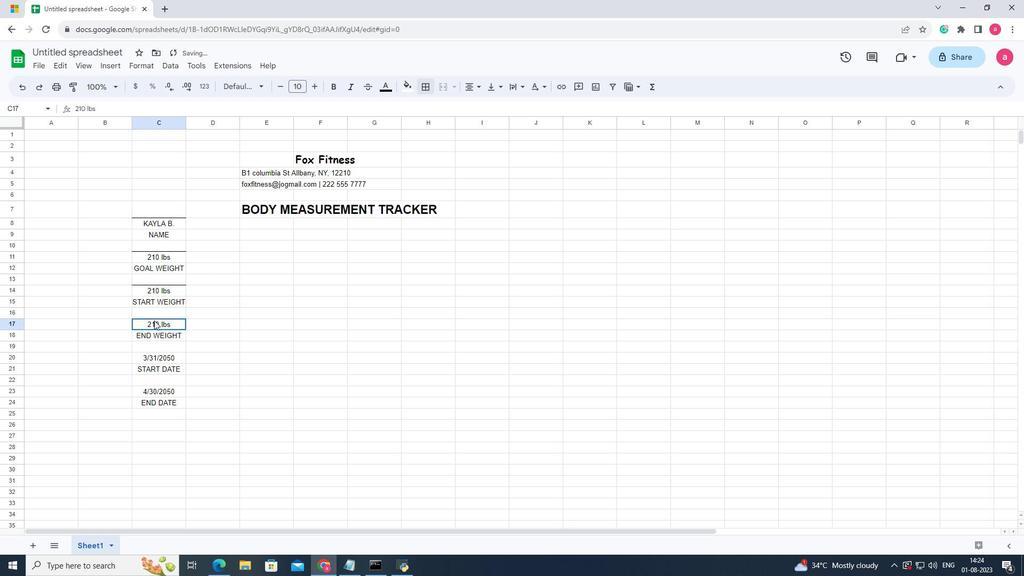 
Action: Mouse moved to (423, 84)
Screenshot: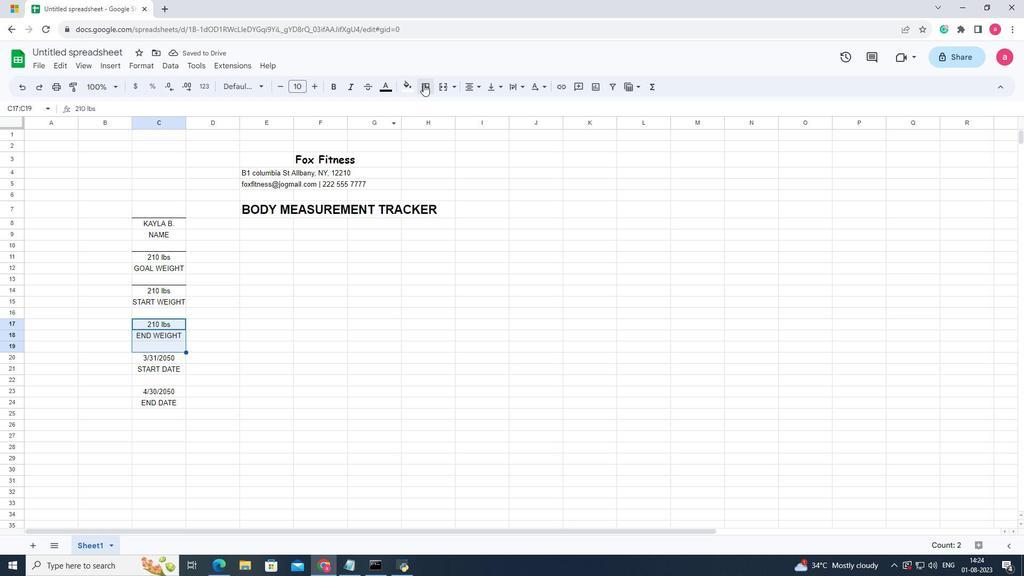 
Action: Mouse pressed left at (423, 84)
Screenshot: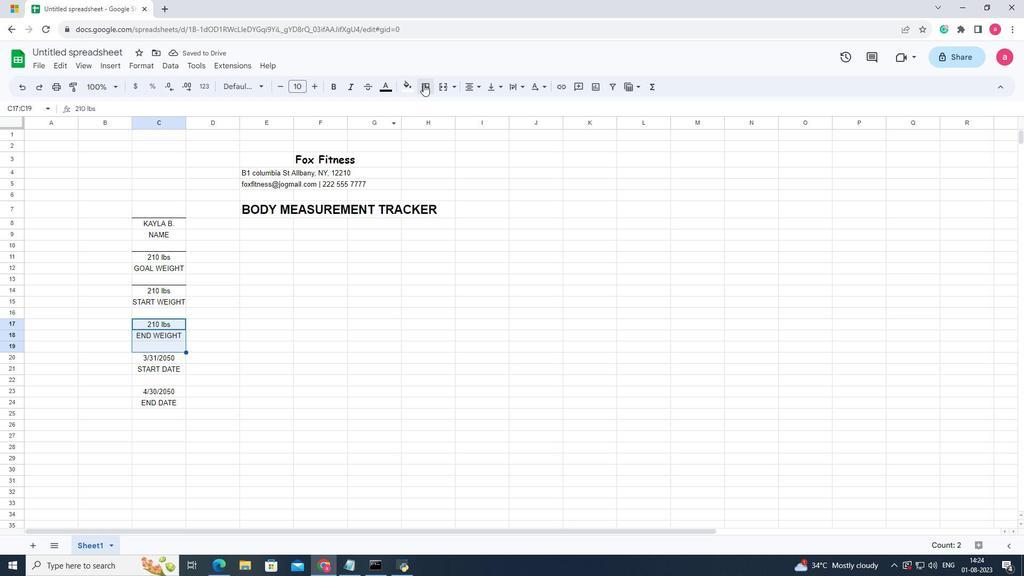 
Action: Mouse moved to (450, 129)
Screenshot: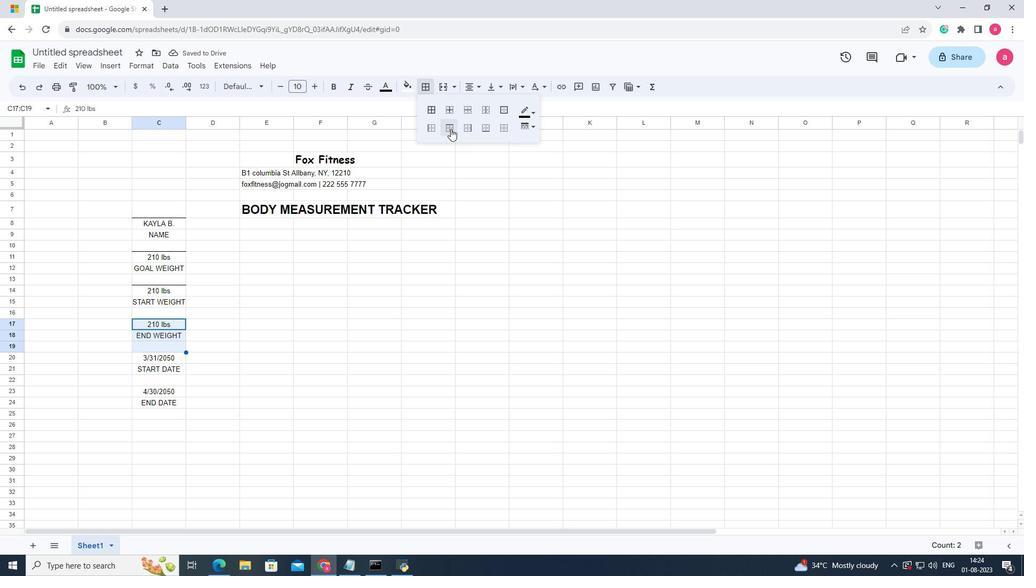 
Action: Mouse pressed left at (450, 129)
Screenshot: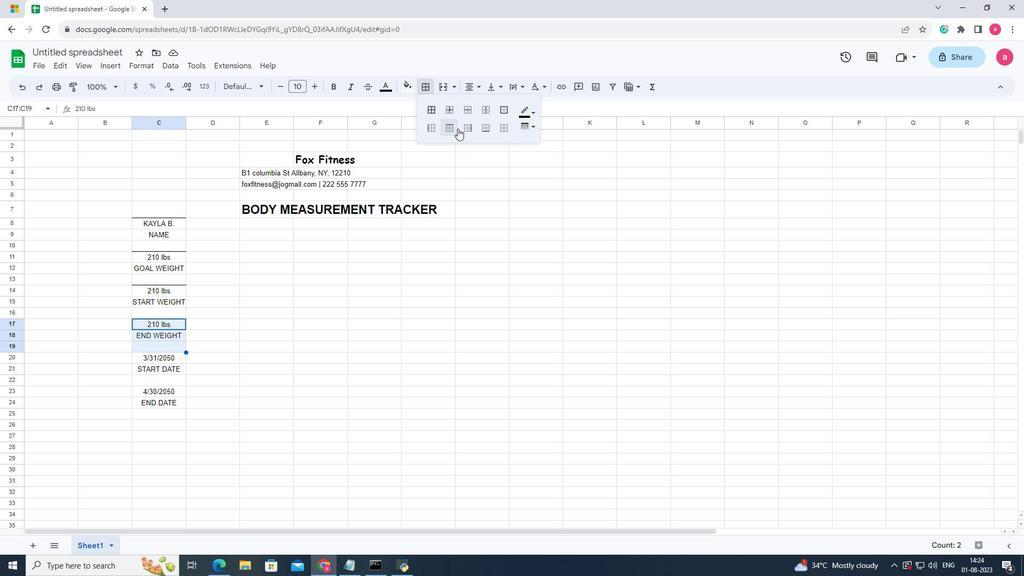 
Action: Mouse moved to (487, 132)
Screenshot: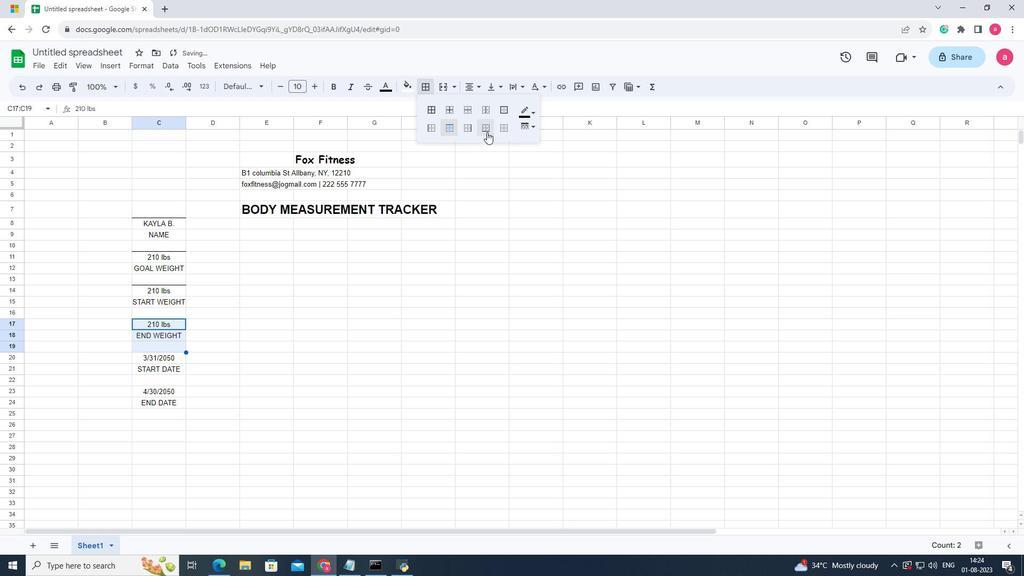 
Action: Mouse pressed left at (487, 132)
Screenshot: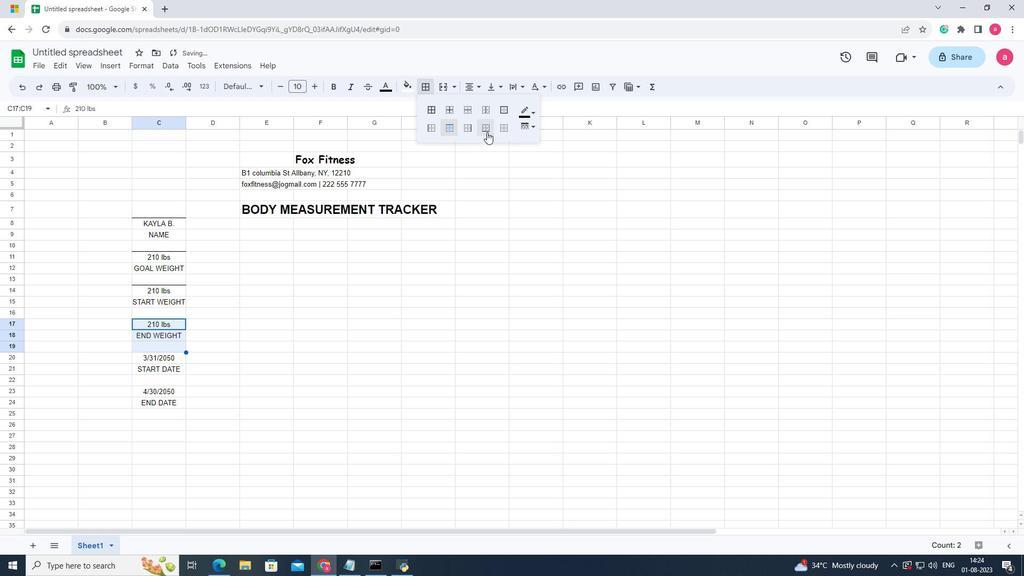 
Action: Mouse moved to (154, 379)
Screenshot: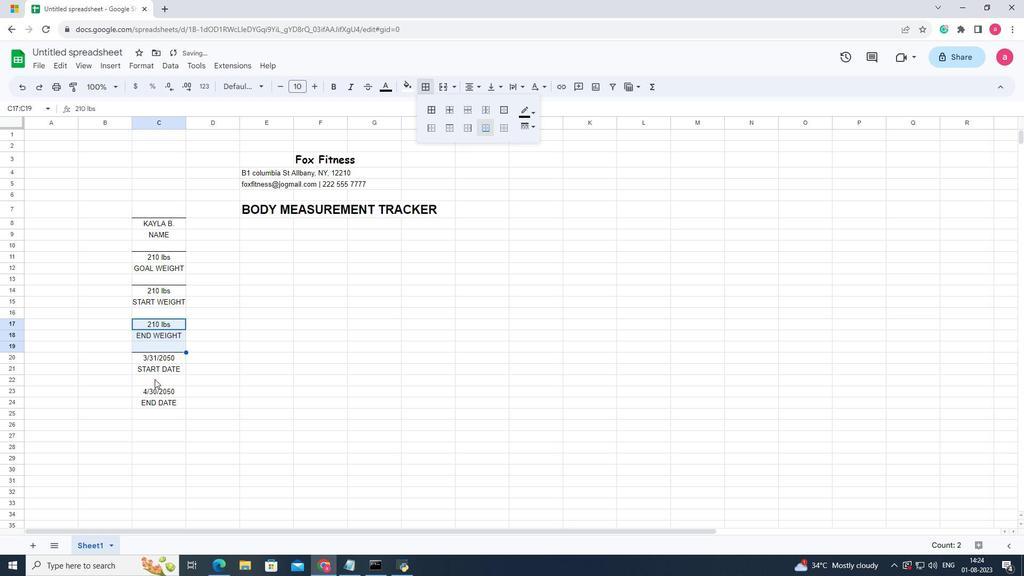 
Action: Mouse pressed left at (154, 379)
Screenshot: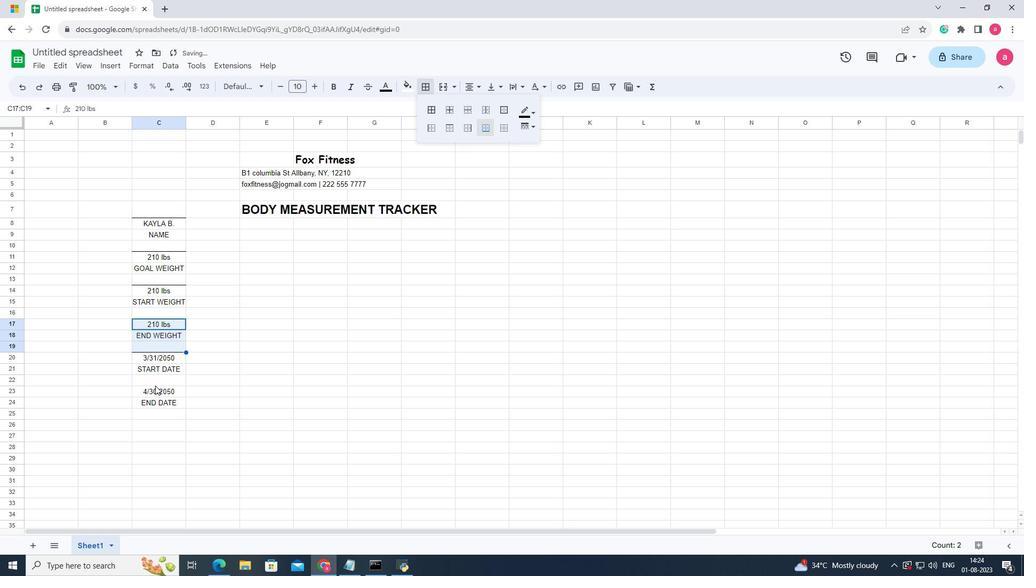 
Action: Mouse moved to (428, 88)
Screenshot: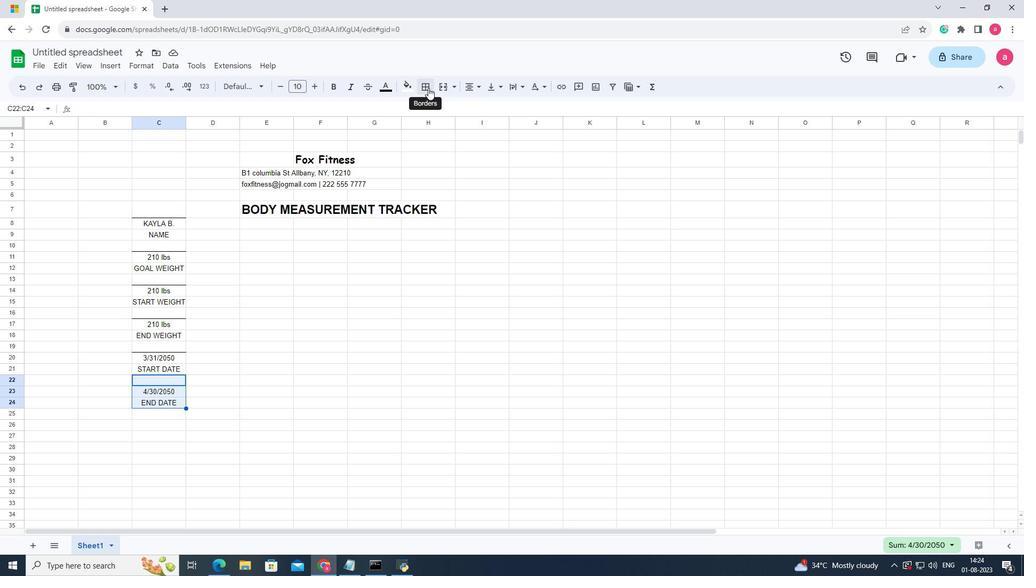 
Action: Mouse pressed left at (428, 88)
Screenshot: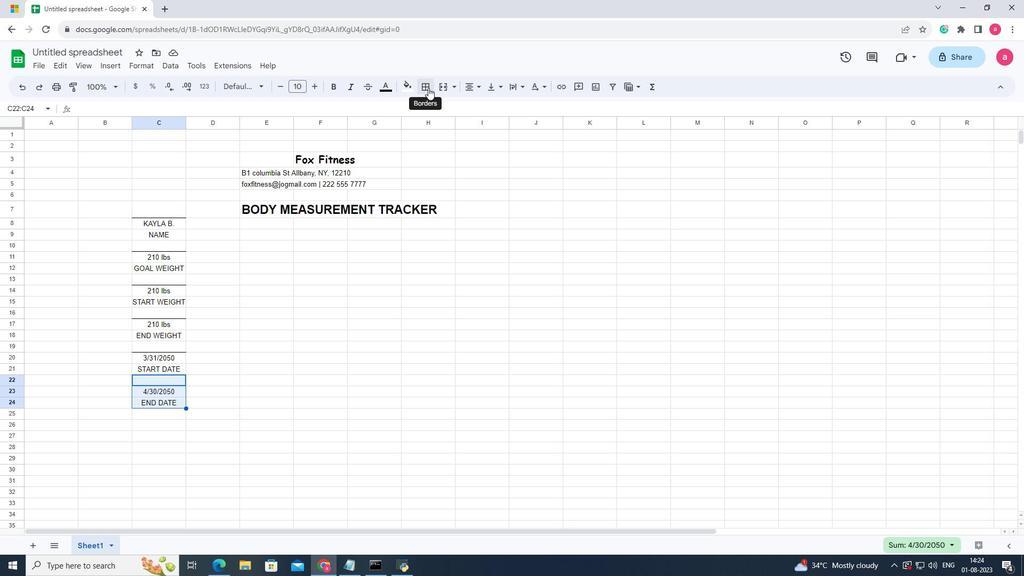
Action: Mouse moved to (446, 127)
Screenshot: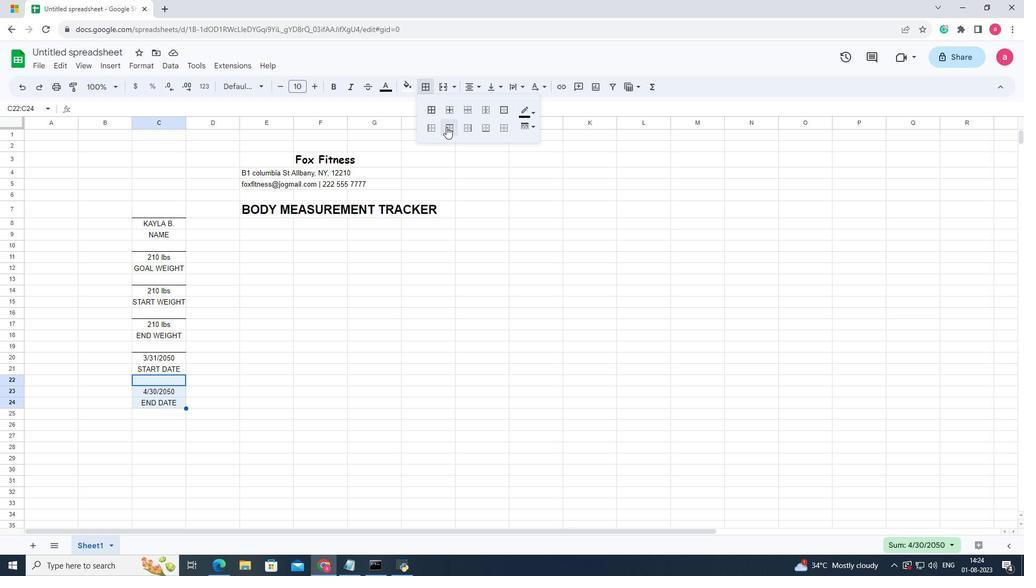 
Action: Mouse pressed left at (446, 127)
Screenshot: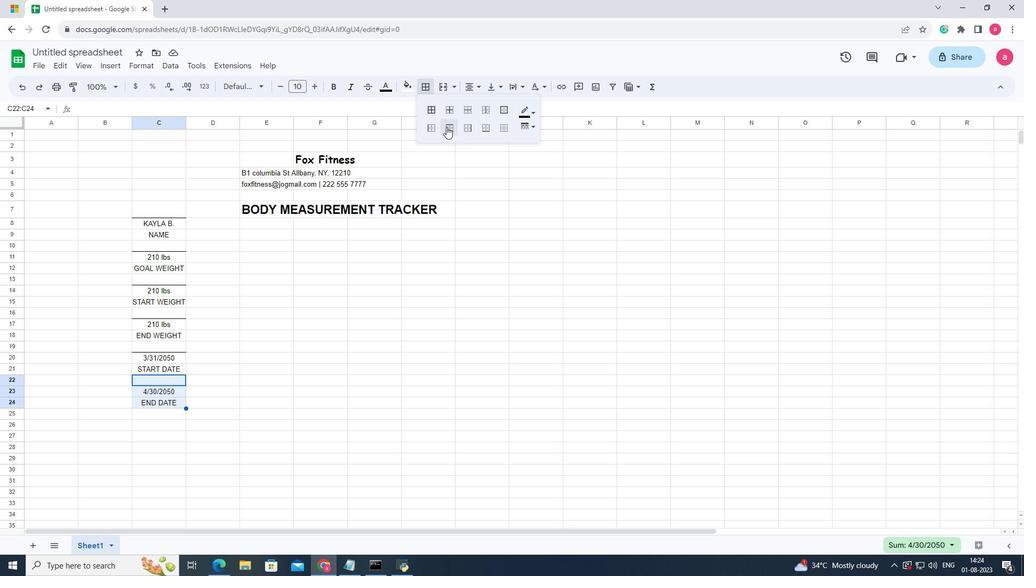
Action: Mouse moved to (483, 130)
Screenshot: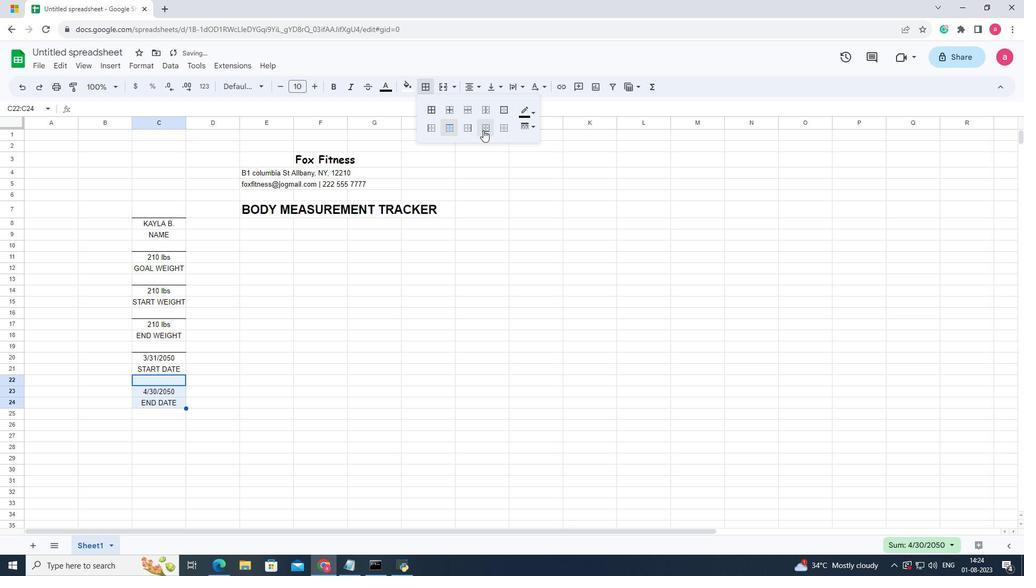 
Action: Mouse pressed left at (483, 130)
Screenshot: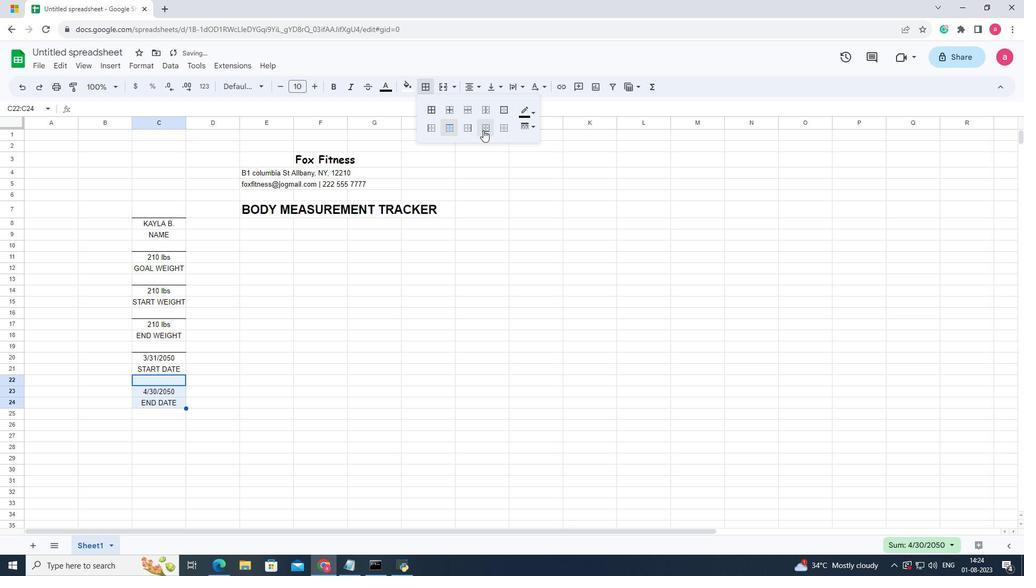 
Action: Mouse moved to (184, 122)
Screenshot: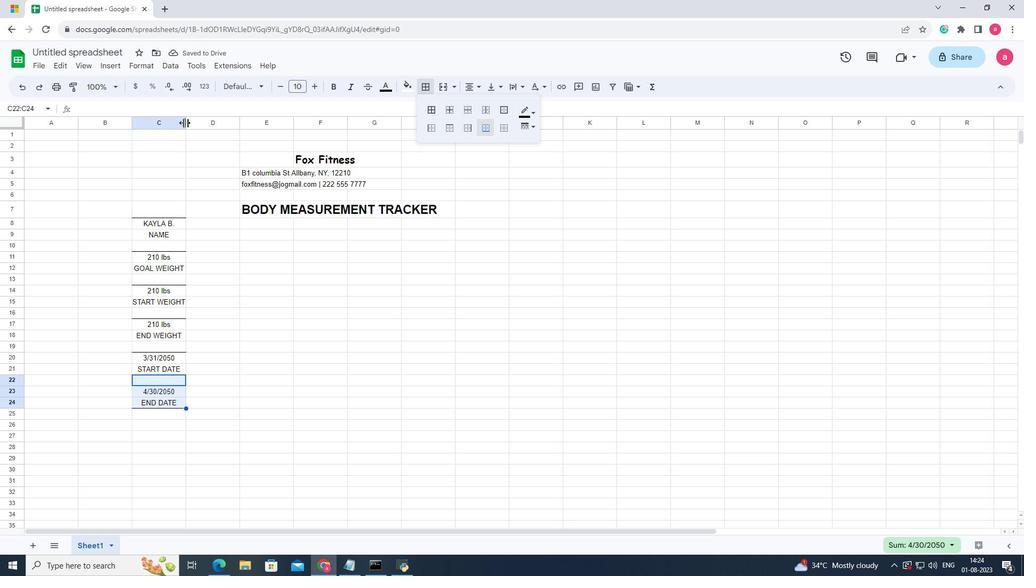 
Action: Mouse pressed left at (184, 122)
Screenshot: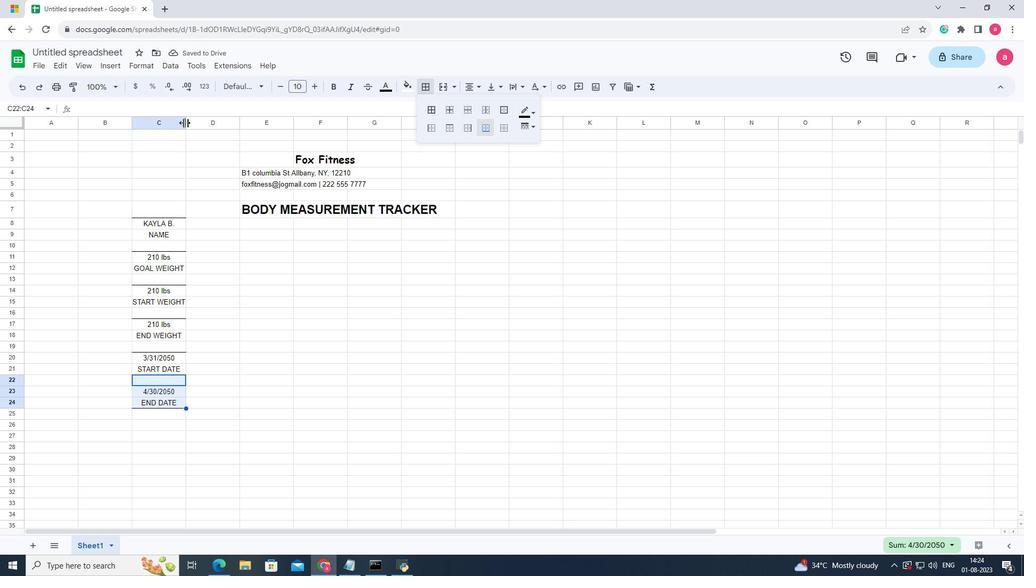 
Action: Mouse moved to (146, 391)
Screenshot: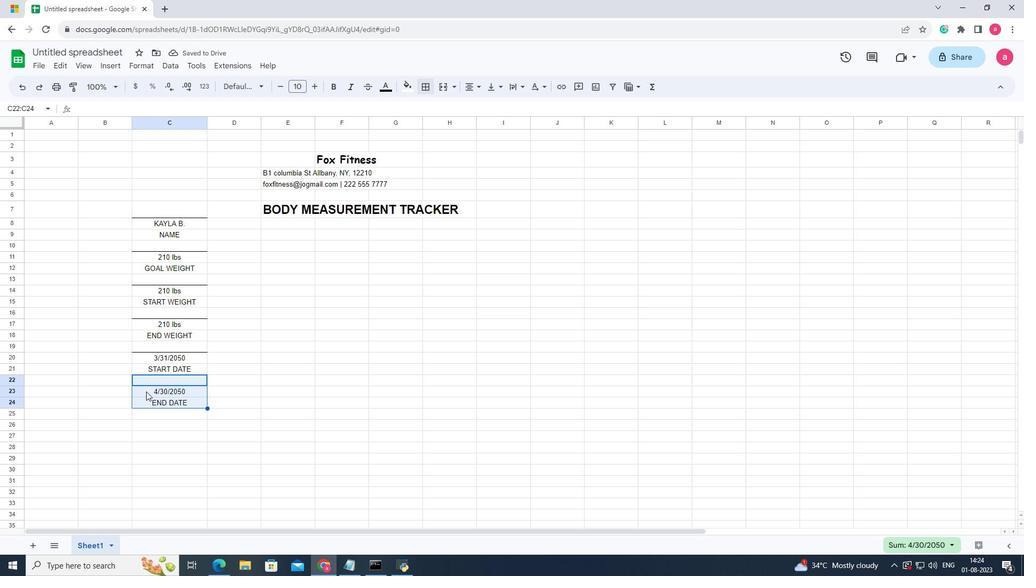 
Action: Mouse pressed left at (146, 391)
Screenshot: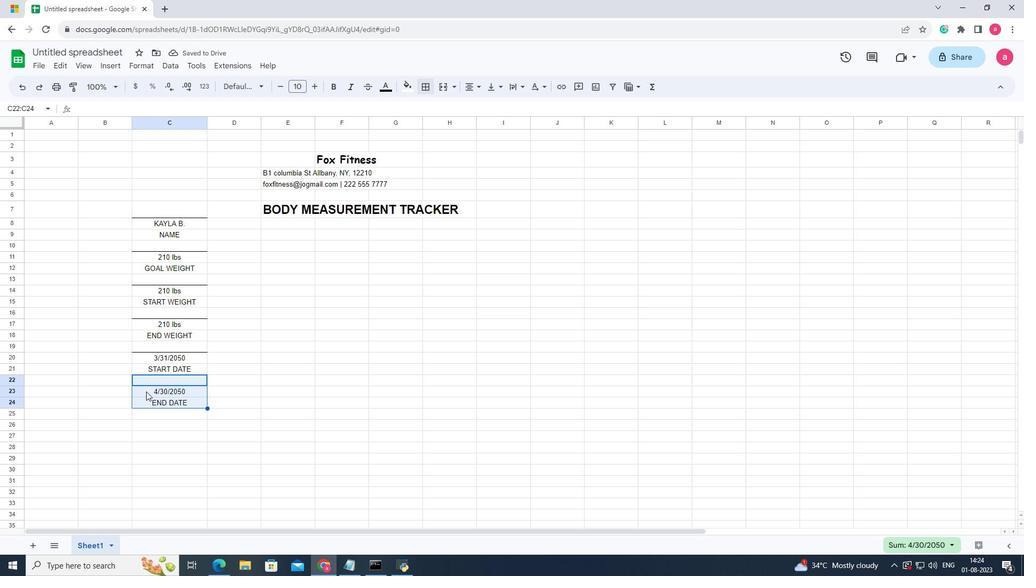 
Action: Mouse pressed left at (146, 391)
Screenshot: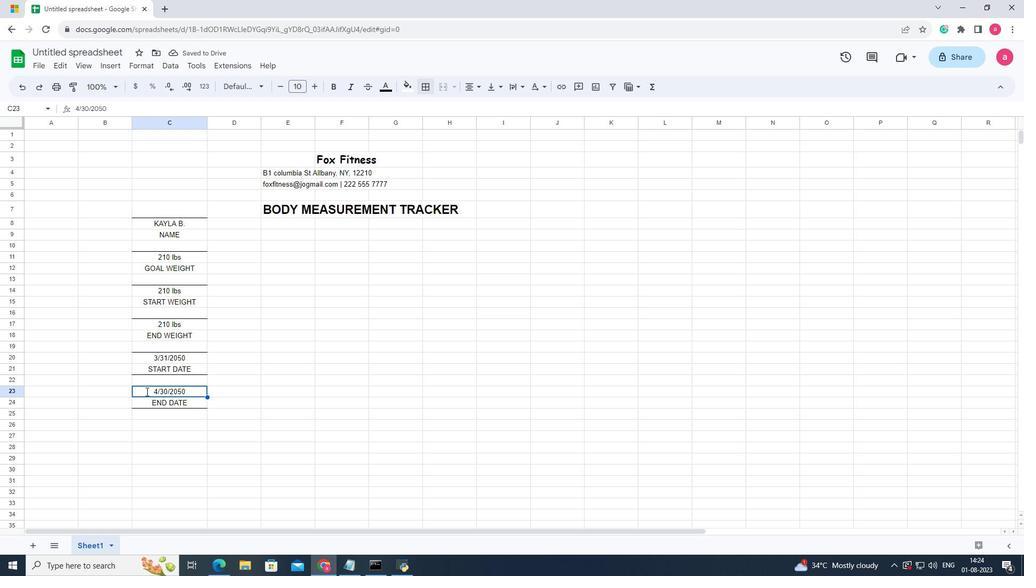 
Action: Mouse pressed left at (146, 391)
Screenshot: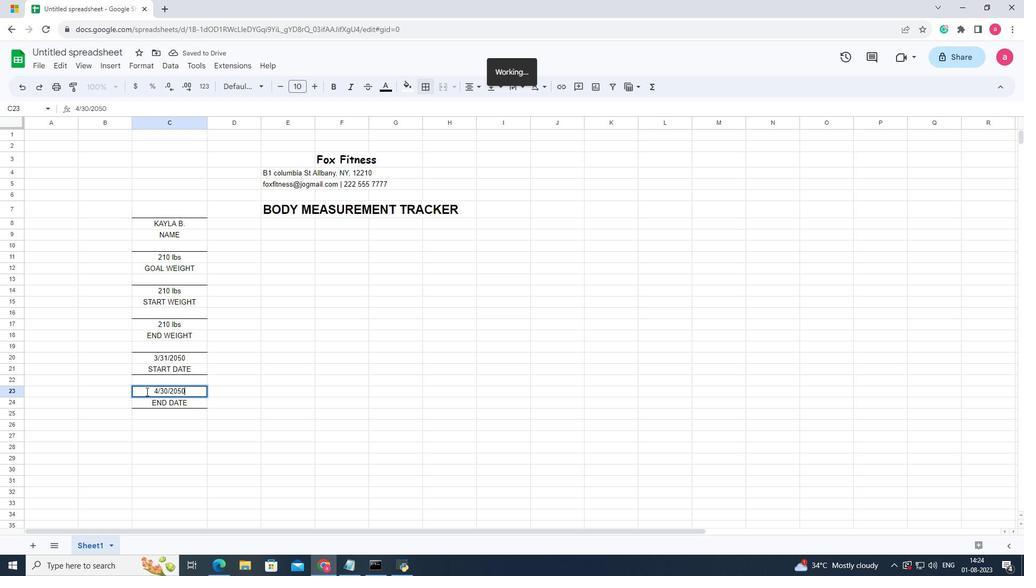 
Action: Mouse moved to (316, 89)
Screenshot: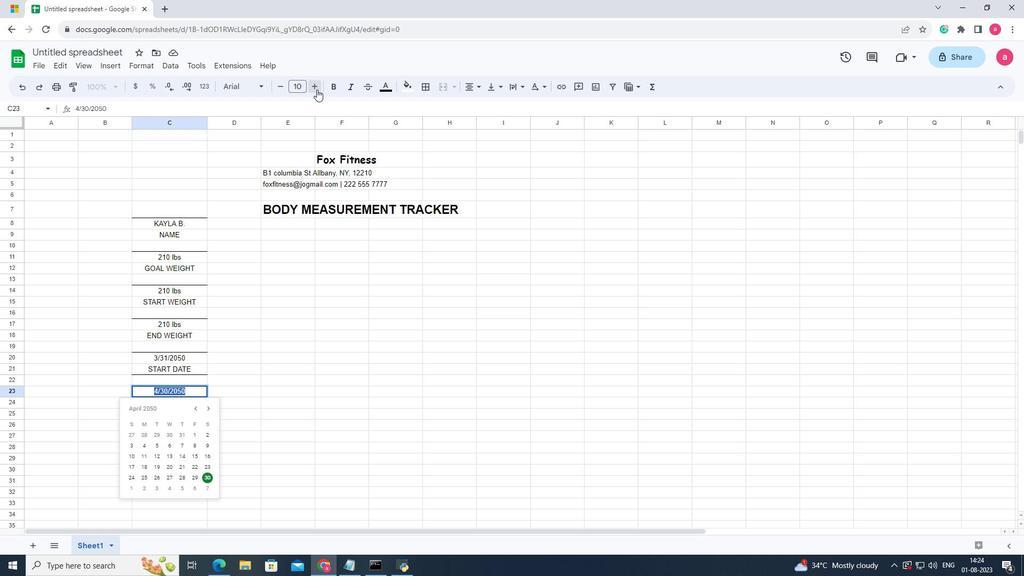 
Action: Mouse pressed left at (316, 89)
Screenshot: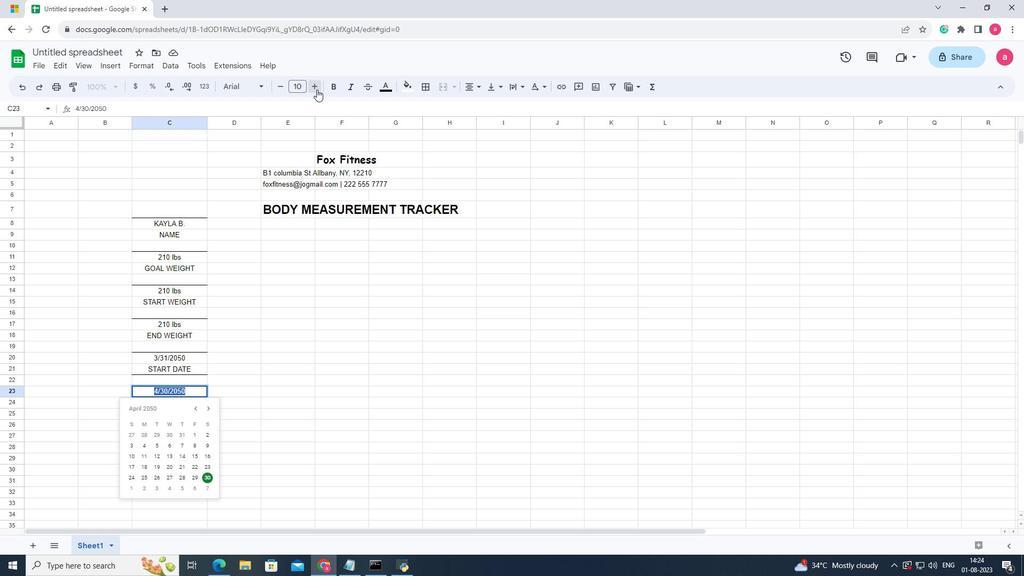 
Action: Mouse pressed left at (316, 89)
Screenshot: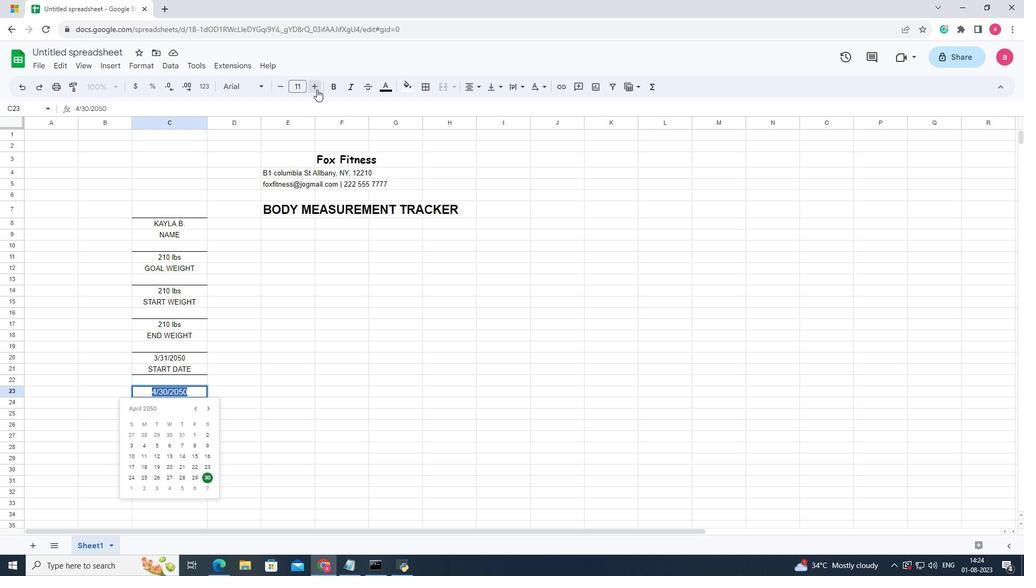 
Action: Mouse pressed left at (316, 89)
Screenshot: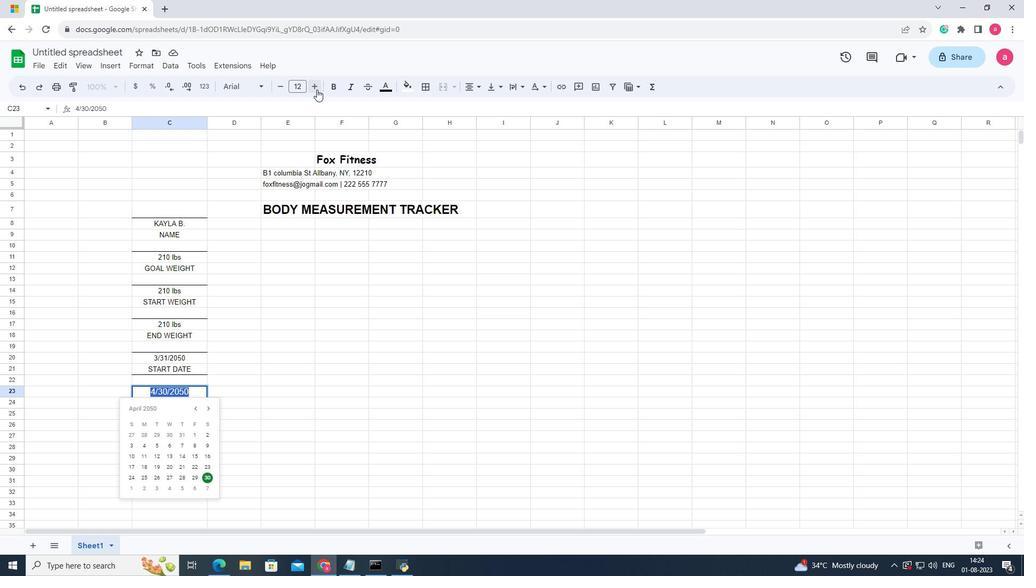 
Action: Mouse pressed left at (316, 89)
Screenshot: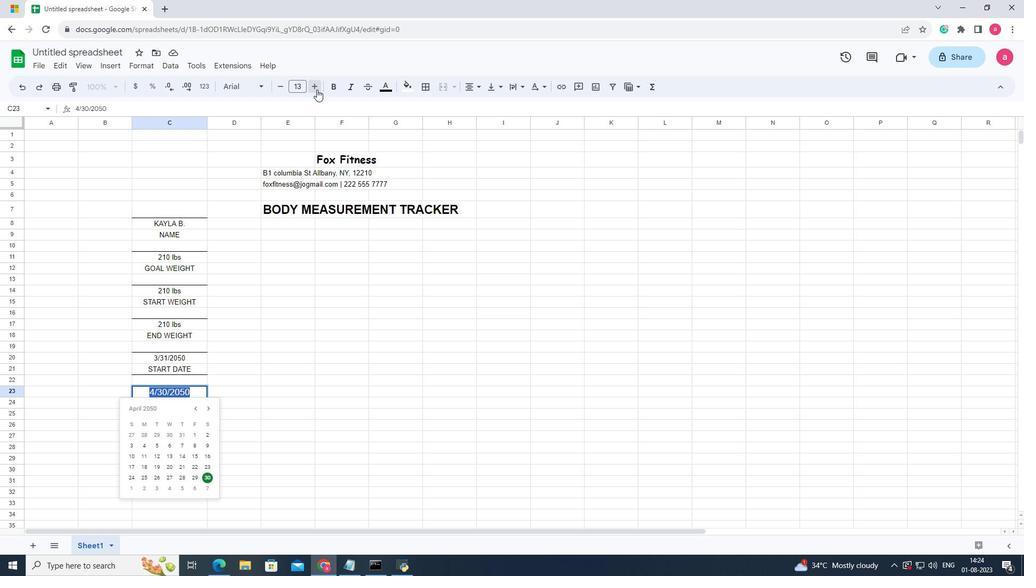 
Action: Mouse moved to (335, 89)
Screenshot: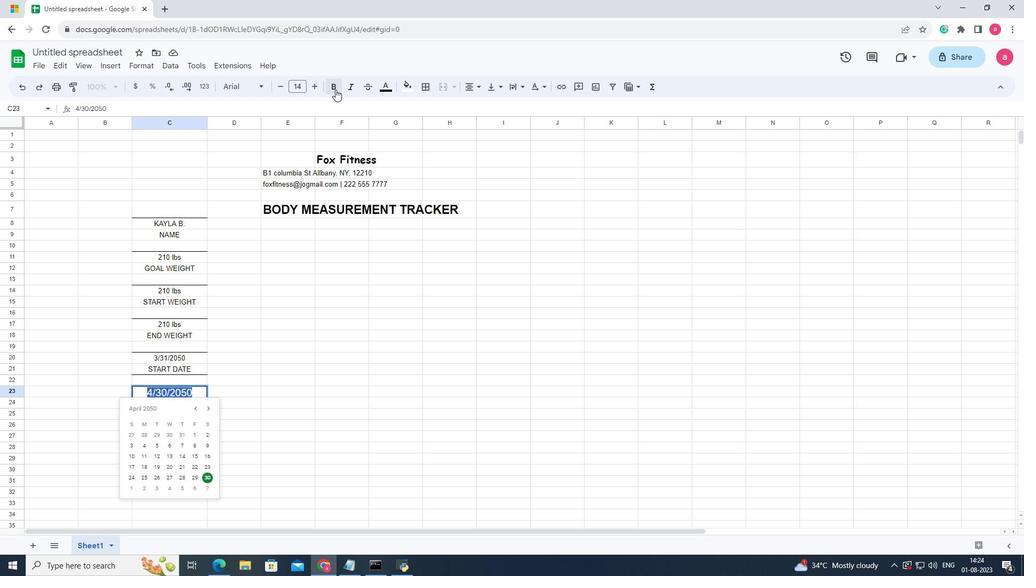 
Action: Mouse pressed left at (335, 89)
Screenshot: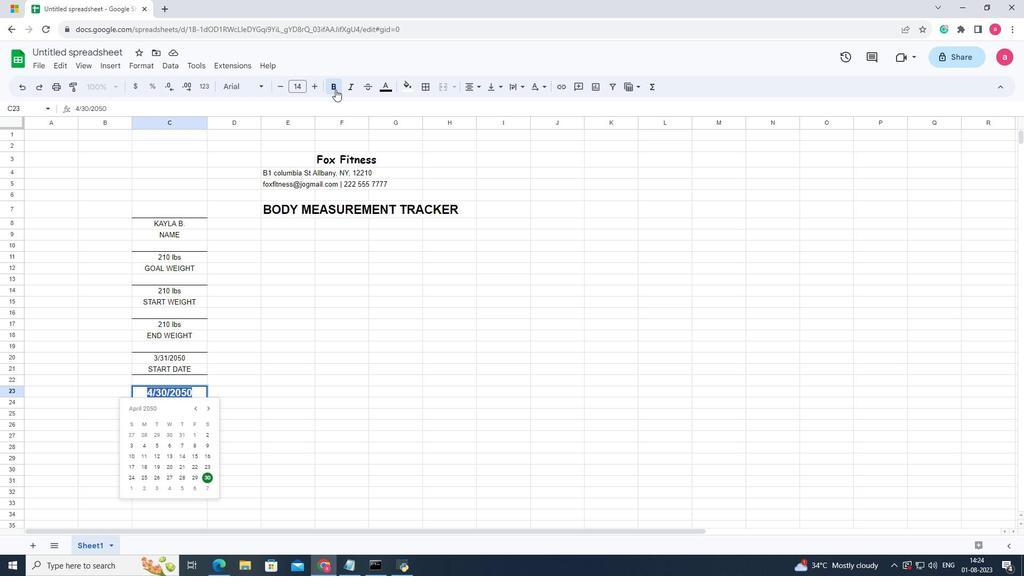 
Action: Mouse moved to (147, 359)
